 Task: Research Airbnb properties in San Antonio, Philippines from 9th November, 2023 to 16th November, 2023 for 2 adults. Place can be entire room with 2 bedrooms having 2 beds and 1 bathroom. Property type can be flat.
Action: Mouse moved to (470, 131)
Screenshot: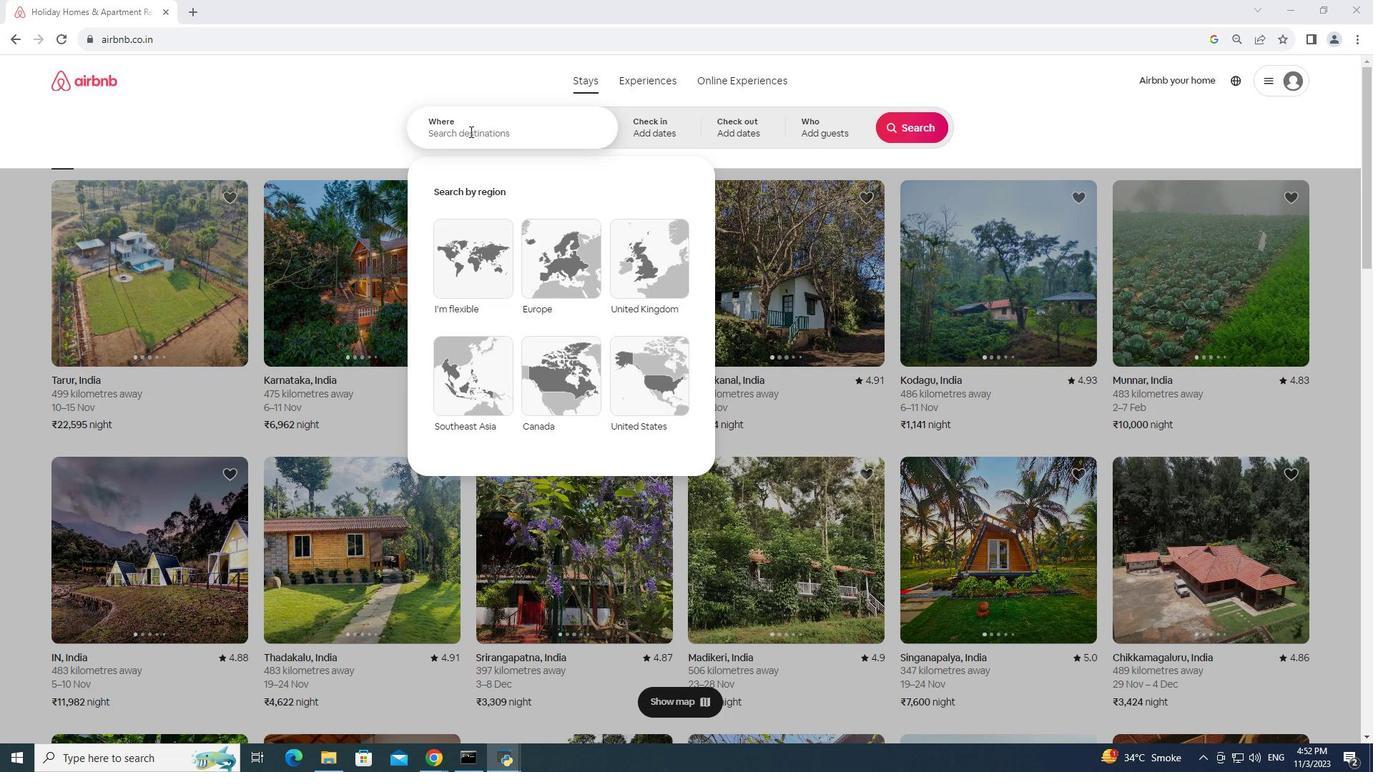 
Action: Mouse pressed left at (470, 131)
Screenshot: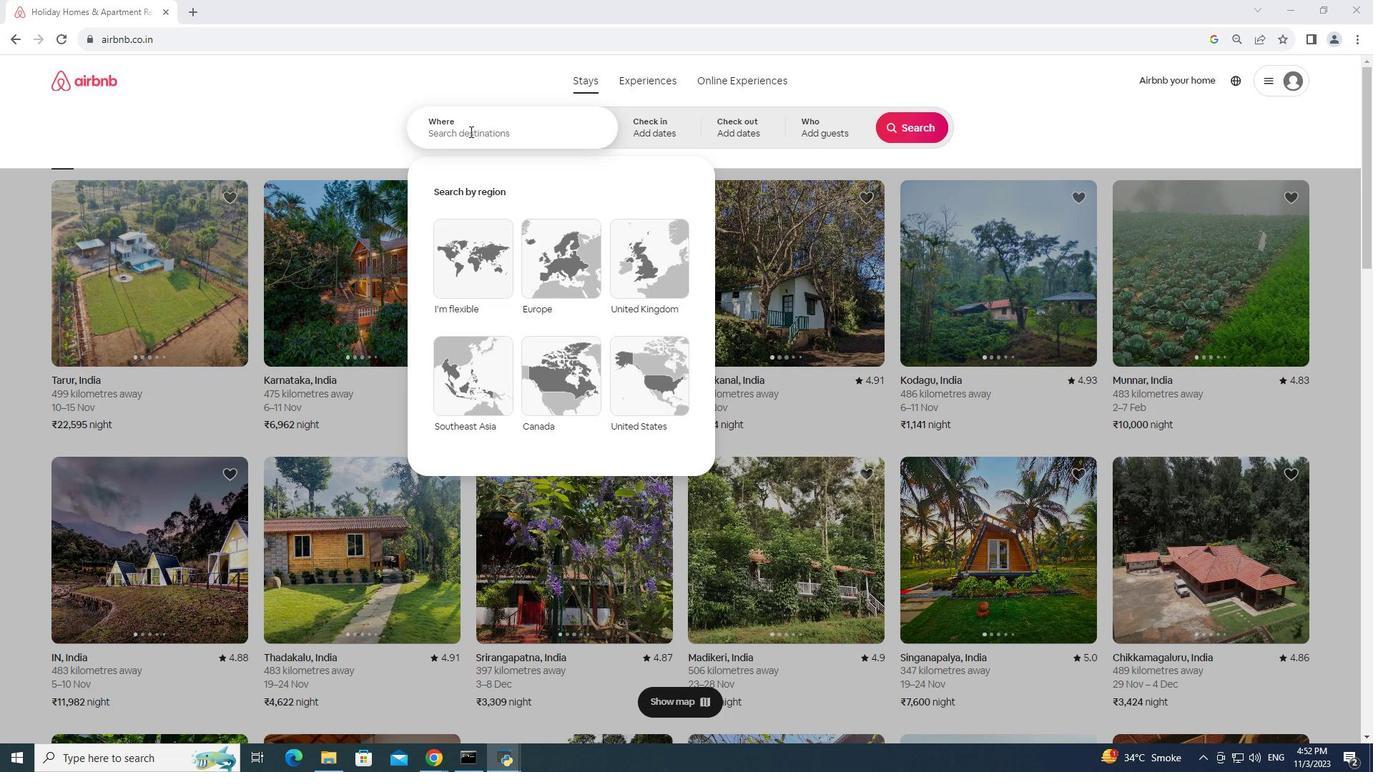 
Action: Key pressed san<Key.space>anti<Key.backspace>onio,<Key.space>phi;<Key.backspace>lippinr<Key.backspace>es
Screenshot: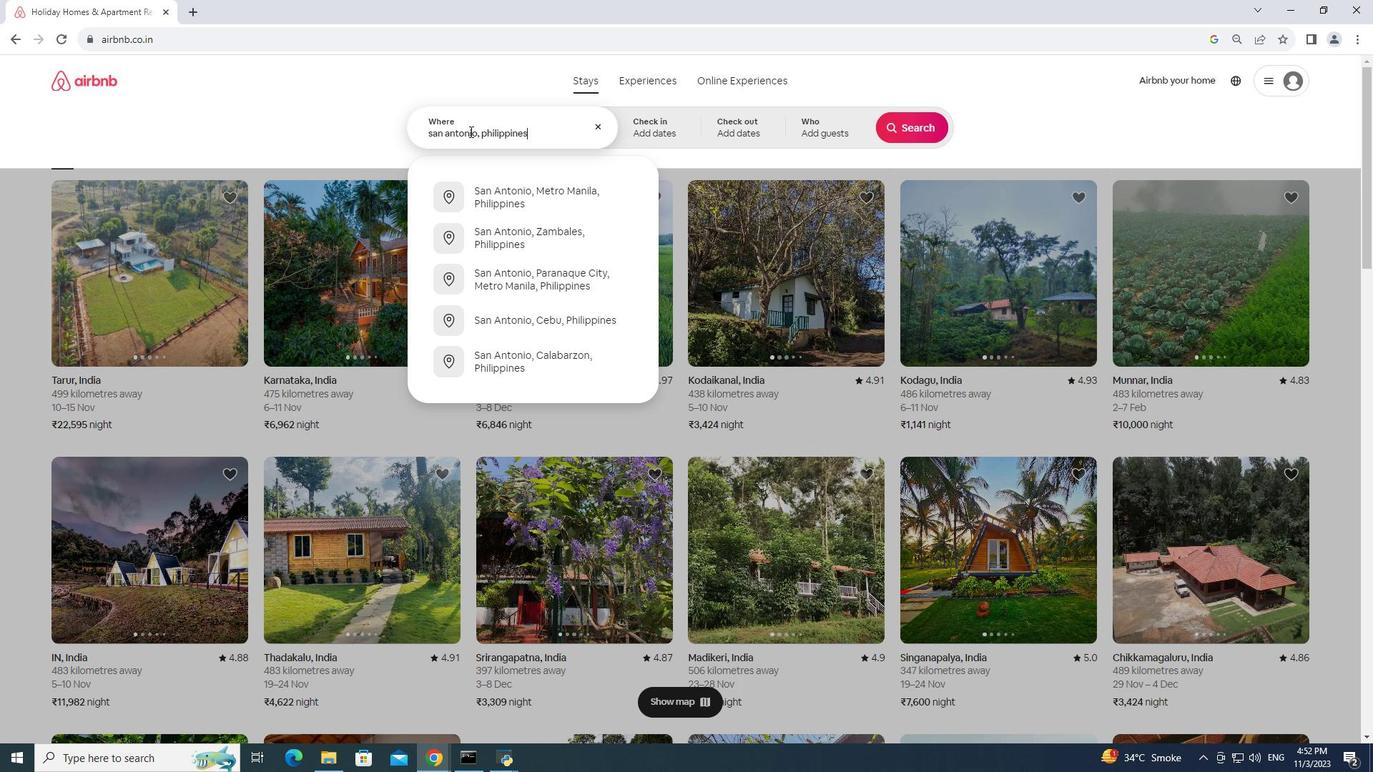 
Action: Mouse moved to (638, 123)
Screenshot: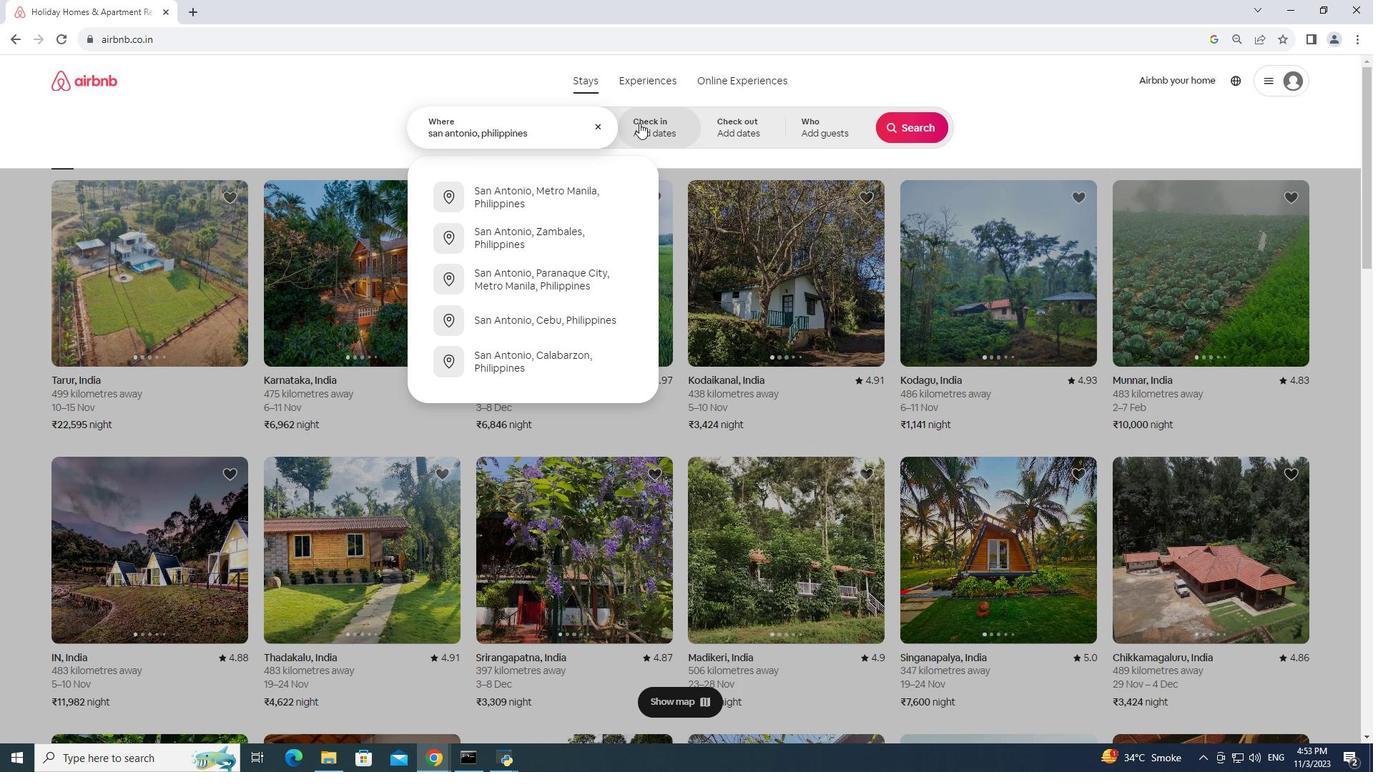 
Action: Mouse pressed left at (638, 123)
Screenshot: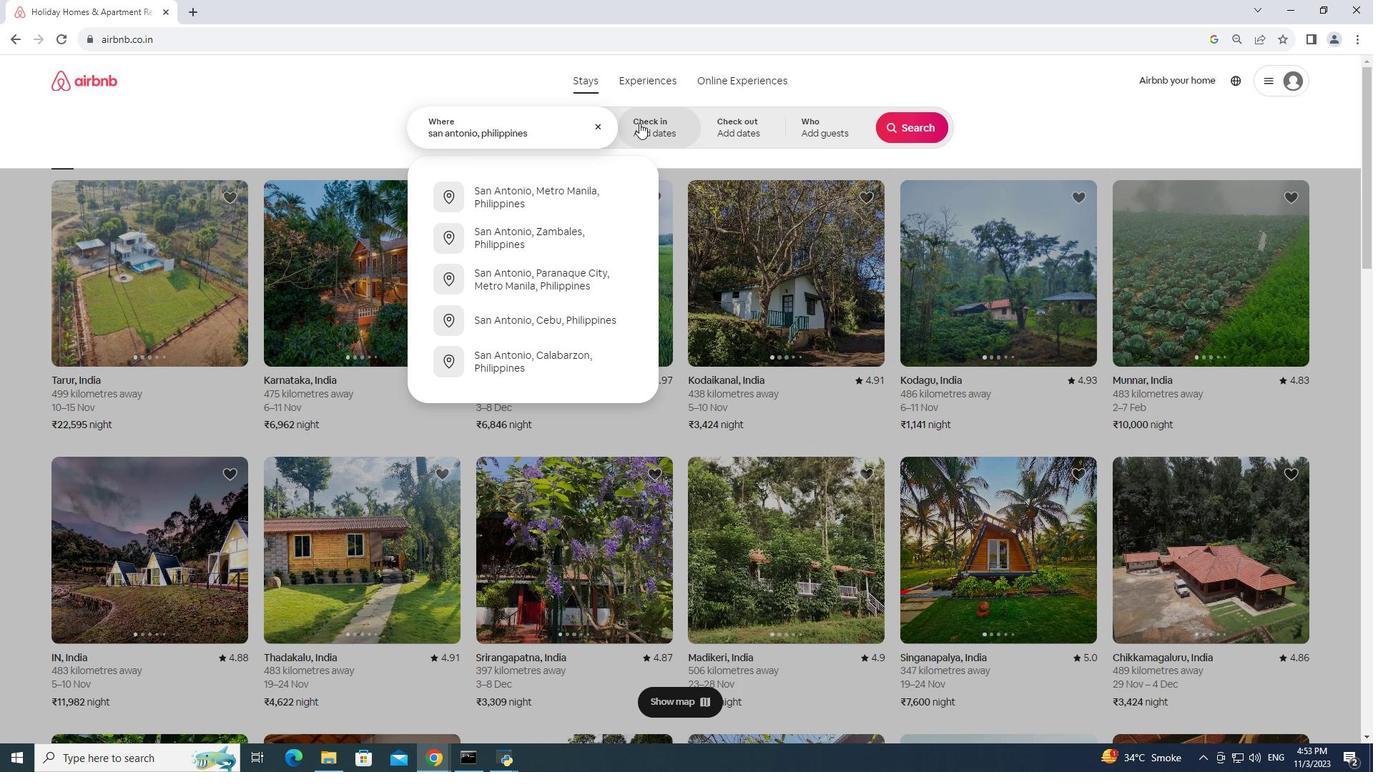 
Action: Mouse moved to (580, 310)
Screenshot: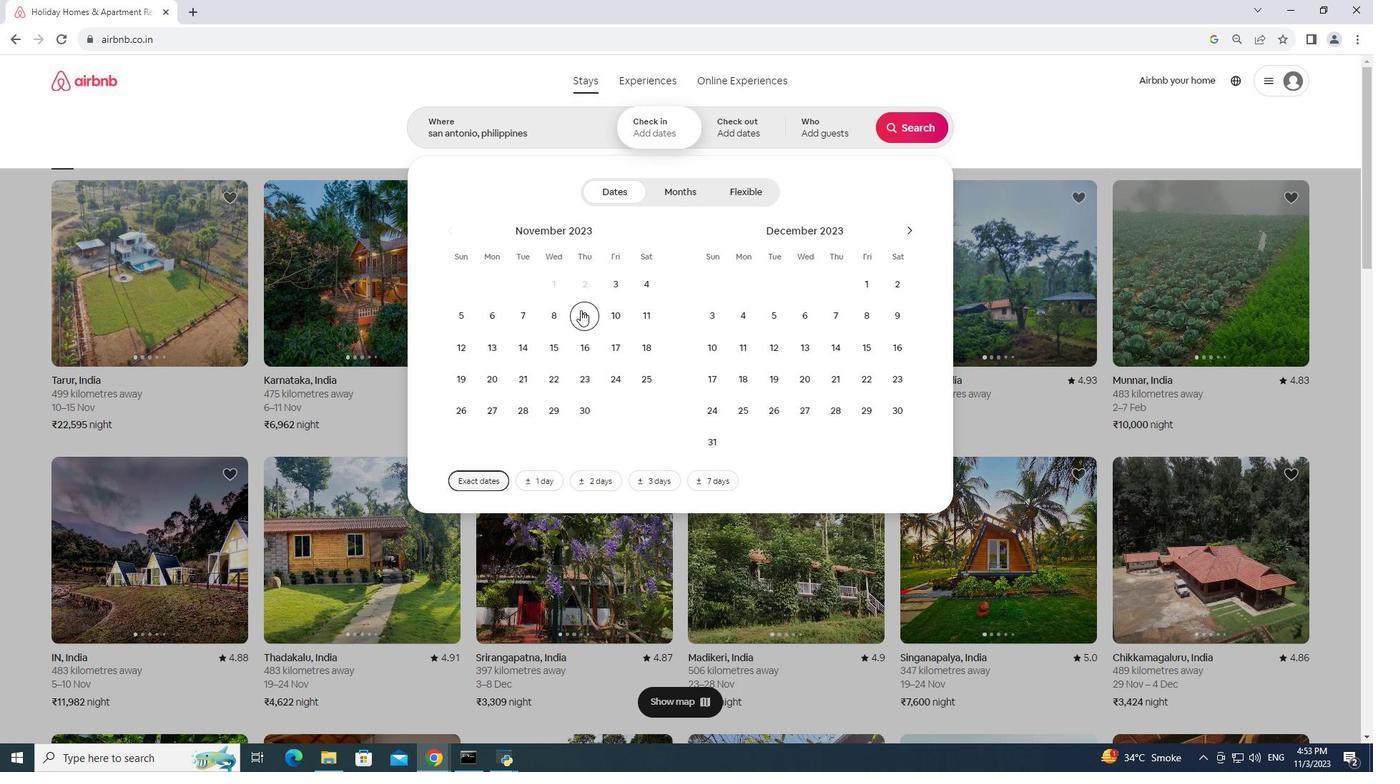 
Action: Mouse pressed left at (580, 310)
Screenshot: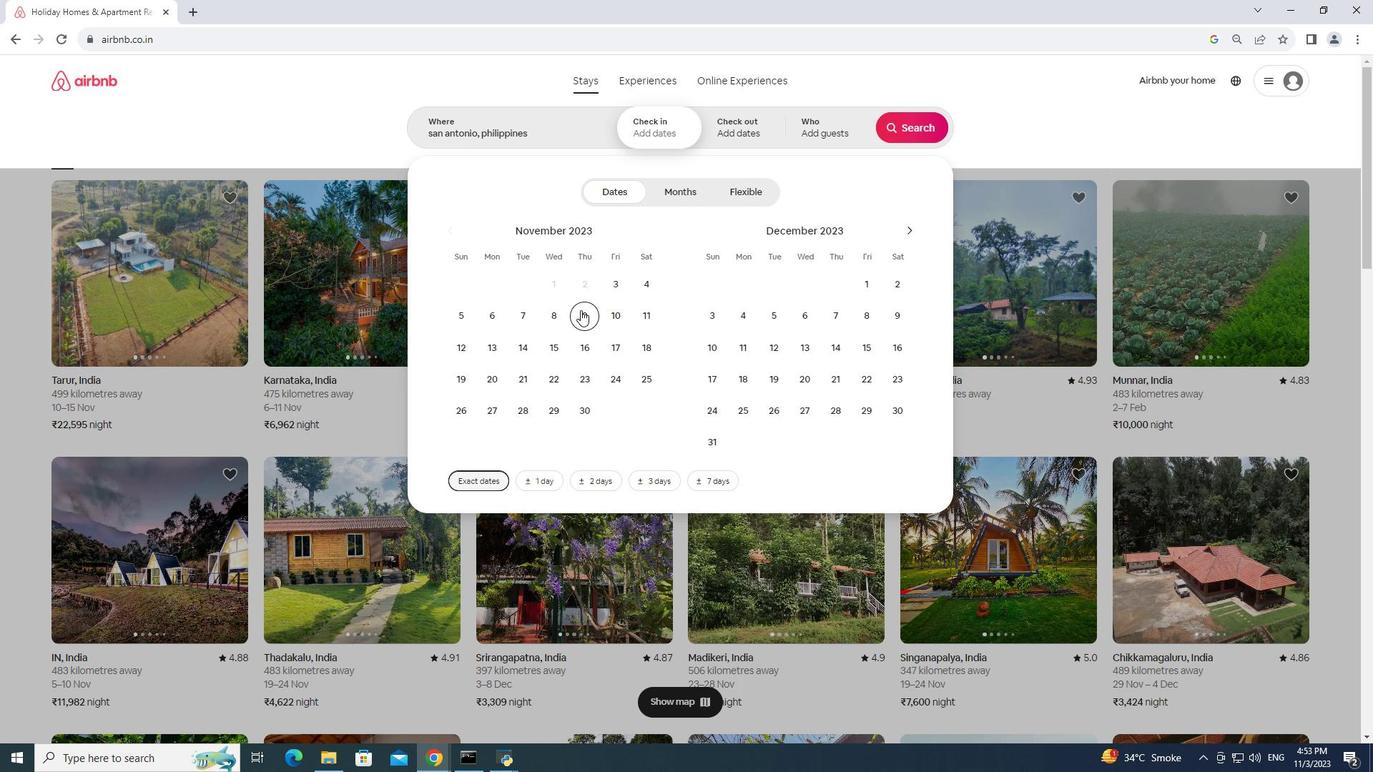 
Action: Mouse moved to (589, 339)
Screenshot: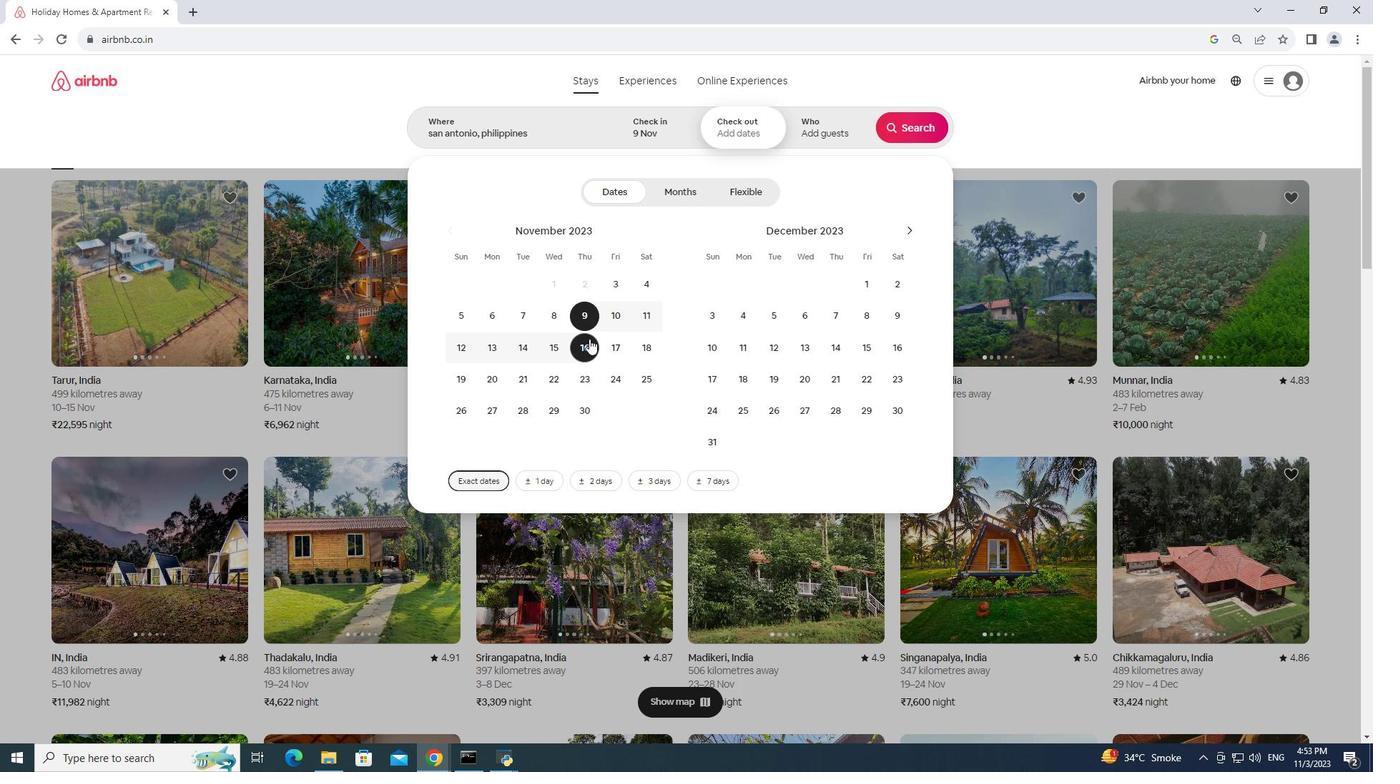 
Action: Mouse pressed left at (589, 339)
Screenshot: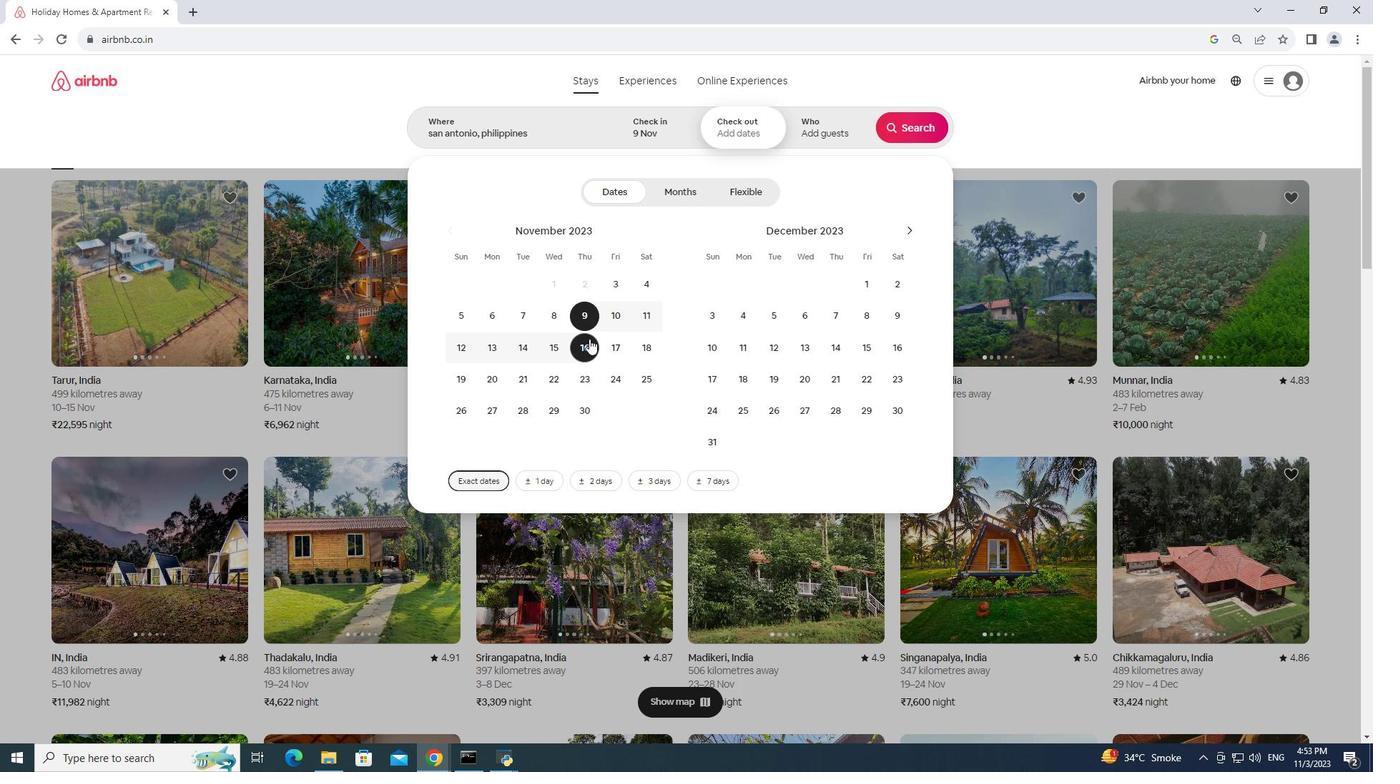 
Action: Mouse moved to (803, 125)
Screenshot: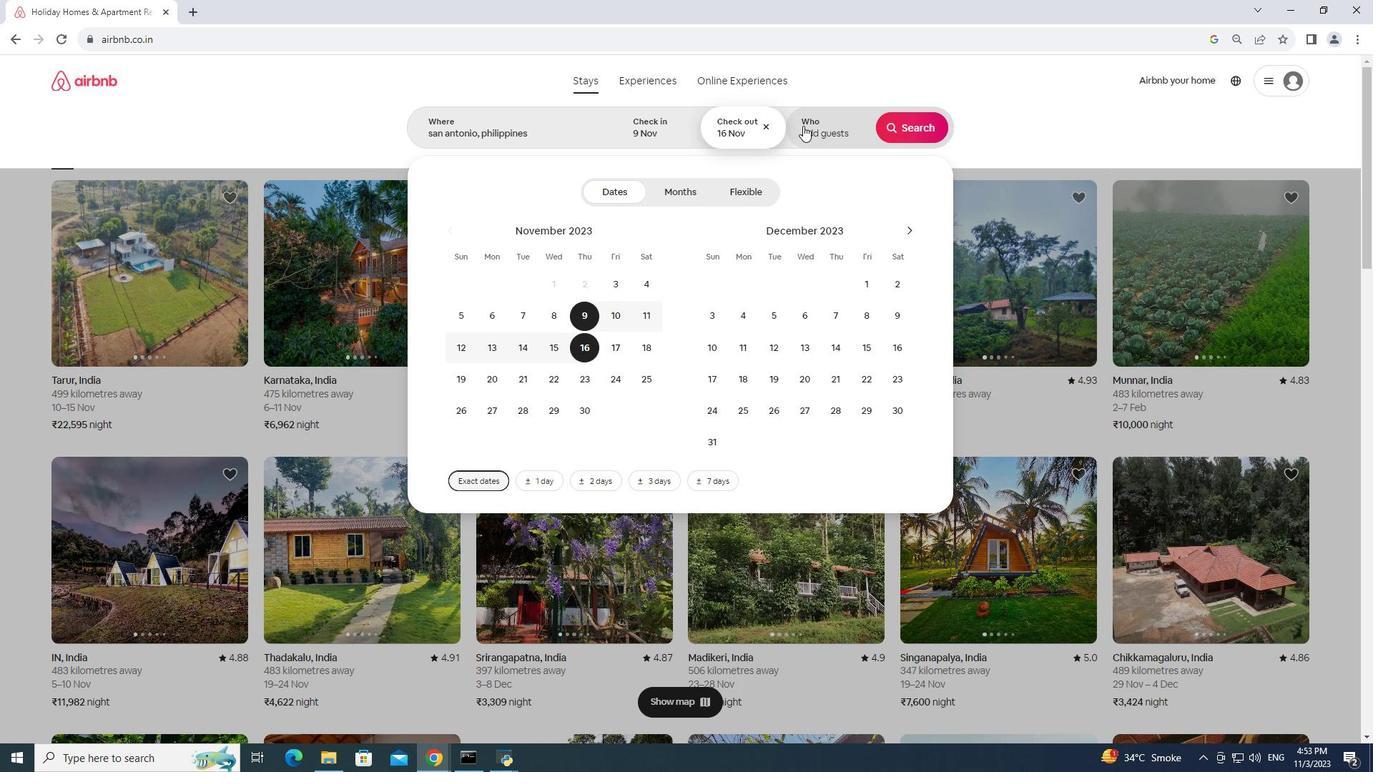 
Action: Mouse pressed left at (803, 125)
Screenshot: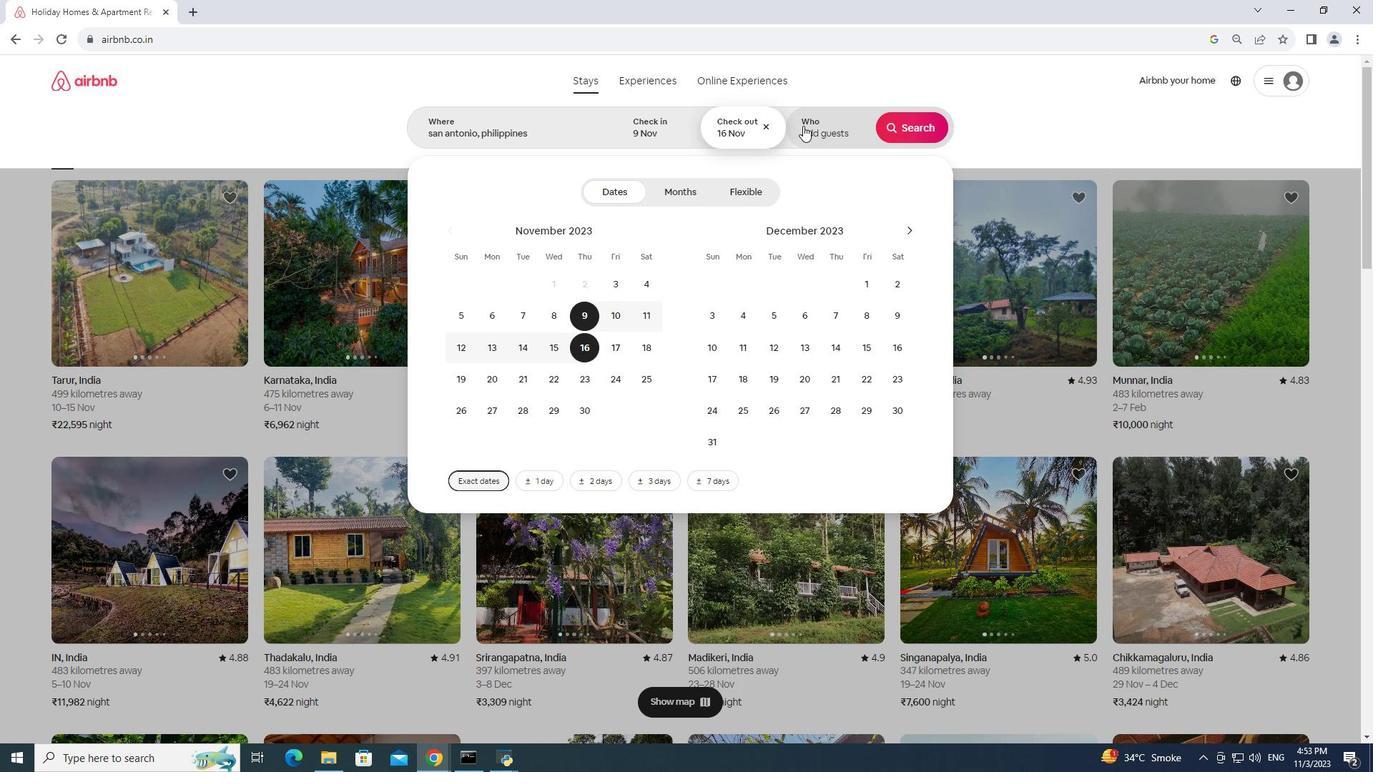 
Action: Mouse moved to (914, 191)
Screenshot: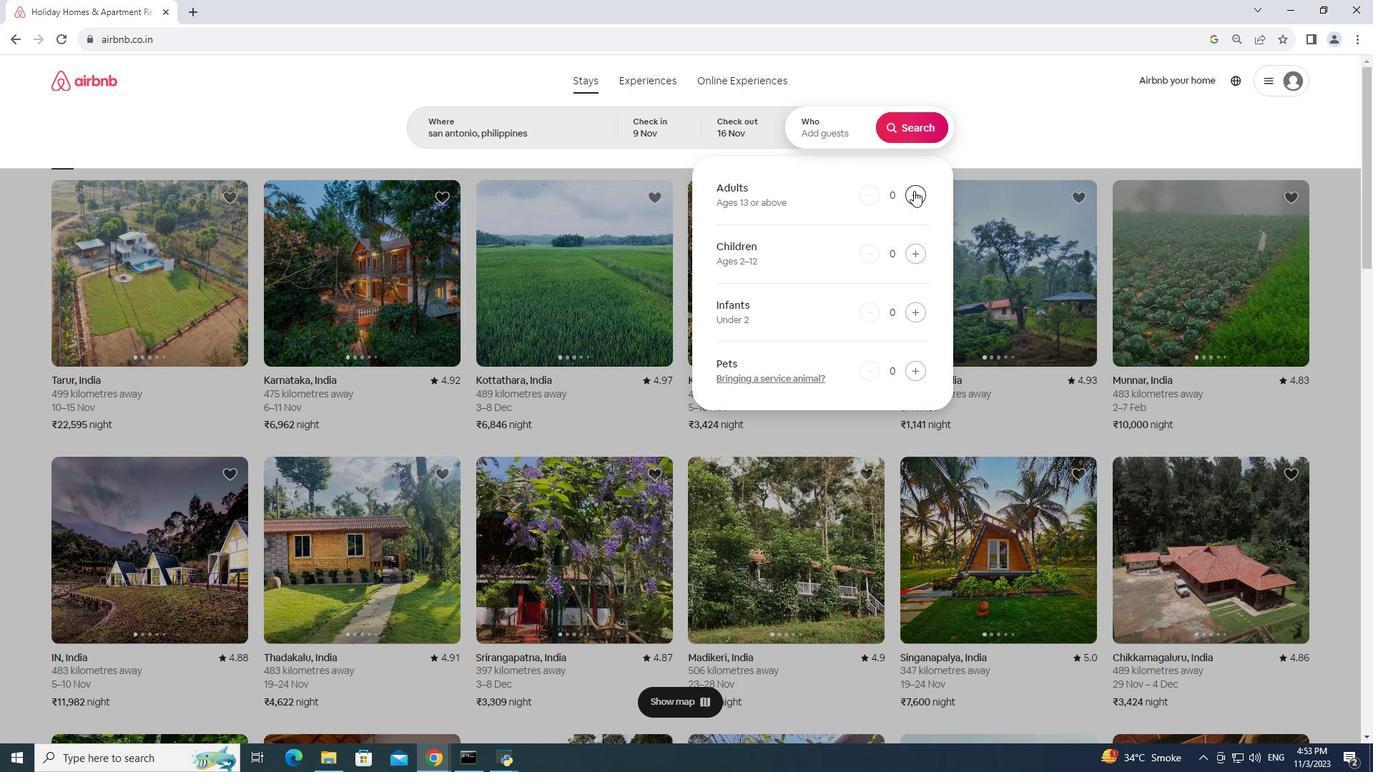 
Action: Mouse pressed left at (914, 191)
Screenshot: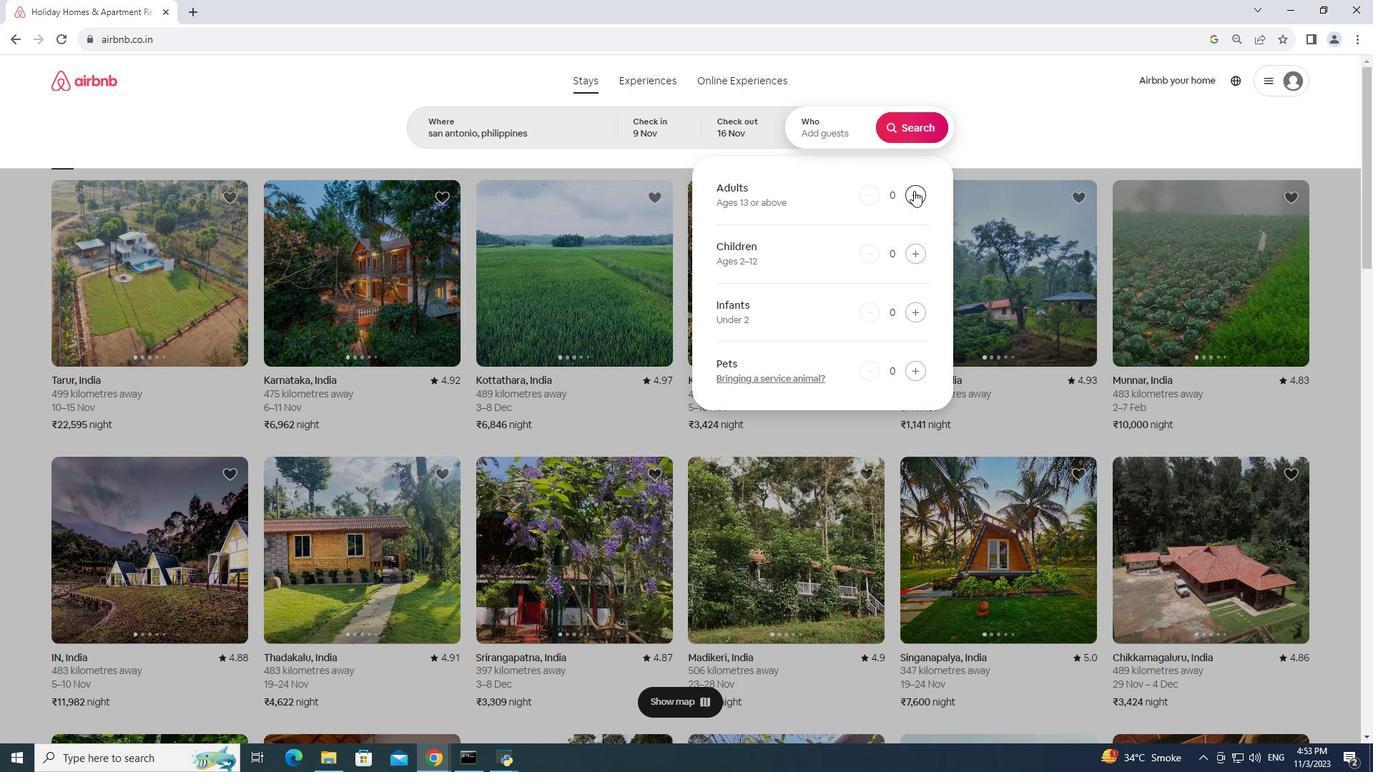 
Action: Mouse moved to (907, 186)
Screenshot: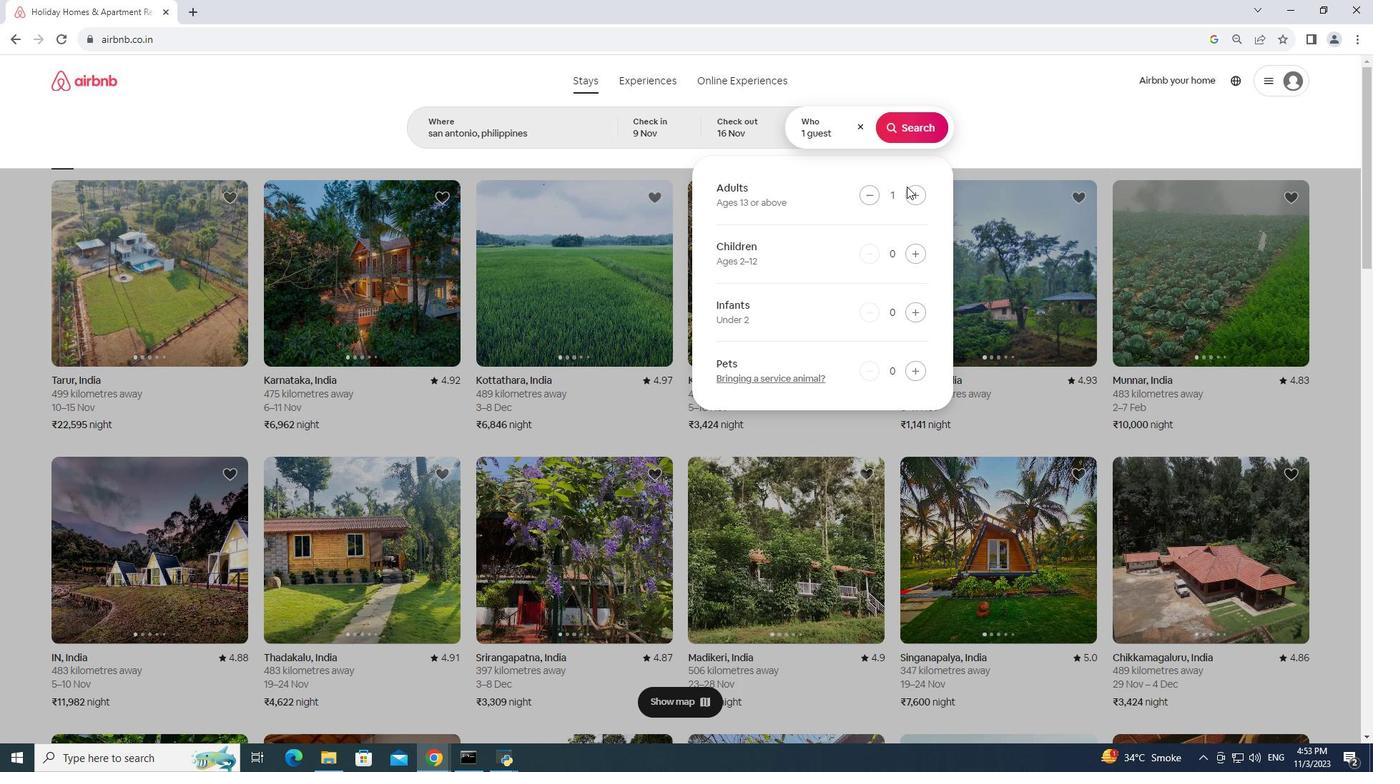 
Action: Mouse pressed left at (907, 186)
Screenshot: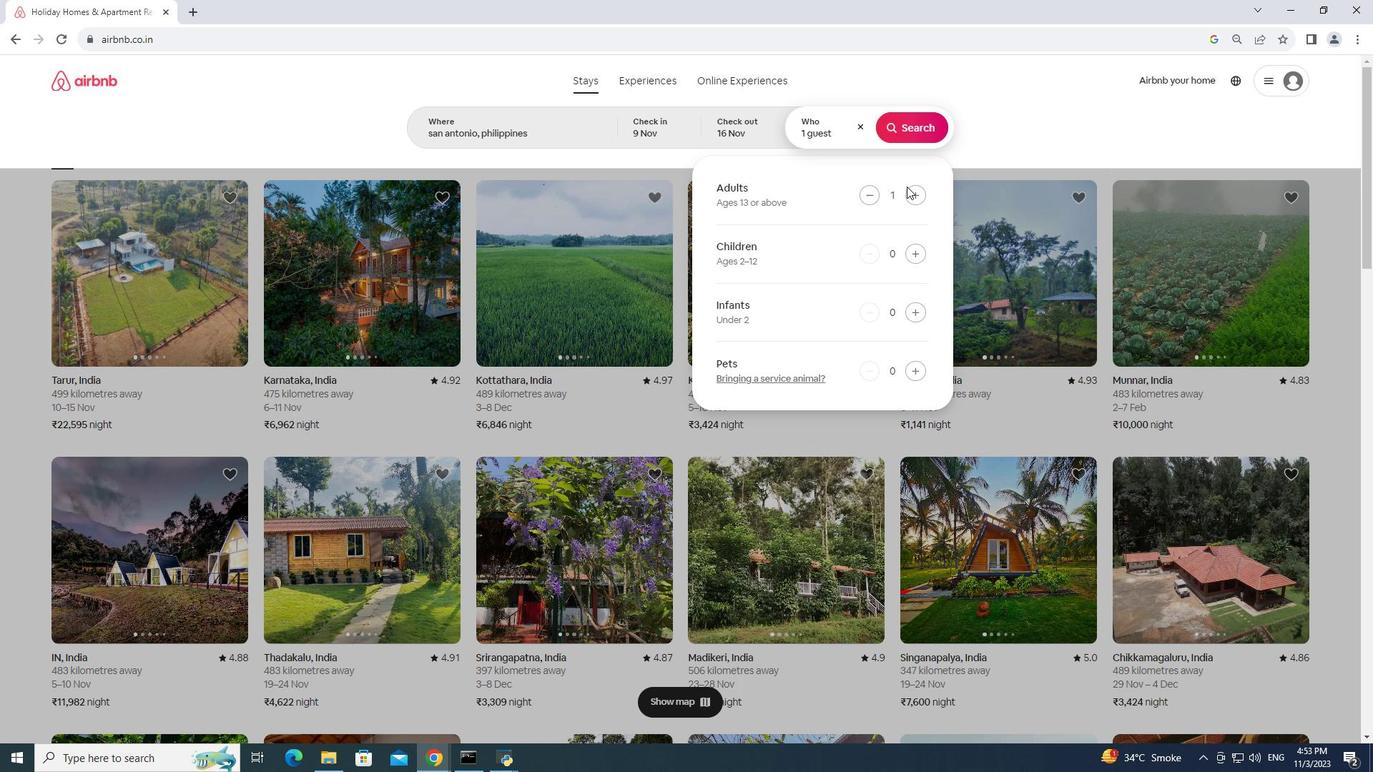 
Action: Mouse moved to (910, 193)
Screenshot: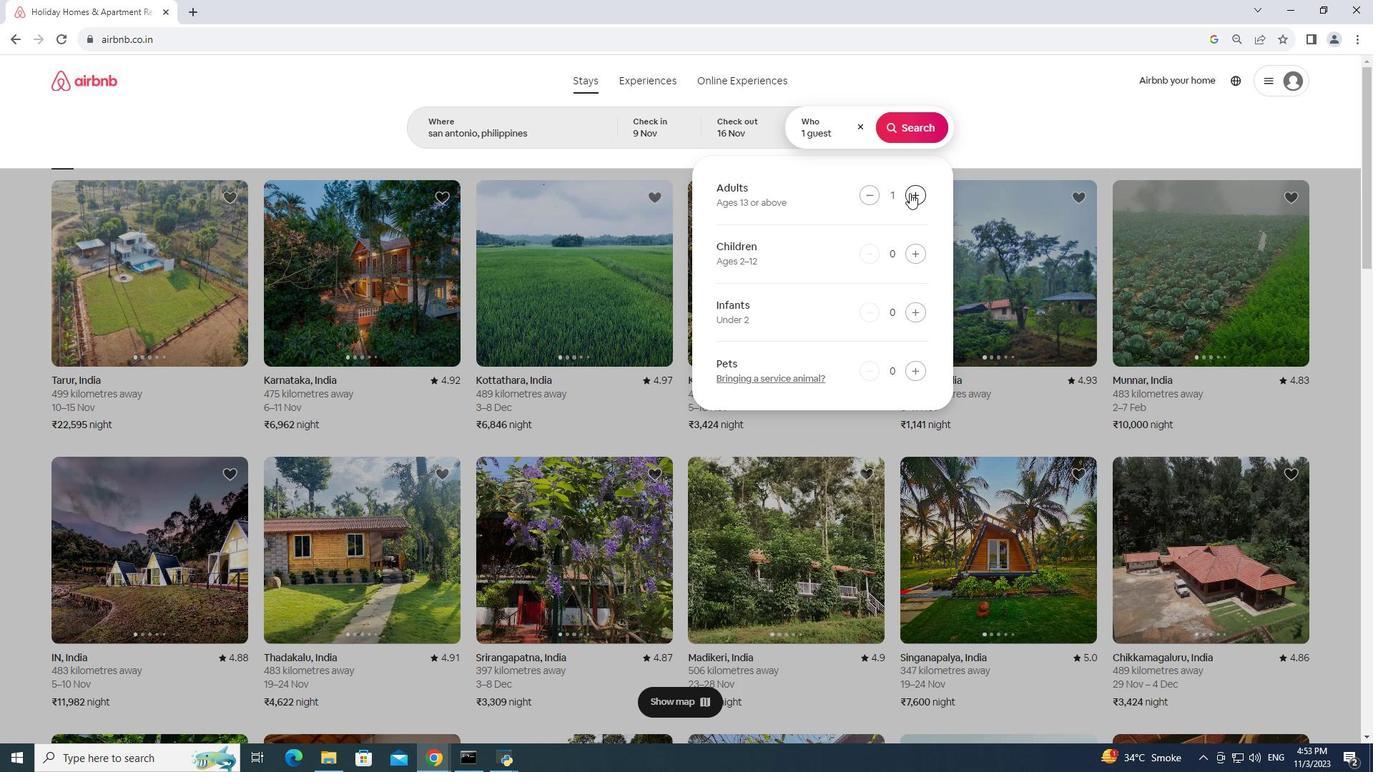 
Action: Mouse pressed left at (910, 193)
Screenshot: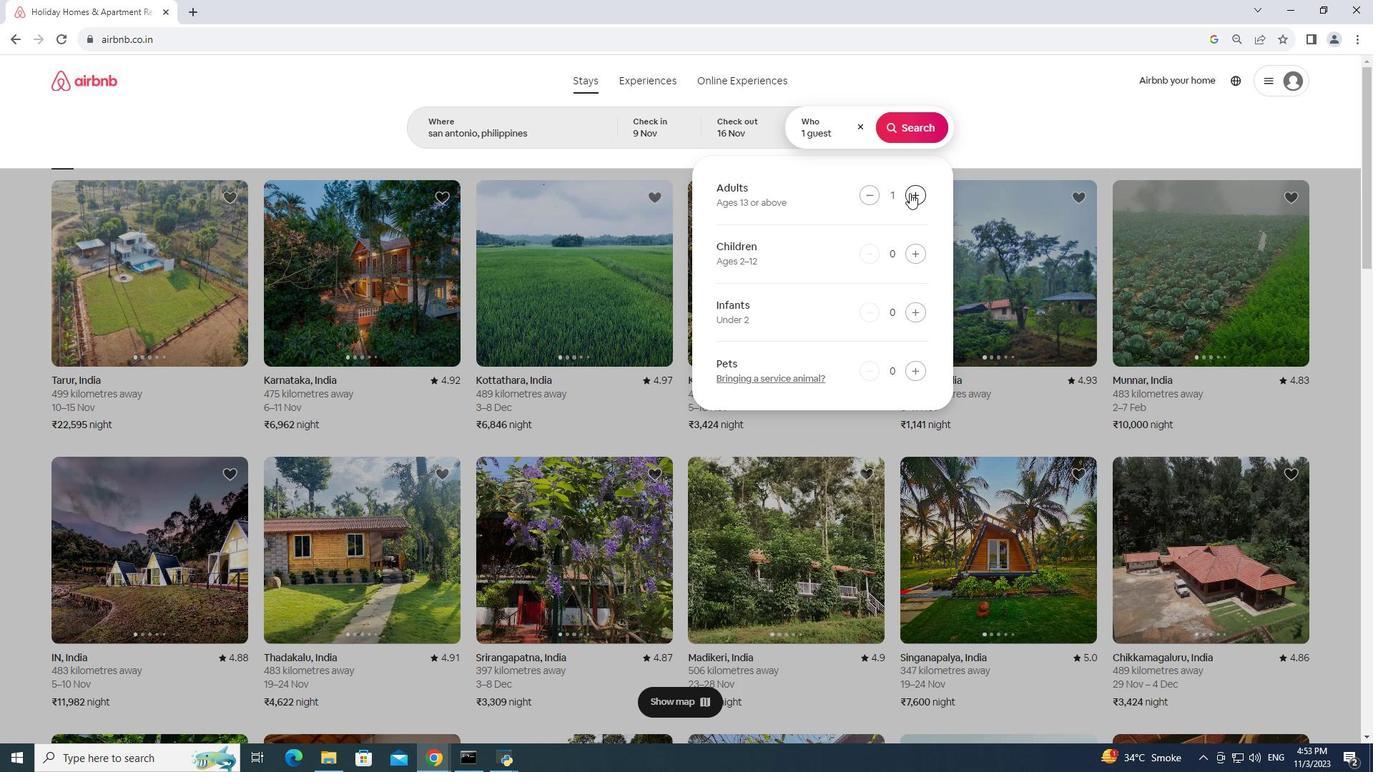 
Action: Mouse moved to (897, 126)
Screenshot: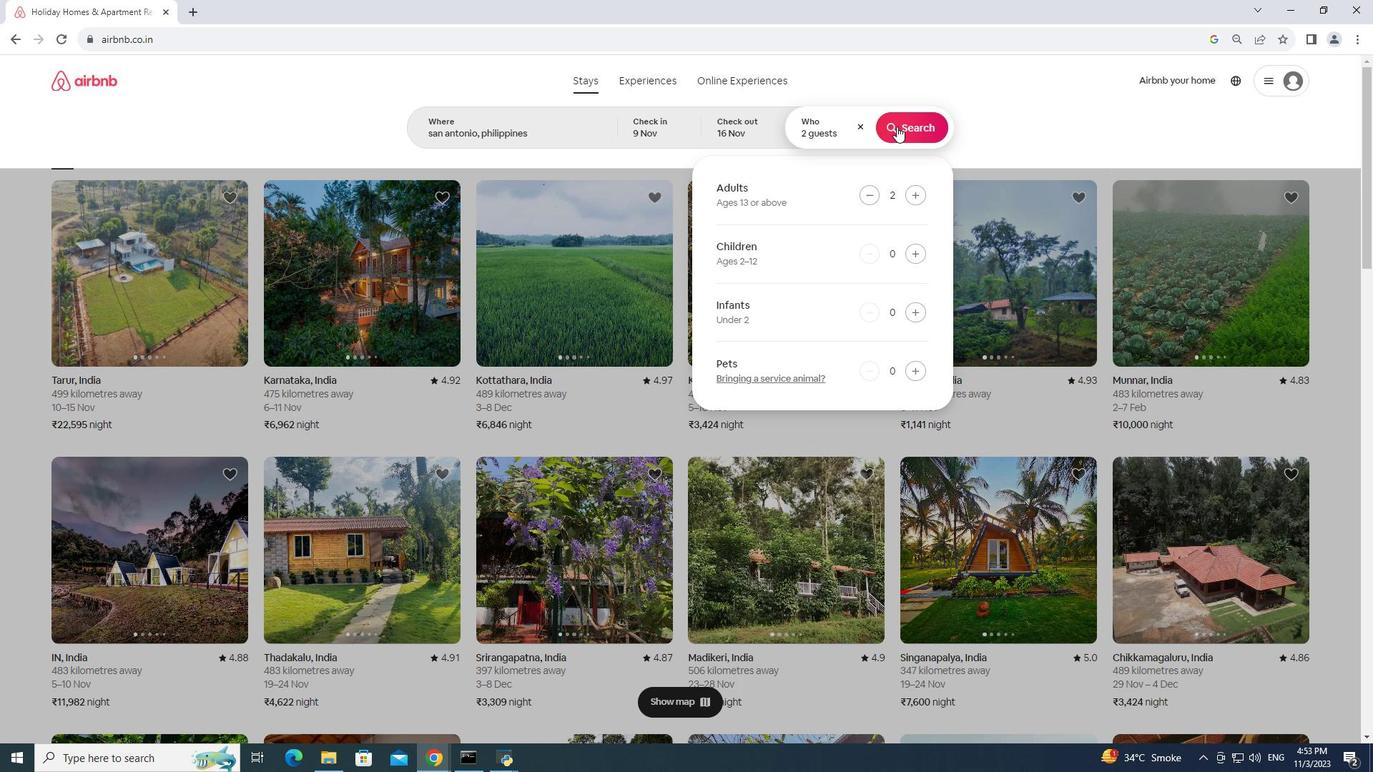 
Action: Mouse pressed left at (897, 126)
Screenshot: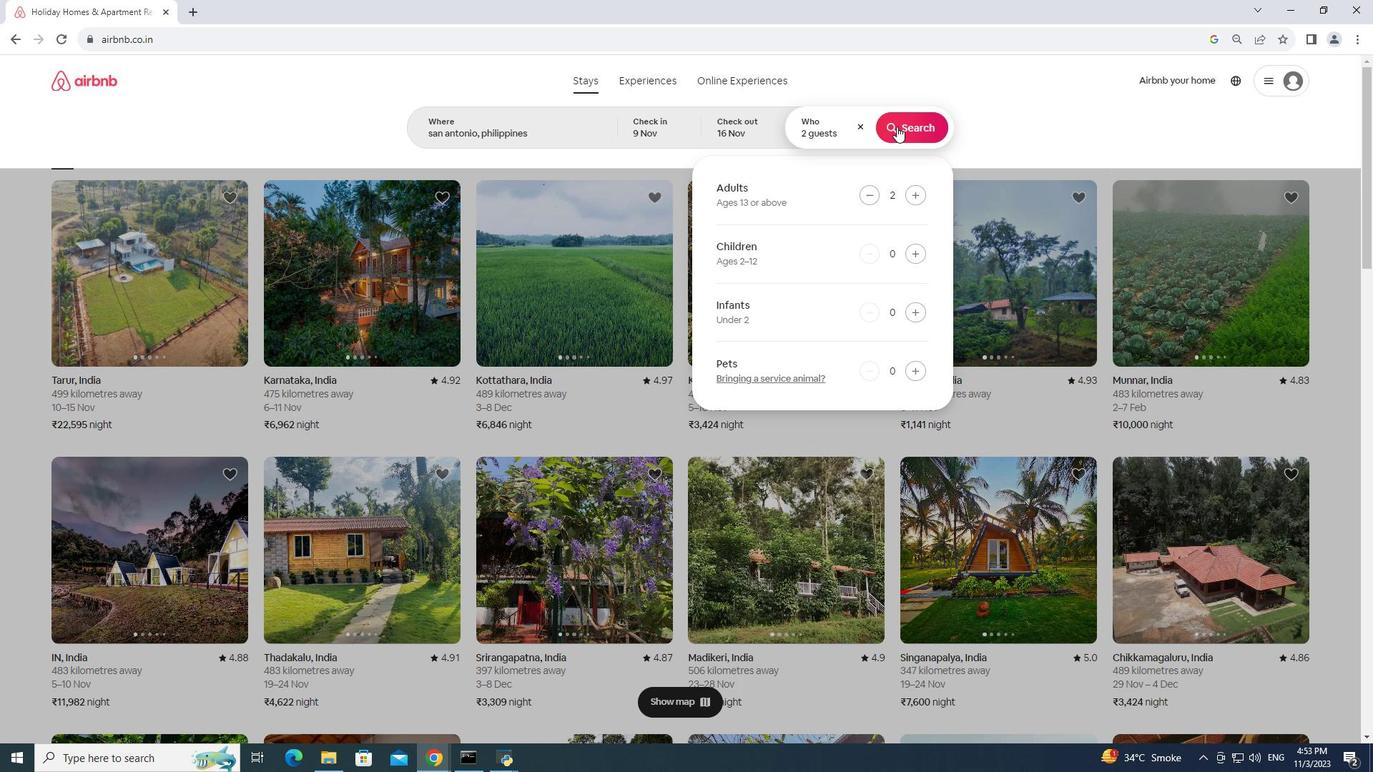 
Action: Mouse moved to (1152, 126)
Screenshot: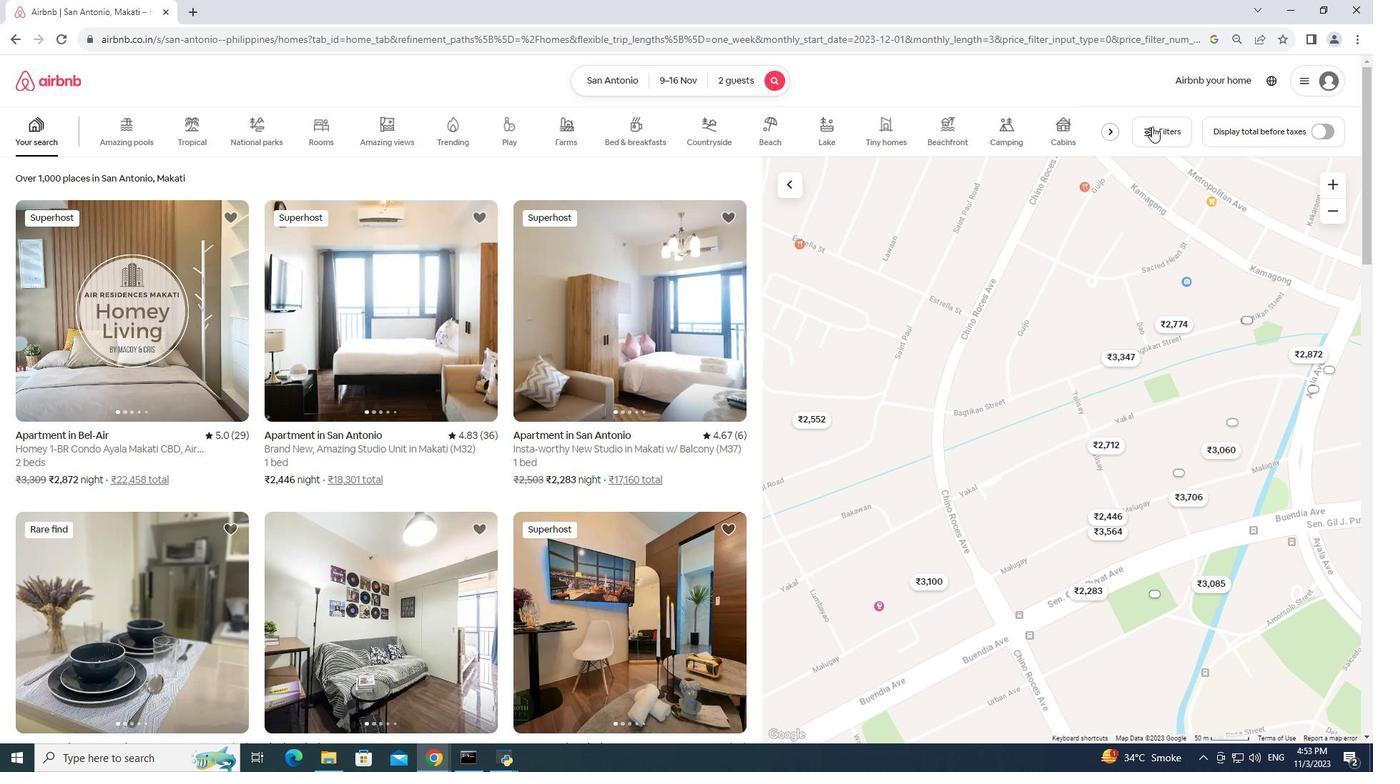 
Action: Mouse pressed left at (1152, 126)
Screenshot: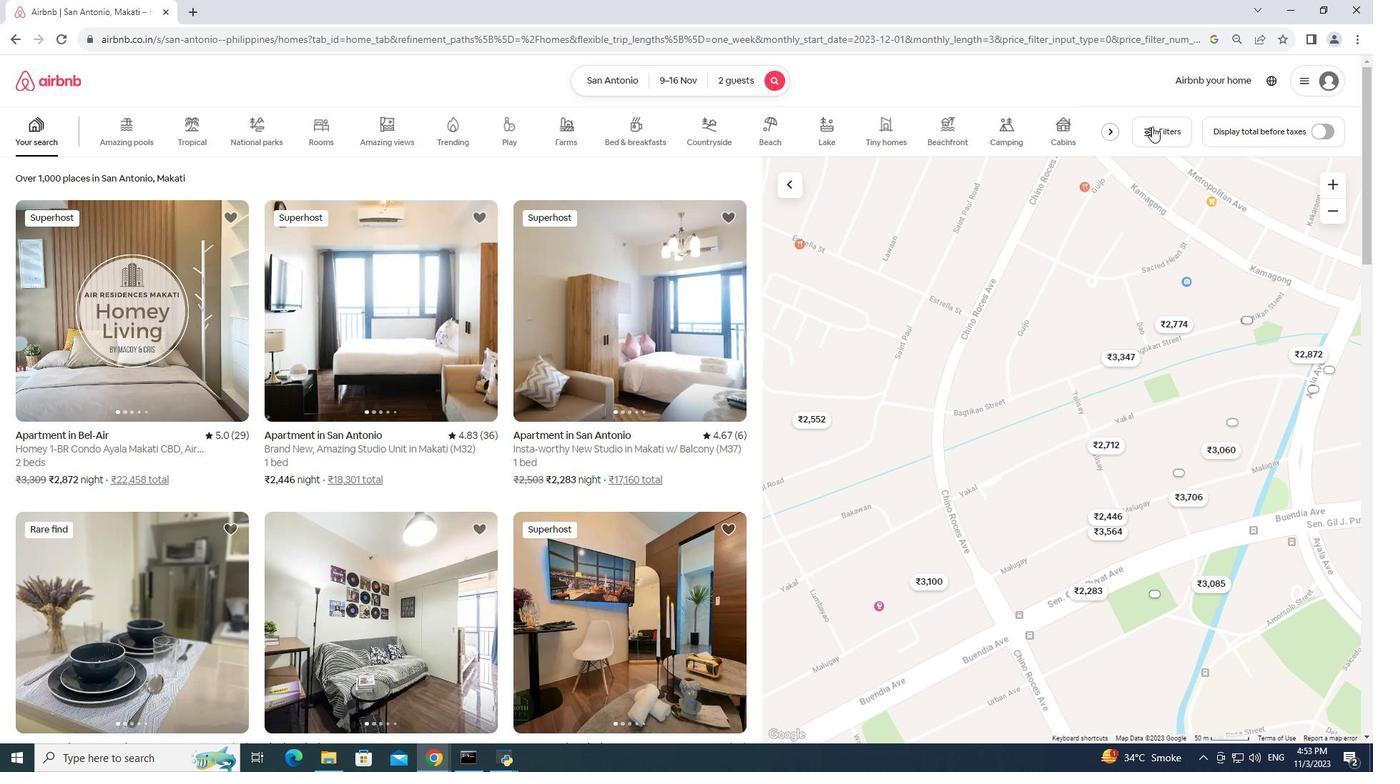 
Action: Mouse moved to (564, 377)
Screenshot: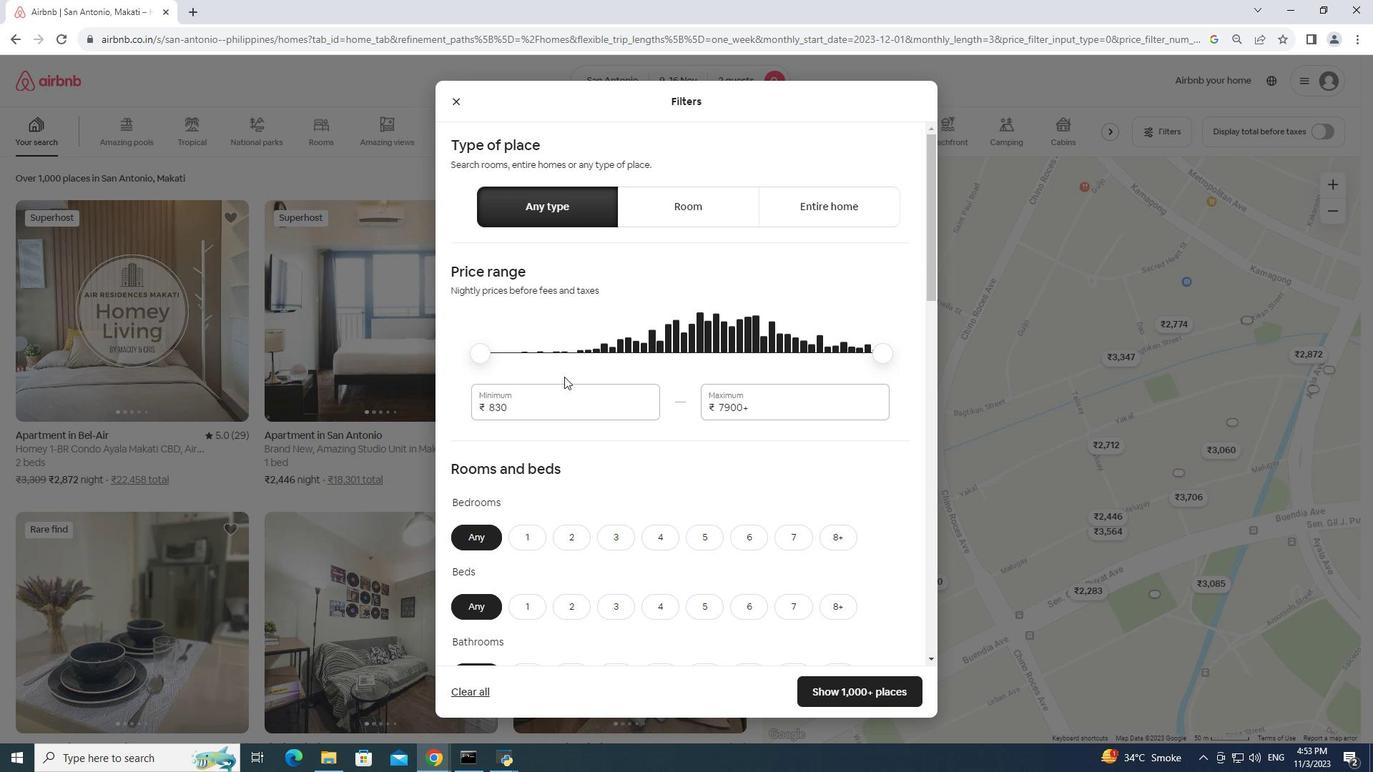 
Action: Mouse scrolled (564, 376) with delta (0, 0)
Screenshot: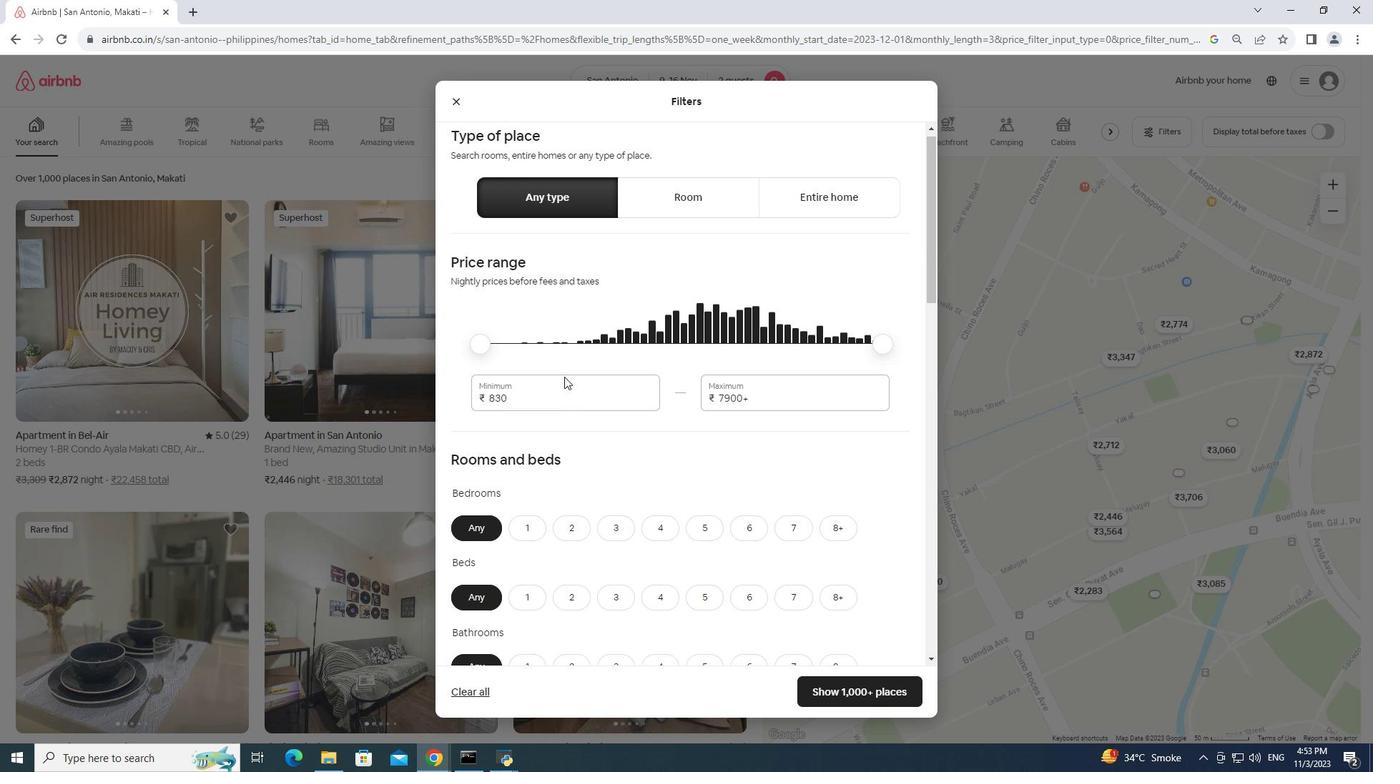 
Action: Mouse moved to (567, 375)
Screenshot: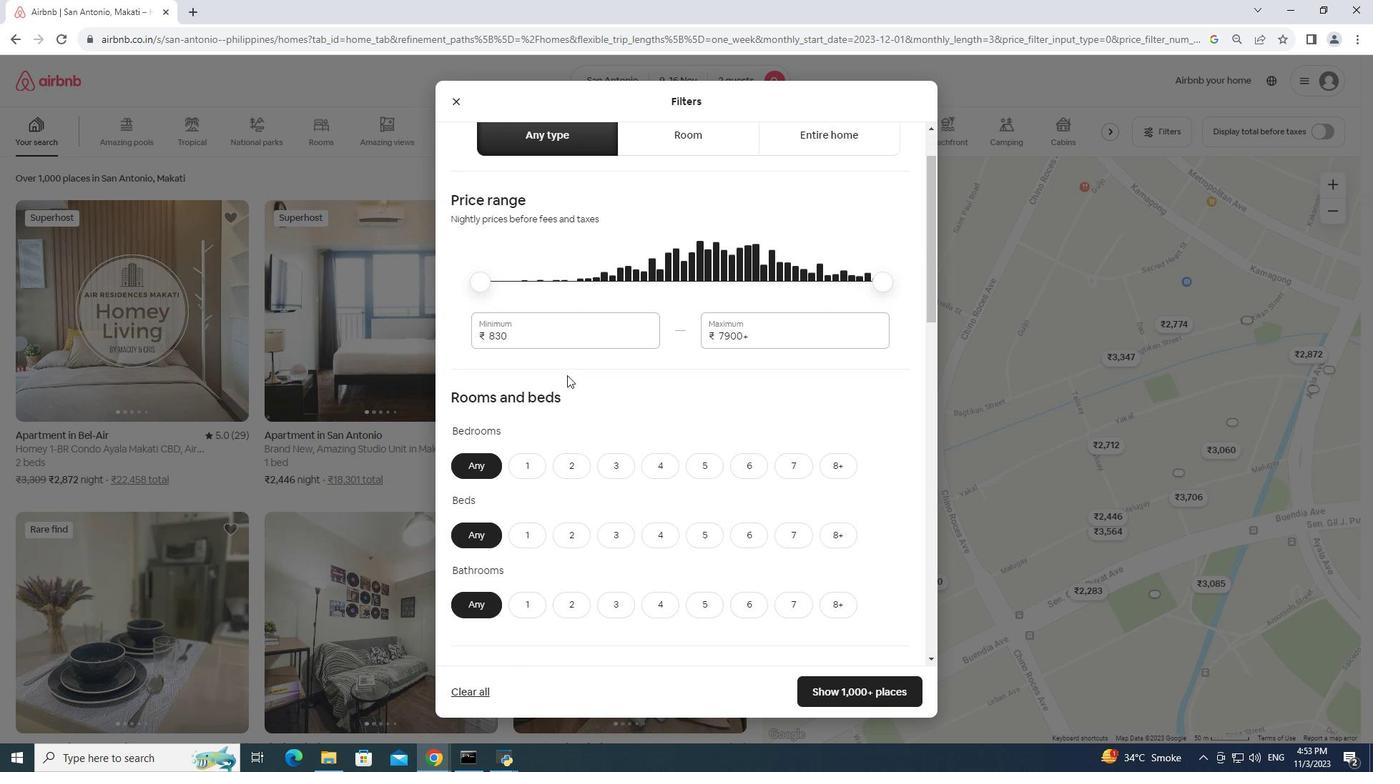 
Action: Mouse scrolled (567, 374) with delta (0, 0)
Screenshot: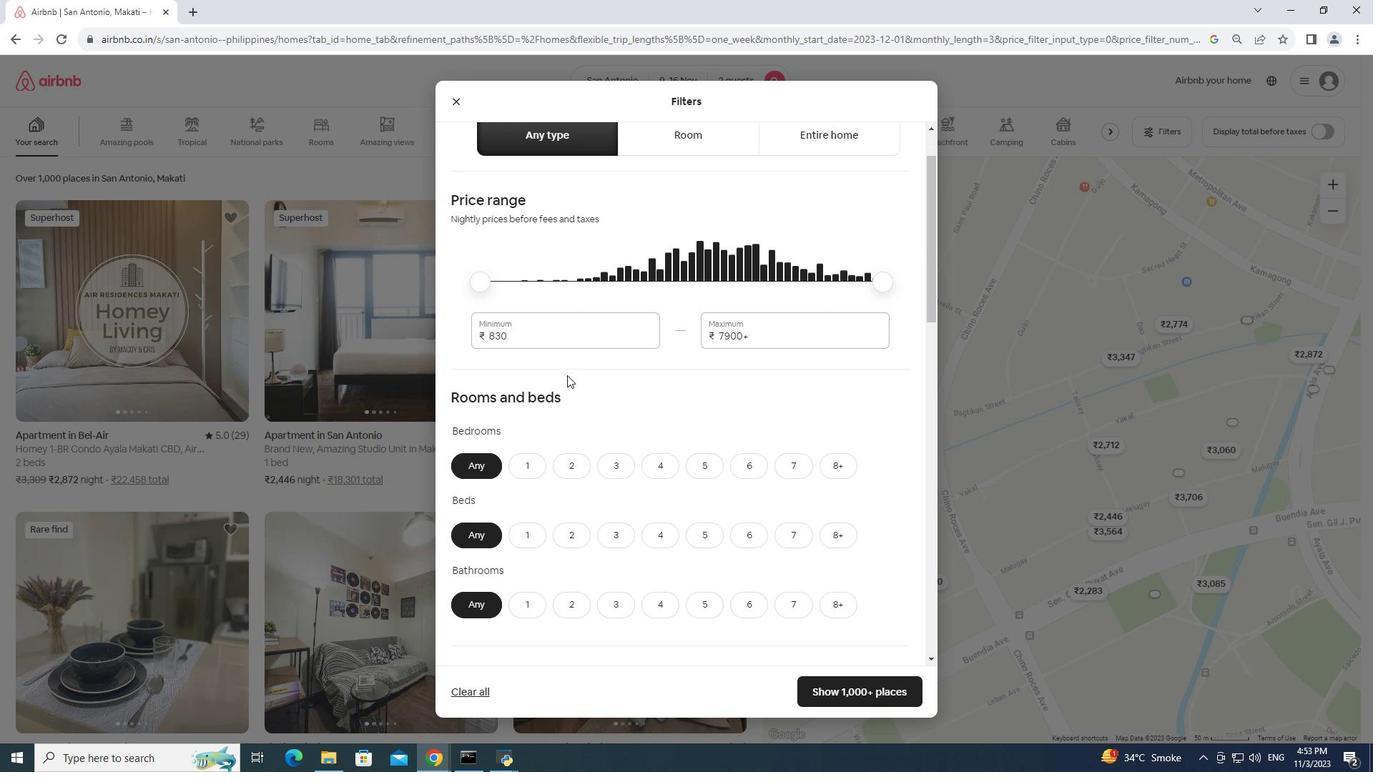 
Action: Mouse moved to (565, 389)
Screenshot: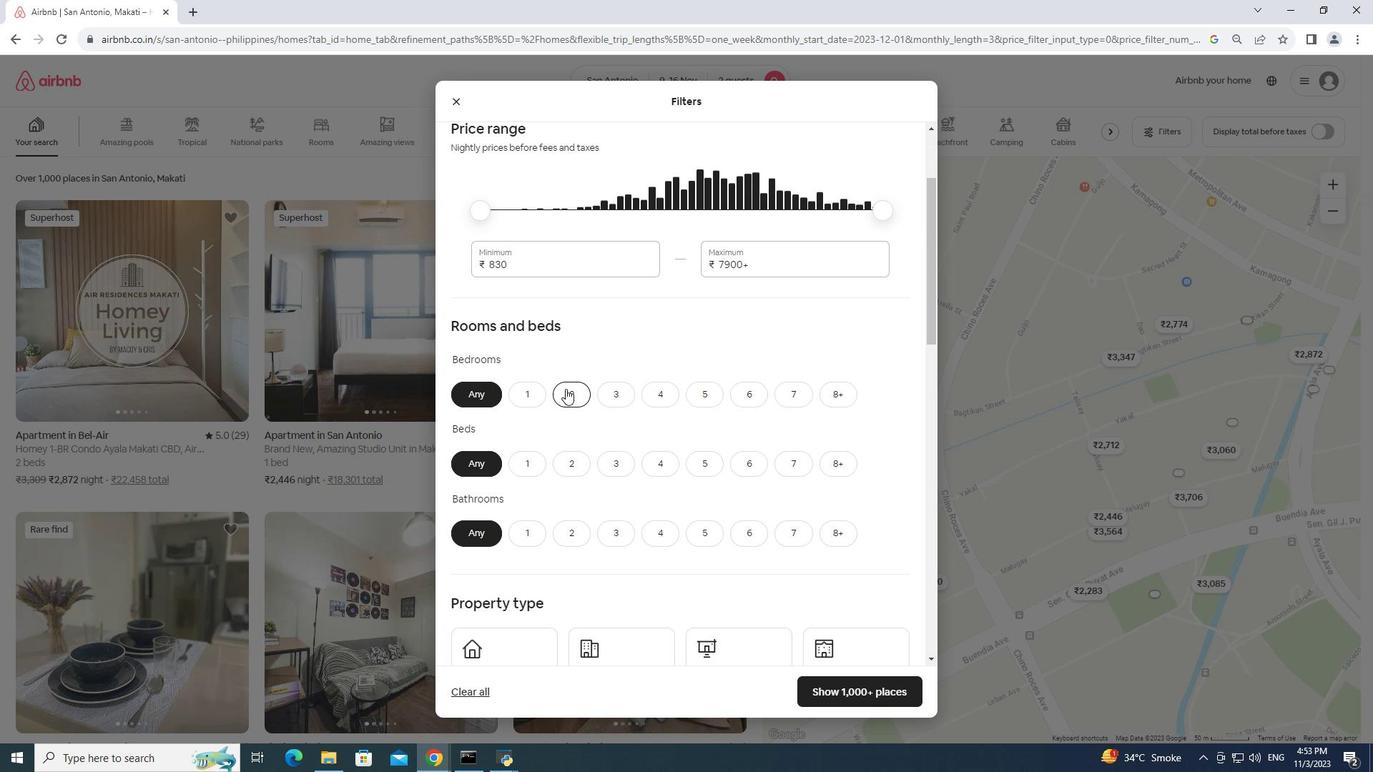
Action: Mouse pressed left at (565, 389)
Screenshot: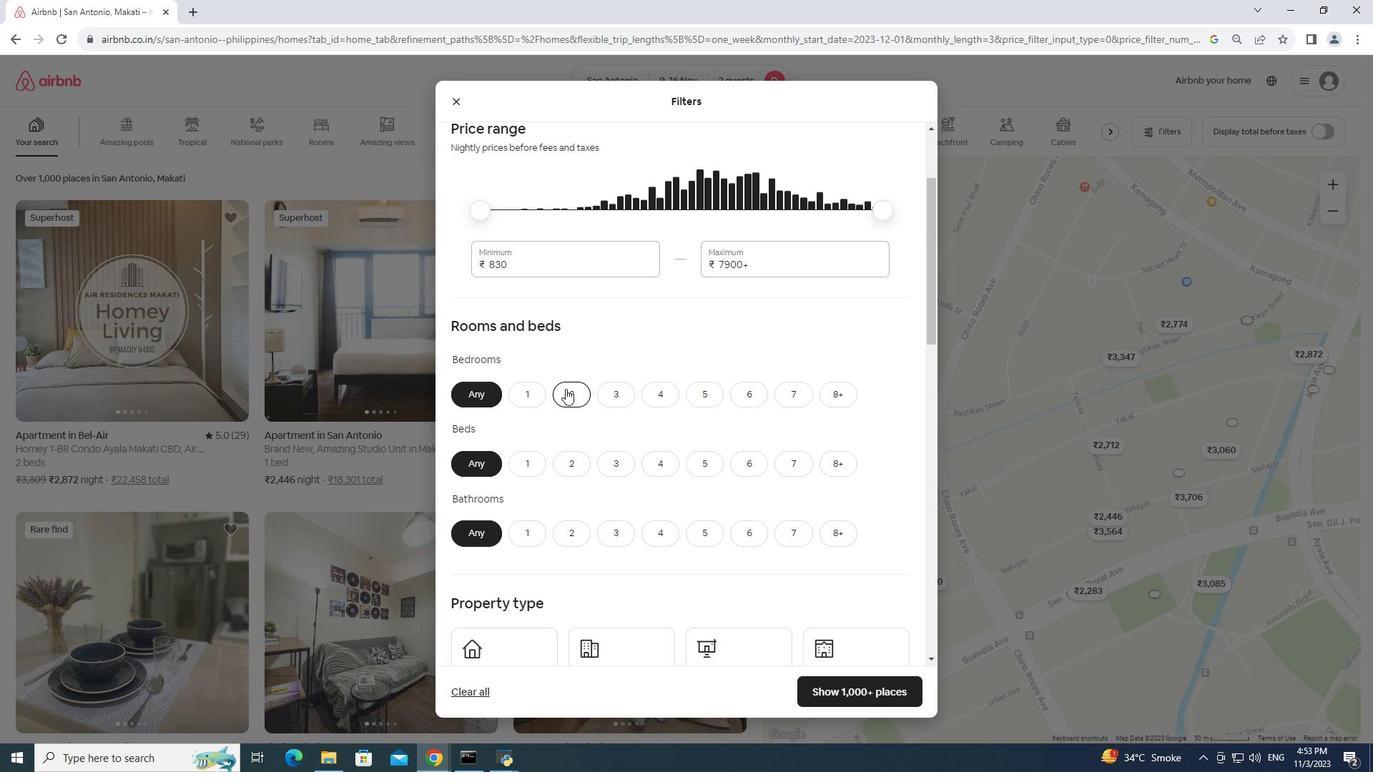
Action: Mouse moved to (576, 457)
Screenshot: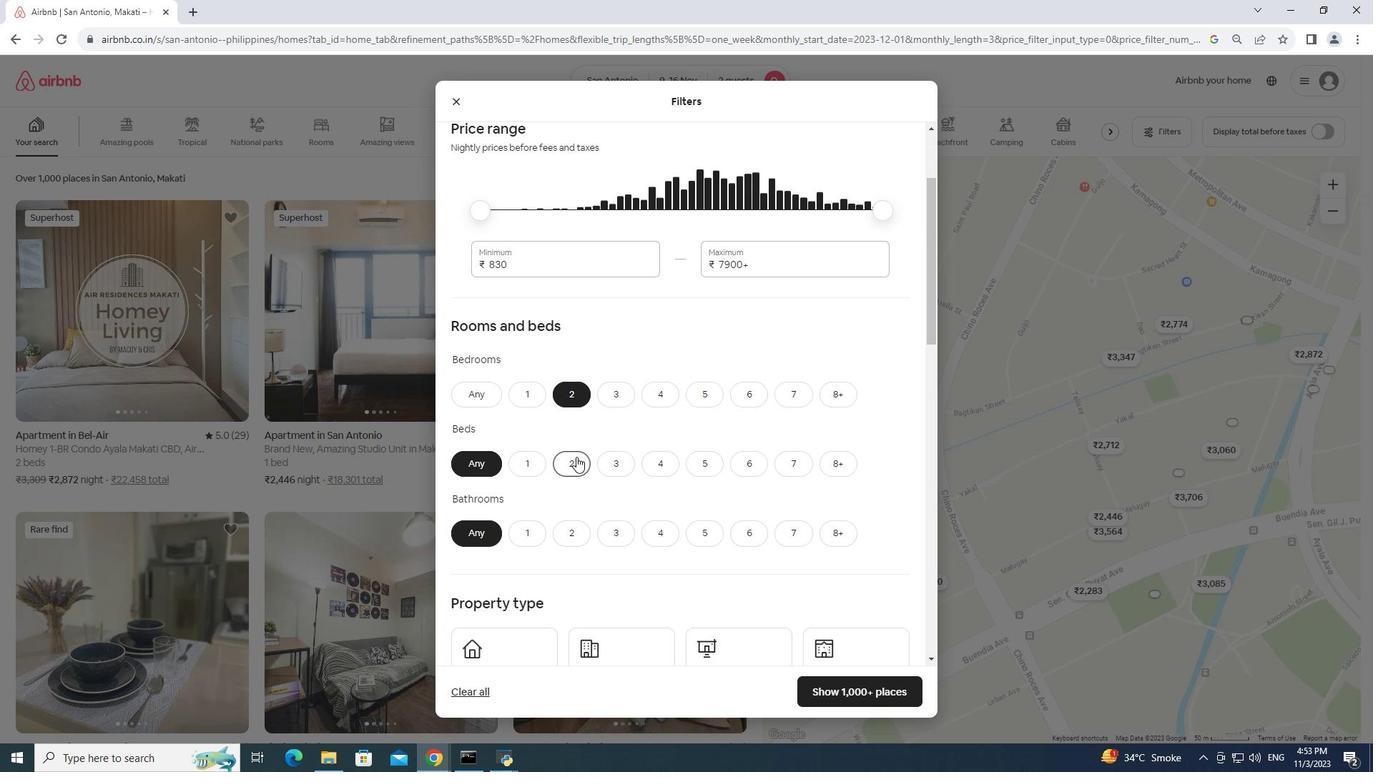 
Action: Mouse pressed left at (576, 457)
Screenshot: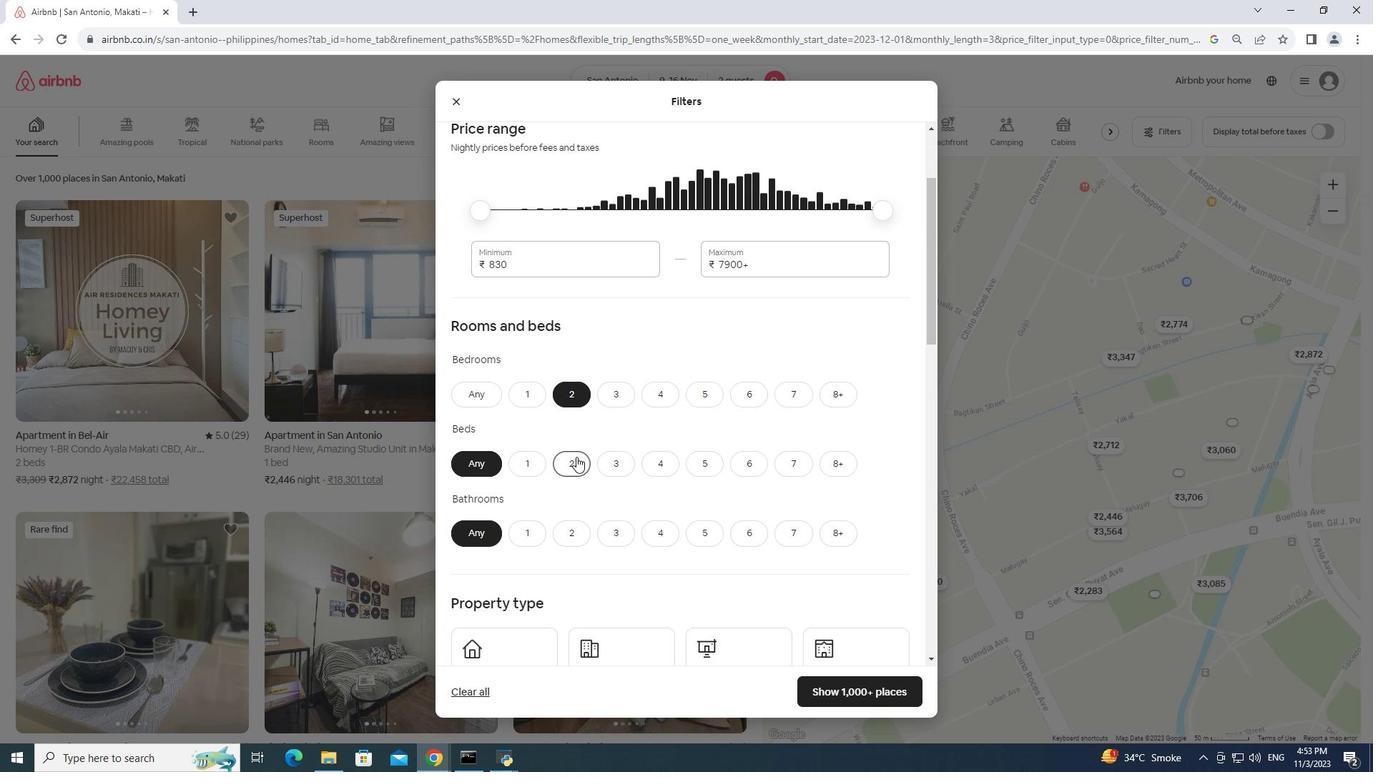 
Action: Mouse moved to (528, 518)
Screenshot: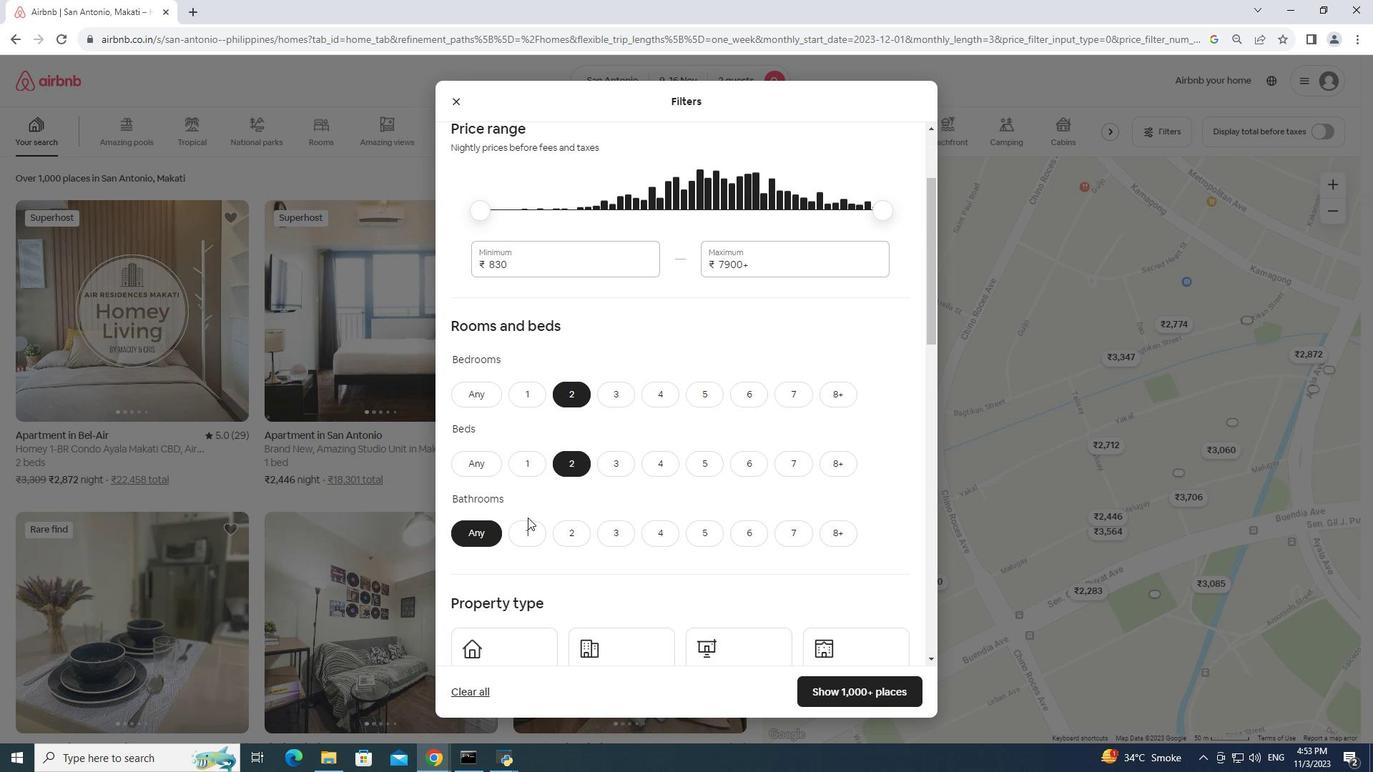 
Action: Mouse pressed left at (528, 518)
Screenshot: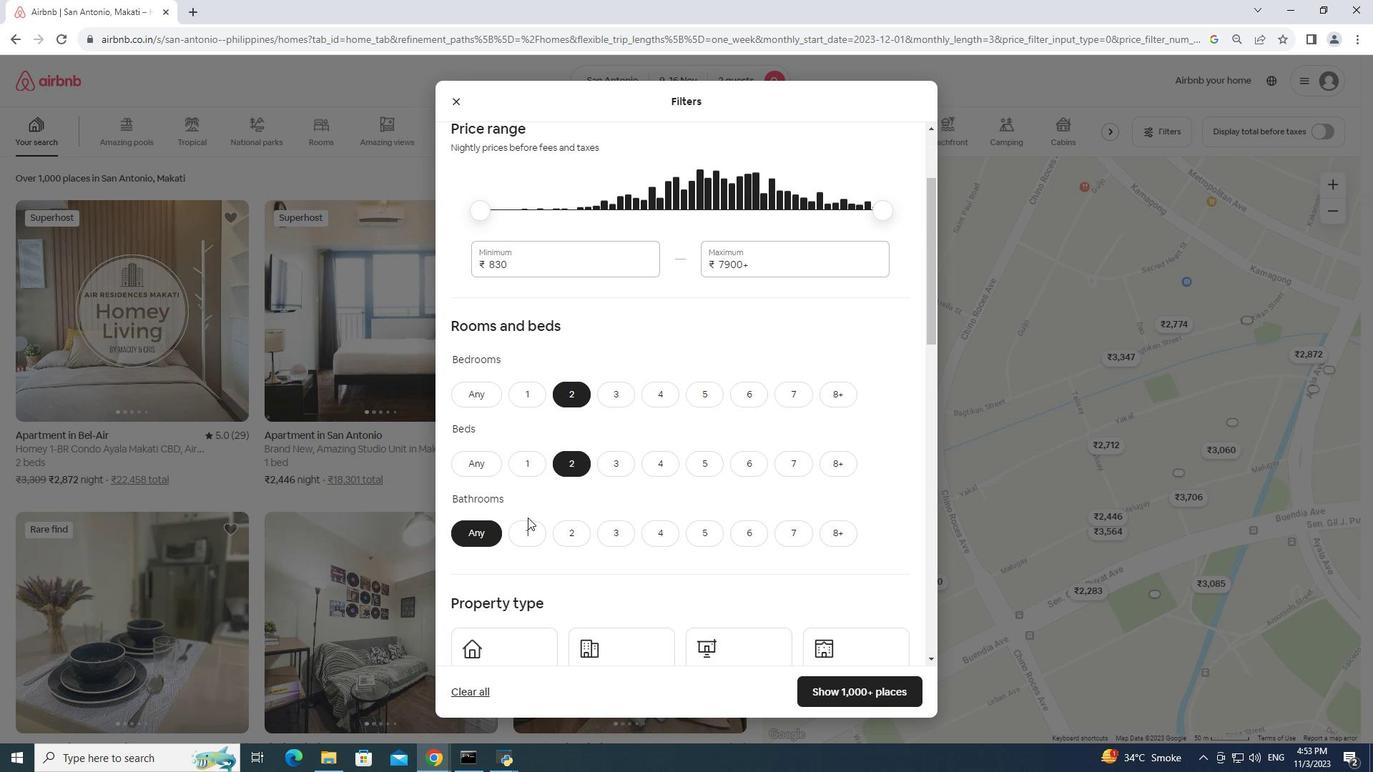 
Action: Mouse moved to (524, 523)
Screenshot: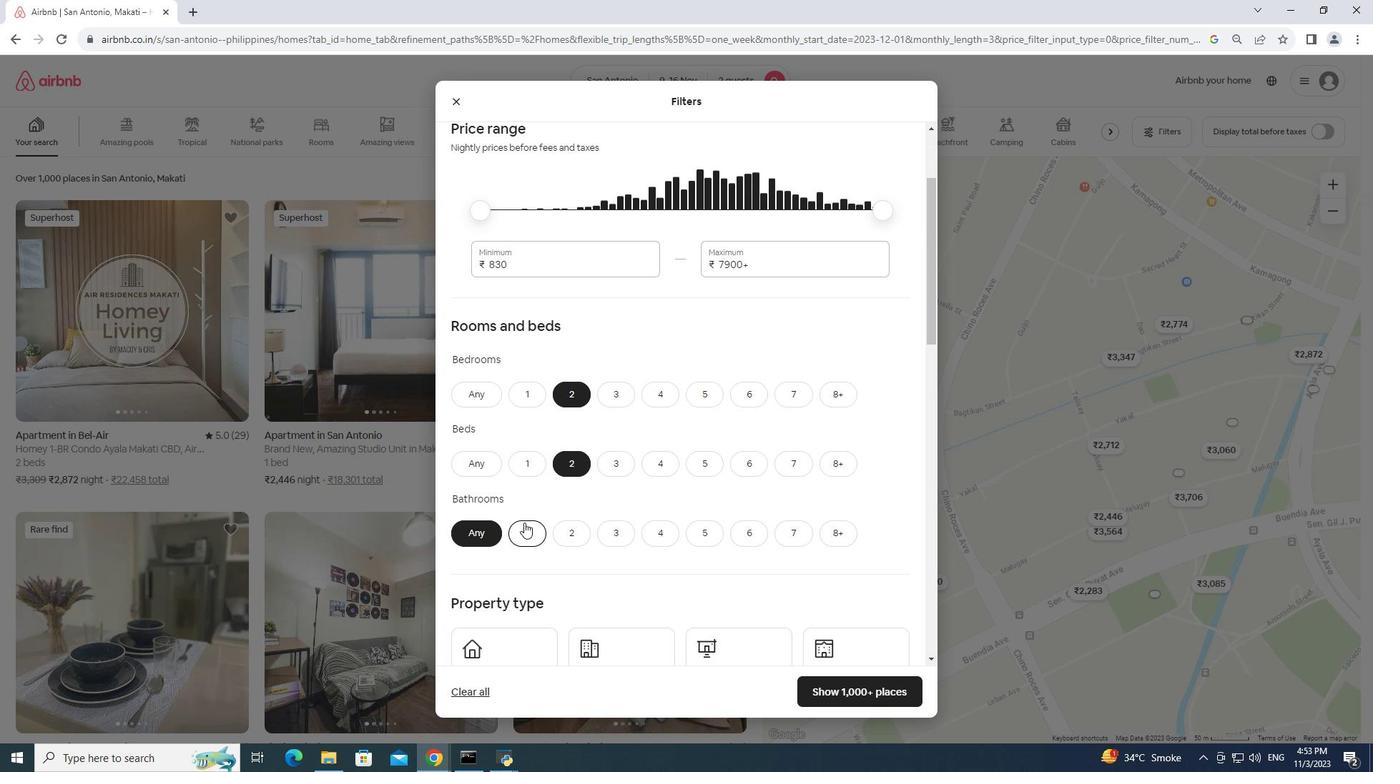 
Action: Mouse pressed left at (524, 523)
Screenshot: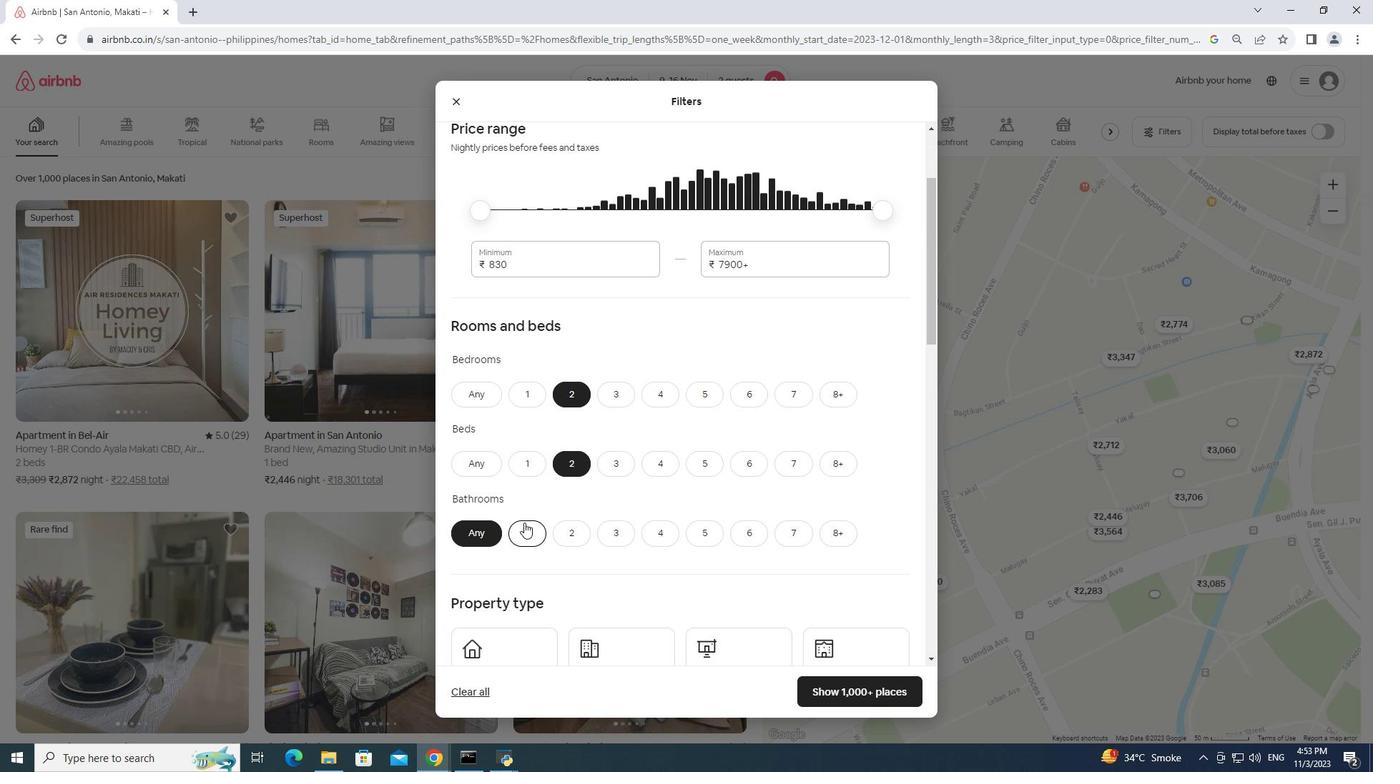
Action: Mouse moved to (549, 464)
Screenshot: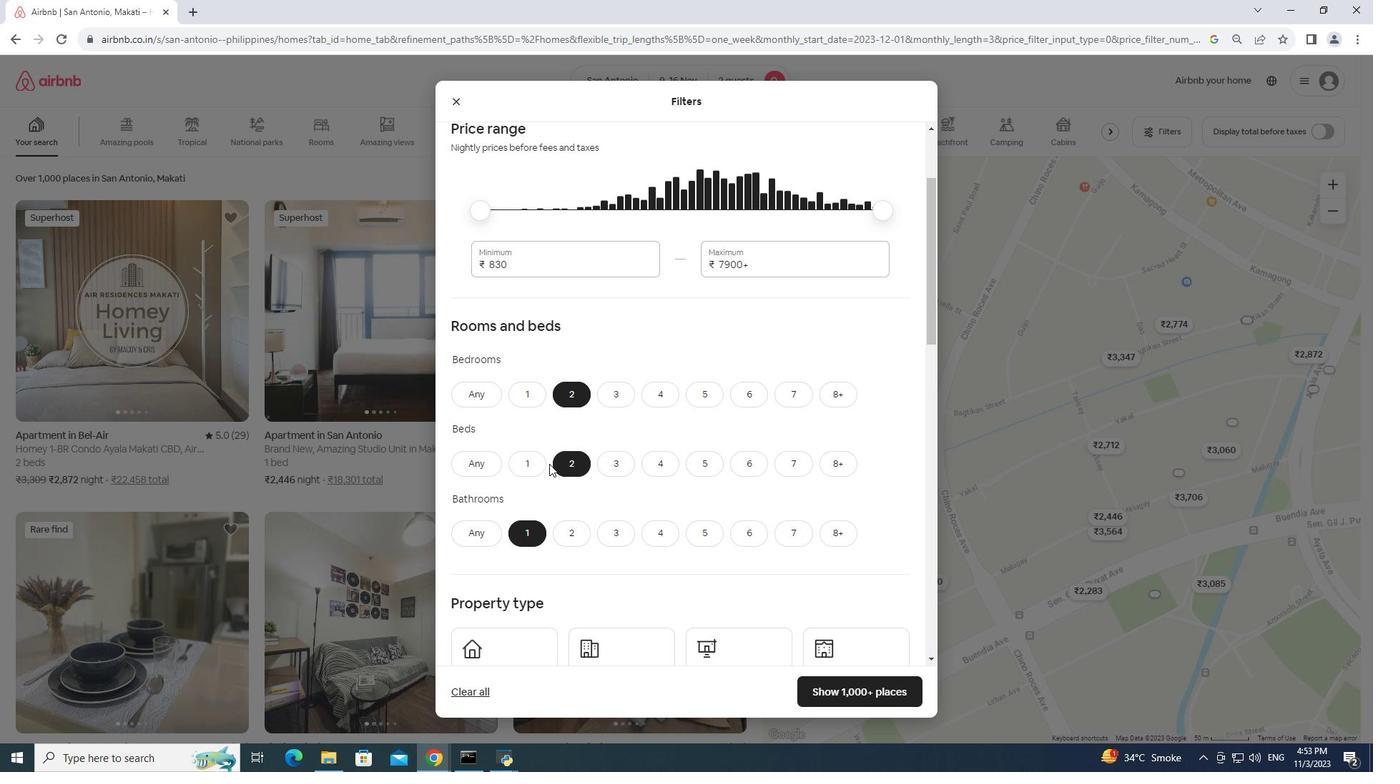
Action: Mouse scrolled (549, 463) with delta (0, 0)
Screenshot: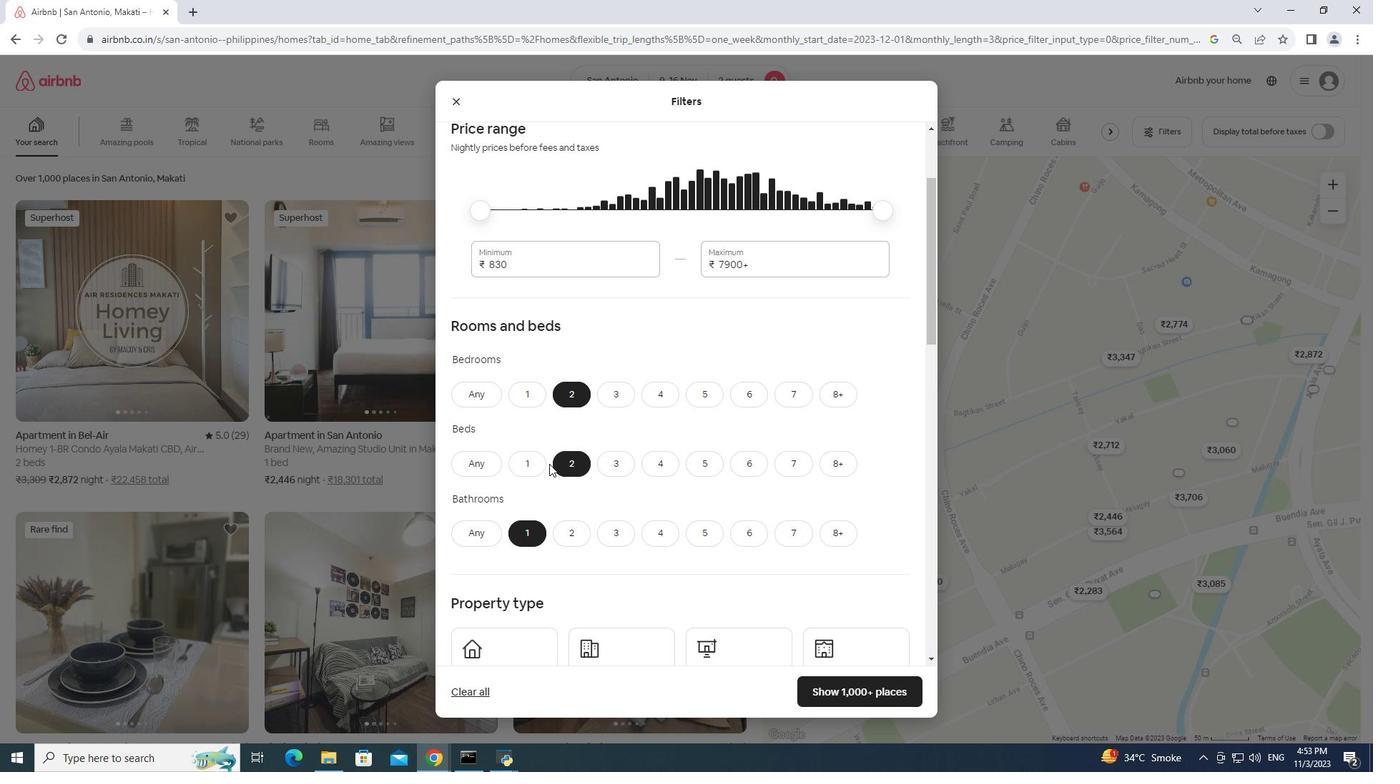 
Action: Mouse scrolled (549, 463) with delta (0, 0)
Screenshot: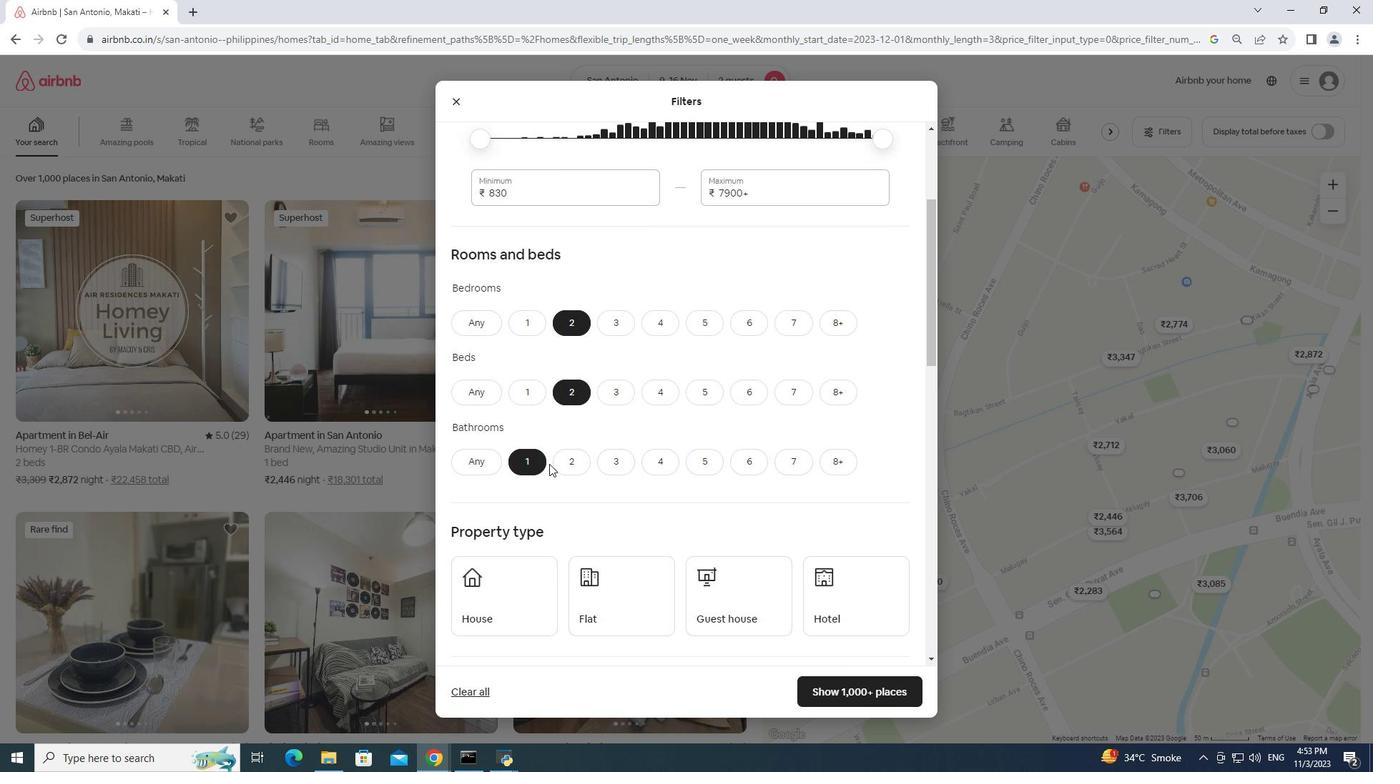 
Action: Mouse scrolled (549, 463) with delta (0, 0)
Screenshot: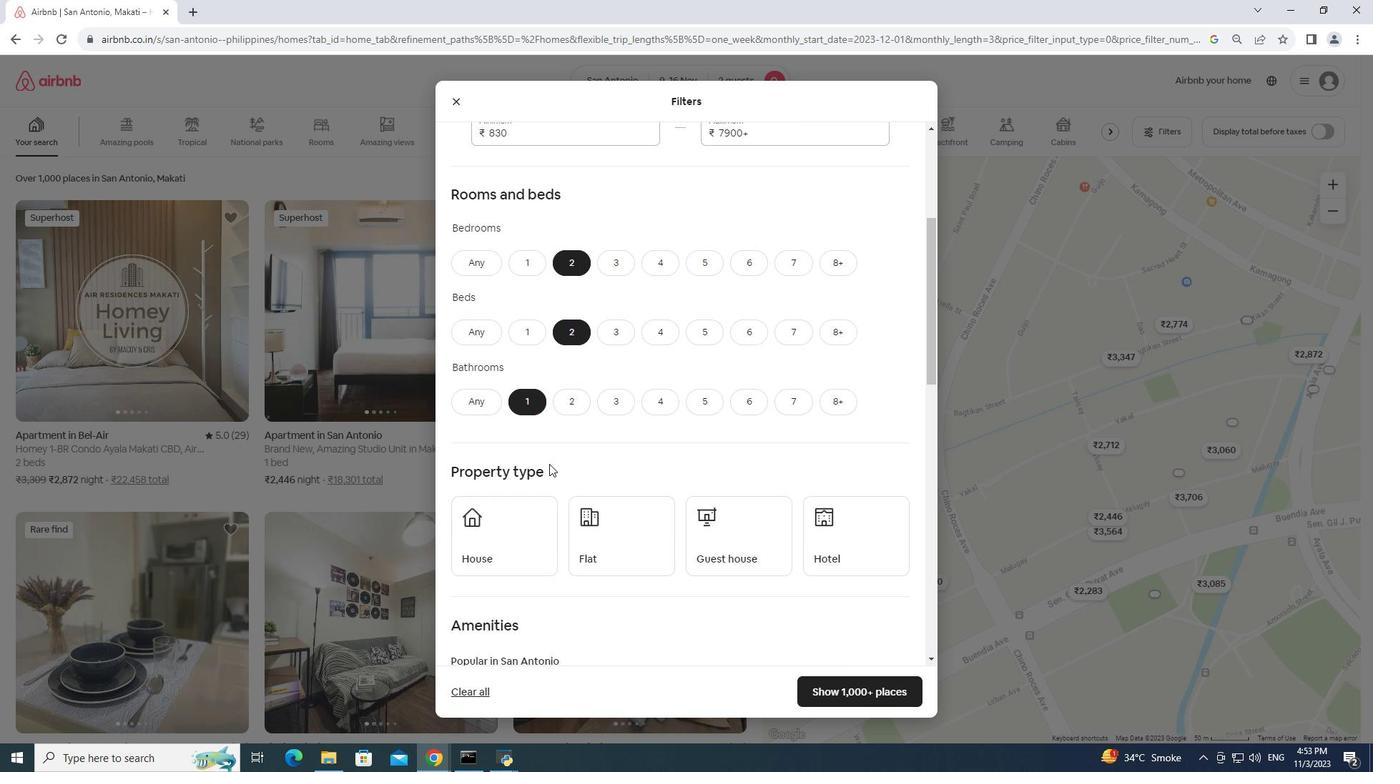 
Action: Mouse moved to (640, 452)
Screenshot: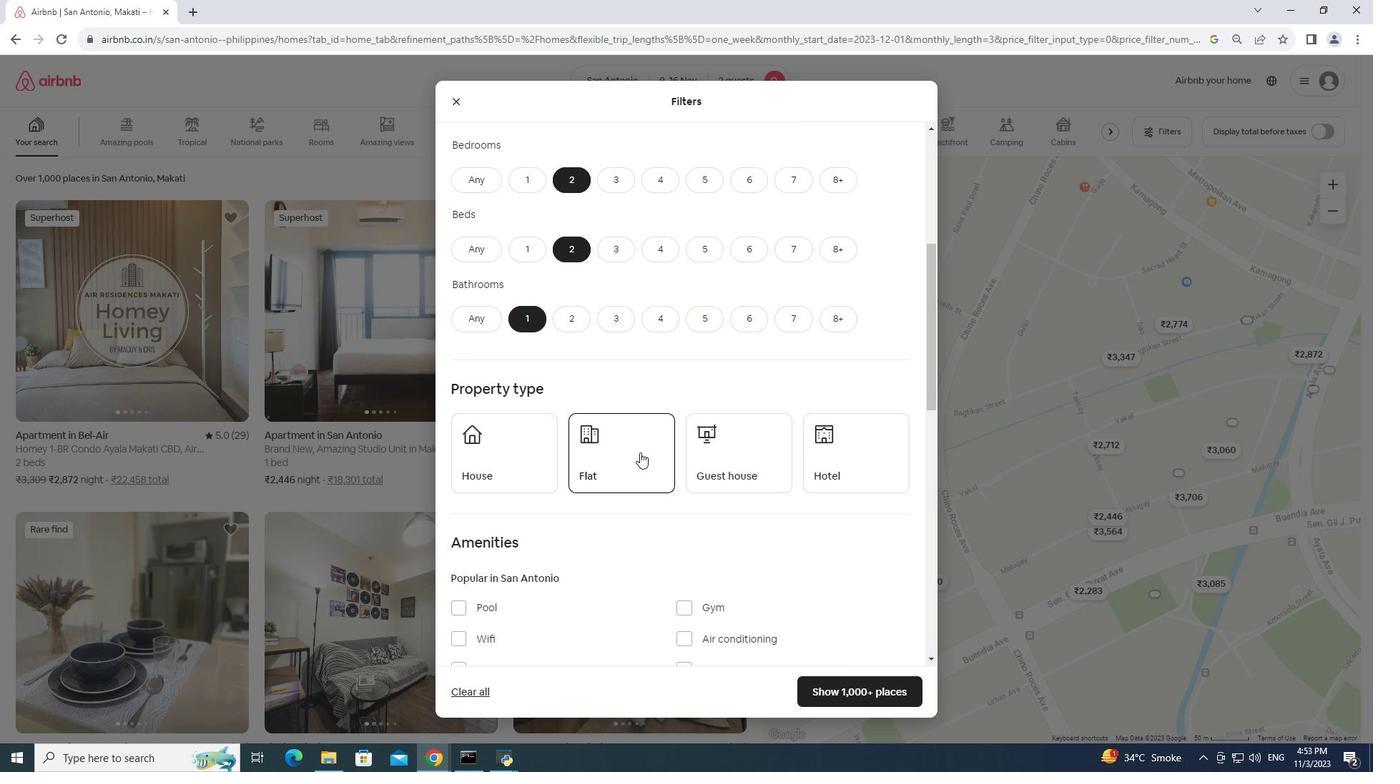 
Action: Mouse pressed left at (640, 452)
Screenshot: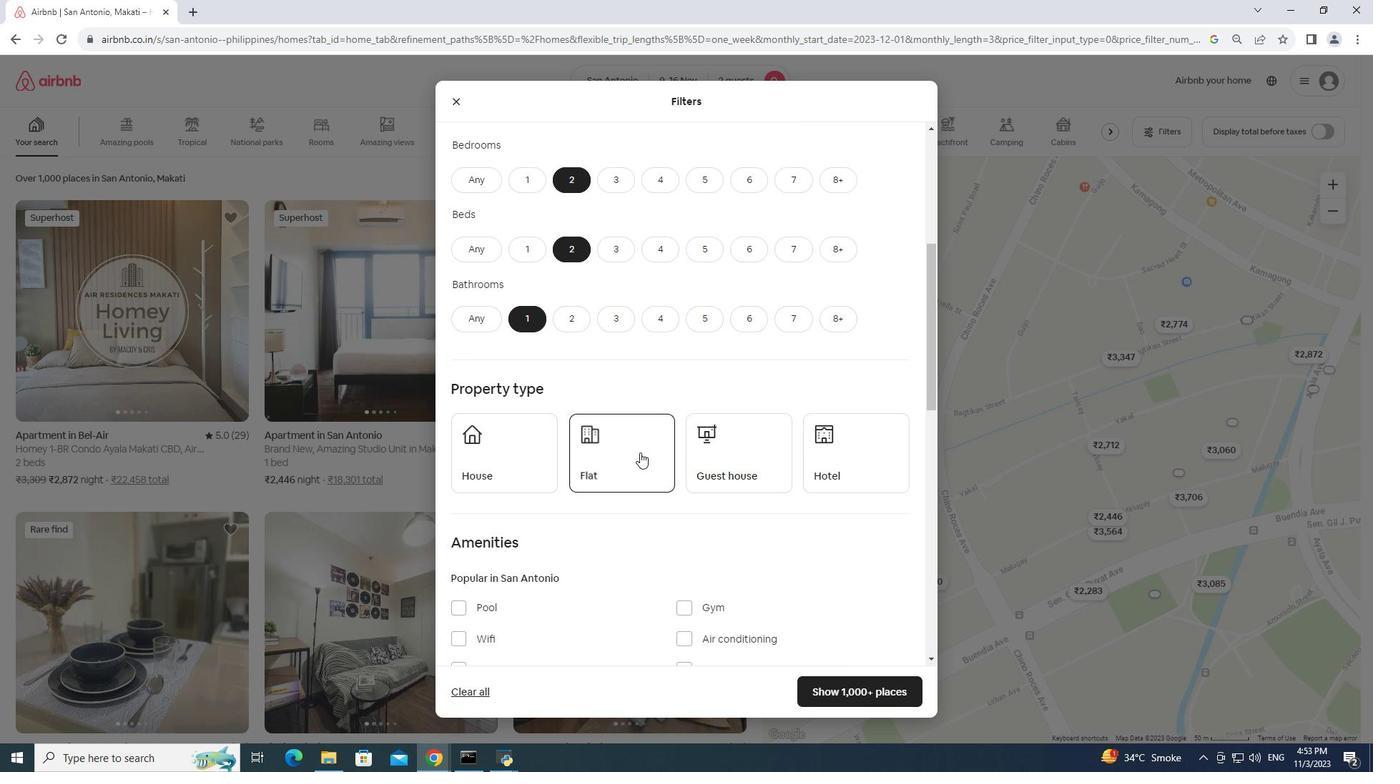 
Action: Mouse moved to (870, 694)
Screenshot: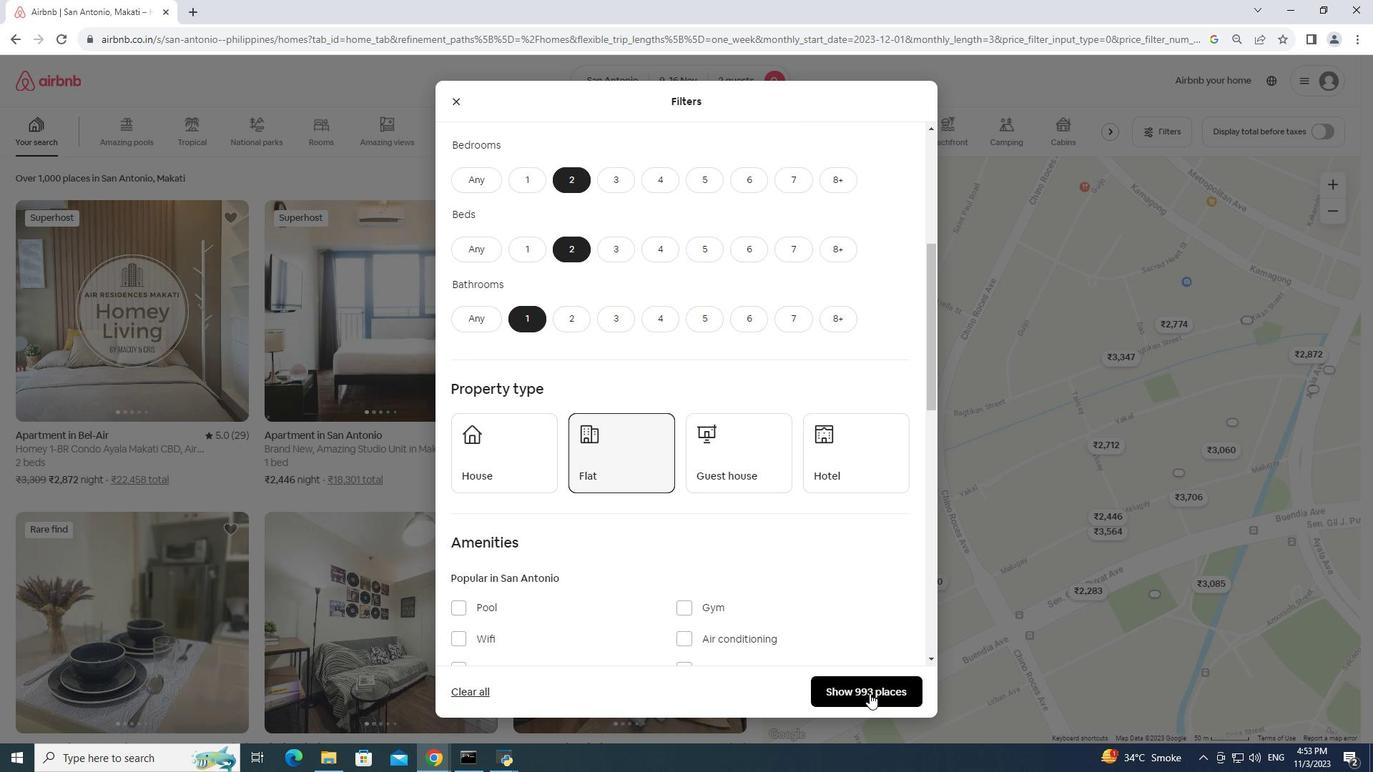 
Action: Mouse pressed left at (870, 694)
Screenshot: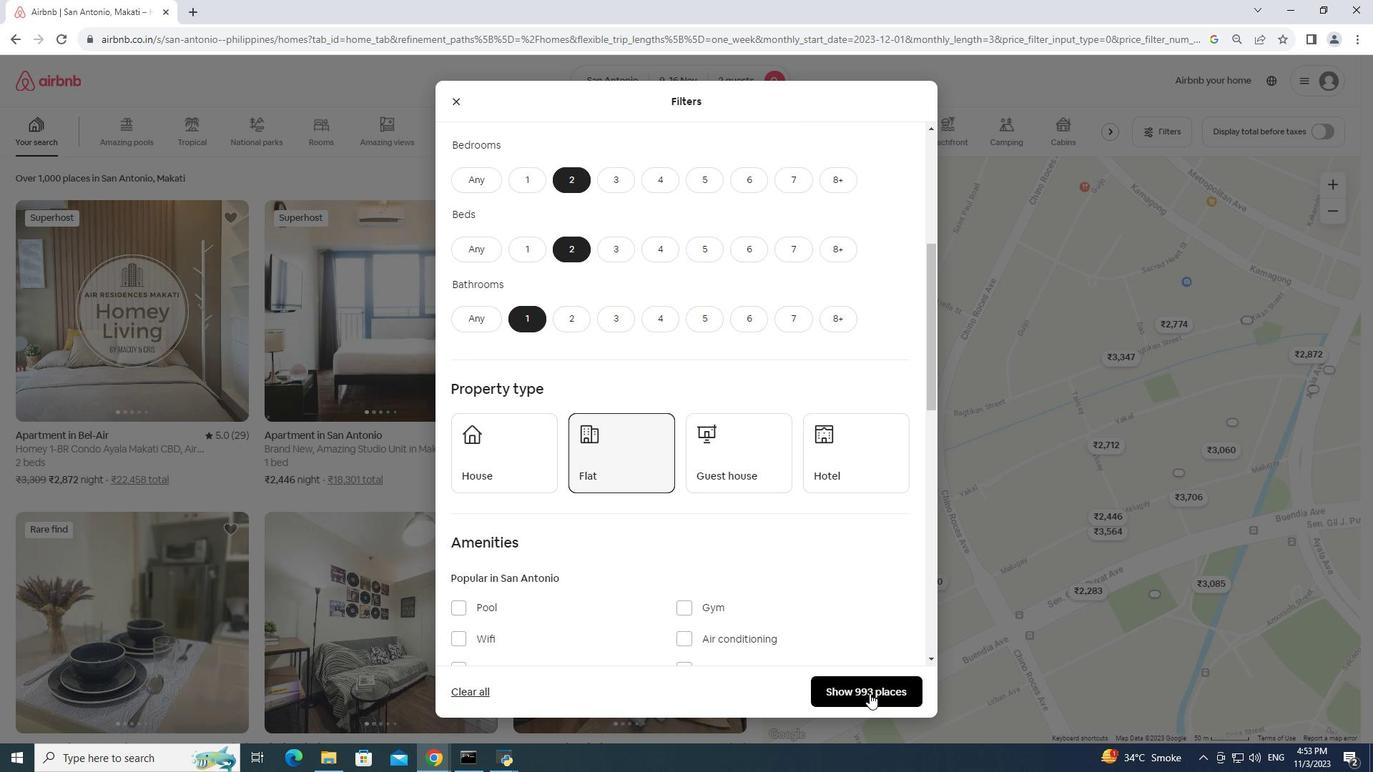 
Action: Mouse moved to (122, 343)
Screenshot: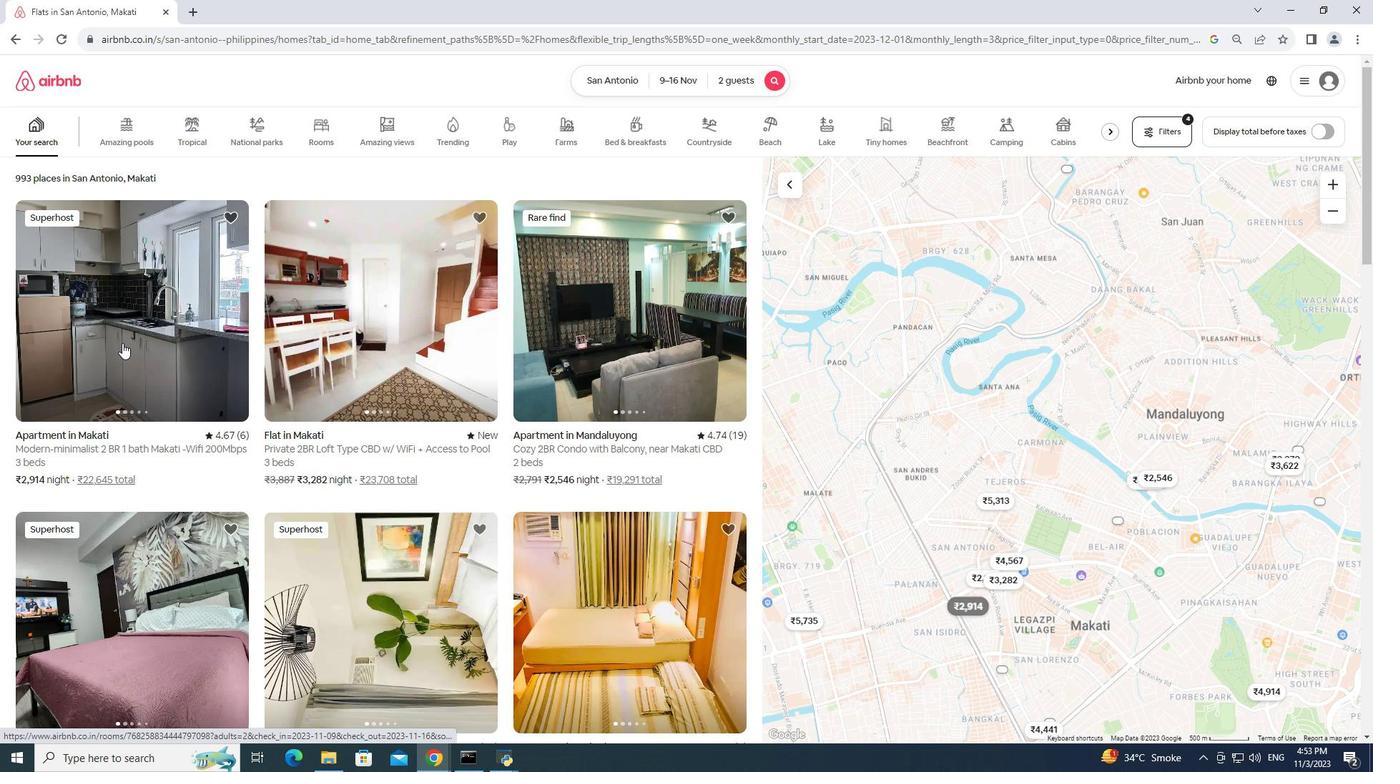 
Action: Mouse pressed left at (122, 343)
Screenshot: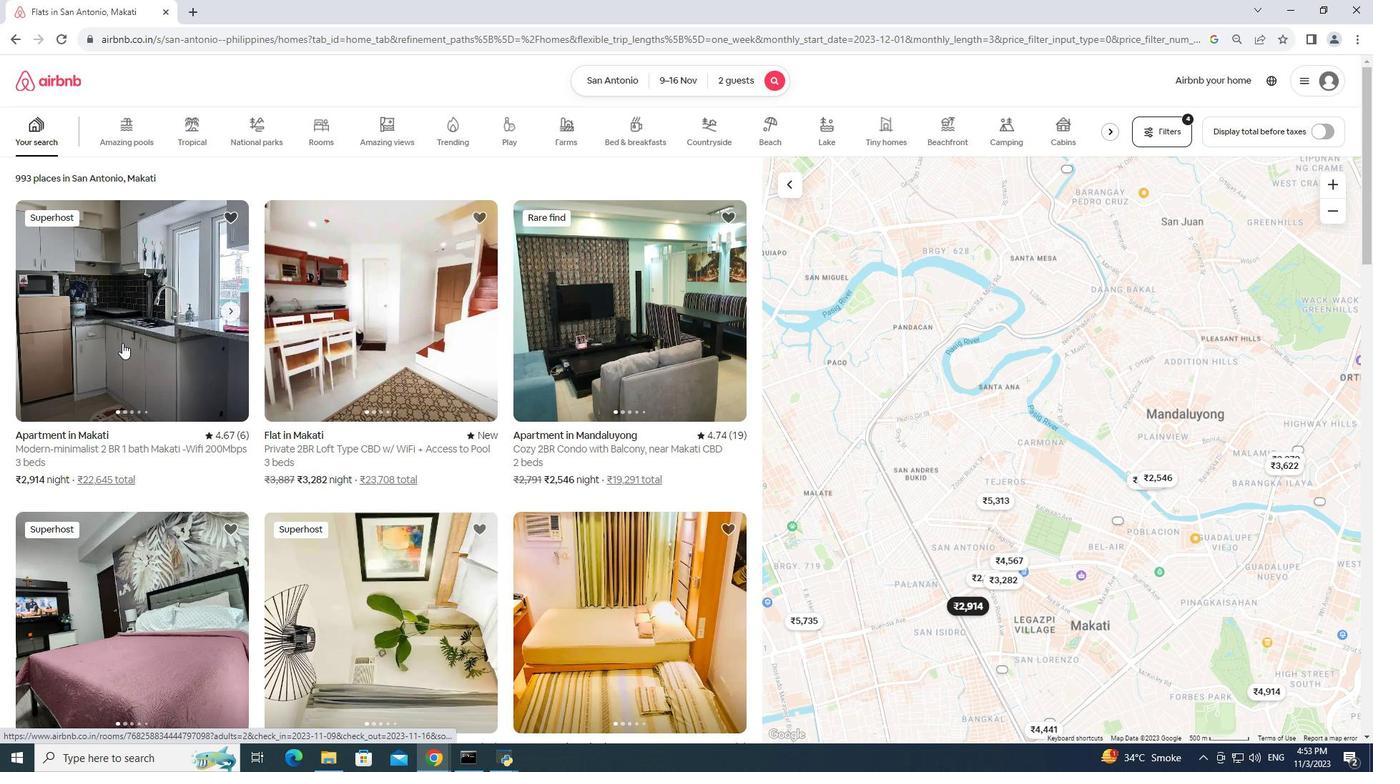 
Action: Mouse moved to (332, 7)
Screenshot: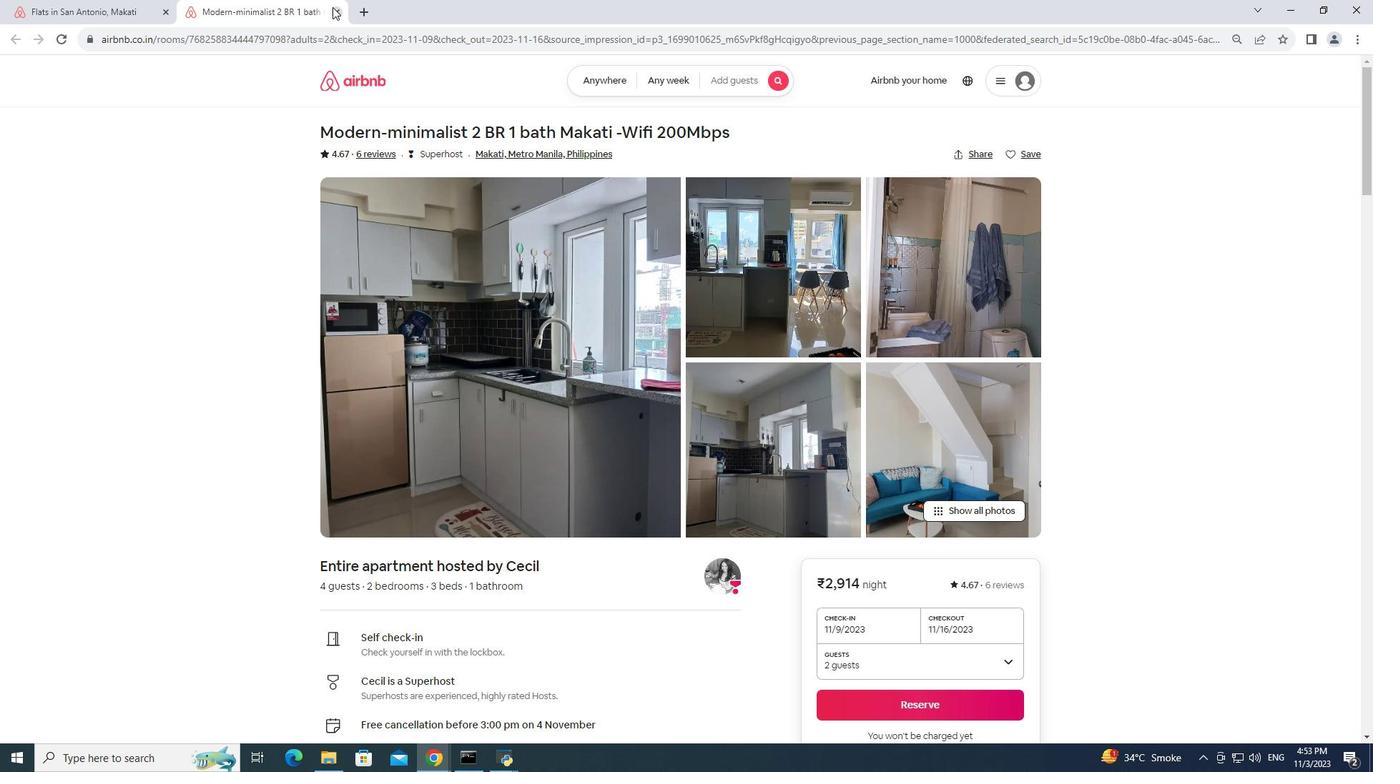 
Action: Mouse pressed left at (332, 7)
Screenshot: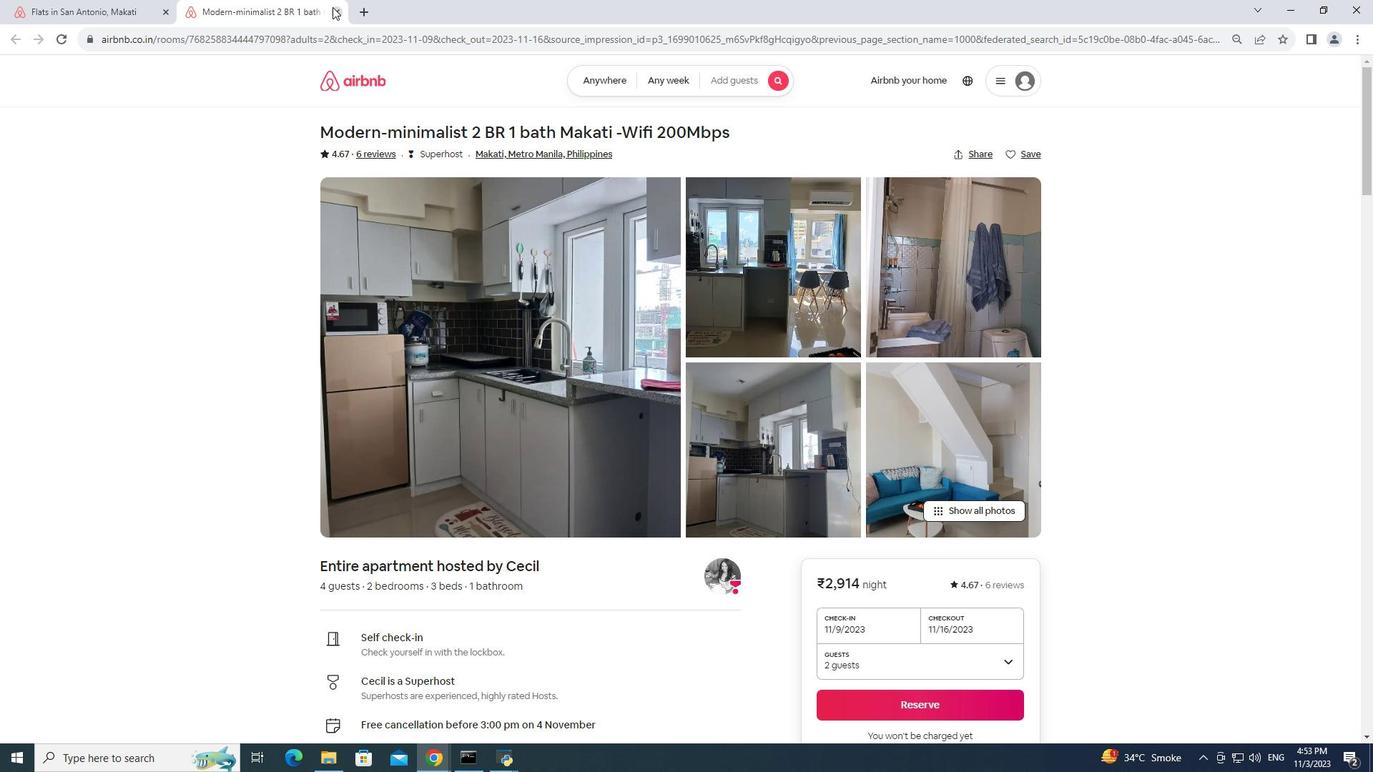 
Action: Mouse moved to (401, 313)
Screenshot: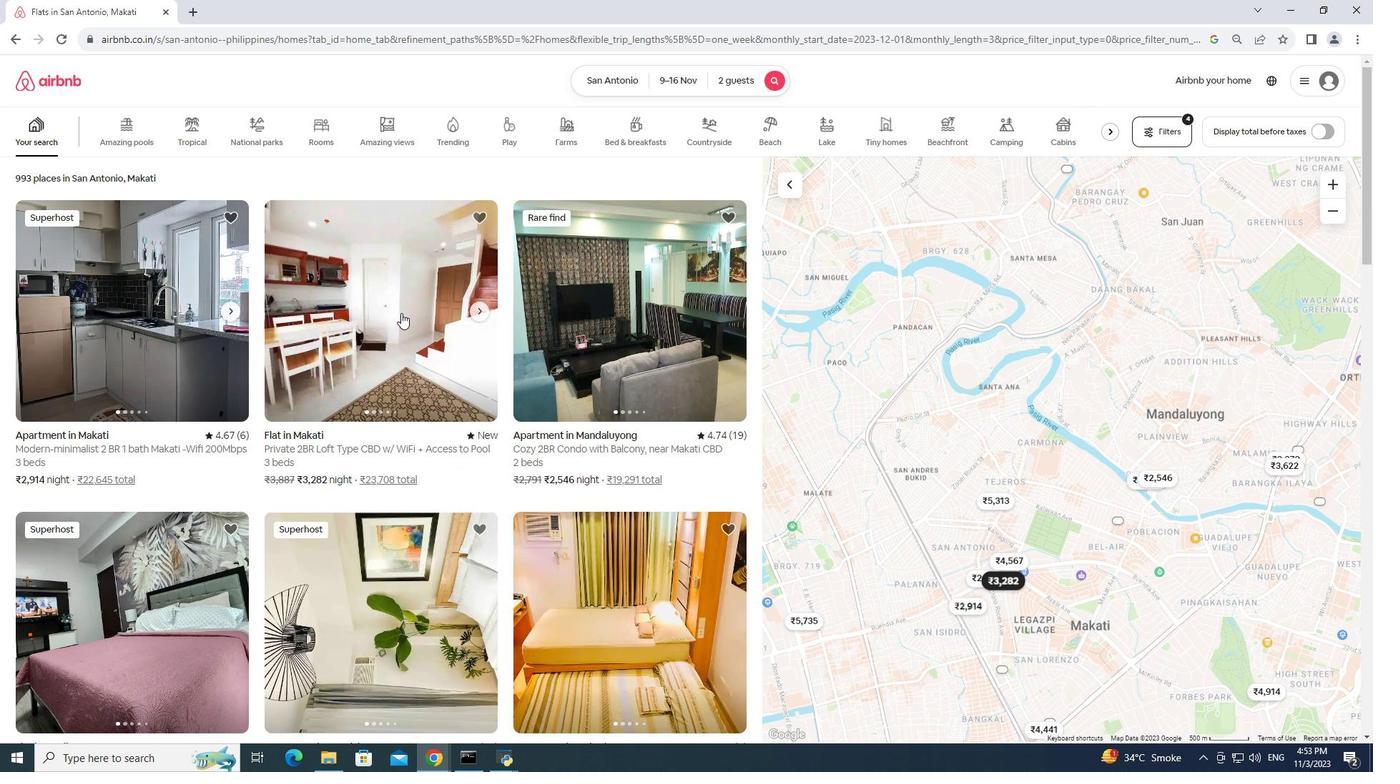 
Action: Mouse pressed left at (401, 313)
Screenshot: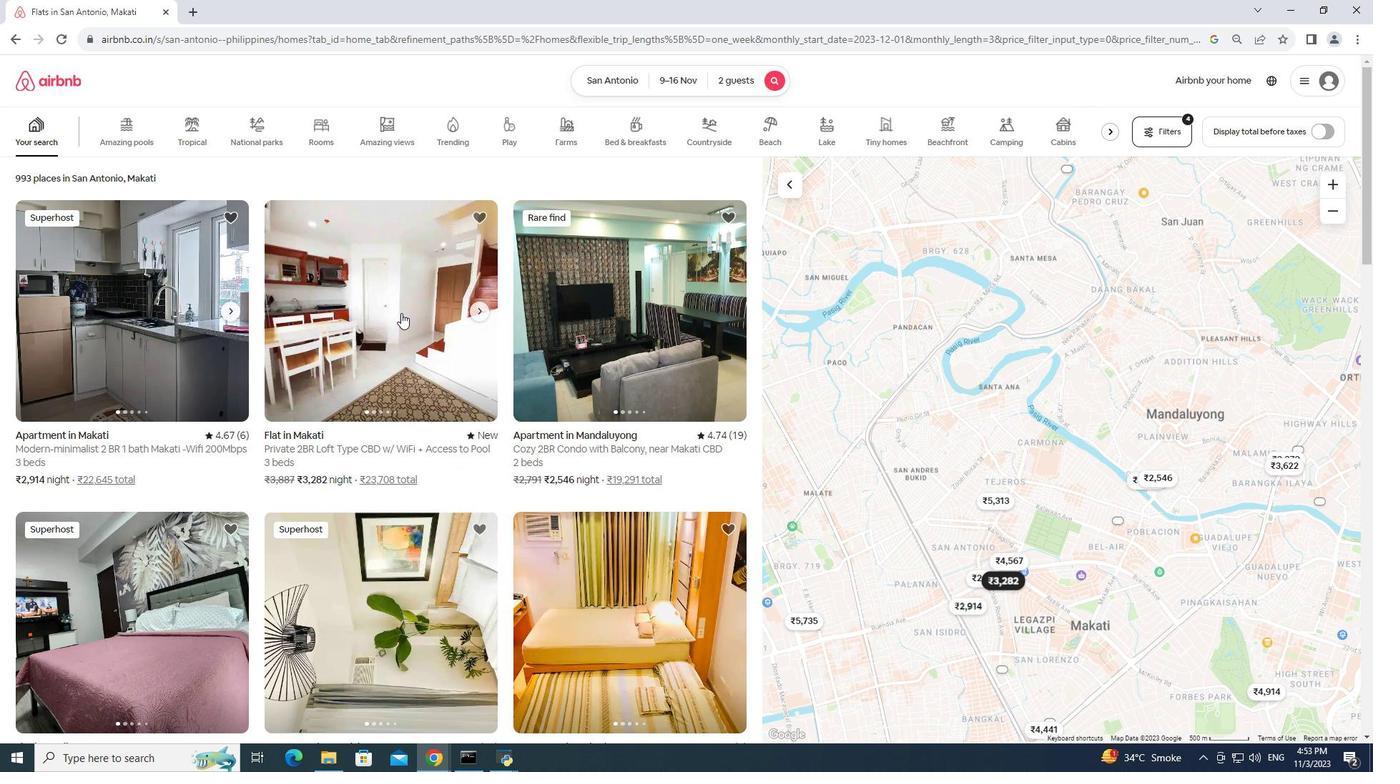 
Action: Mouse moved to (335, 12)
Screenshot: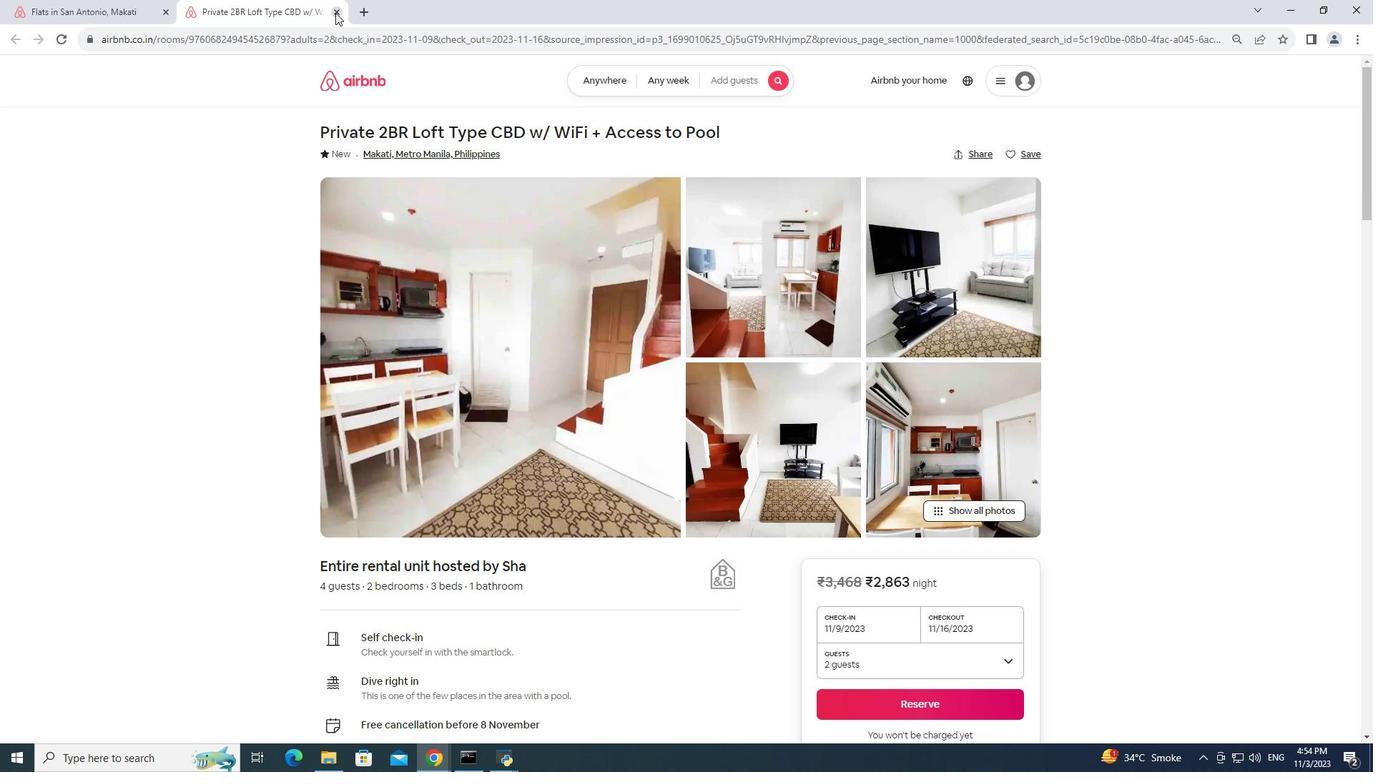 
Action: Mouse pressed left at (335, 12)
Screenshot: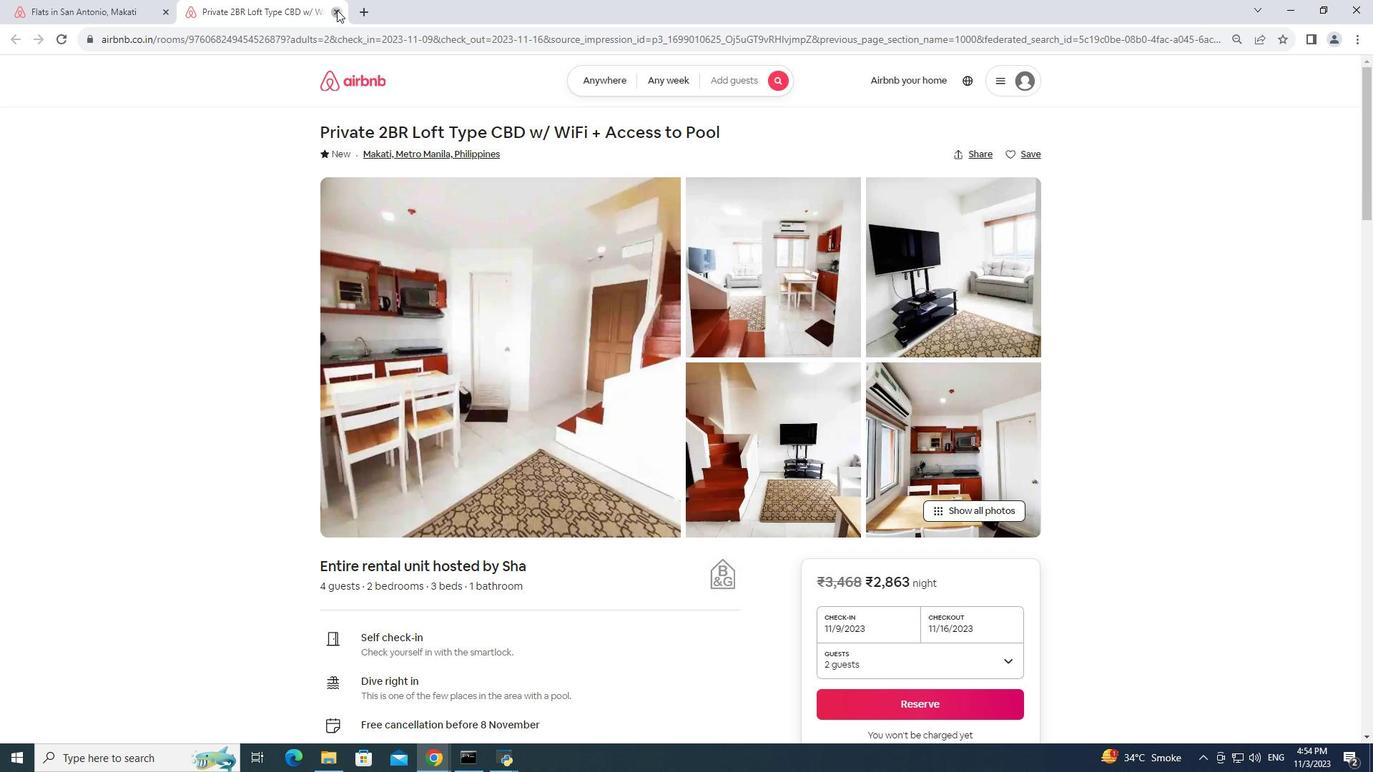 
Action: Mouse moved to (594, 331)
Screenshot: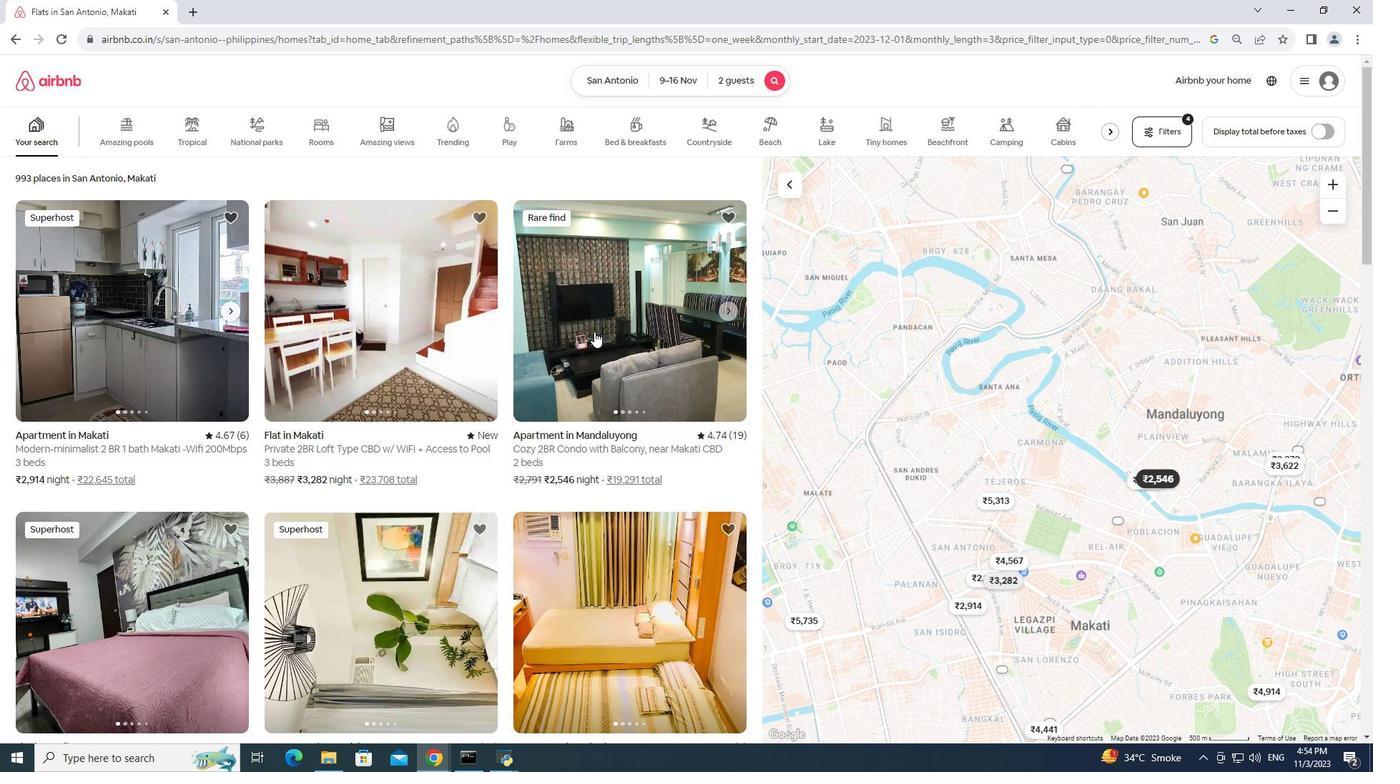 
Action: Mouse pressed left at (594, 331)
Screenshot: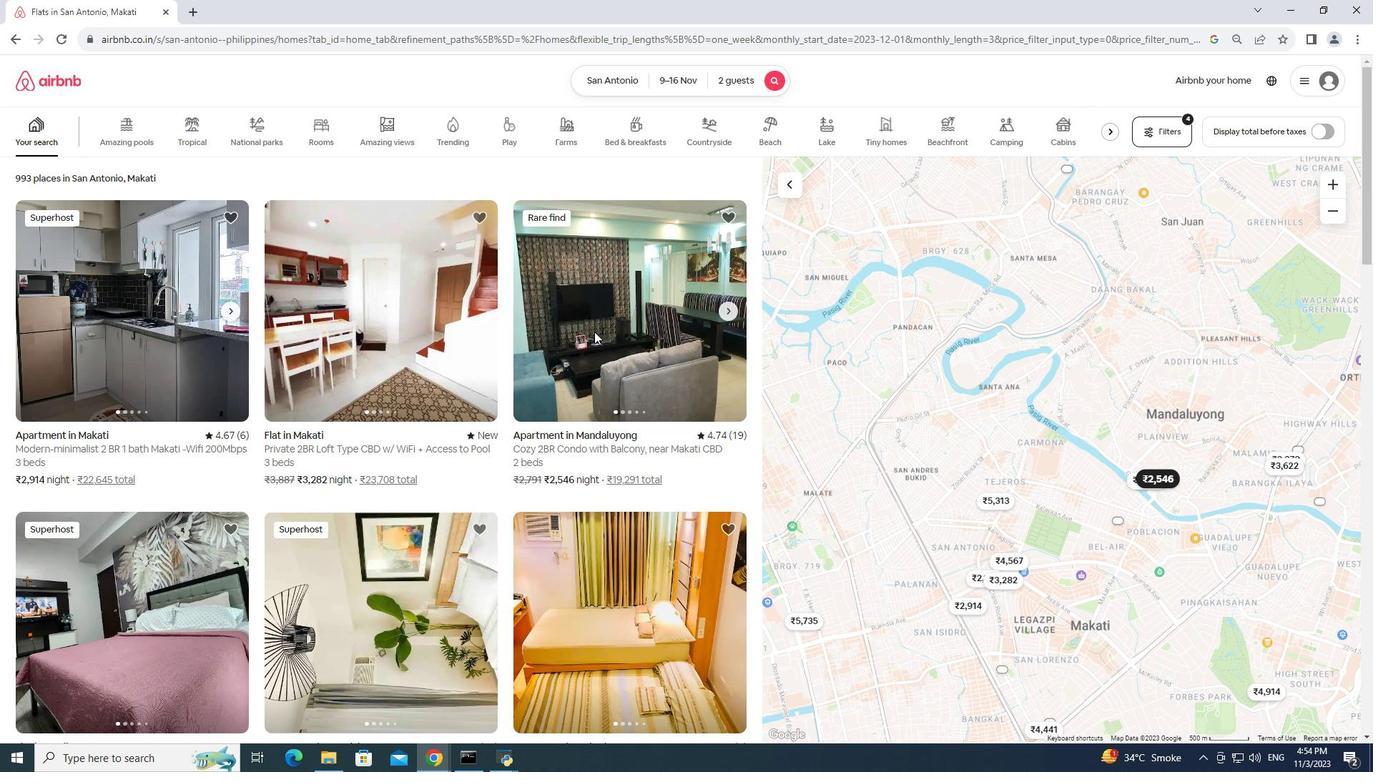 
Action: Mouse pressed left at (594, 331)
Screenshot: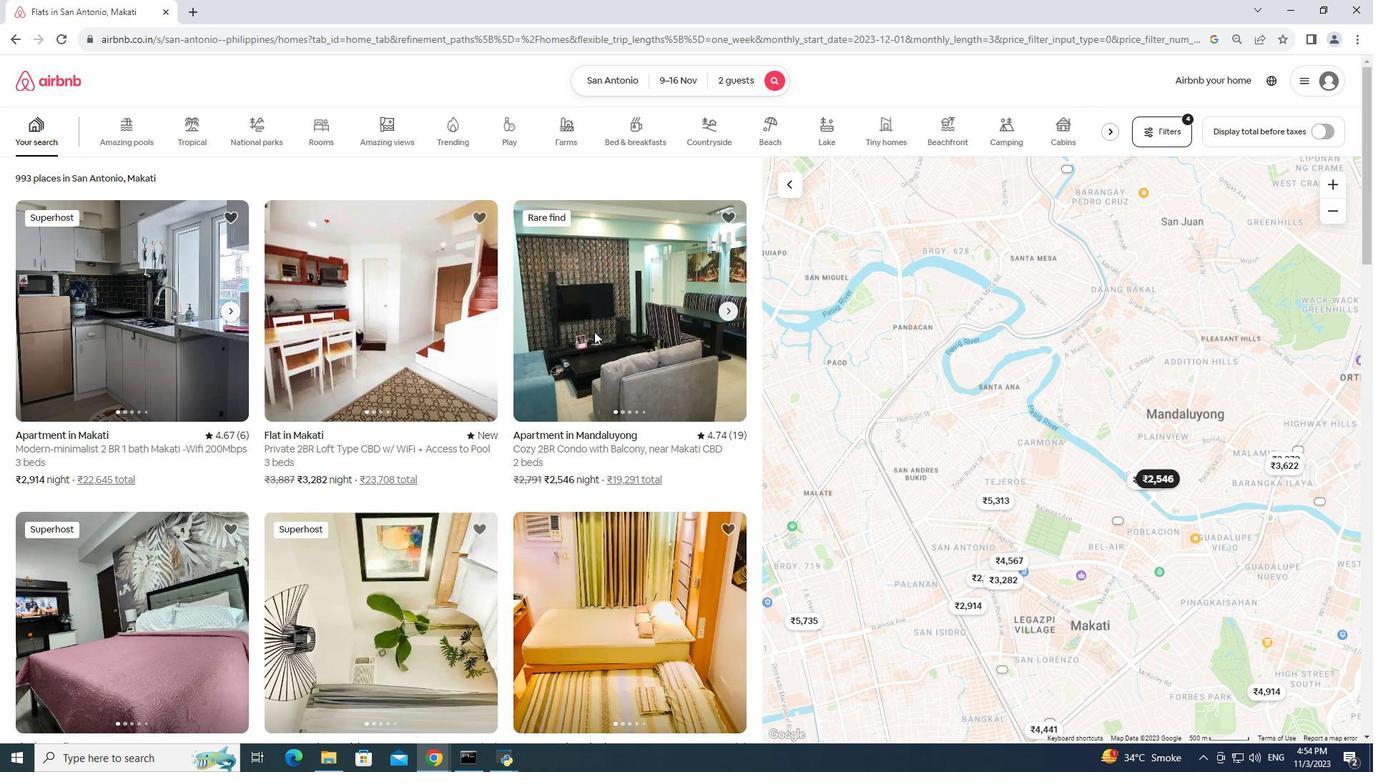 
Action: Mouse moved to (993, 508)
Screenshot: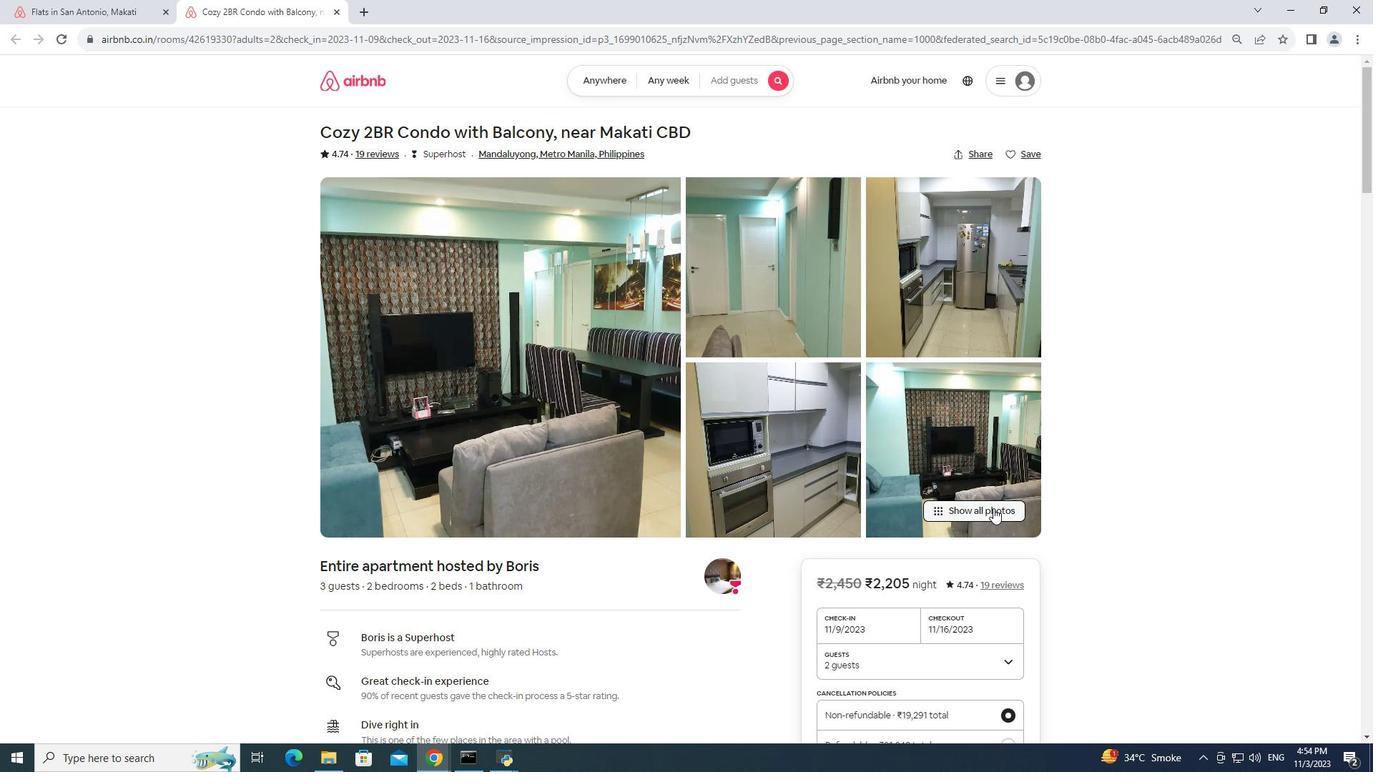 
Action: Mouse pressed left at (993, 508)
Screenshot: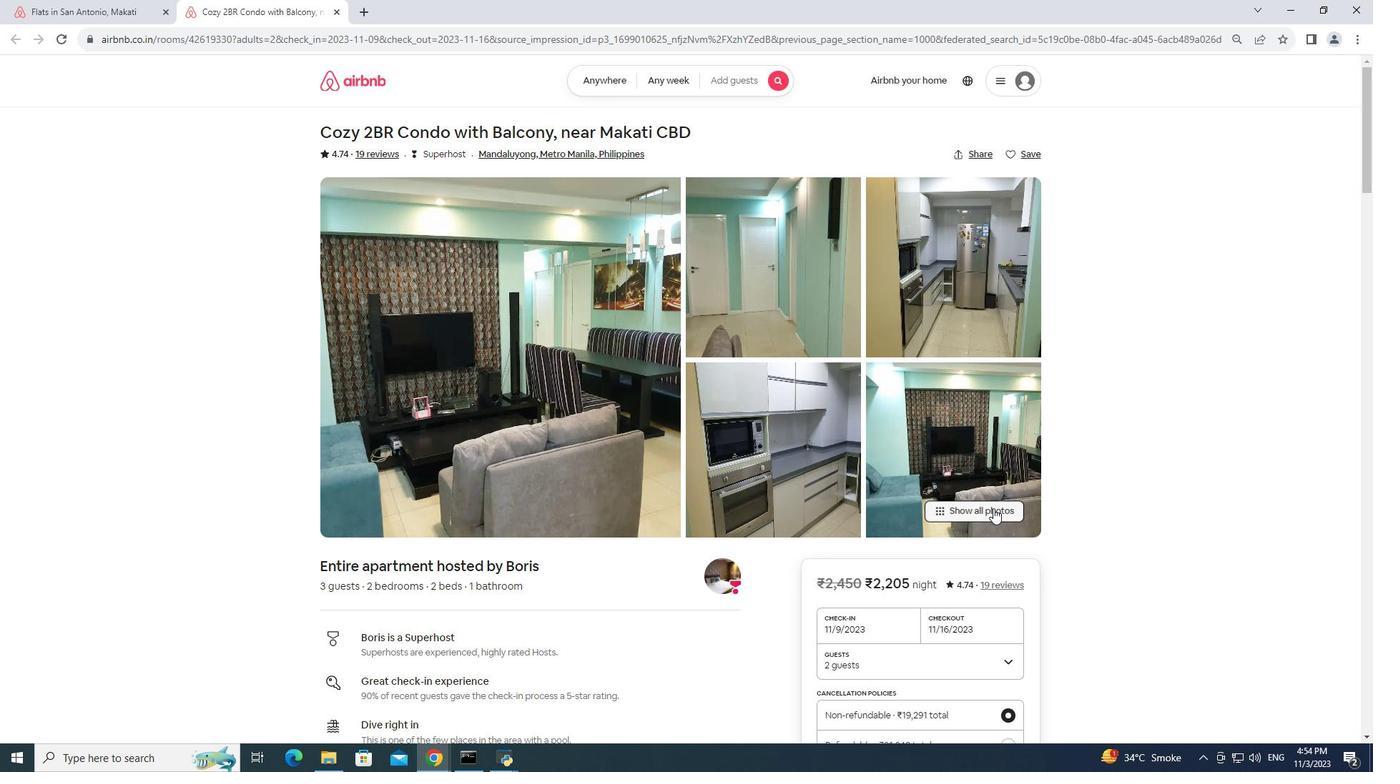 
Action: Mouse moved to (901, 481)
Screenshot: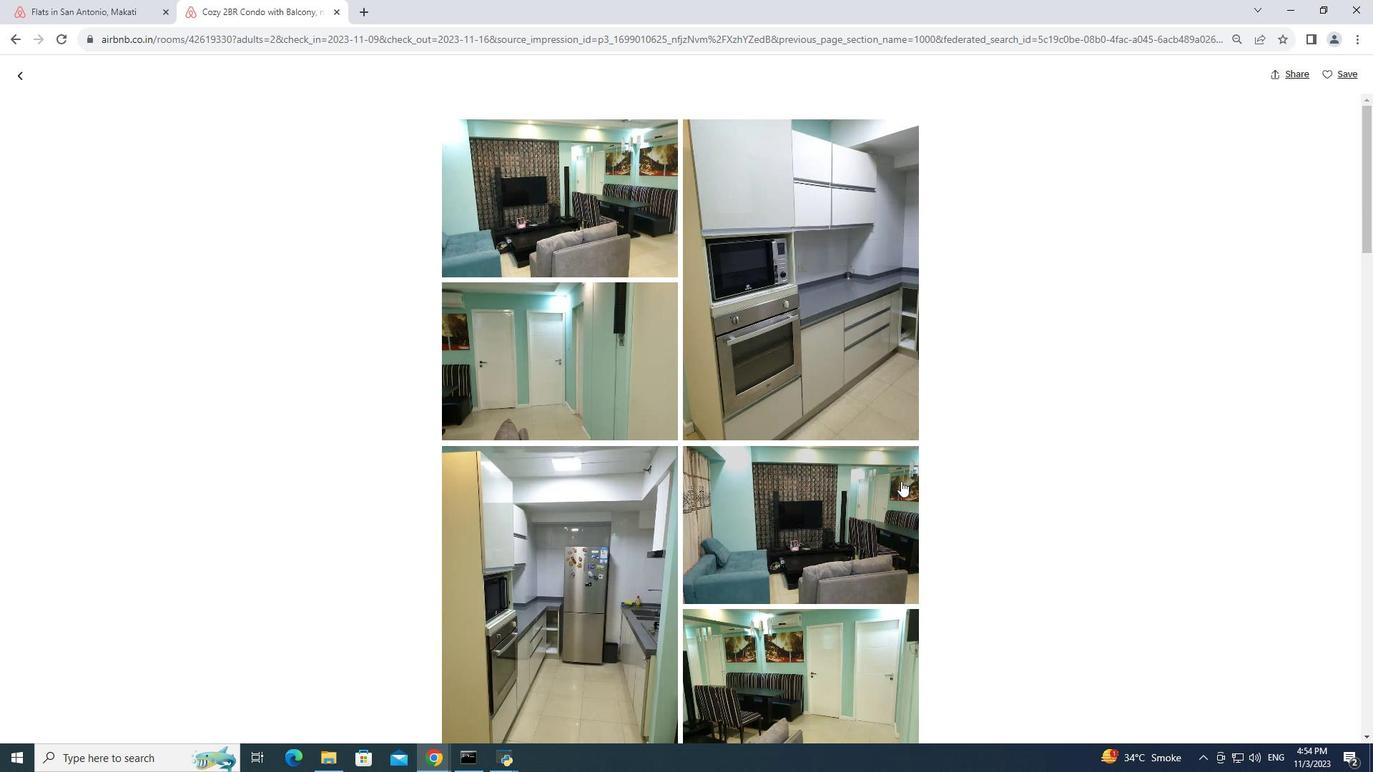 
Action: Mouse scrolled (901, 480) with delta (0, 0)
Screenshot: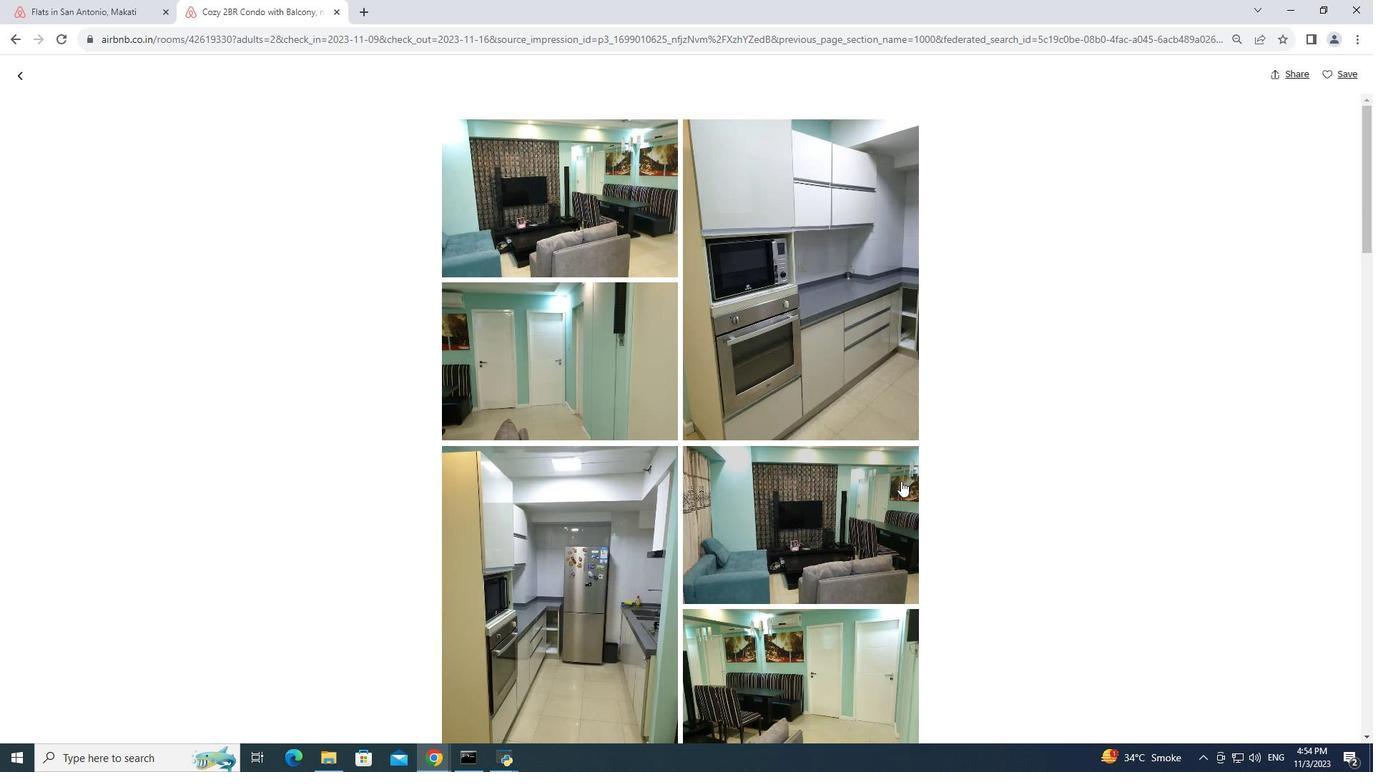 
Action: Mouse scrolled (901, 480) with delta (0, 0)
Screenshot: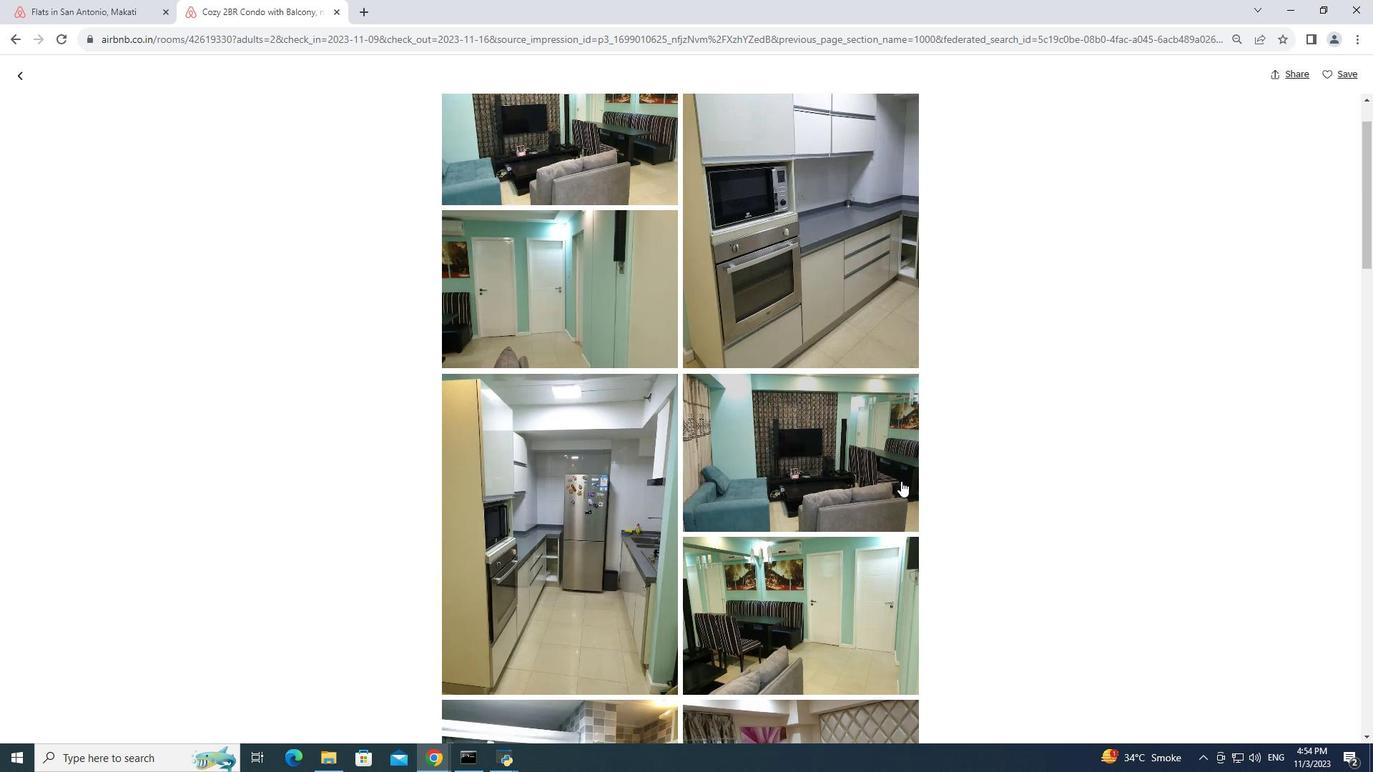 
Action: Mouse moved to (902, 479)
Screenshot: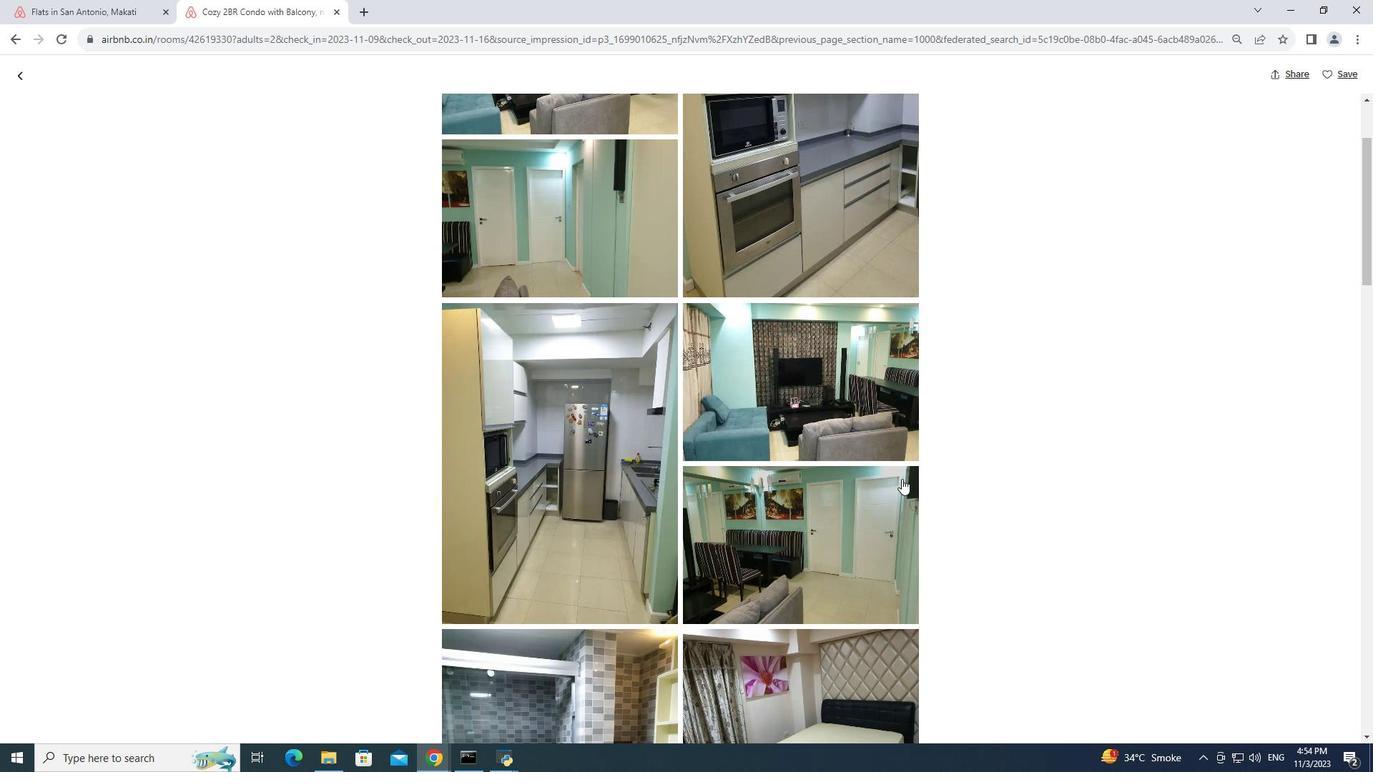 
Action: Mouse scrolled (902, 478) with delta (0, 0)
Screenshot: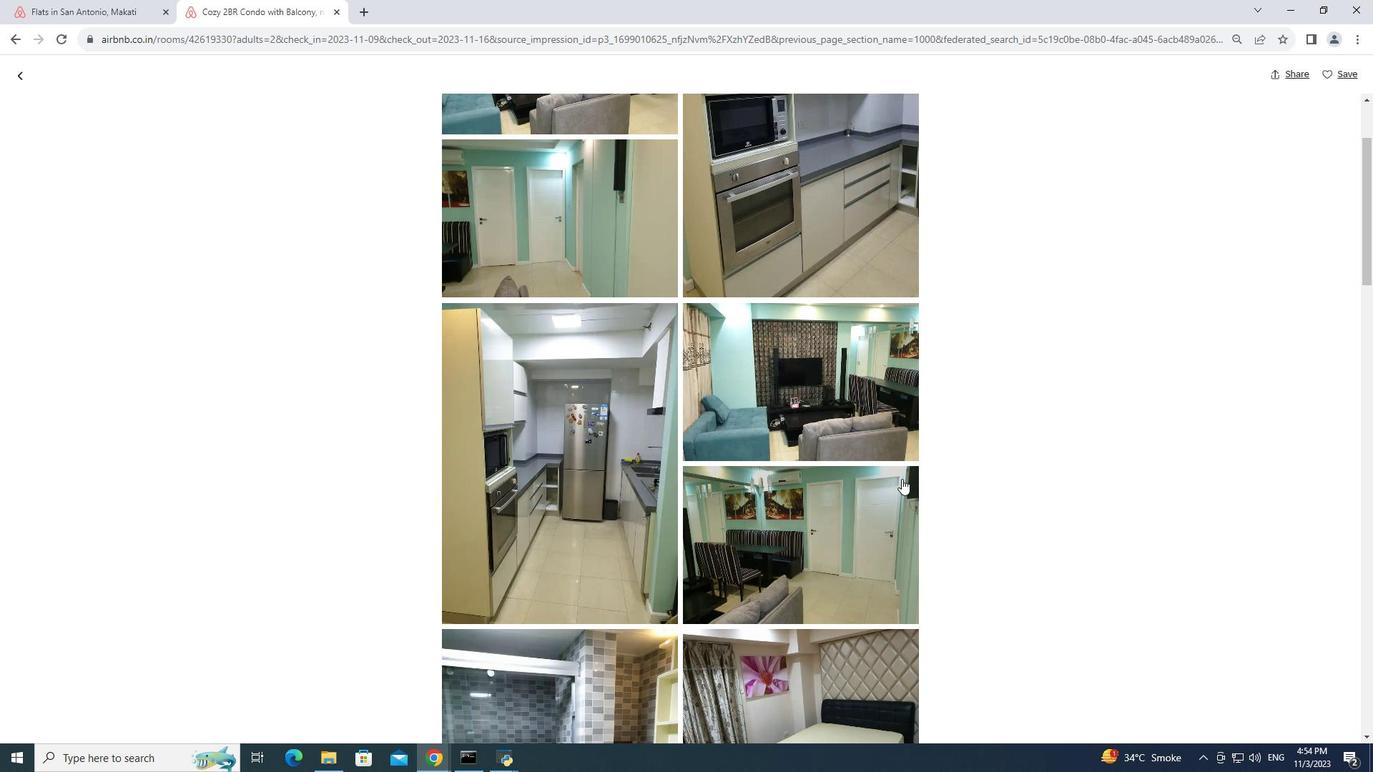 
Action: Mouse moved to (907, 473)
Screenshot: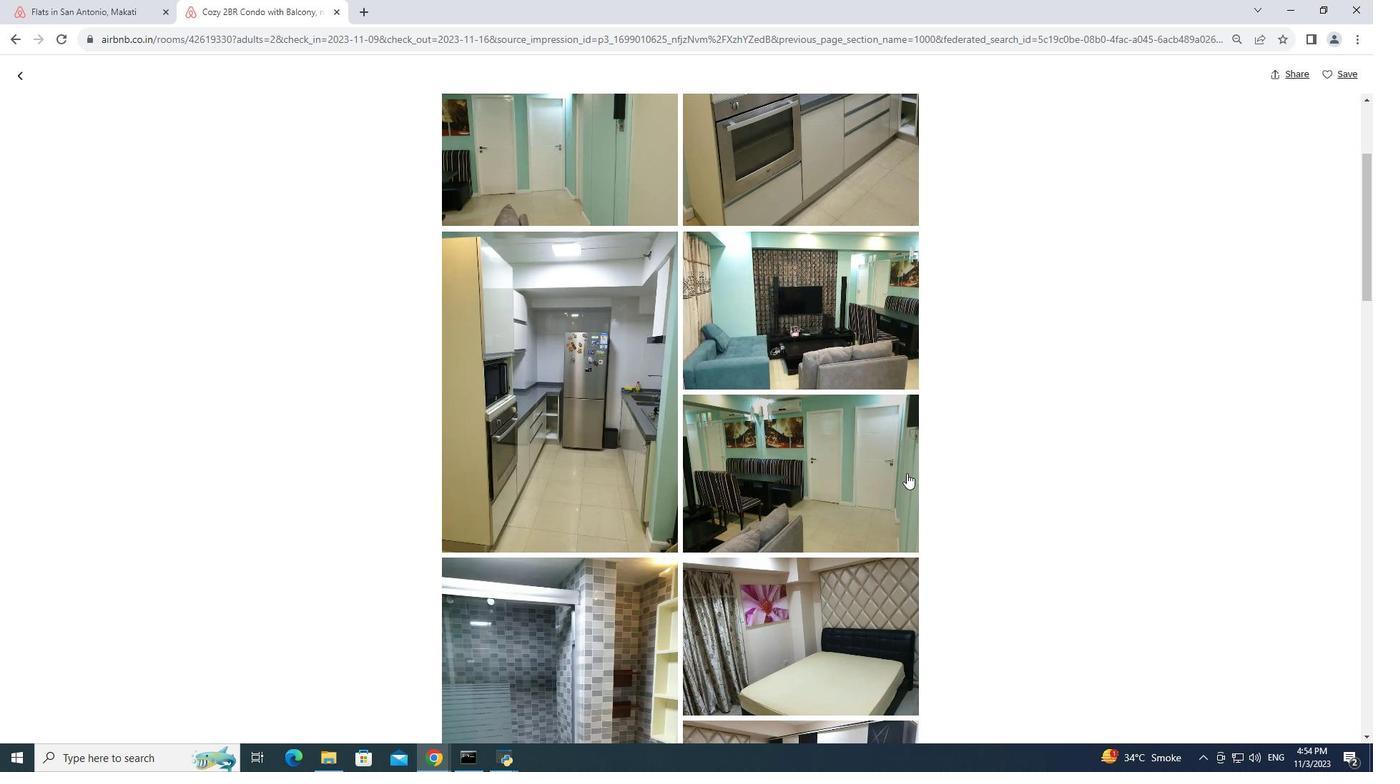 
Action: Mouse scrolled (907, 472) with delta (0, 0)
Screenshot: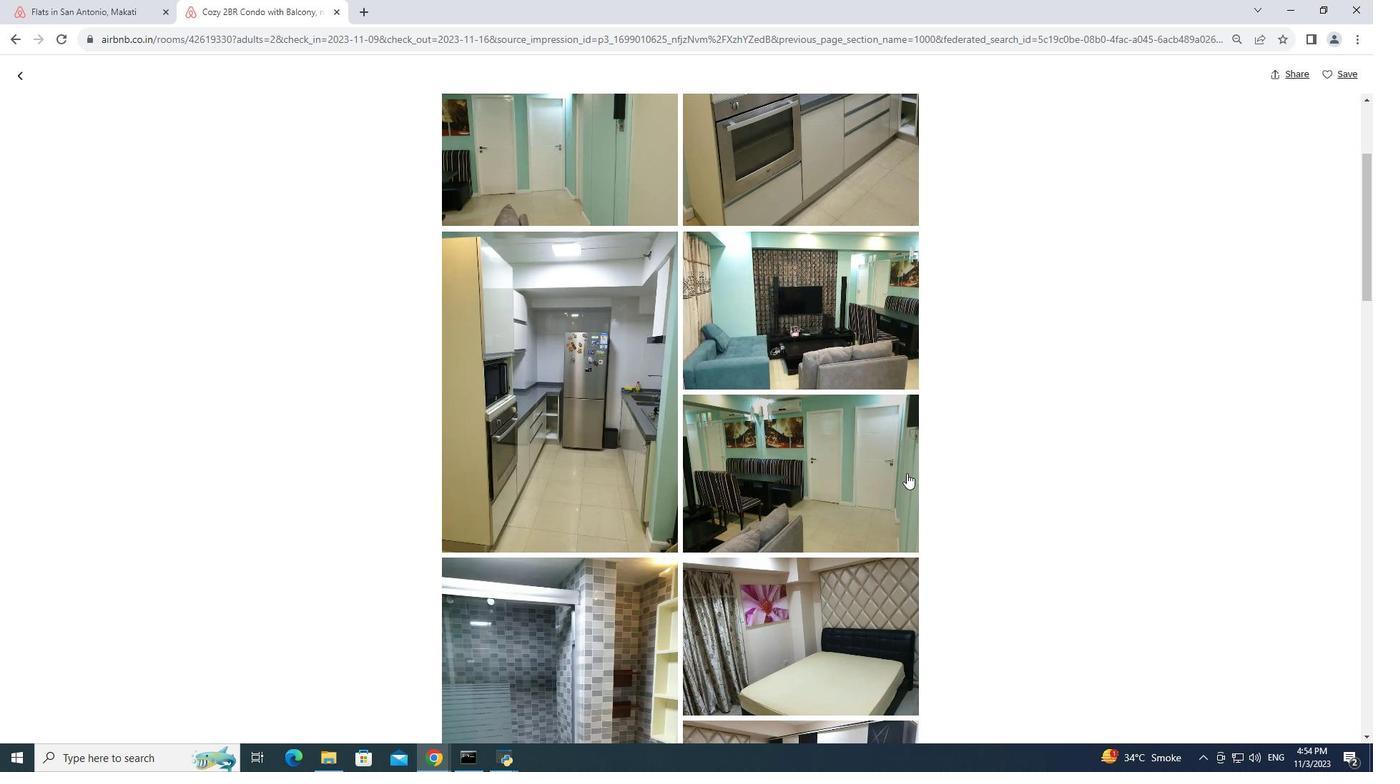
Action: Mouse scrolled (907, 472) with delta (0, 0)
Screenshot: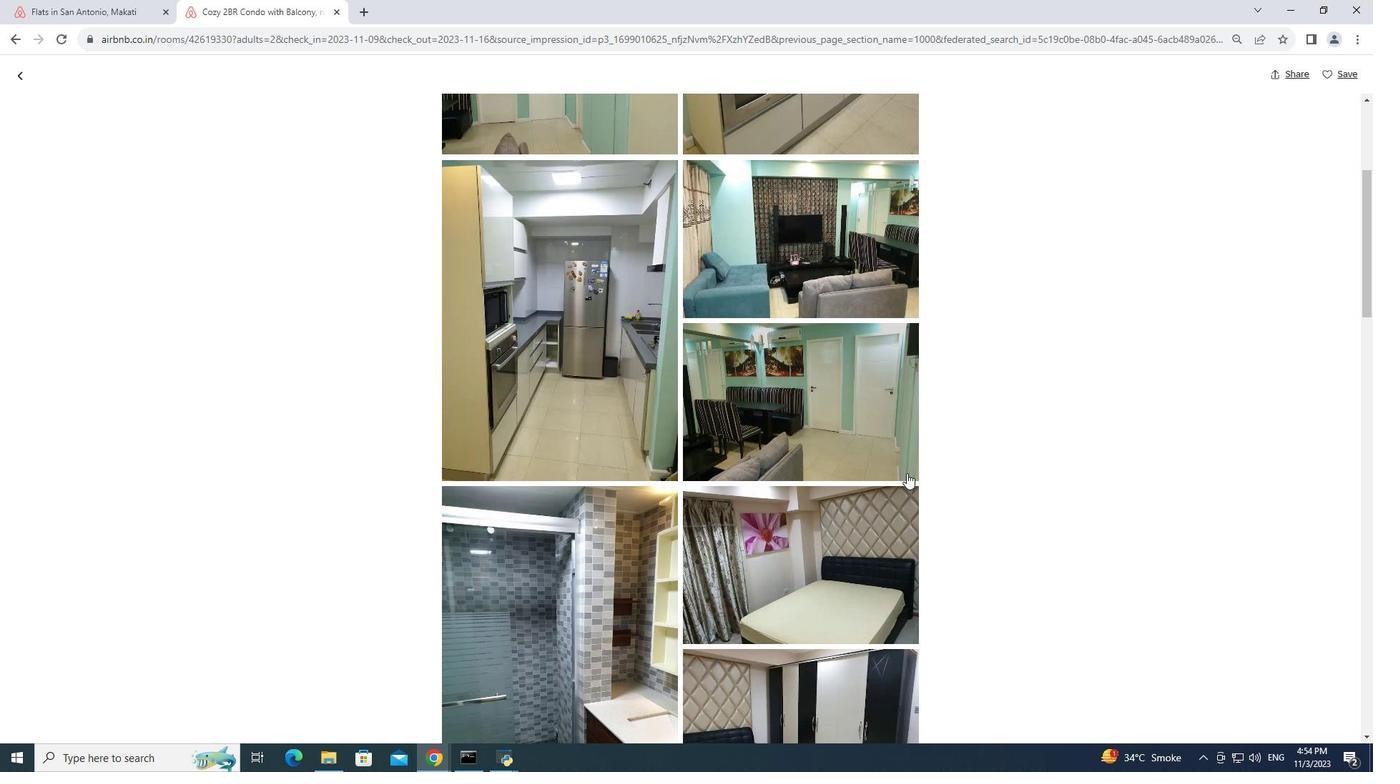 
Action: Mouse moved to (1026, 468)
Screenshot: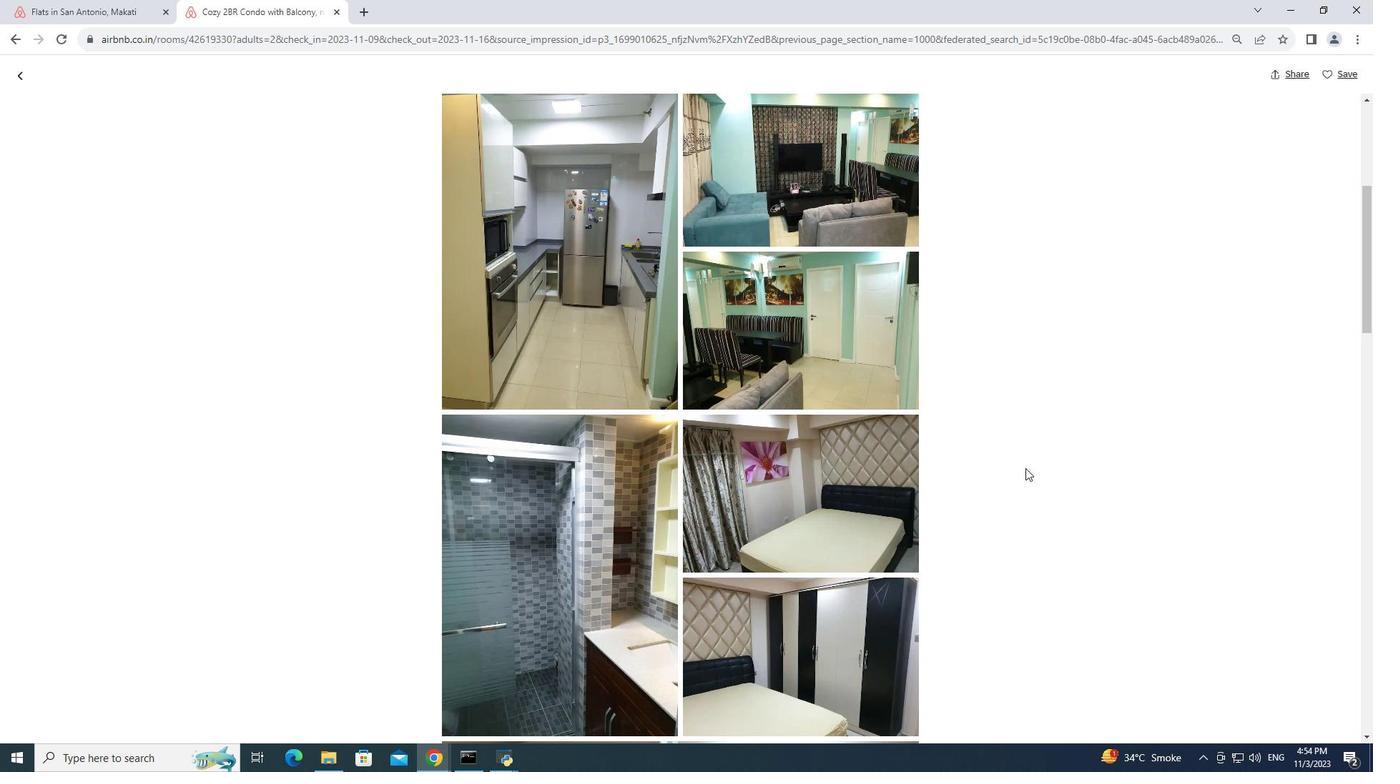 
Action: Mouse scrolled (1026, 467) with delta (0, 0)
Screenshot: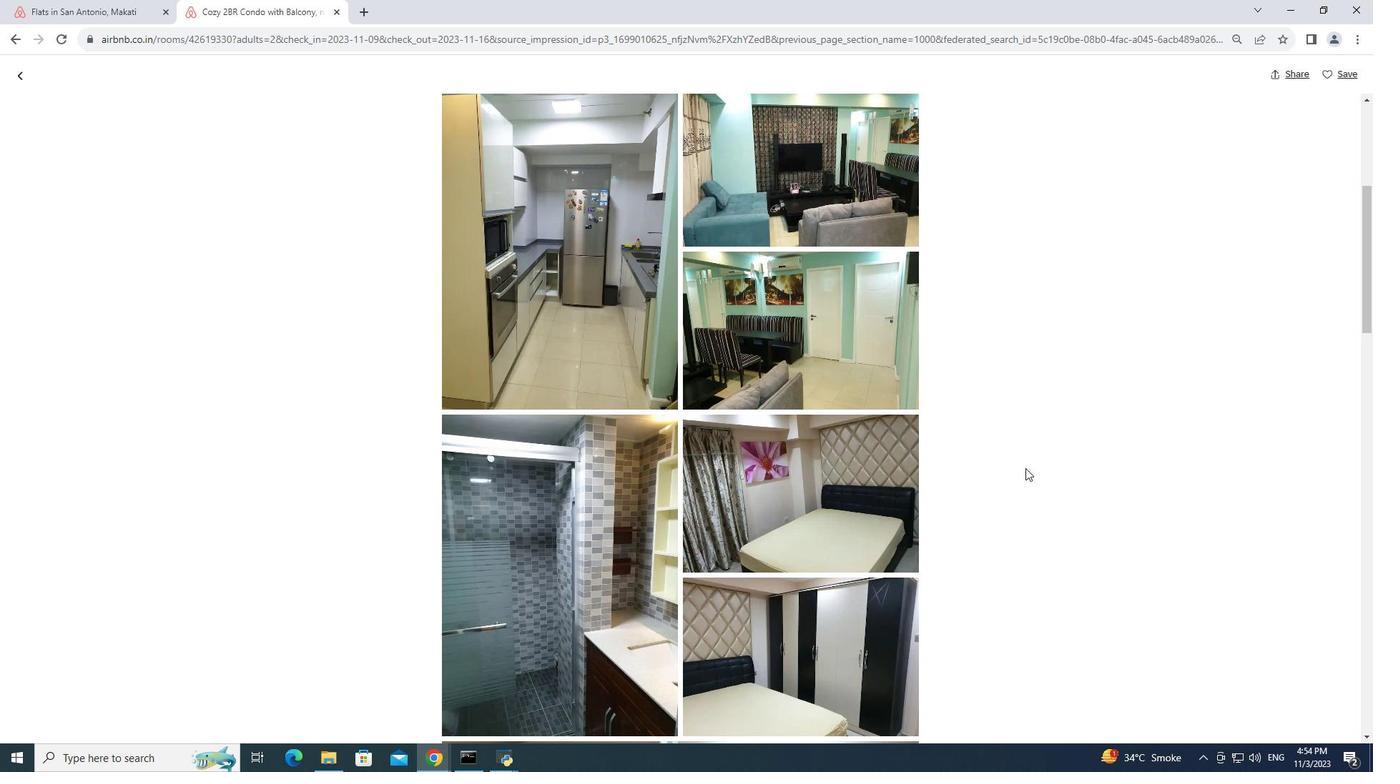 
Action: Mouse moved to (1020, 469)
Screenshot: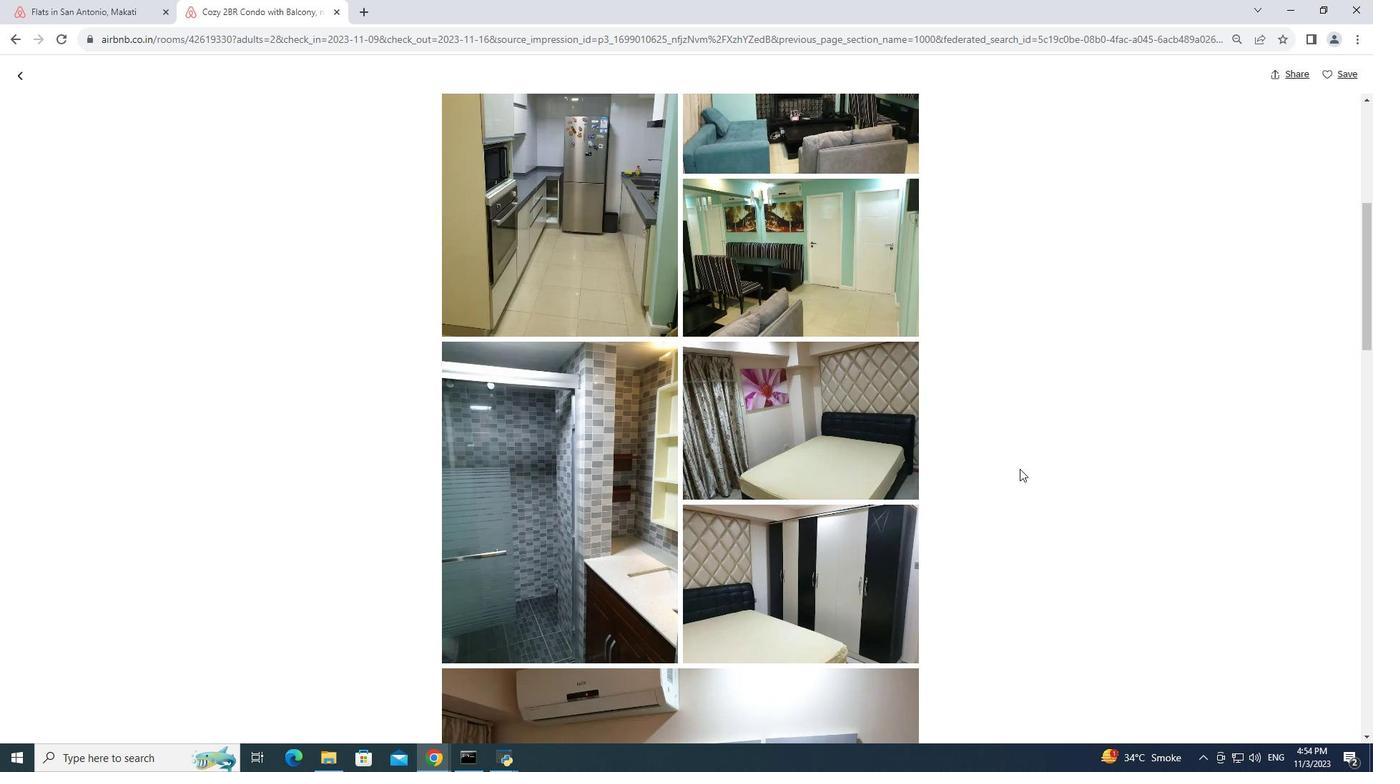 
Action: Mouse scrolled (1020, 468) with delta (0, 0)
Screenshot: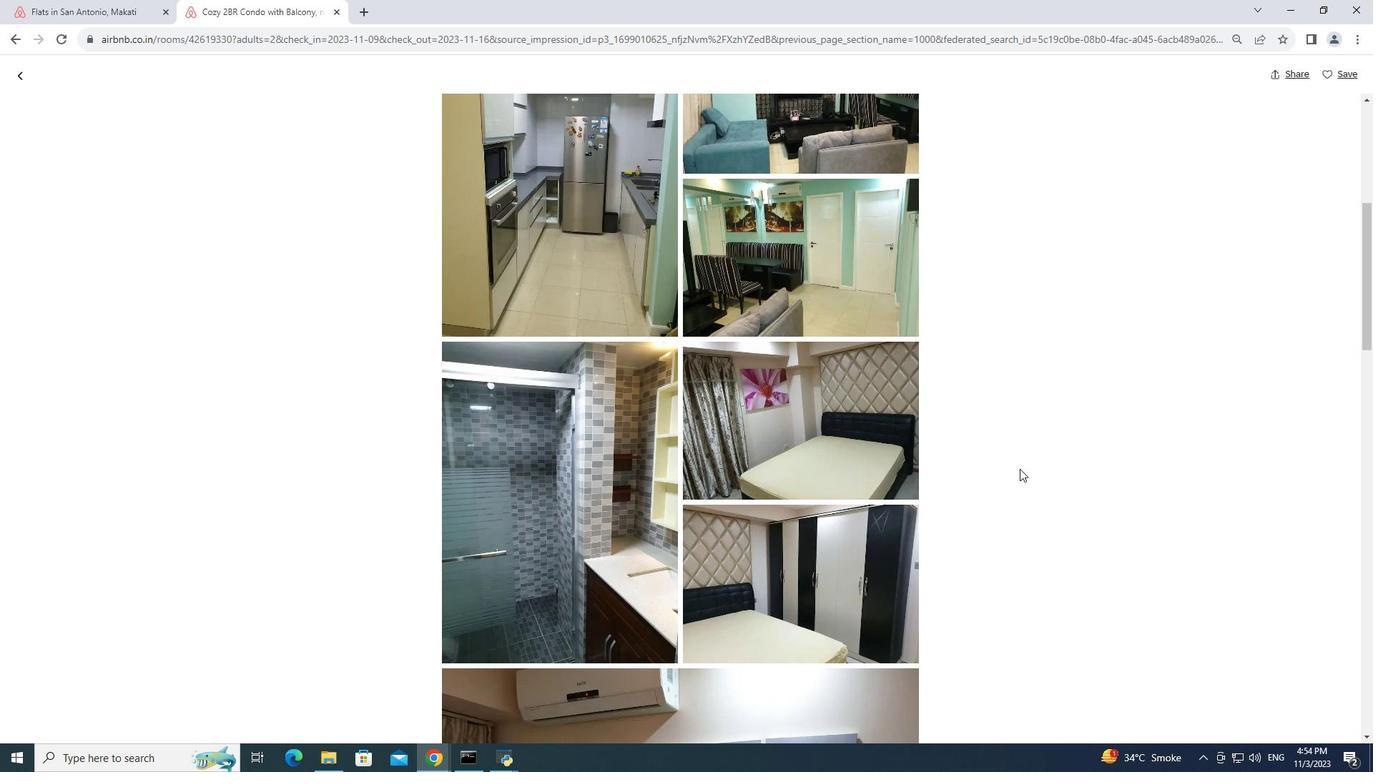 
Action: Mouse scrolled (1020, 468) with delta (0, 0)
Screenshot: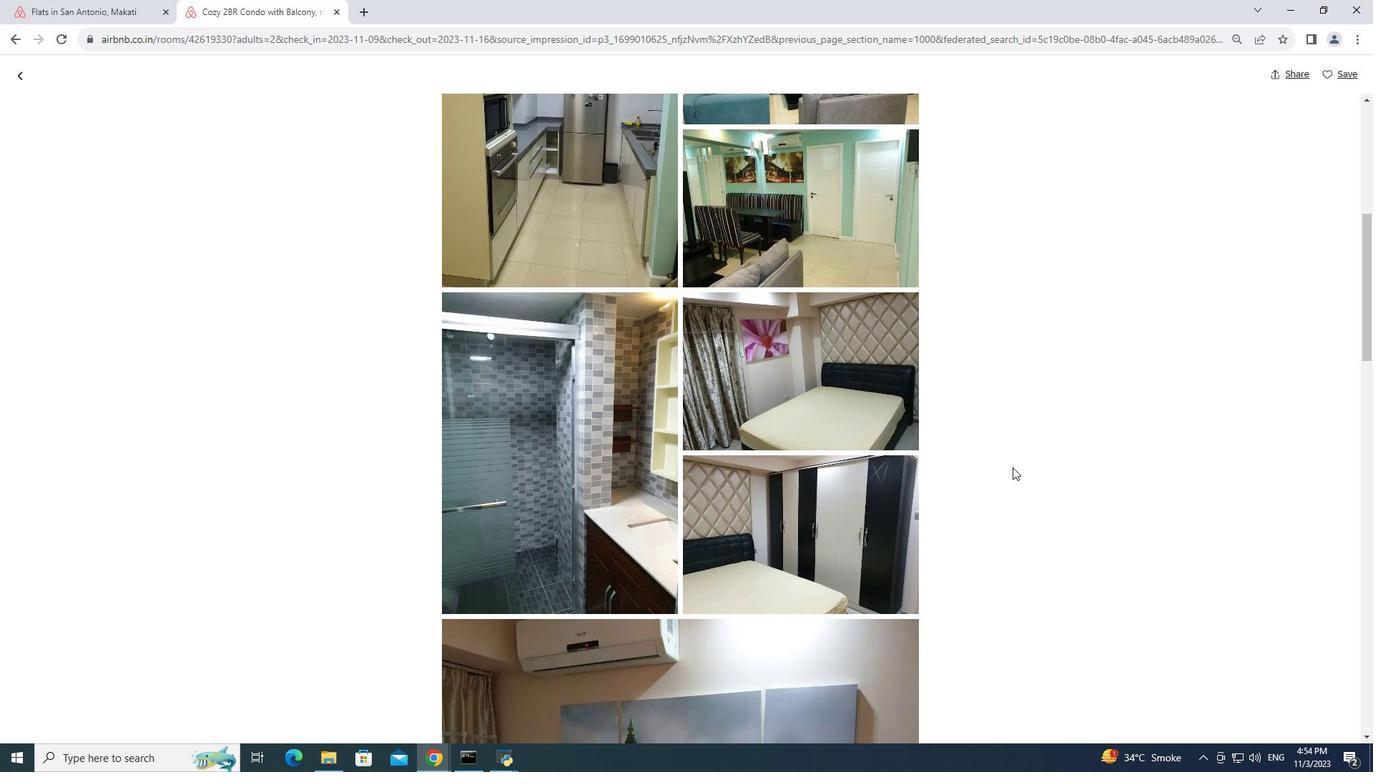 
Action: Mouse moved to (984, 451)
Screenshot: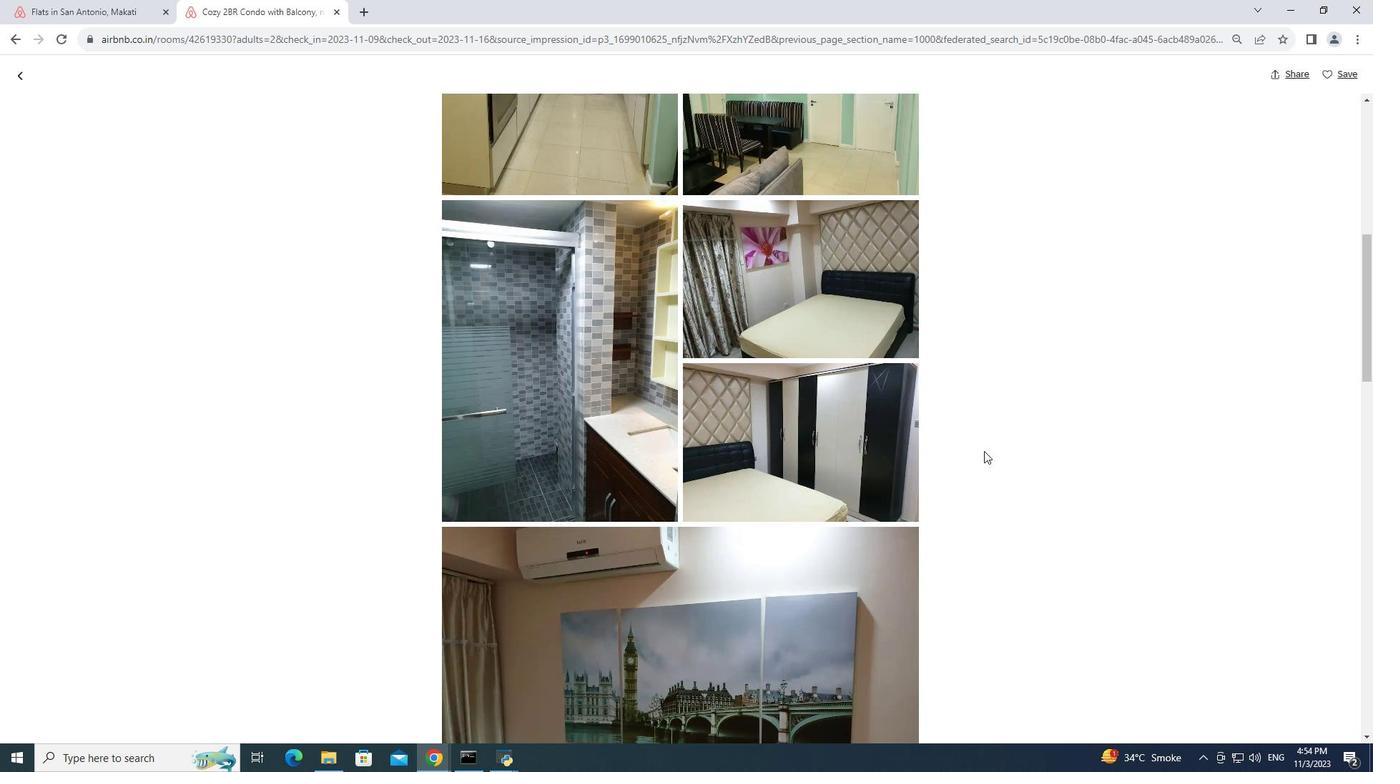 
Action: Mouse scrolled (984, 450) with delta (0, 0)
Screenshot: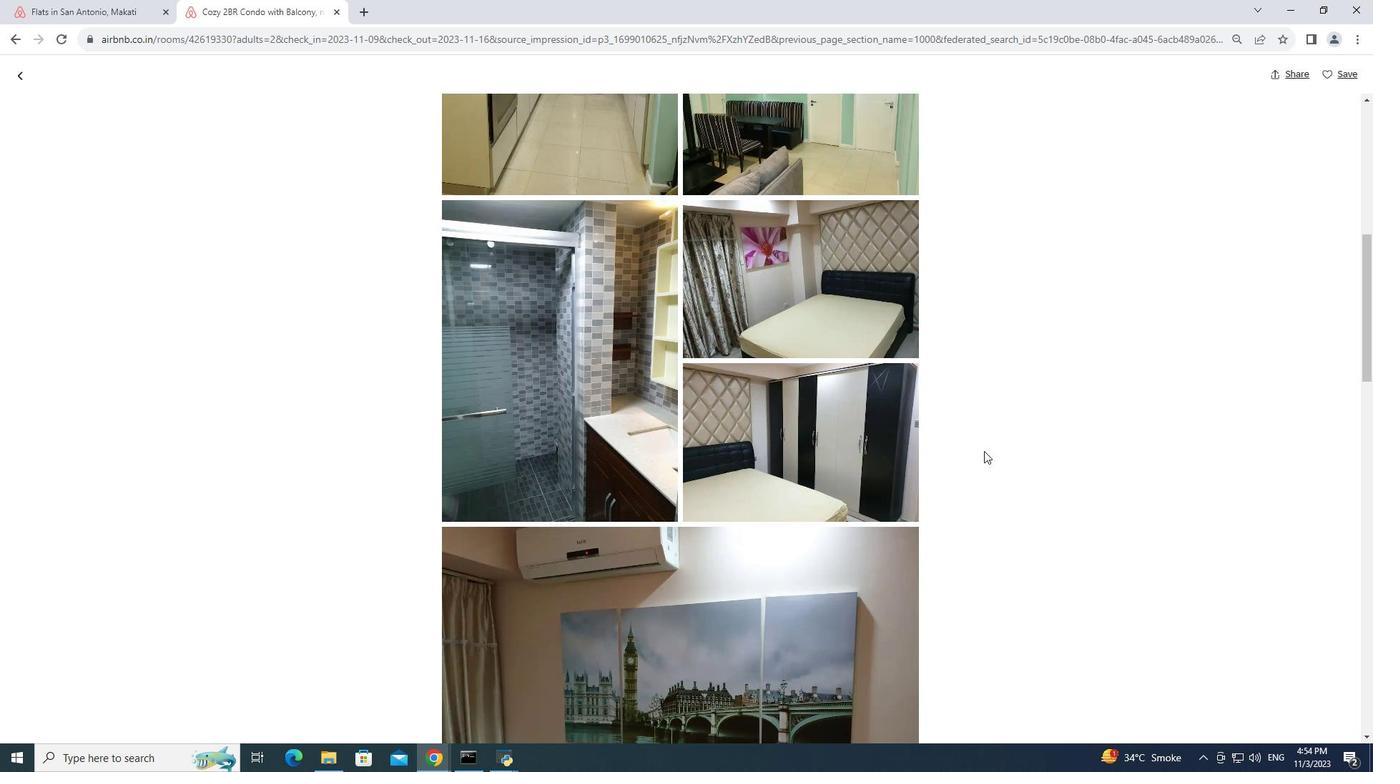 
Action: Mouse moved to (982, 449)
Screenshot: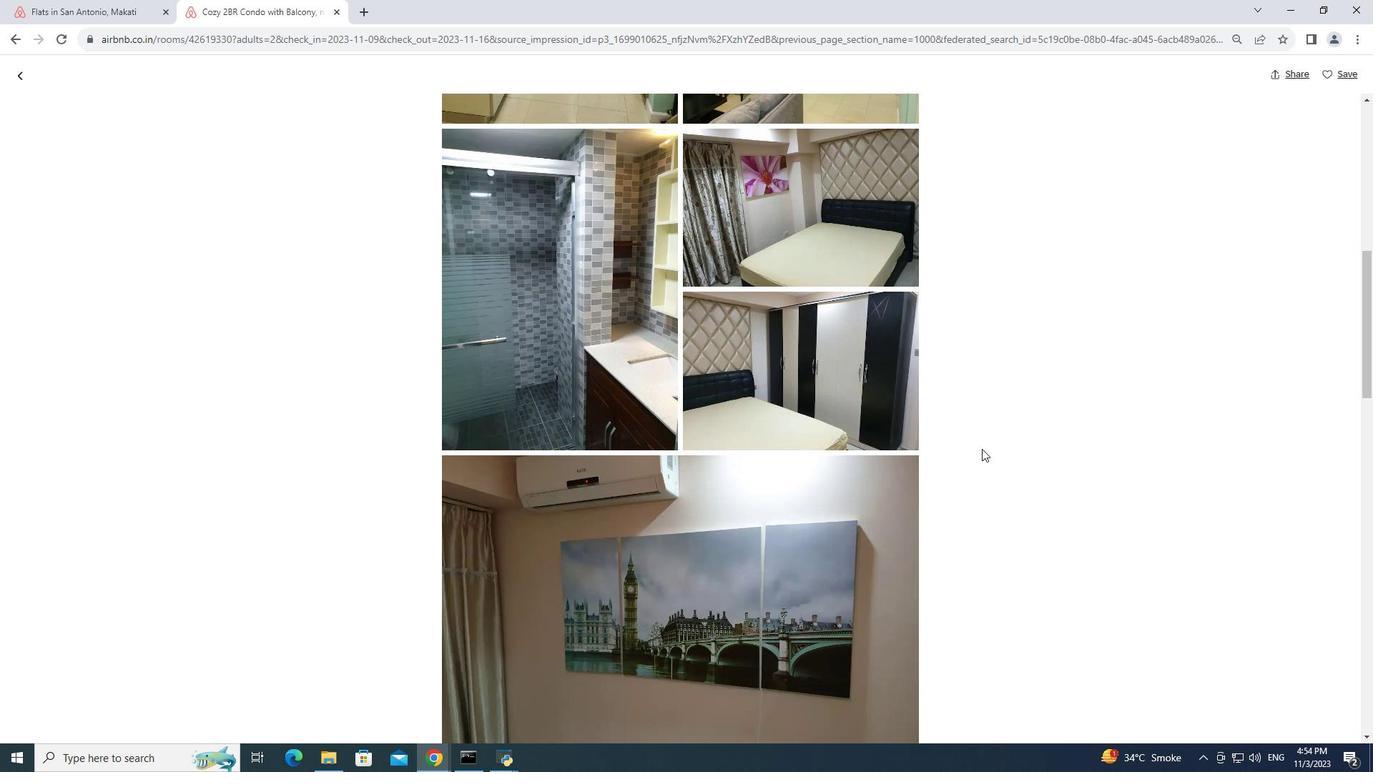 
Action: Mouse scrolled (982, 448) with delta (0, 0)
Screenshot: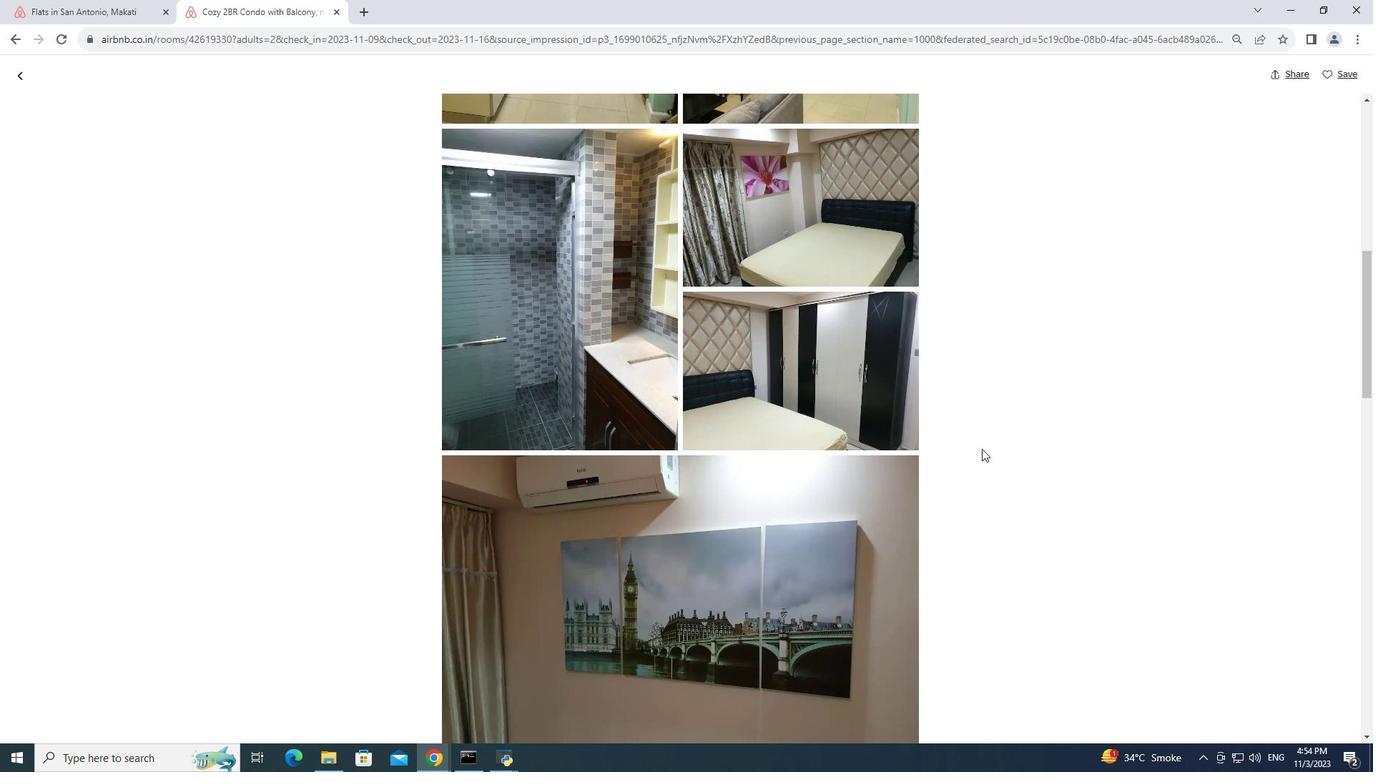 
Action: Mouse scrolled (982, 448) with delta (0, 0)
Screenshot: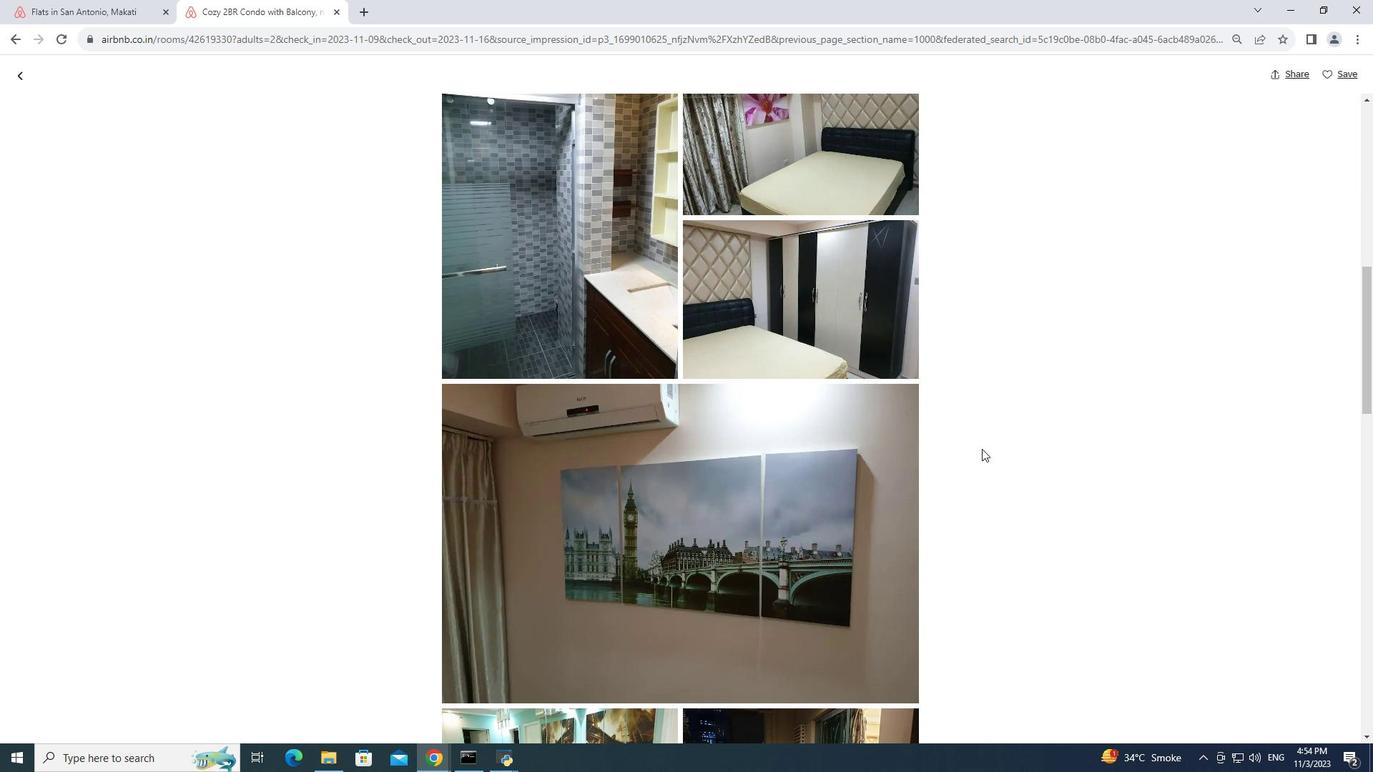 
Action: Mouse scrolled (982, 448) with delta (0, 0)
Screenshot: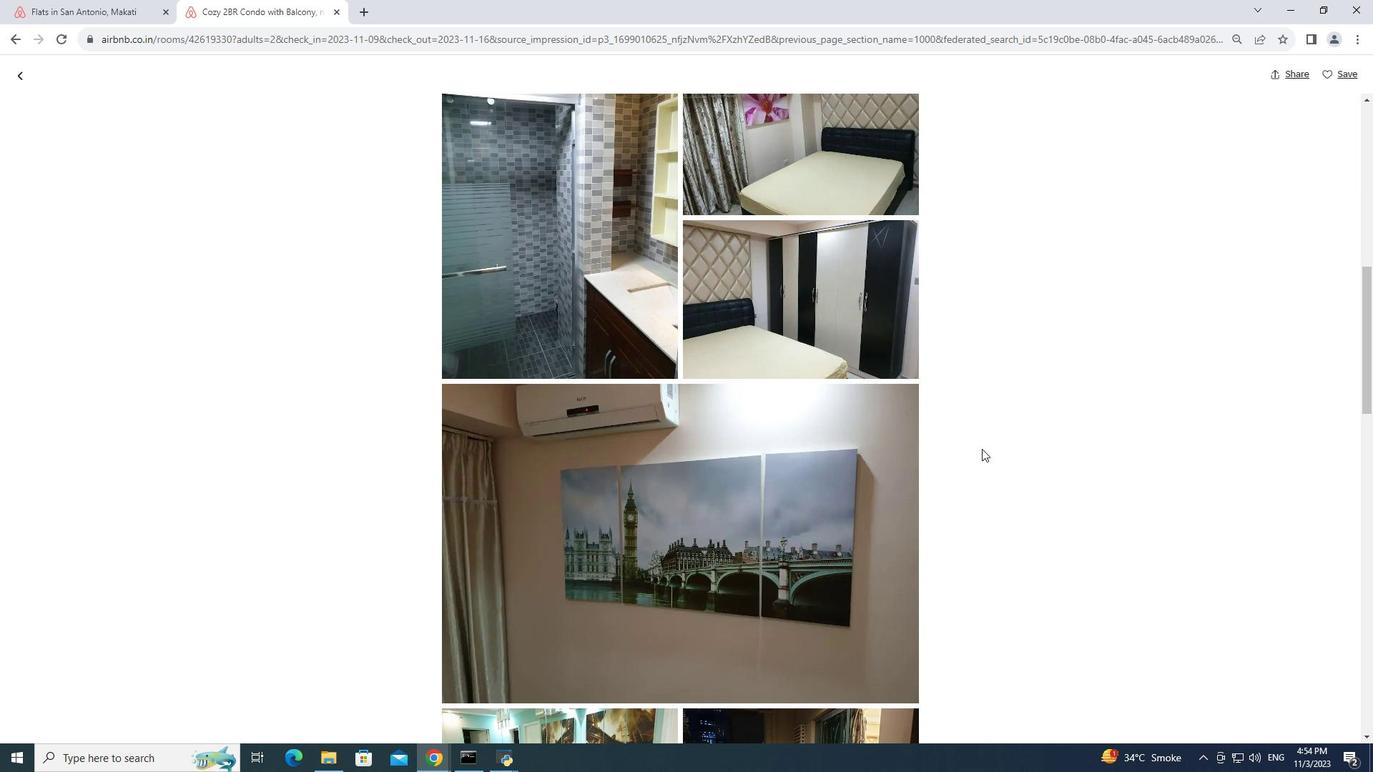 
Action: Mouse scrolled (982, 448) with delta (0, 0)
Screenshot: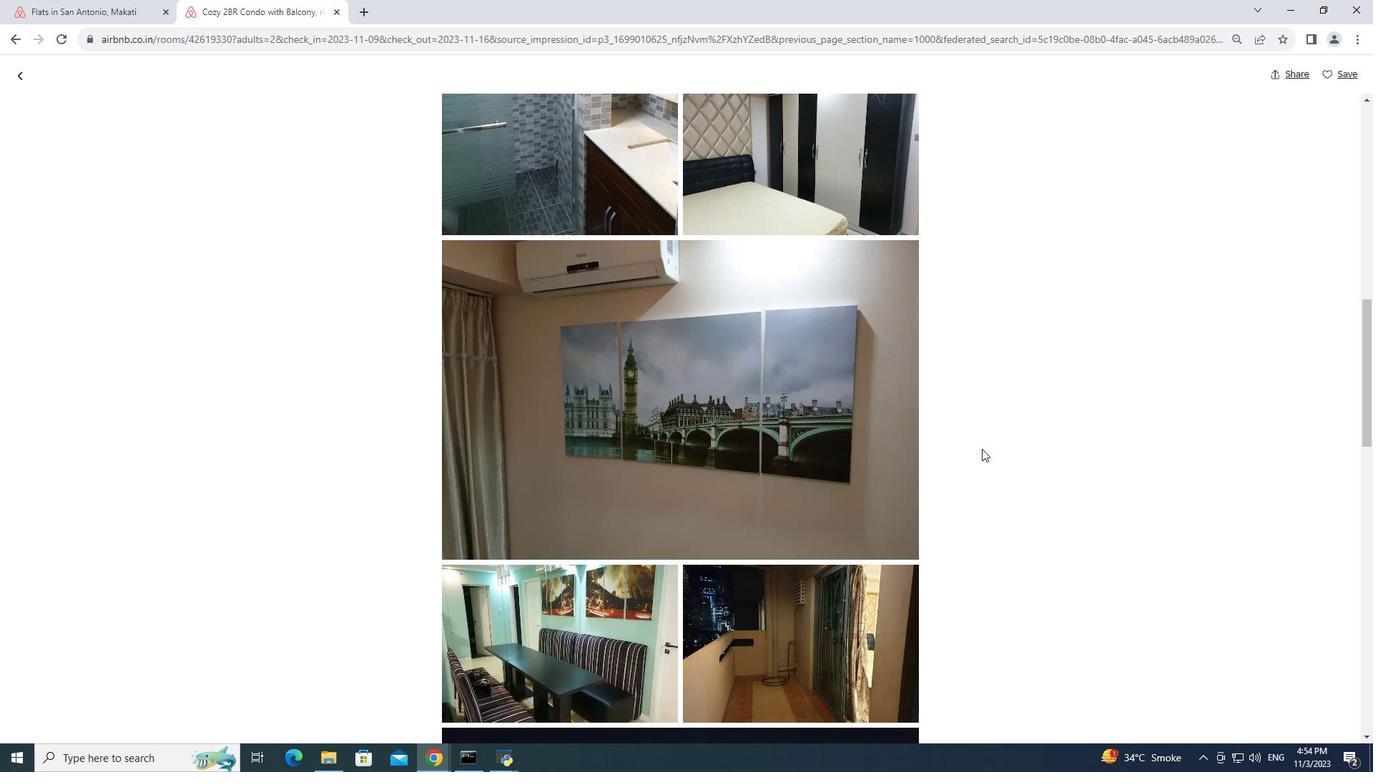 
Action: Mouse scrolled (982, 448) with delta (0, 0)
Screenshot: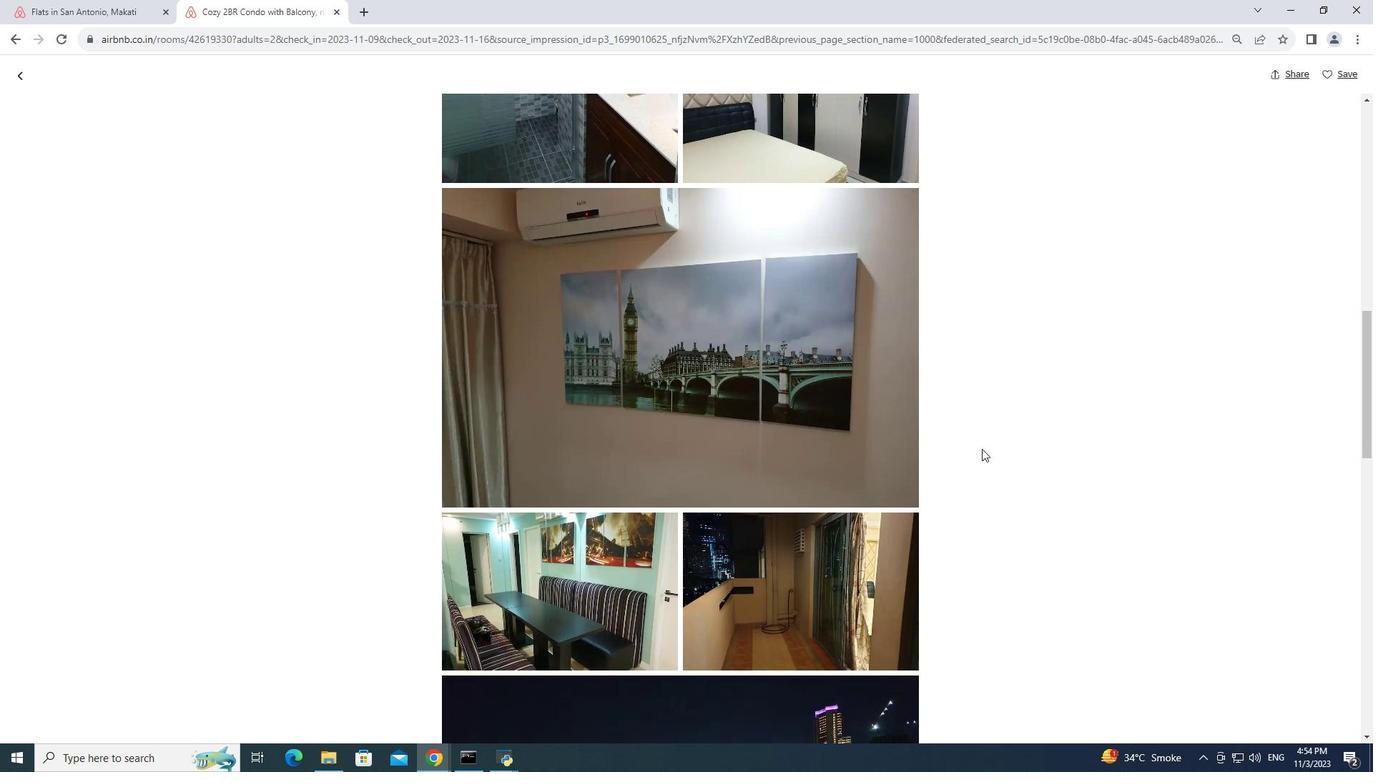 
Action: Mouse scrolled (982, 448) with delta (0, 0)
Screenshot: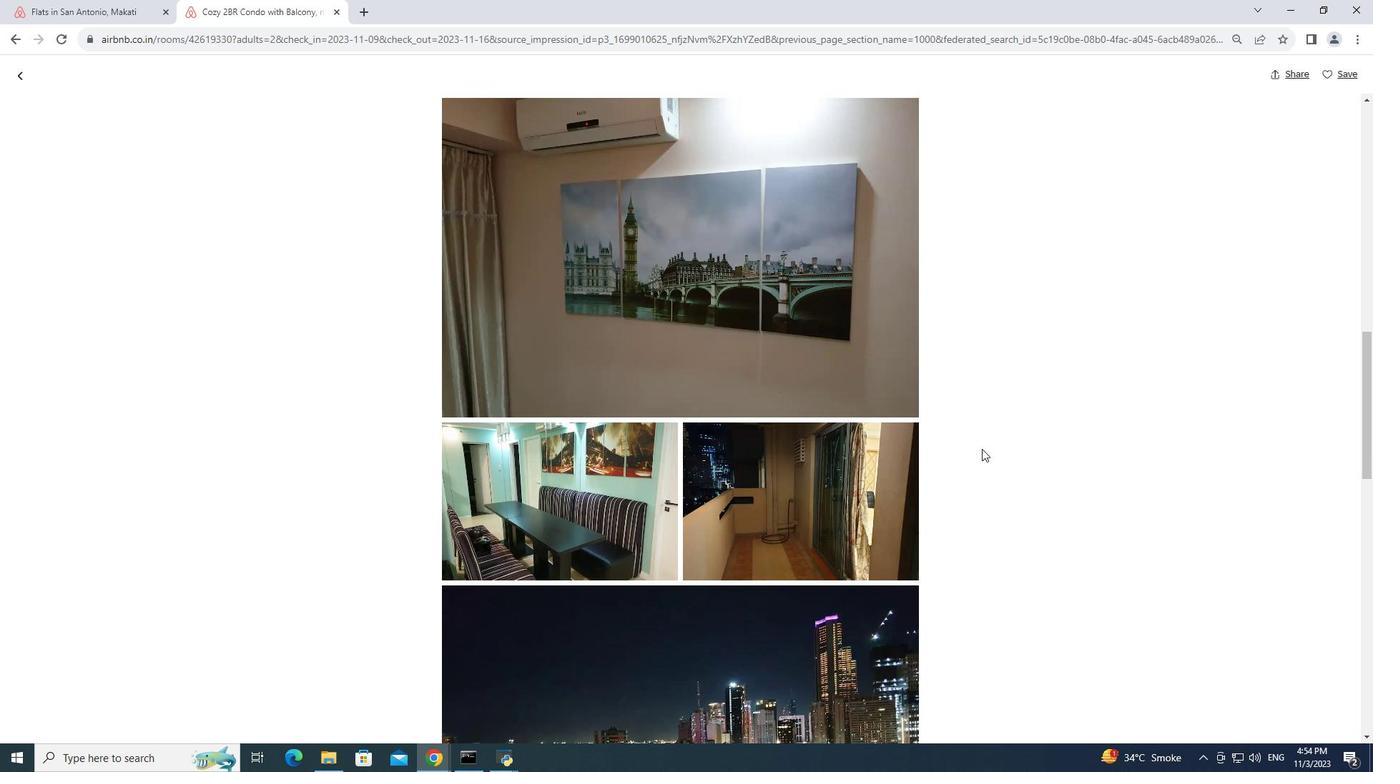 
Action: Mouse scrolled (982, 448) with delta (0, 0)
Screenshot: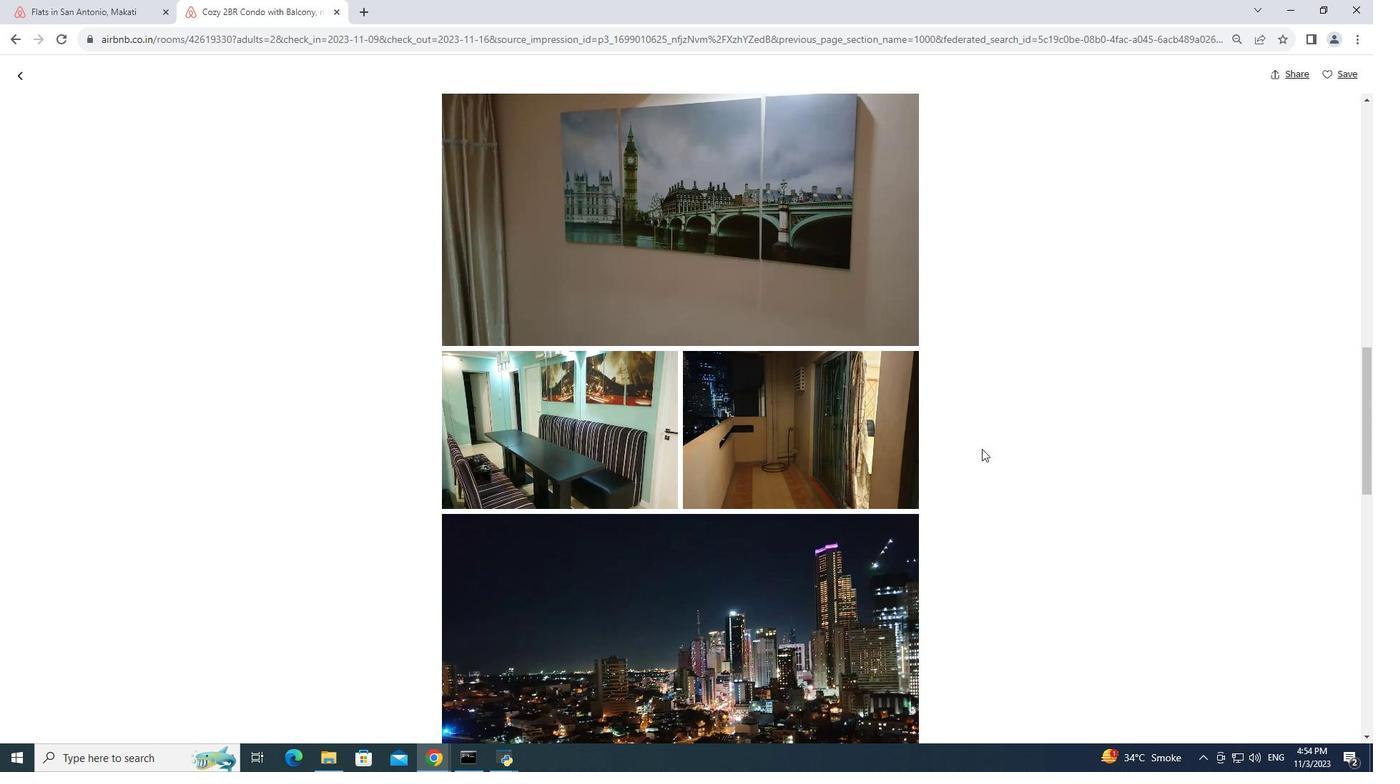 
Action: Mouse scrolled (982, 448) with delta (0, 0)
Screenshot: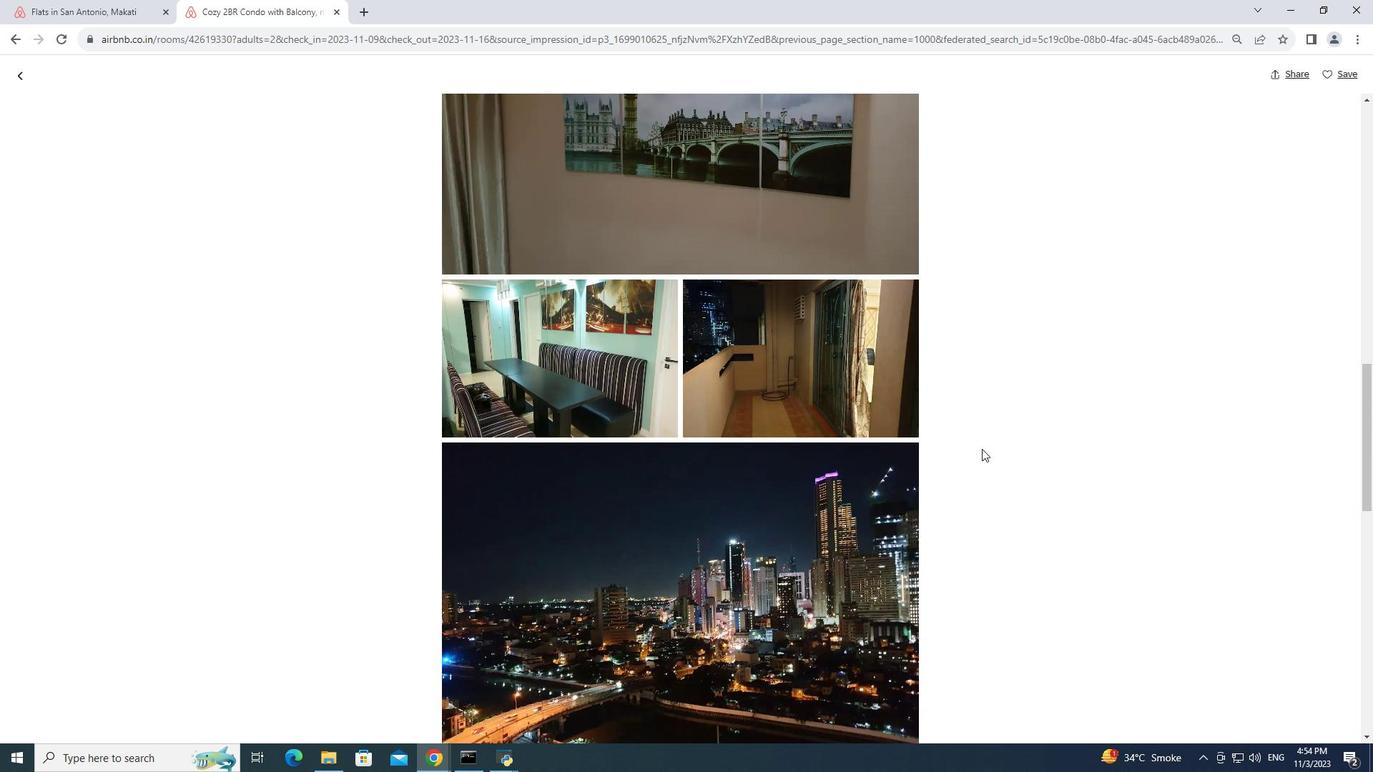 
Action: Mouse scrolled (982, 448) with delta (0, 0)
Screenshot: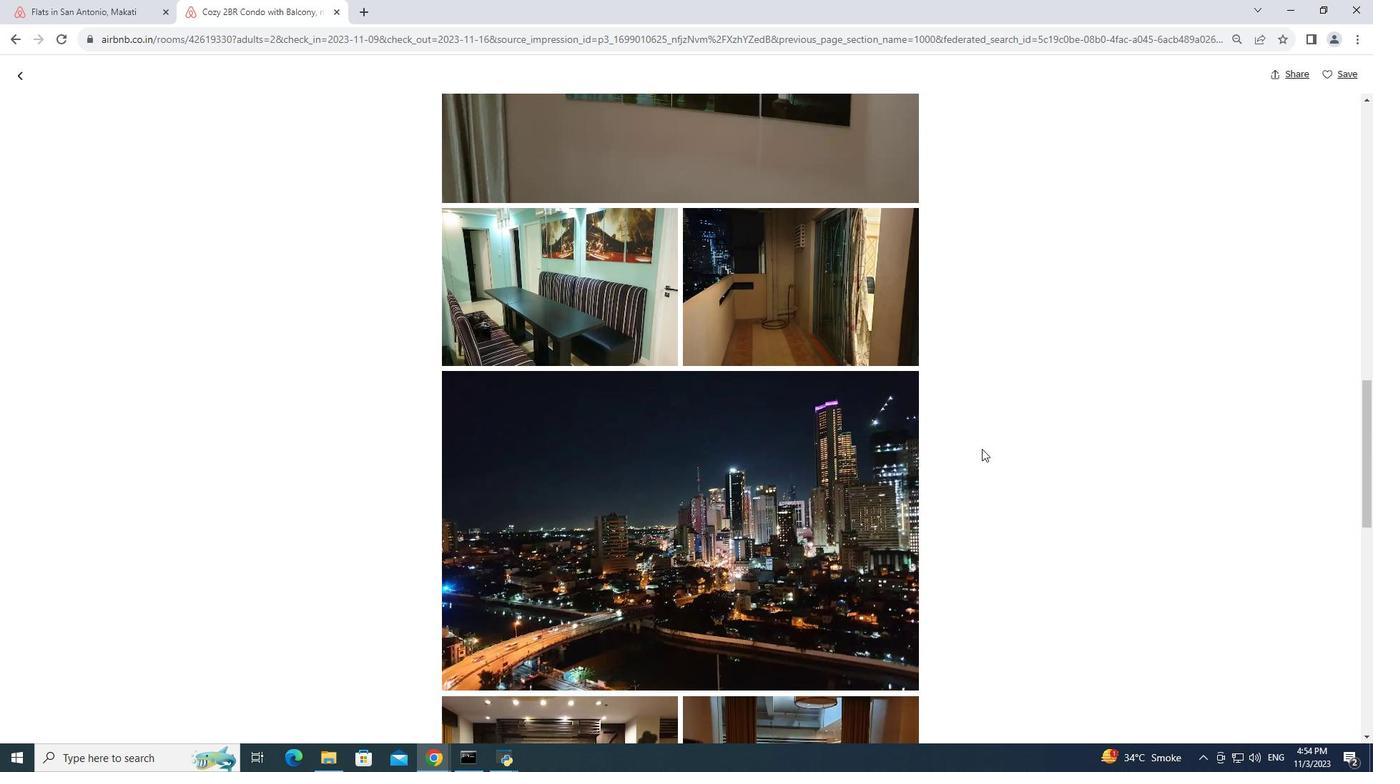 
Action: Mouse scrolled (982, 448) with delta (0, 0)
Screenshot: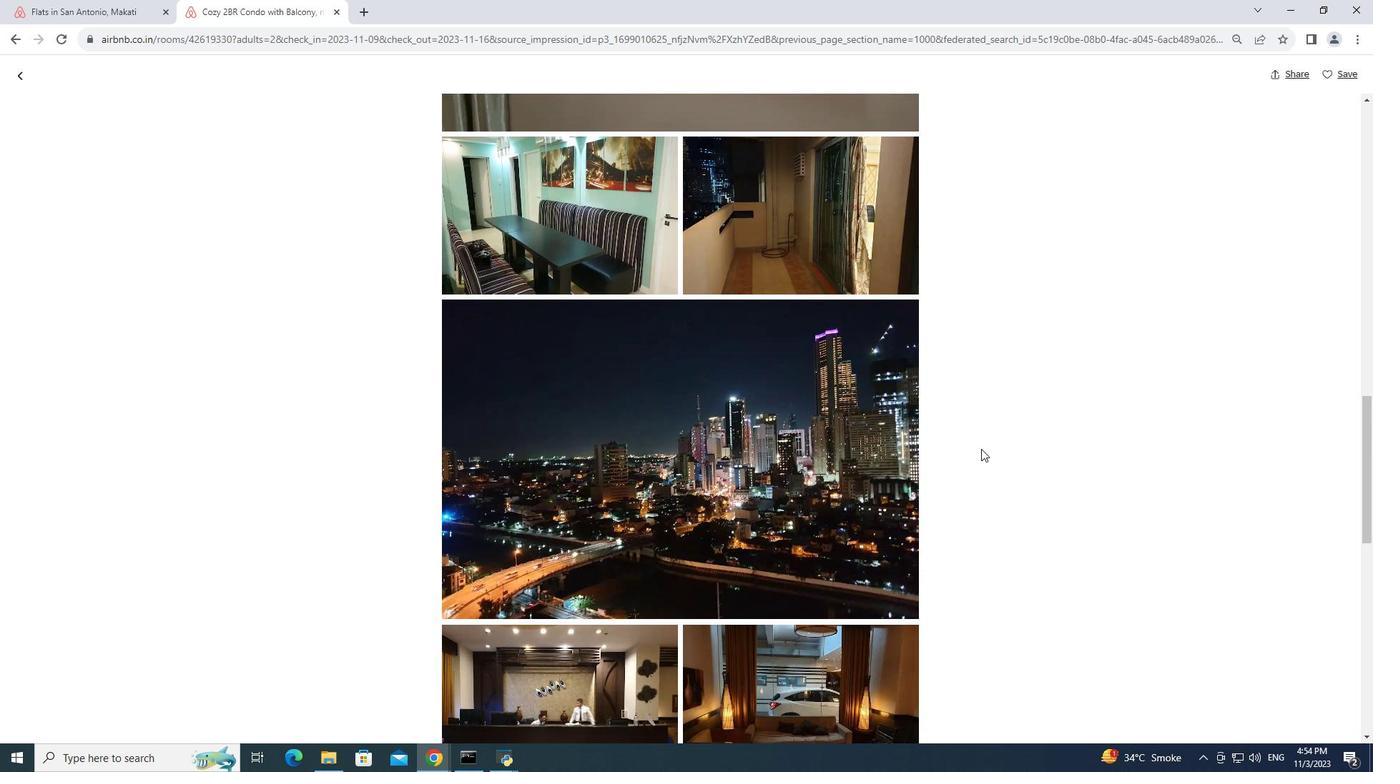 
Action: Mouse moved to (980, 449)
Screenshot: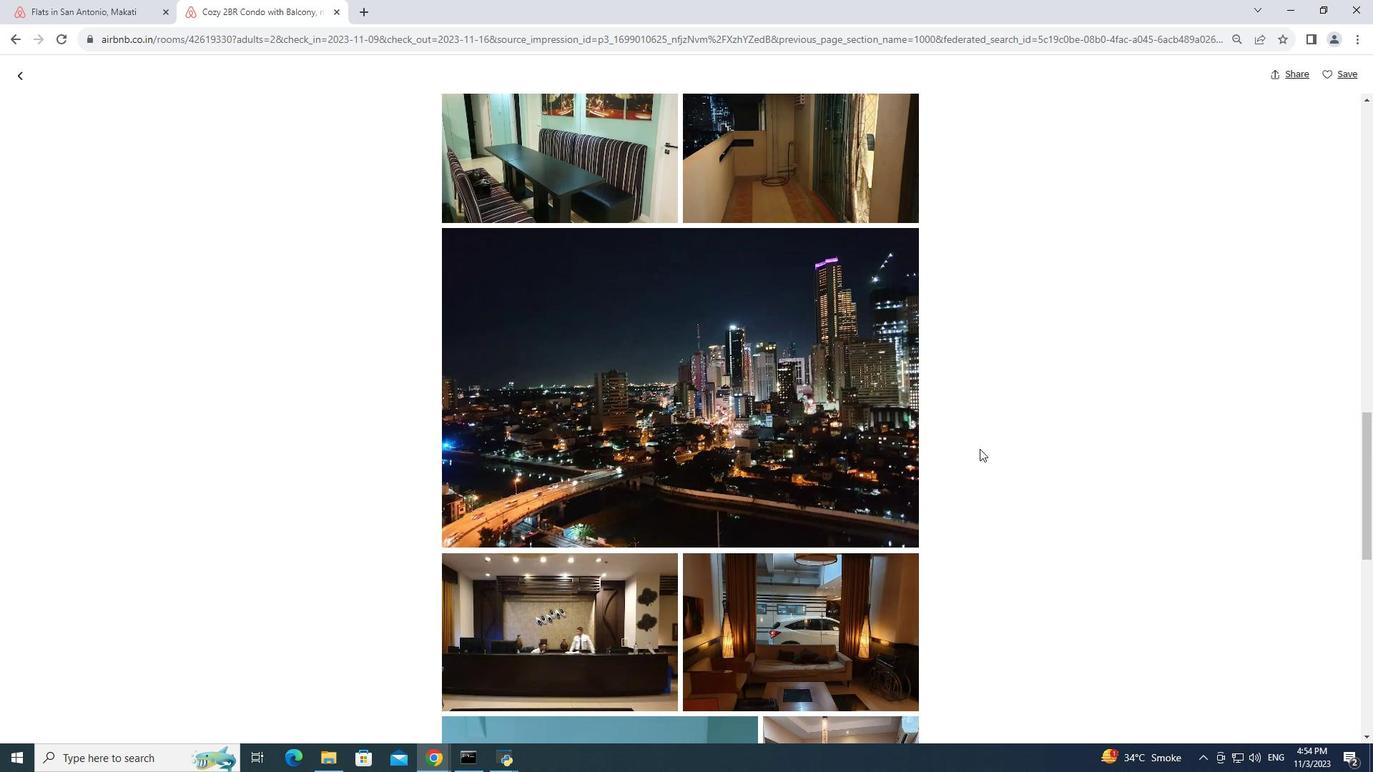 
Action: Mouse scrolled (980, 448) with delta (0, 0)
Screenshot: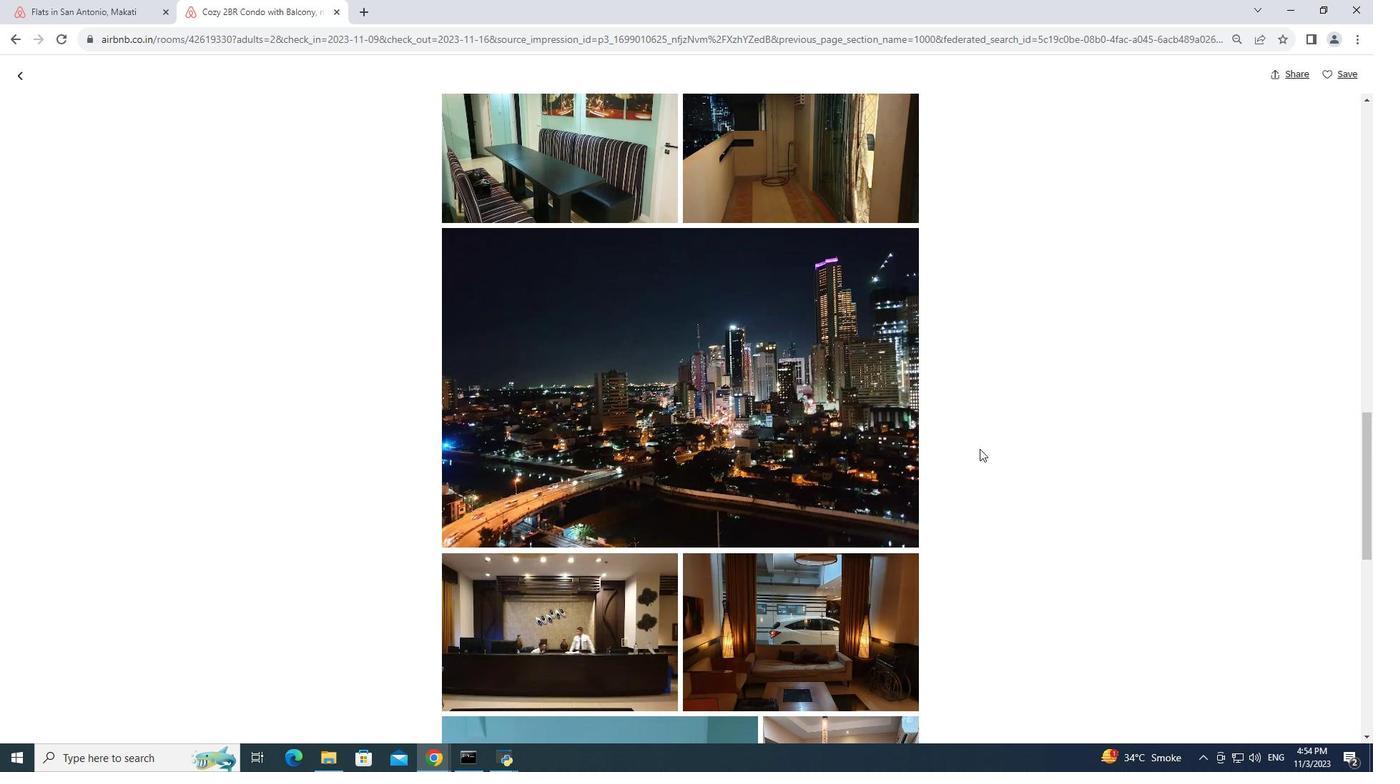 
Action: Mouse scrolled (980, 448) with delta (0, 0)
Screenshot: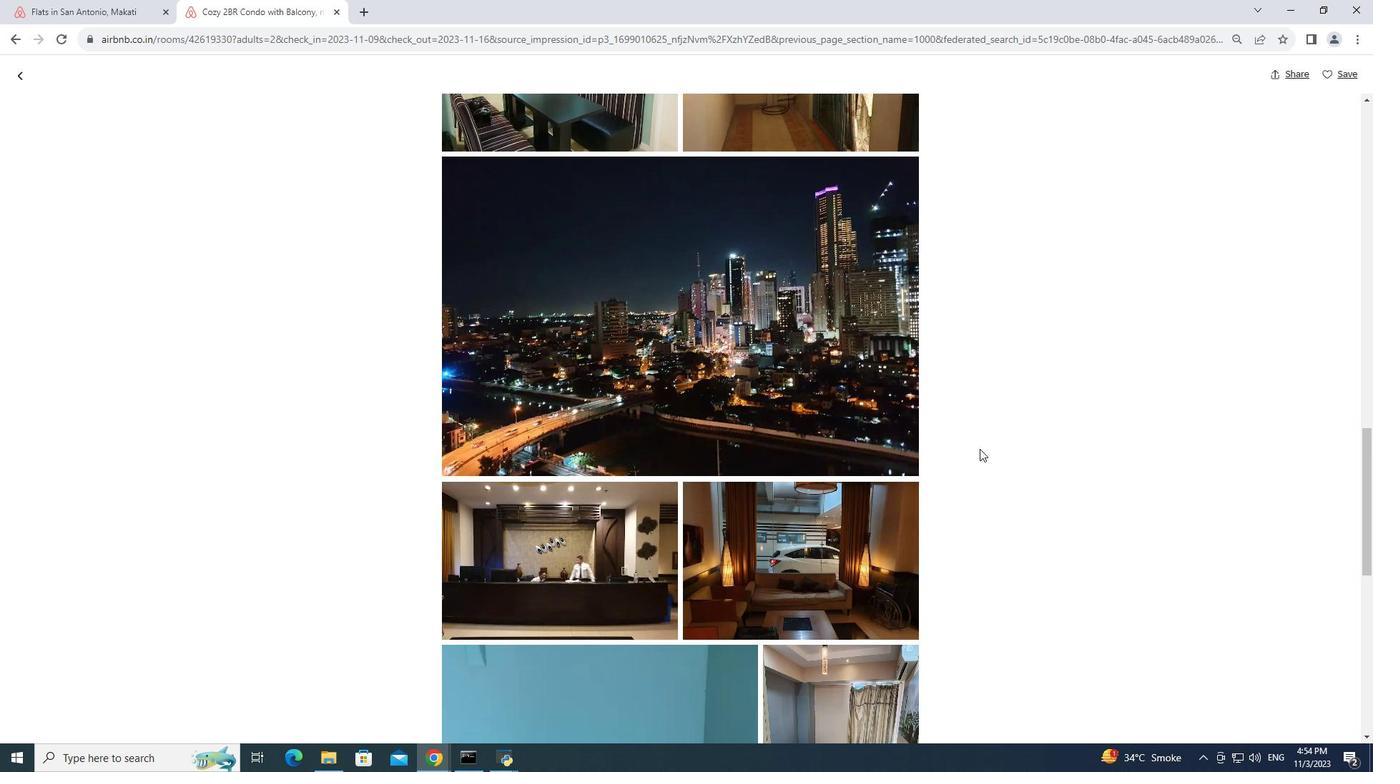 
Action: Mouse scrolled (980, 448) with delta (0, 0)
Screenshot: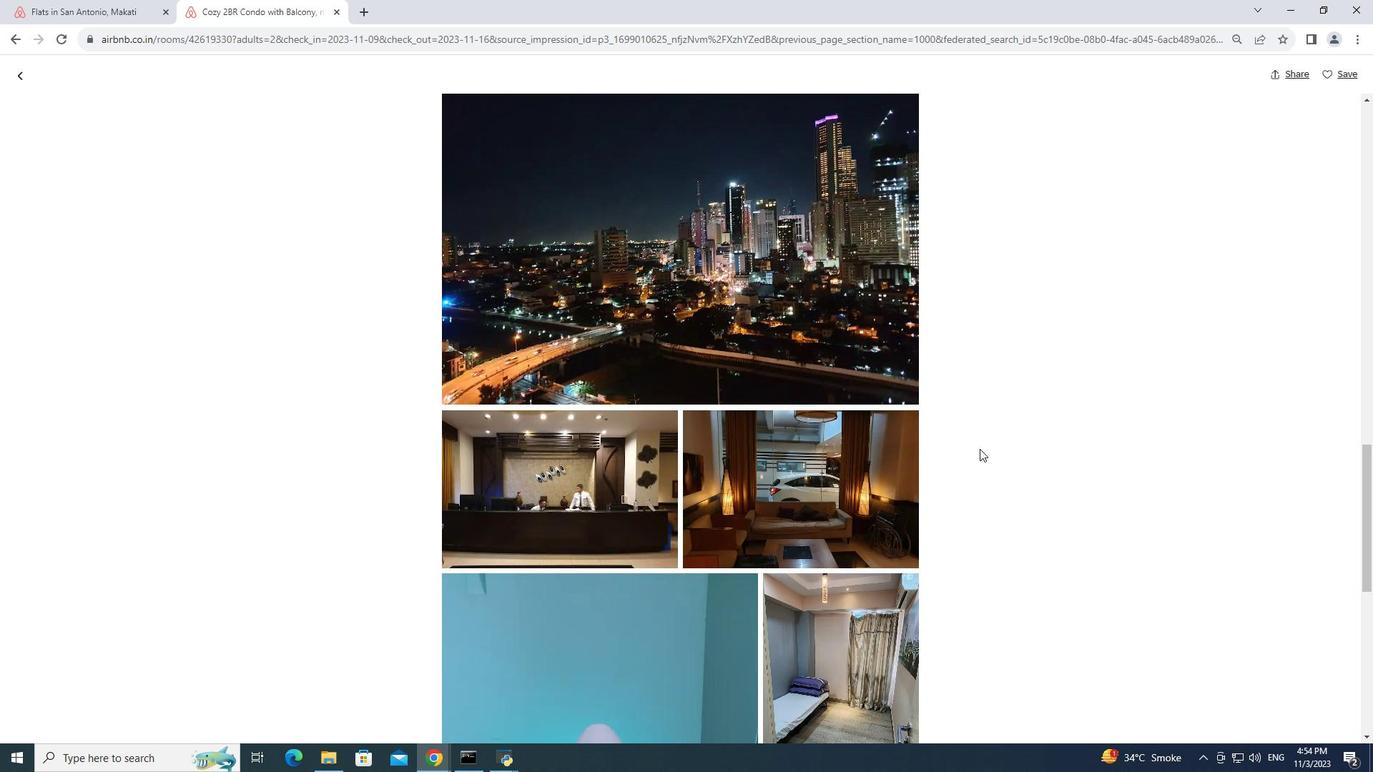 
Action: Mouse scrolled (980, 448) with delta (0, 0)
Screenshot: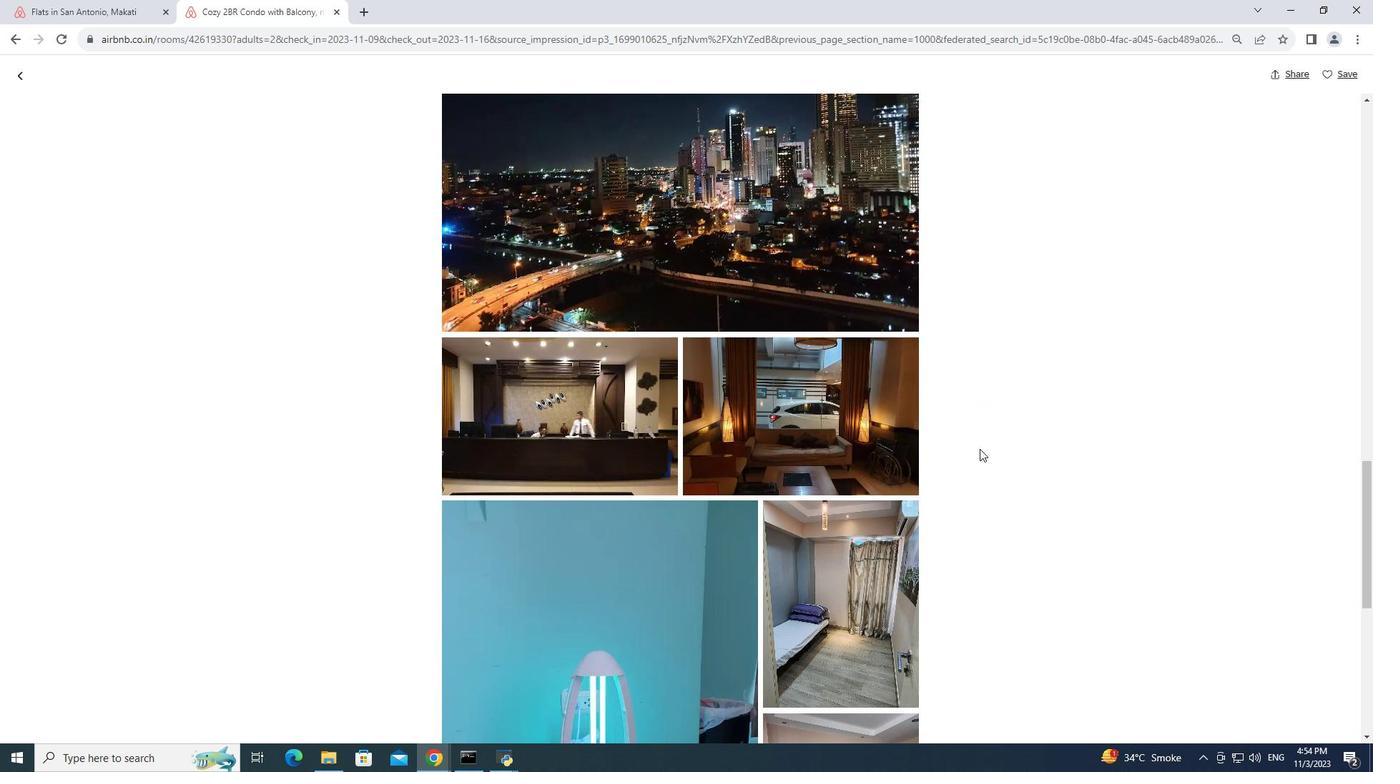 
Action: Mouse scrolled (980, 448) with delta (0, 0)
Screenshot: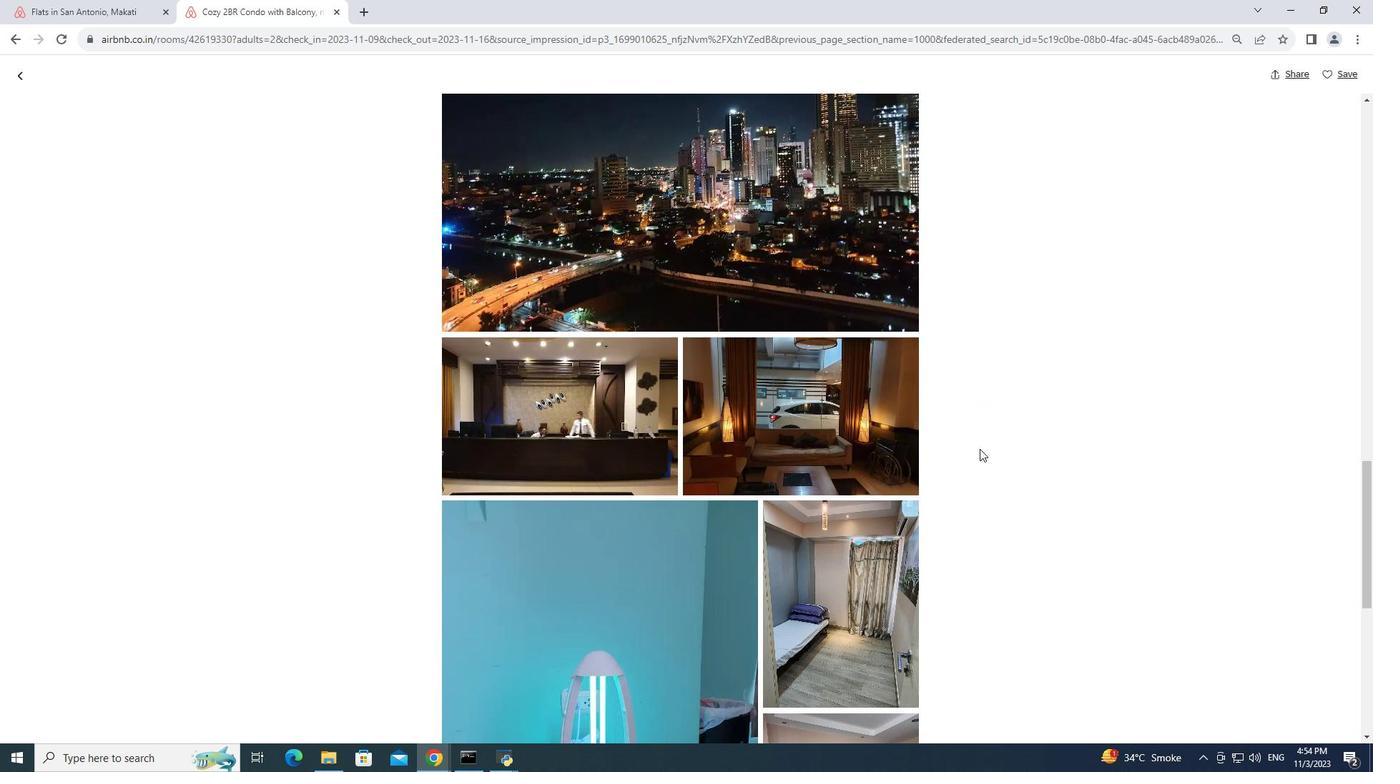
Action: Mouse scrolled (980, 448) with delta (0, 0)
Screenshot: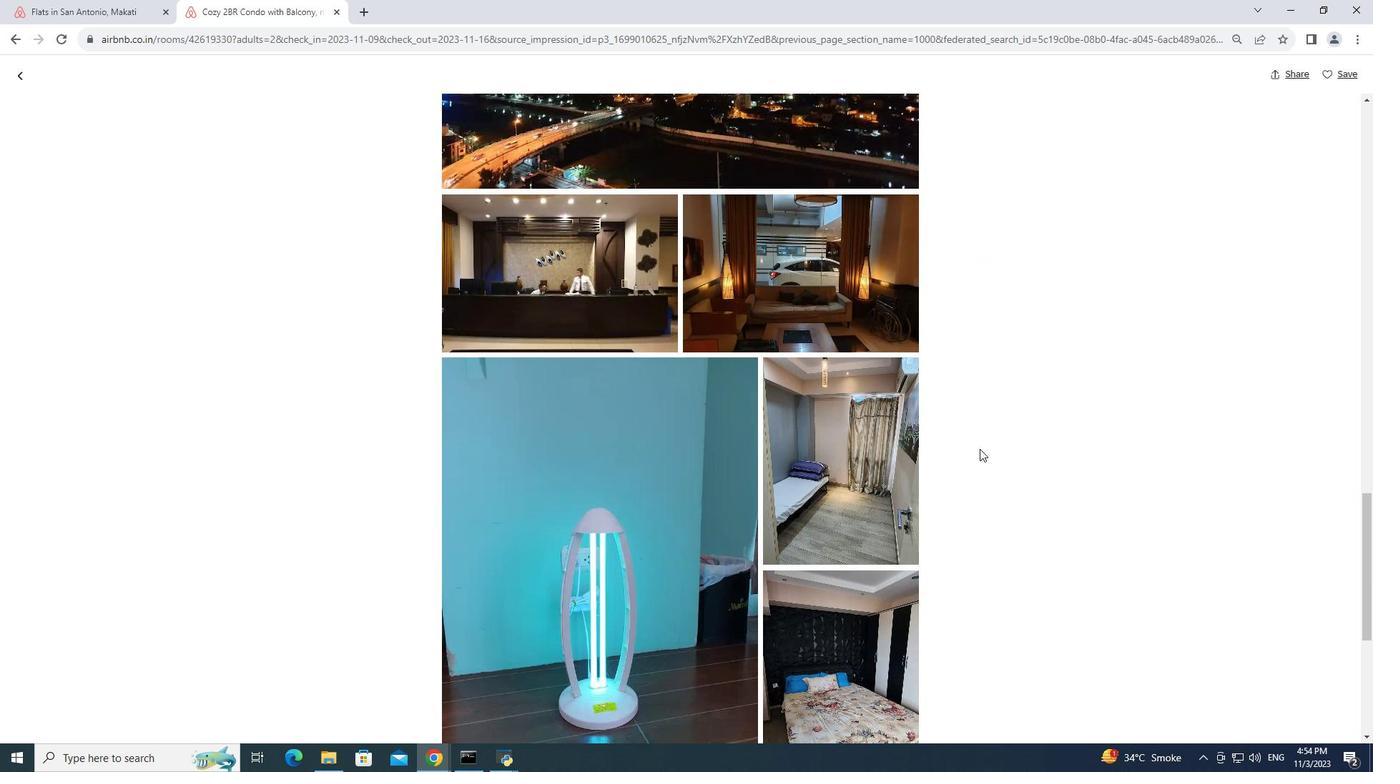 
Action: Mouse scrolled (980, 448) with delta (0, 0)
Screenshot: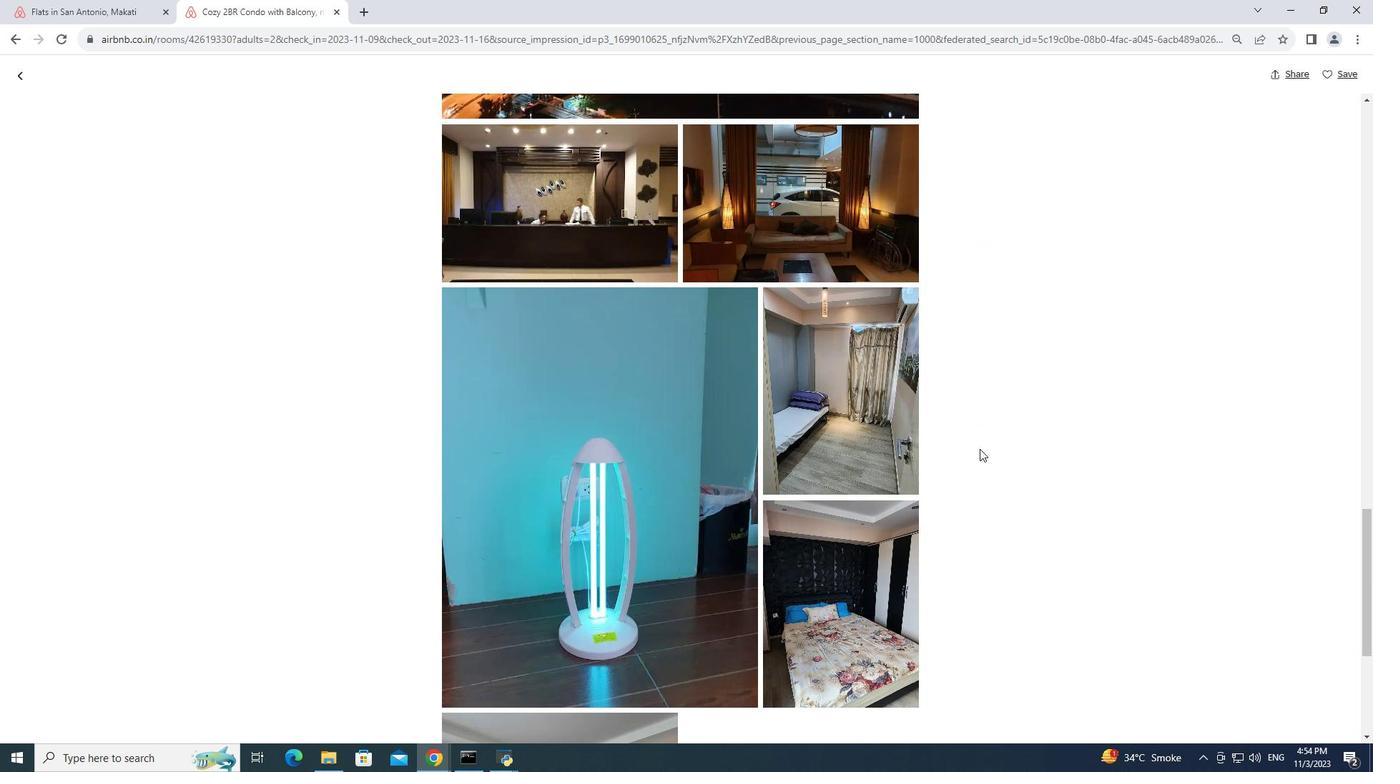 
Action: Mouse scrolled (980, 448) with delta (0, 0)
Screenshot: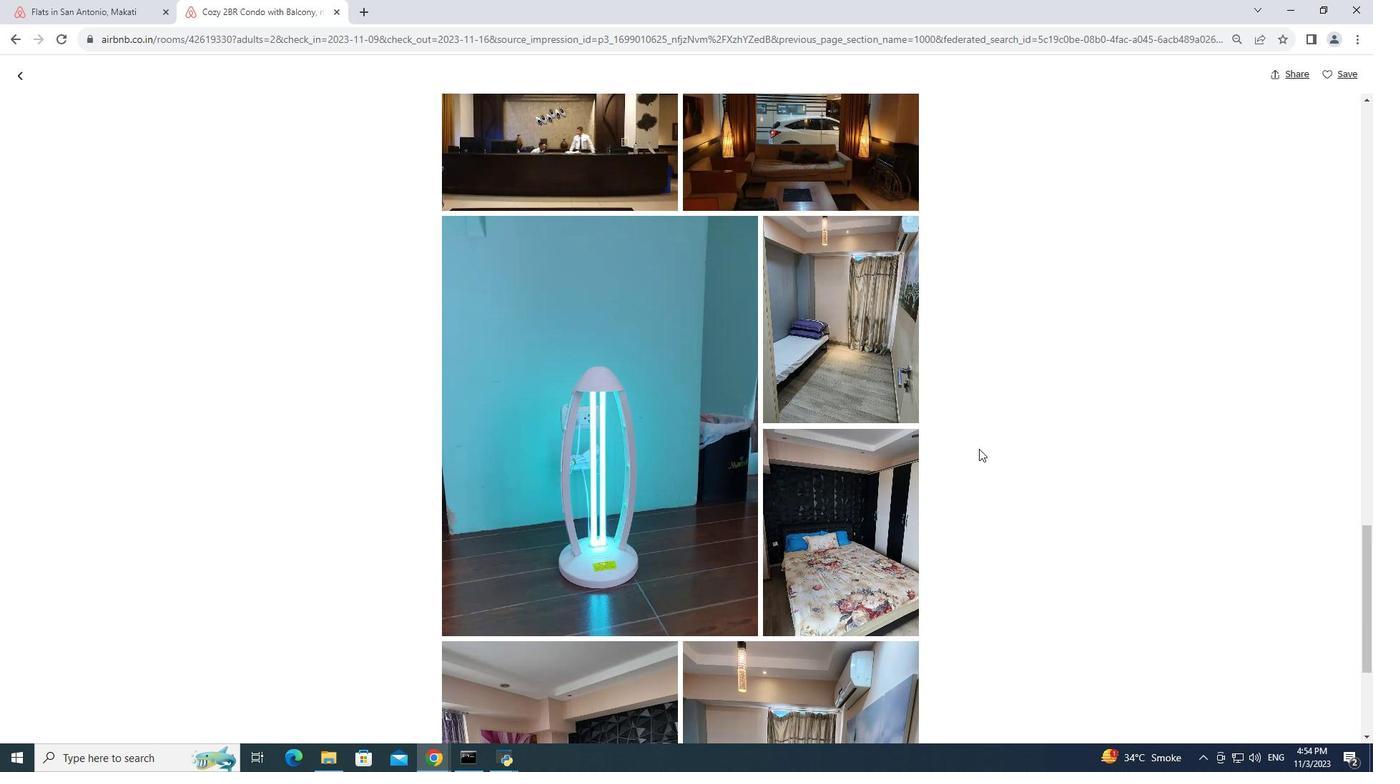 
Action: Mouse scrolled (980, 448) with delta (0, 0)
Screenshot: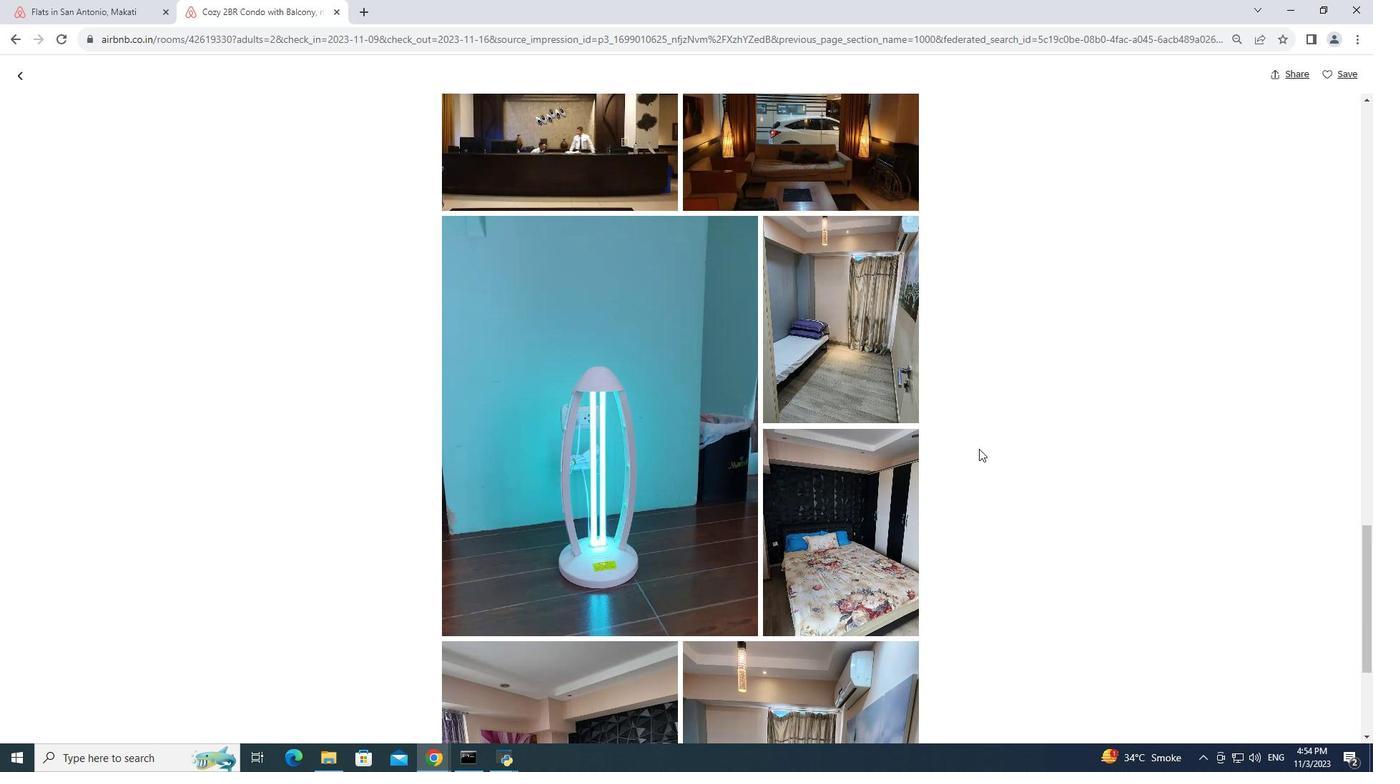 
Action: Mouse moved to (979, 449)
Screenshot: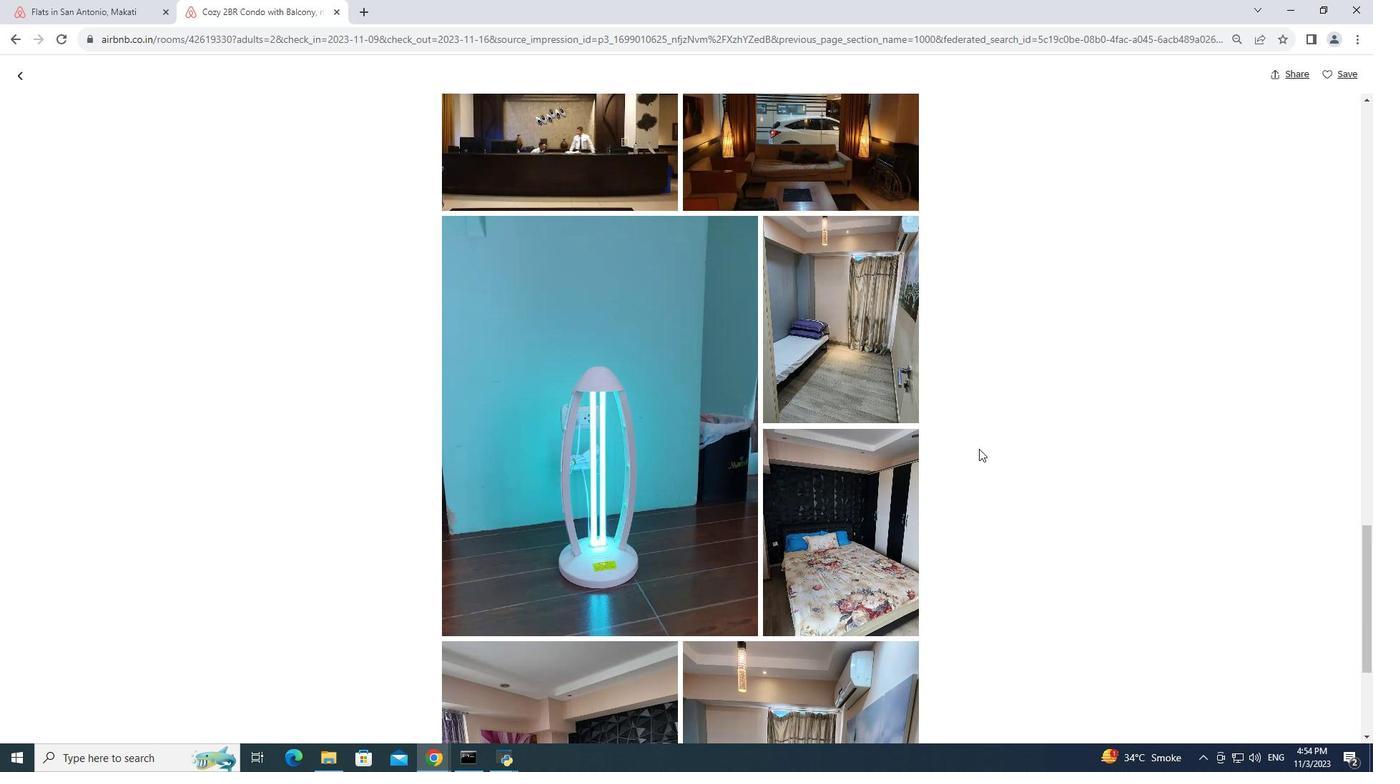 
Action: Mouse scrolled (979, 448) with delta (0, 0)
Screenshot: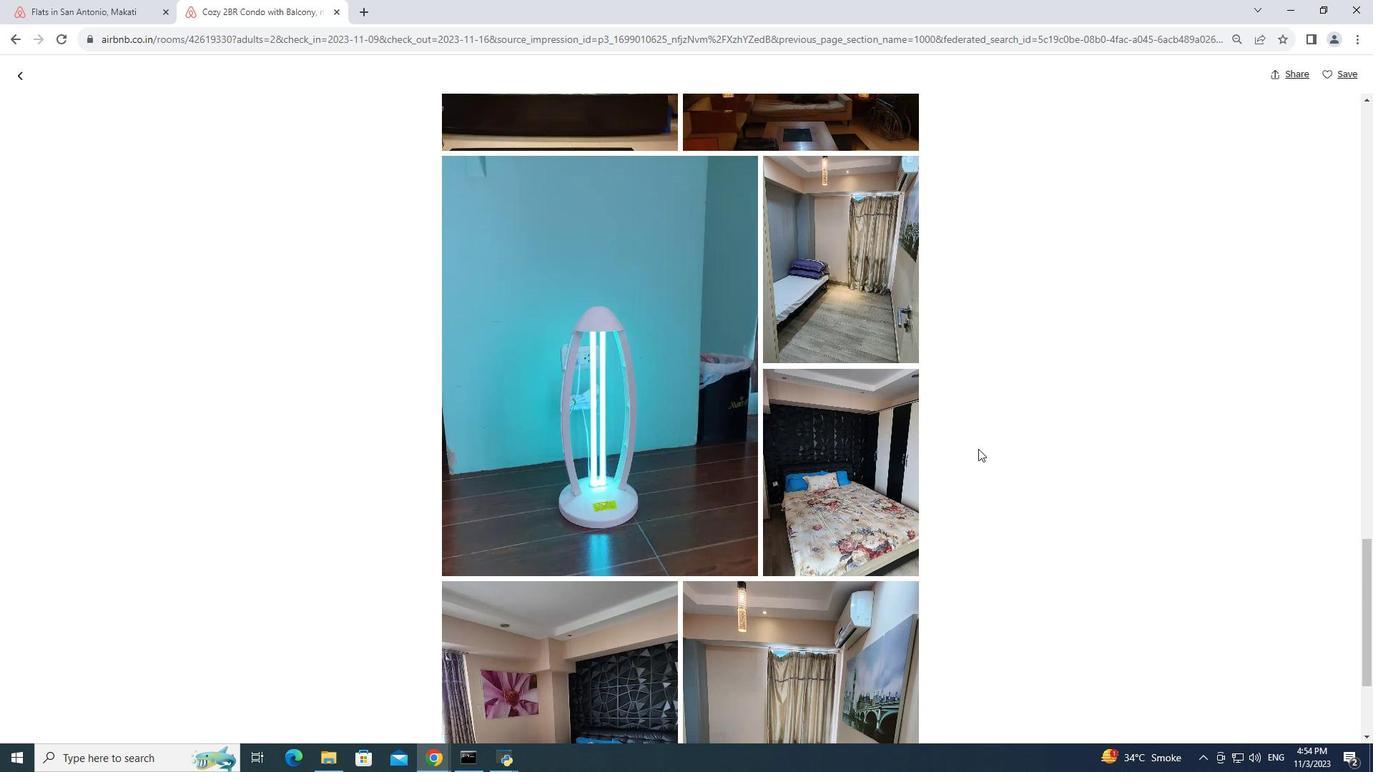 
Action: Mouse moved to (978, 449)
Screenshot: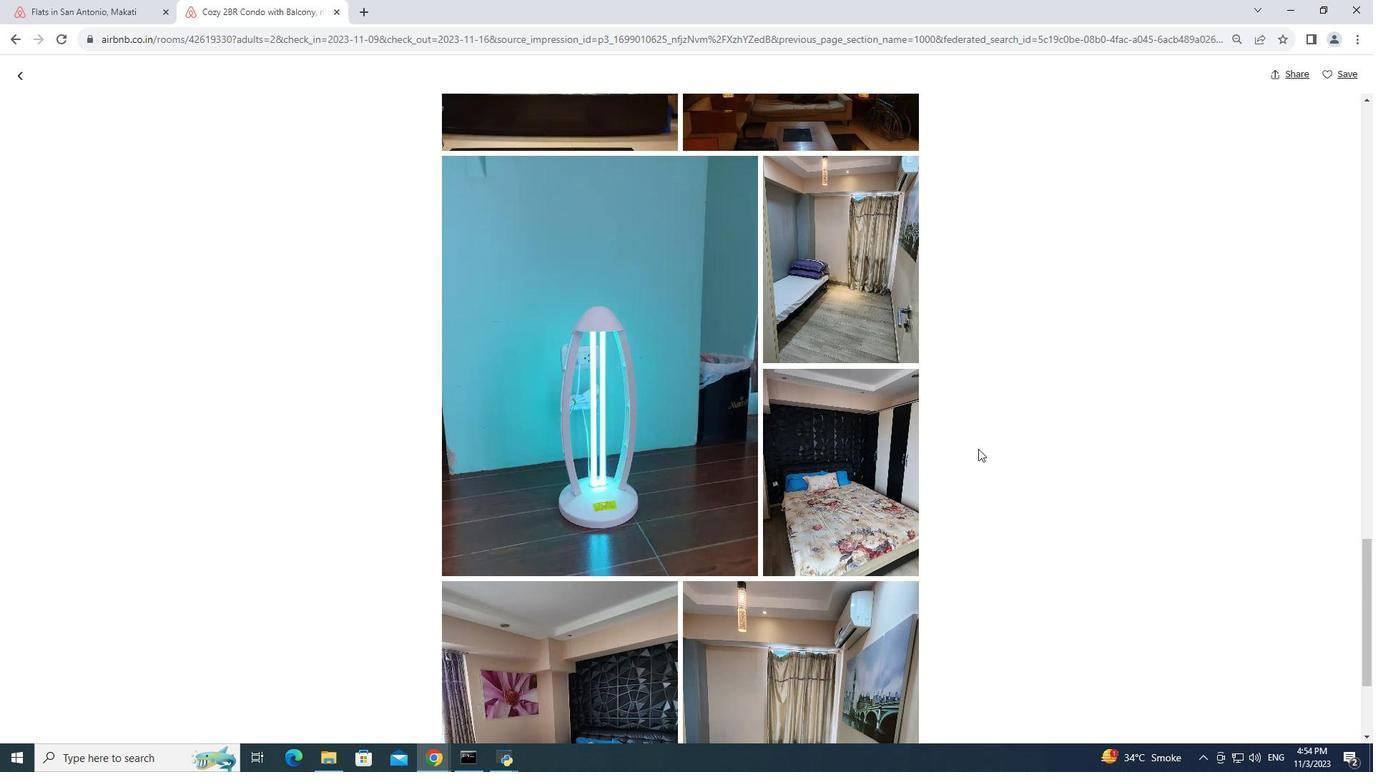 
Action: Mouse scrolled (978, 448) with delta (0, 0)
Screenshot: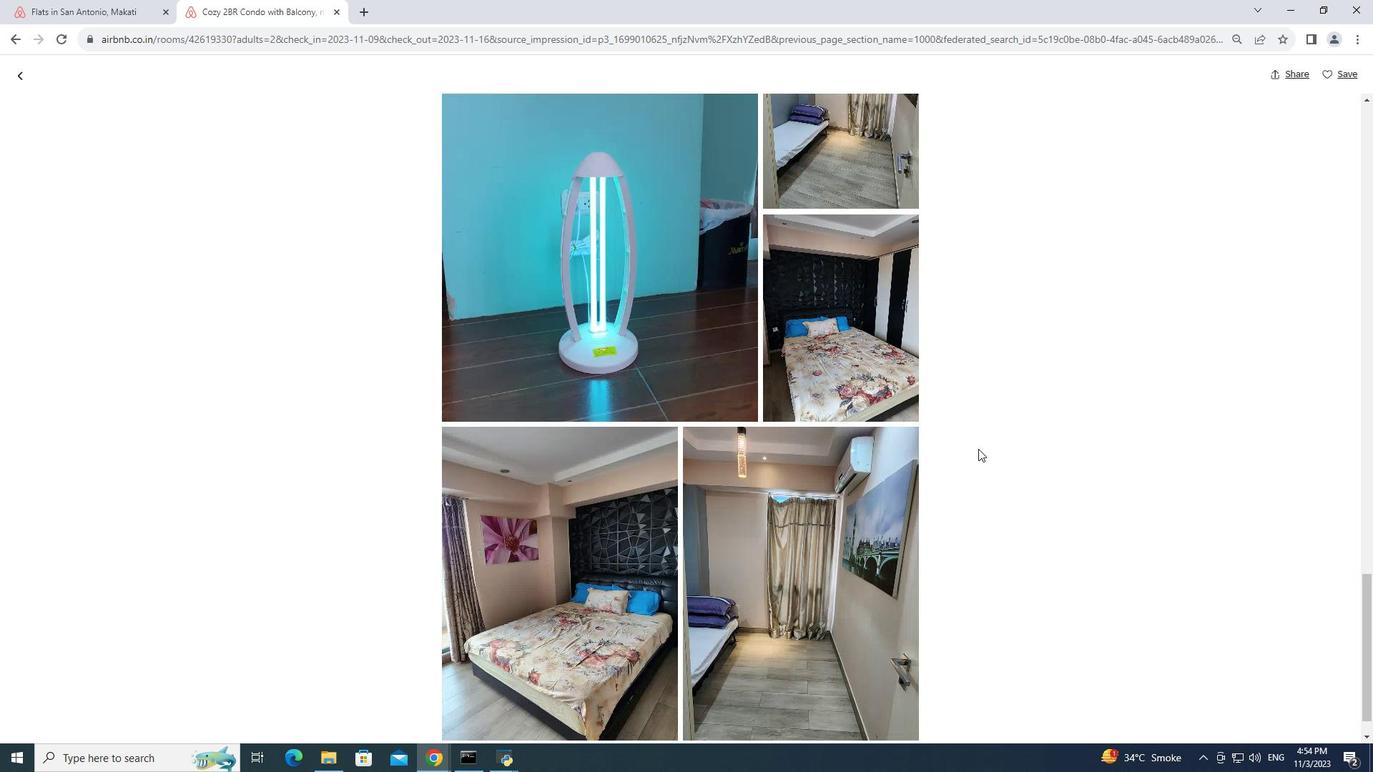 
Action: Mouse scrolled (978, 448) with delta (0, 0)
Screenshot: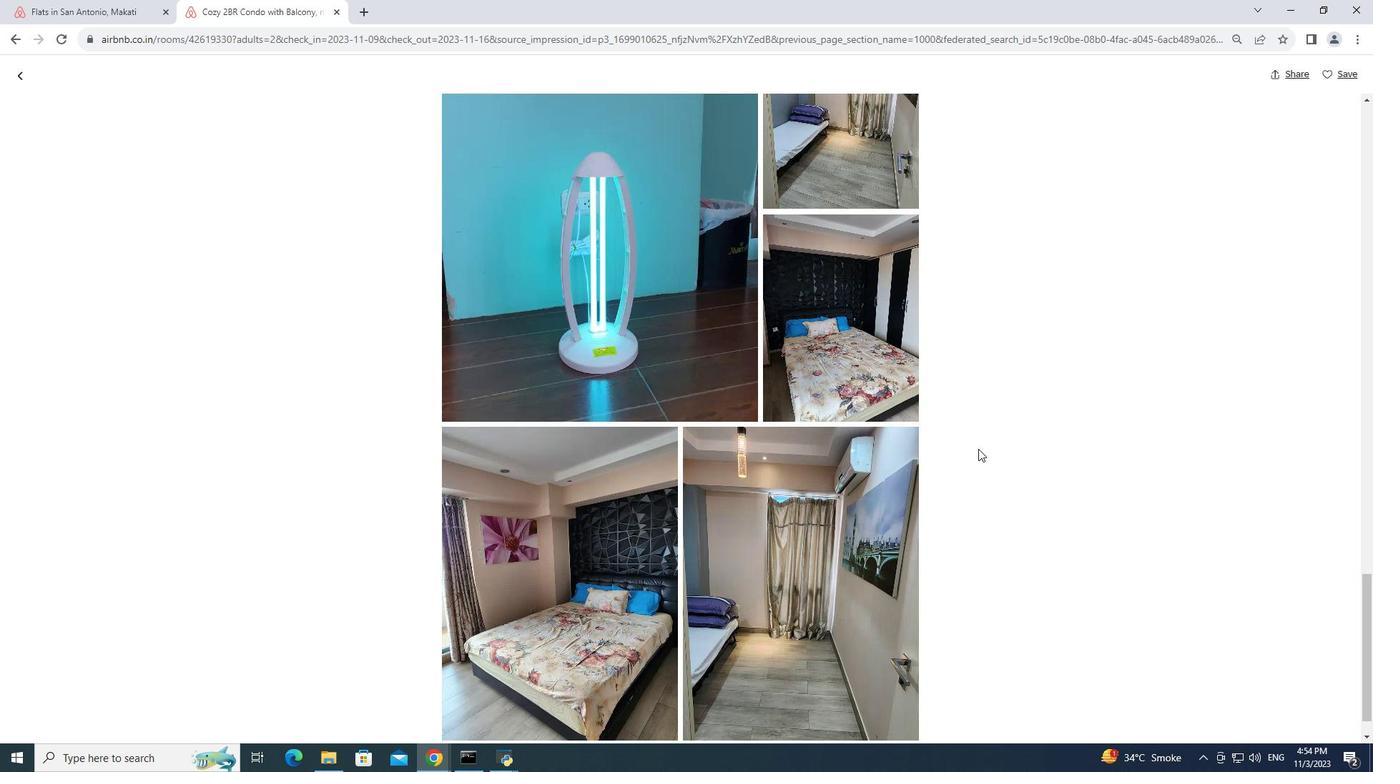 
Action: Mouse scrolled (978, 448) with delta (0, 0)
Screenshot: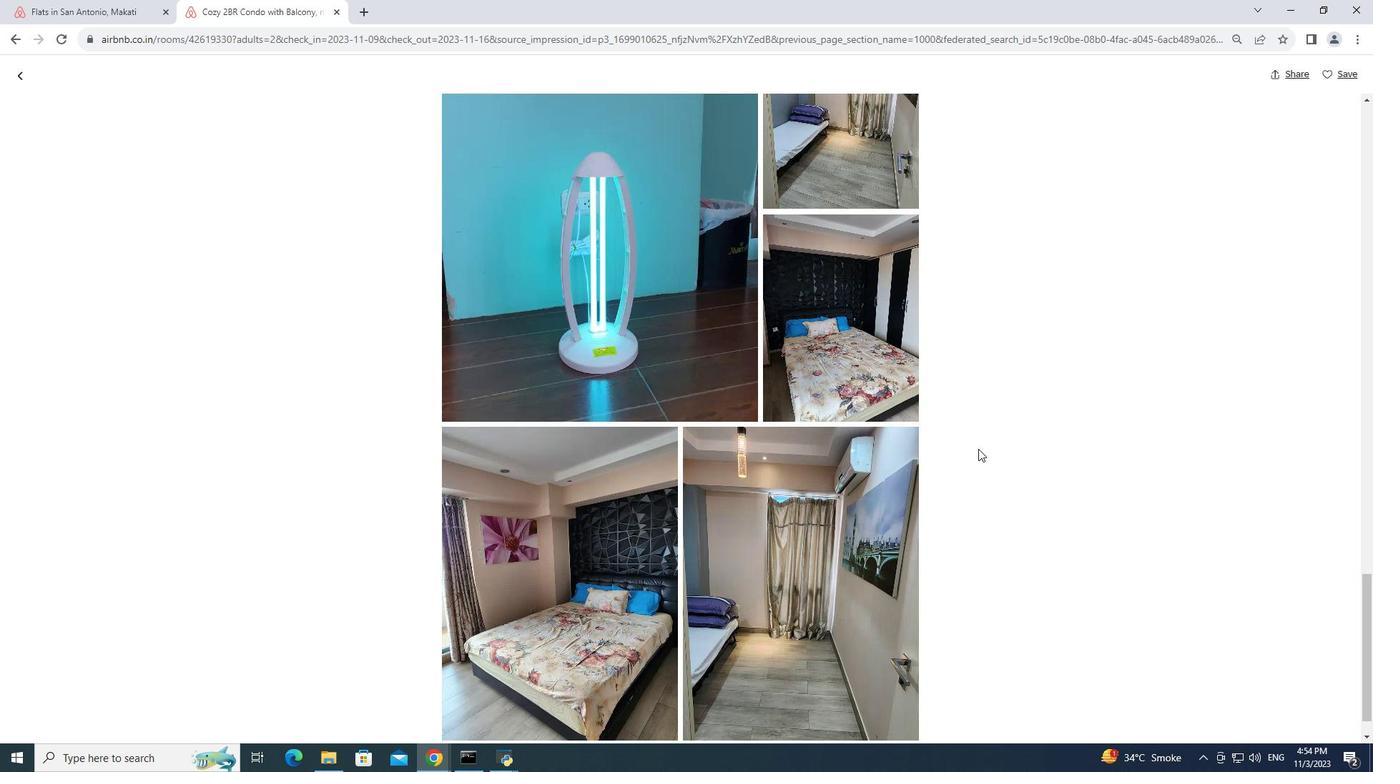 
Action: Mouse scrolled (978, 448) with delta (0, 0)
Screenshot: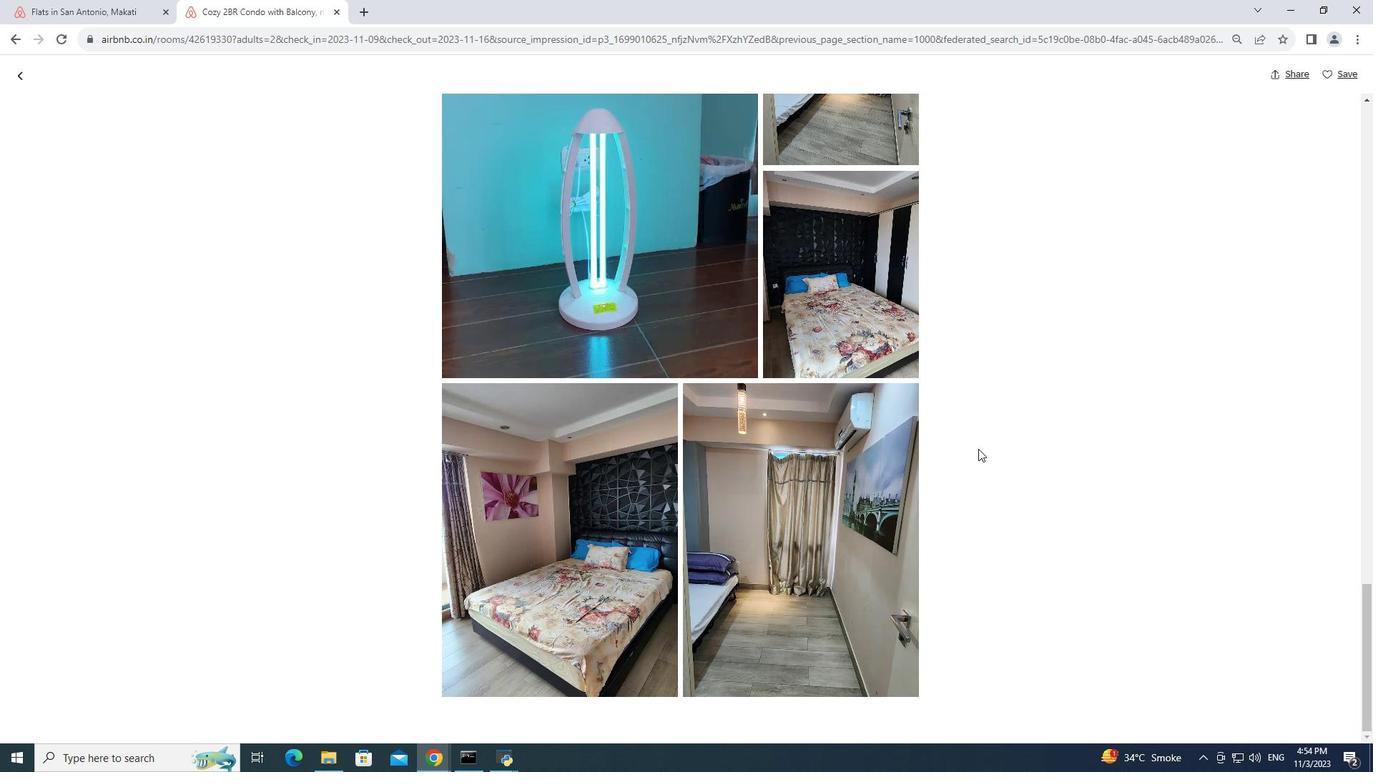 
Action: Mouse scrolled (978, 448) with delta (0, 0)
Screenshot: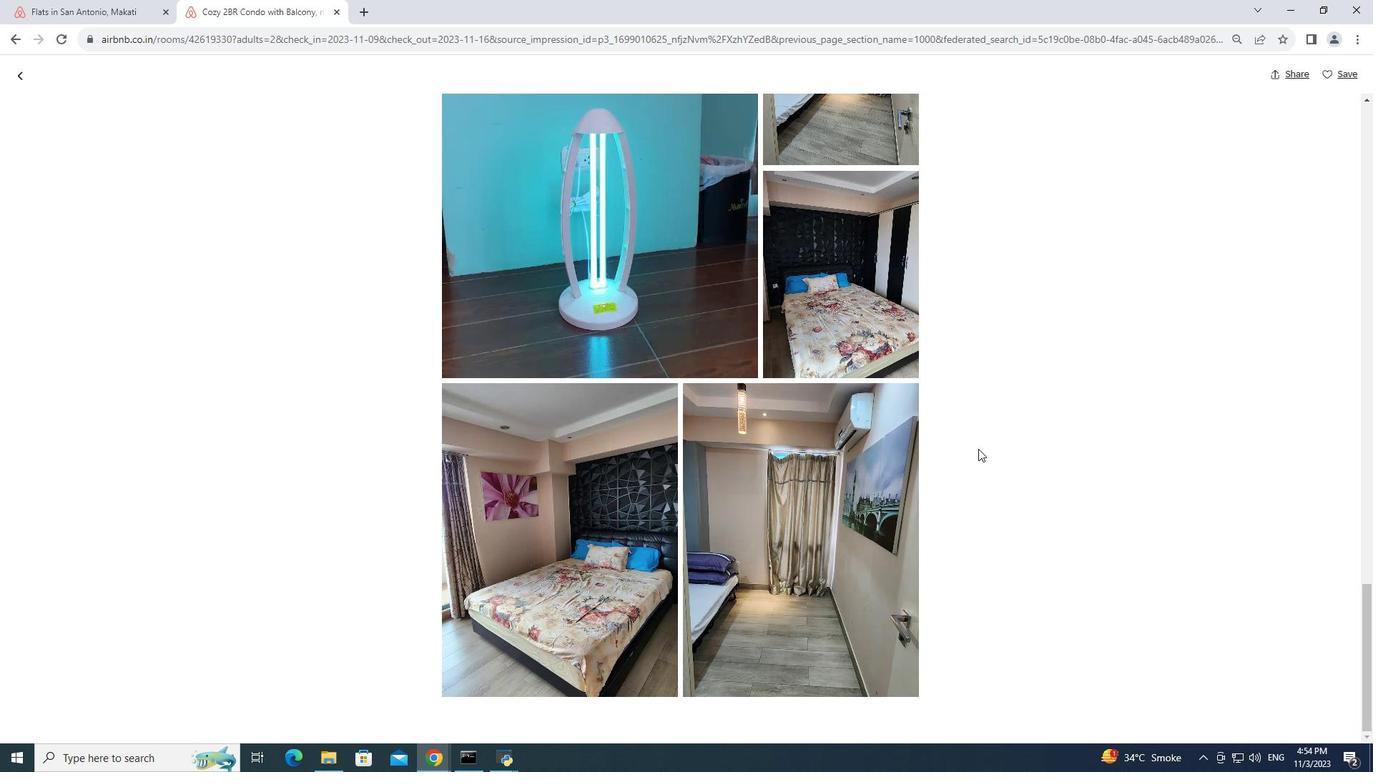 
Action: Mouse scrolled (978, 448) with delta (0, 0)
Screenshot: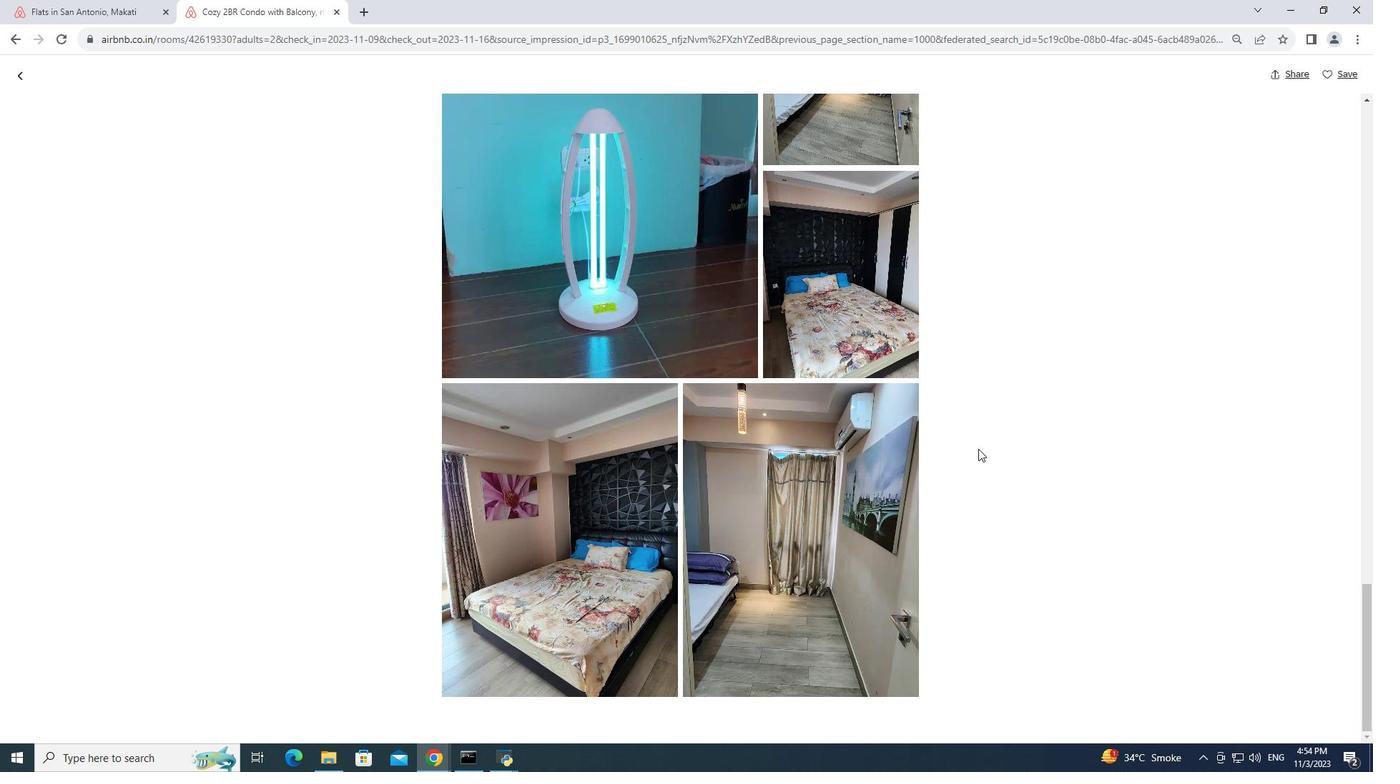 
Action: Mouse scrolled (978, 448) with delta (0, 0)
Screenshot: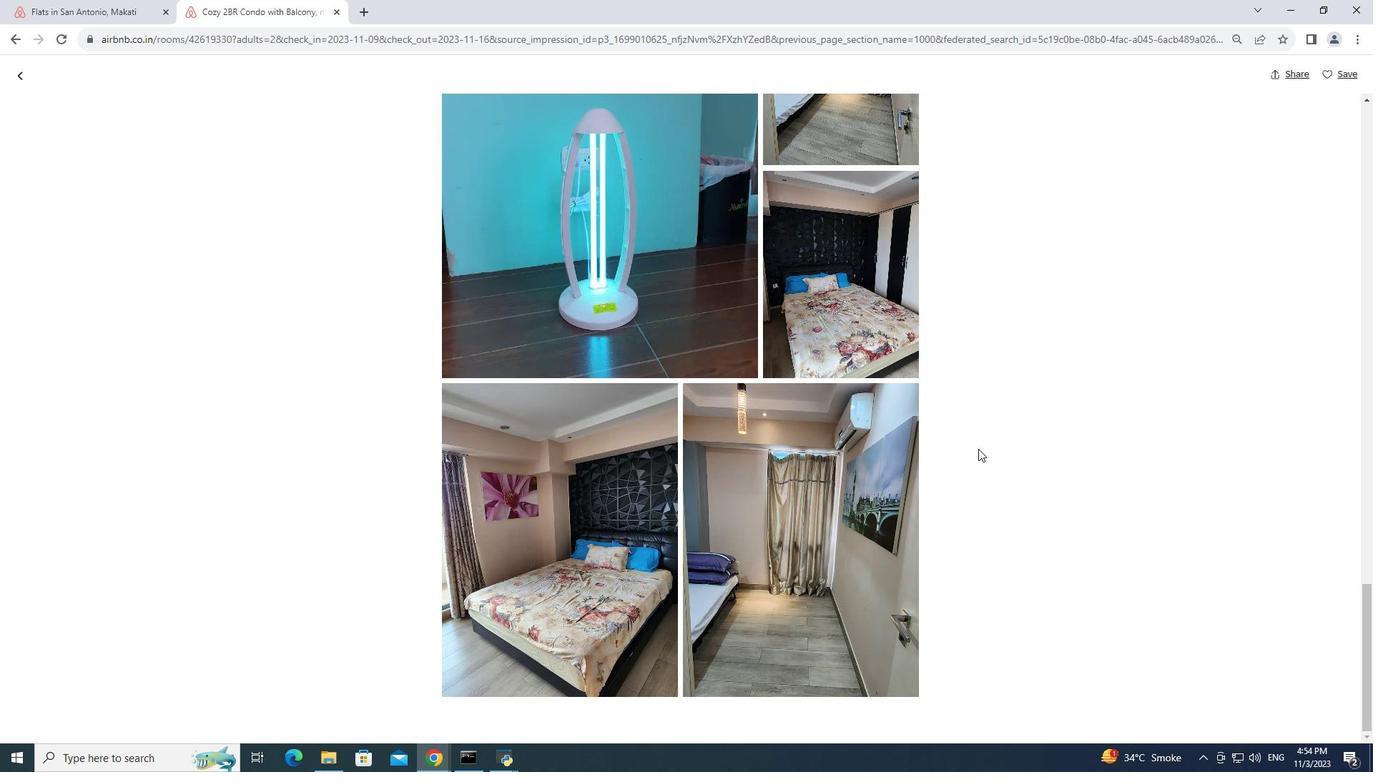 
Action: Mouse scrolled (978, 448) with delta (0, 0)
Screenshot: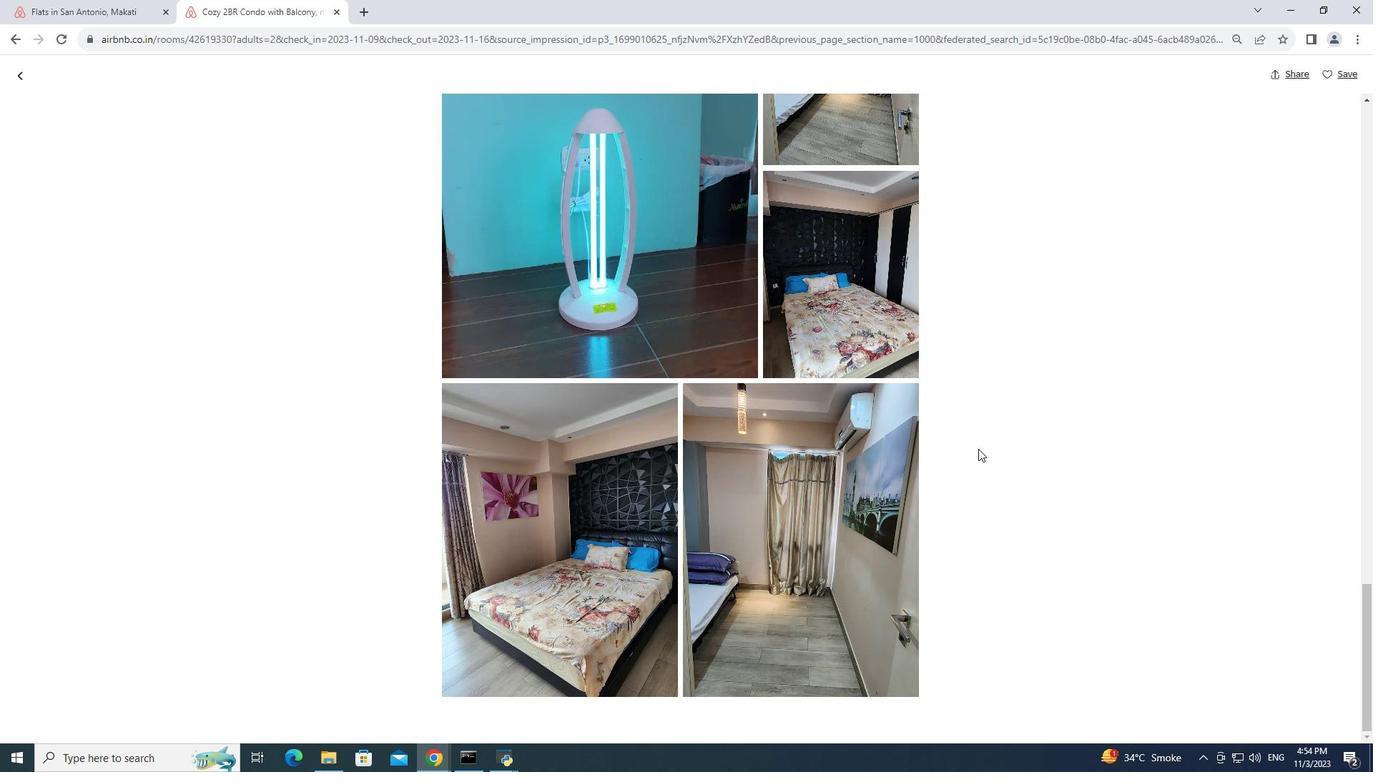 
Action: Mouse scrolled (978, 448) with delta (0, 0)
Screenshot: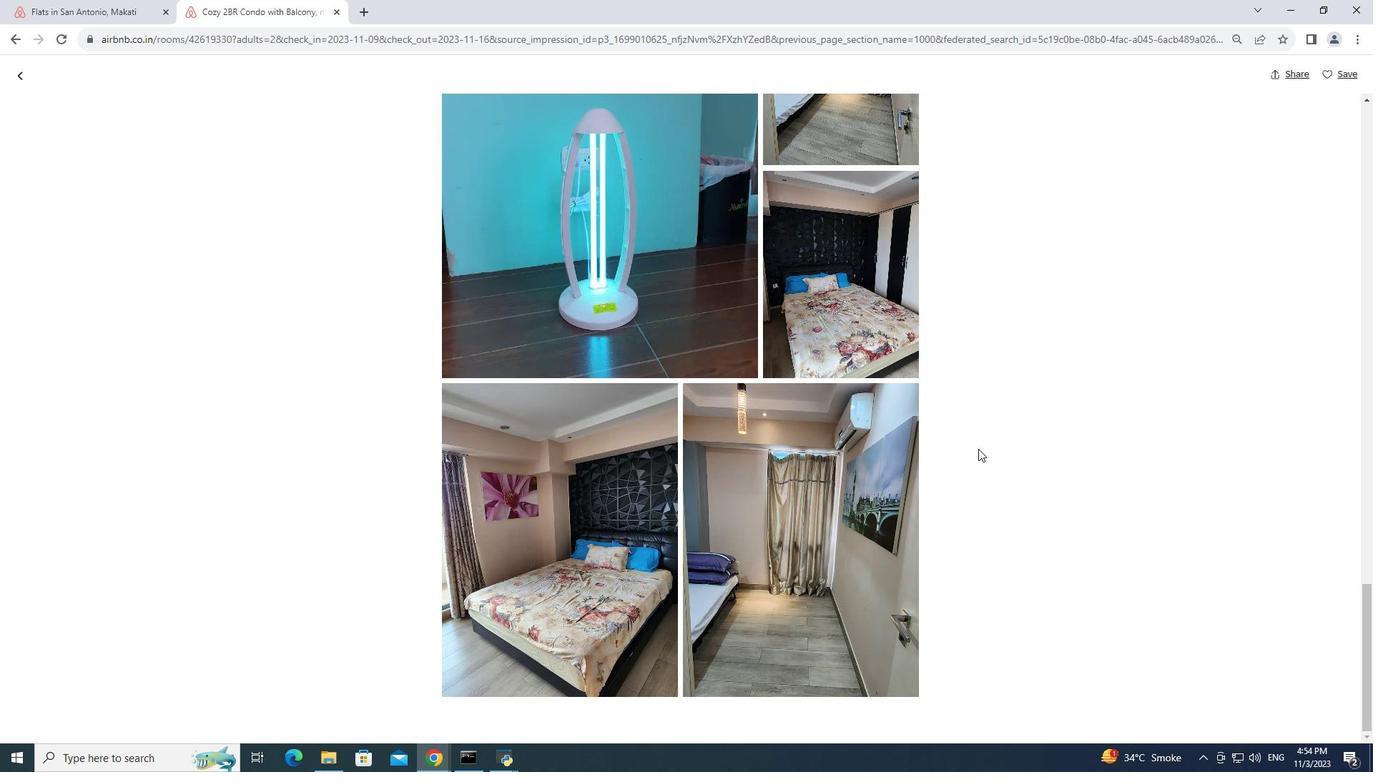 
Action: Mouse scrolled (978, 448) with delta (0, 0)
Screenshot: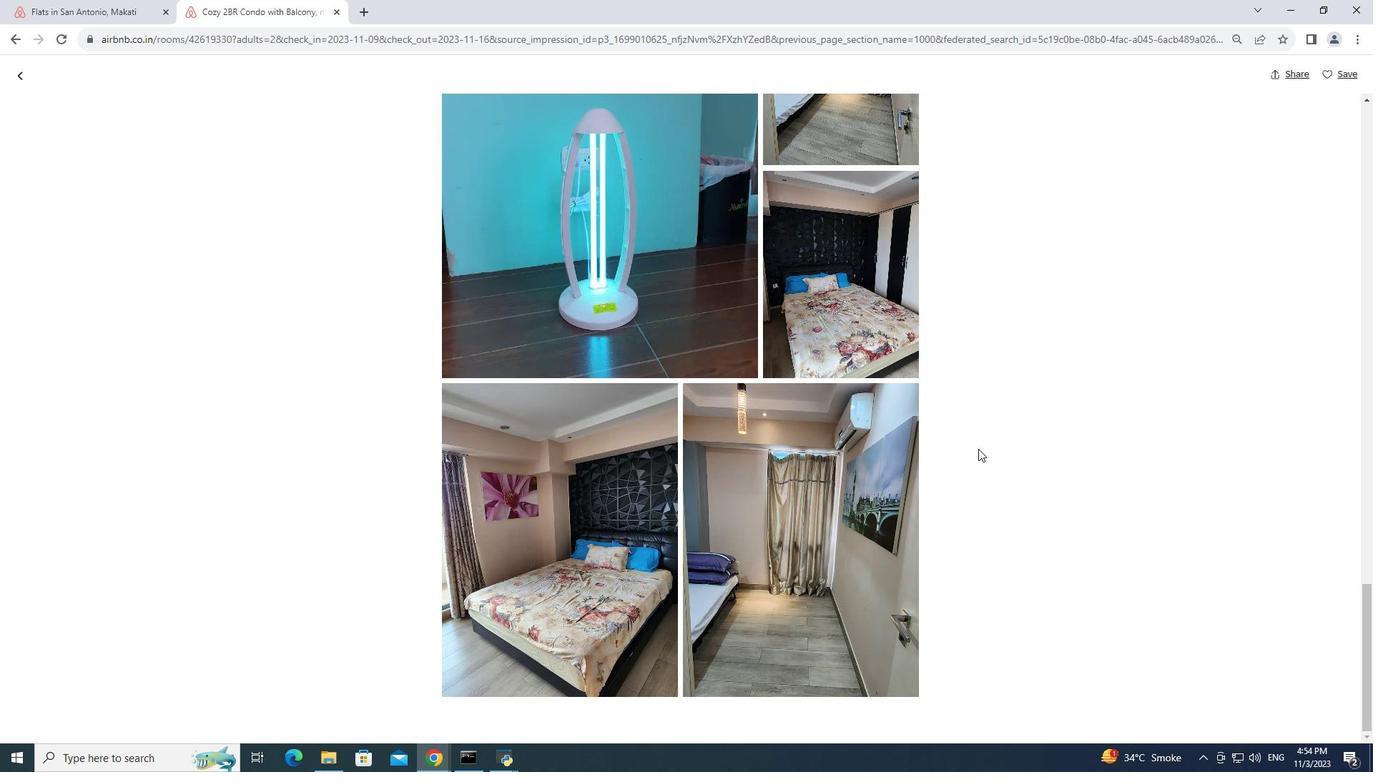 
Action: Mouse scrolled (978, 448) with delta (0, 0)
Screenshot: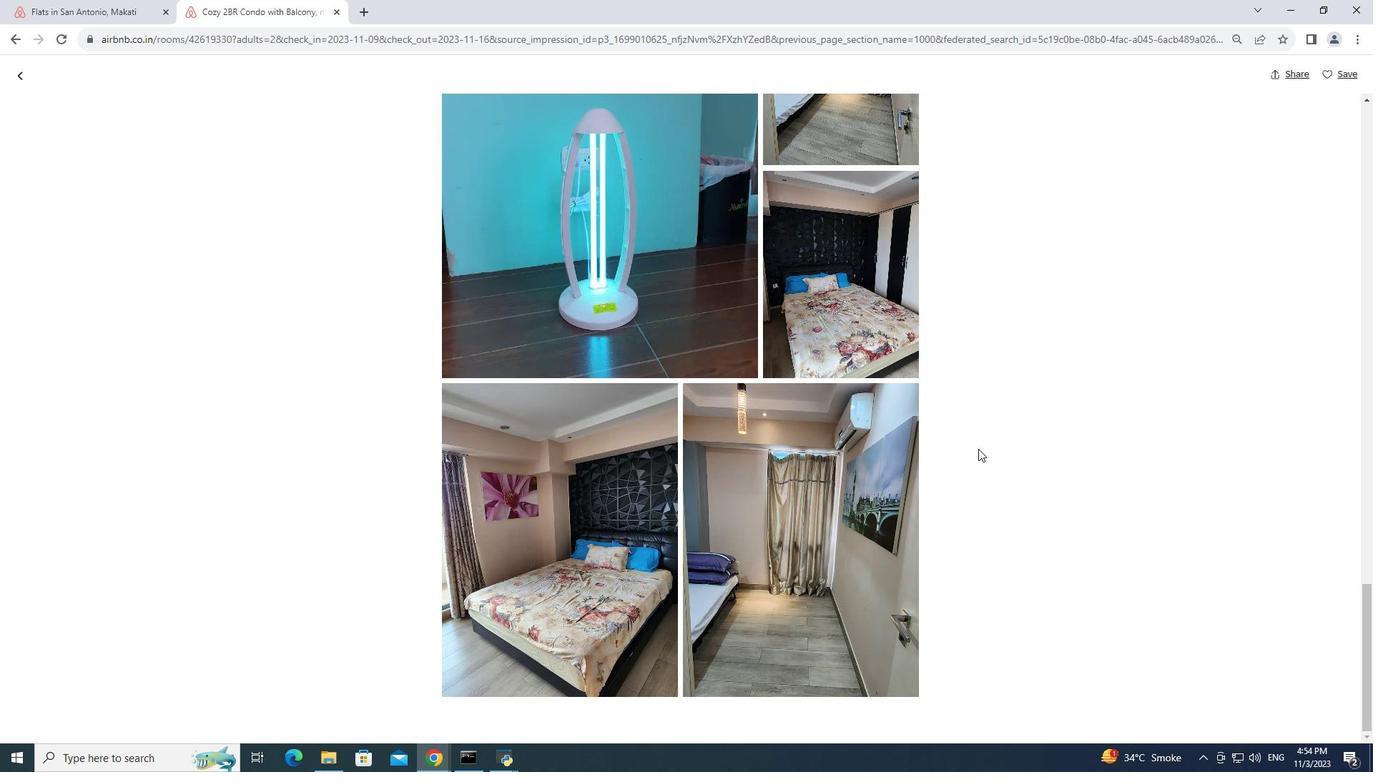 
Action: Mouse scrolled (978, 448) with delta (0, 0)
Screenshot: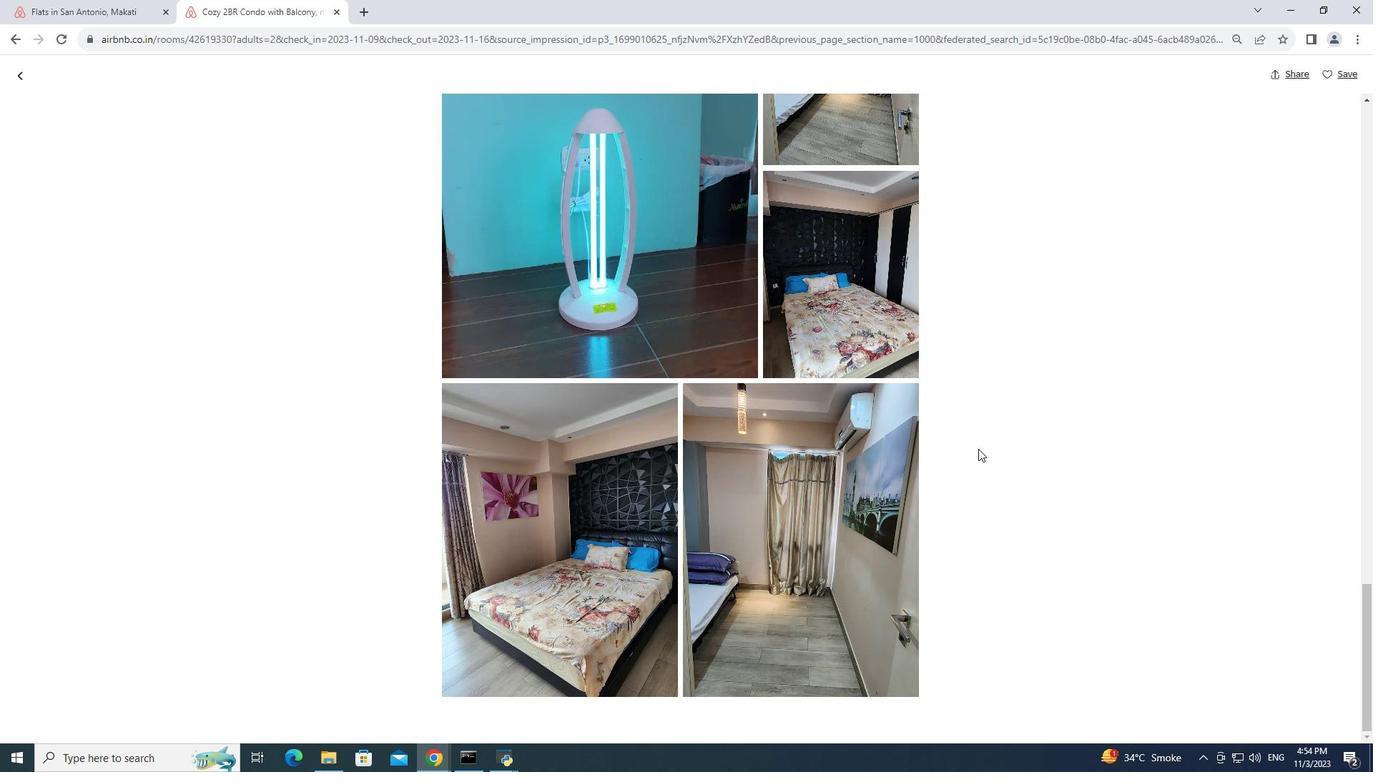 
Action: Mouse scrolled (978, 448) with delta (0, 0)
Screenshot: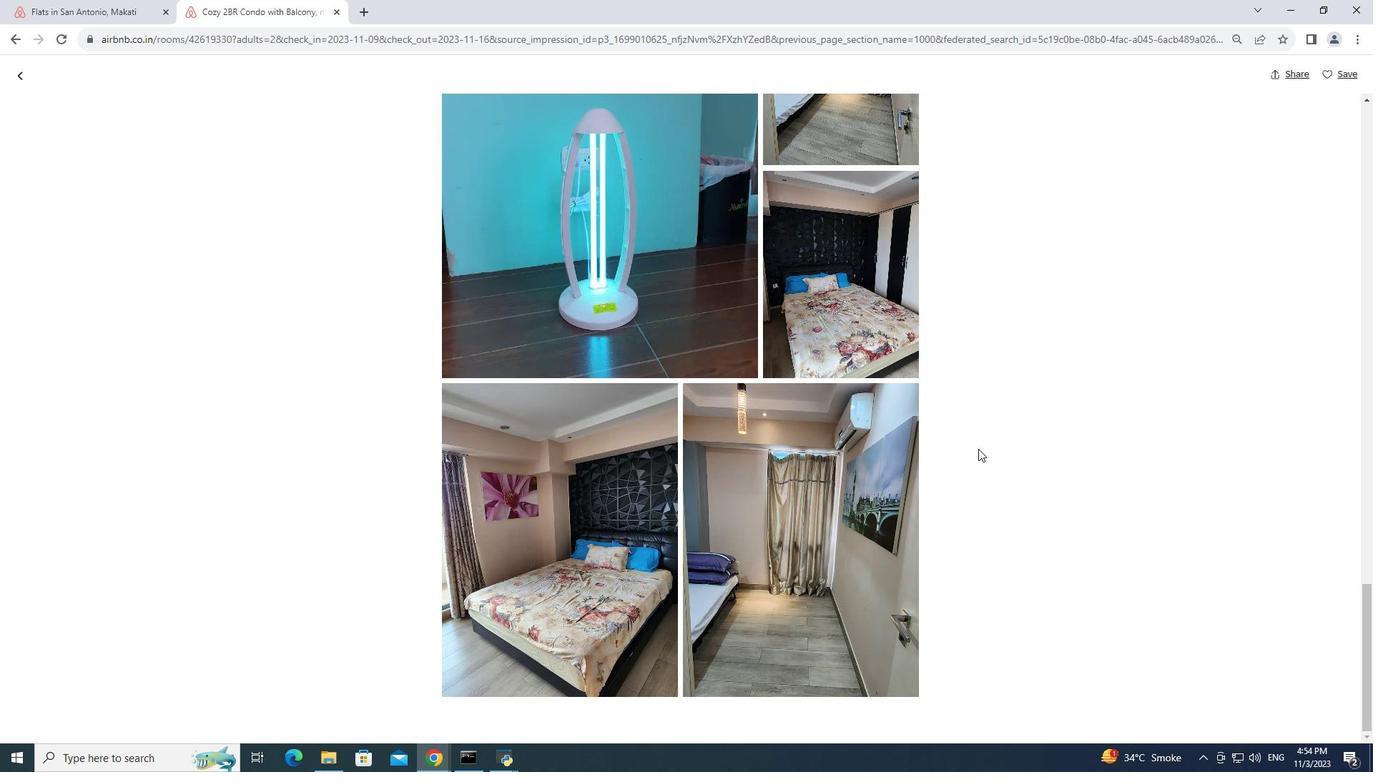
Action: Mouse moved to (15, 71)
Screenshot: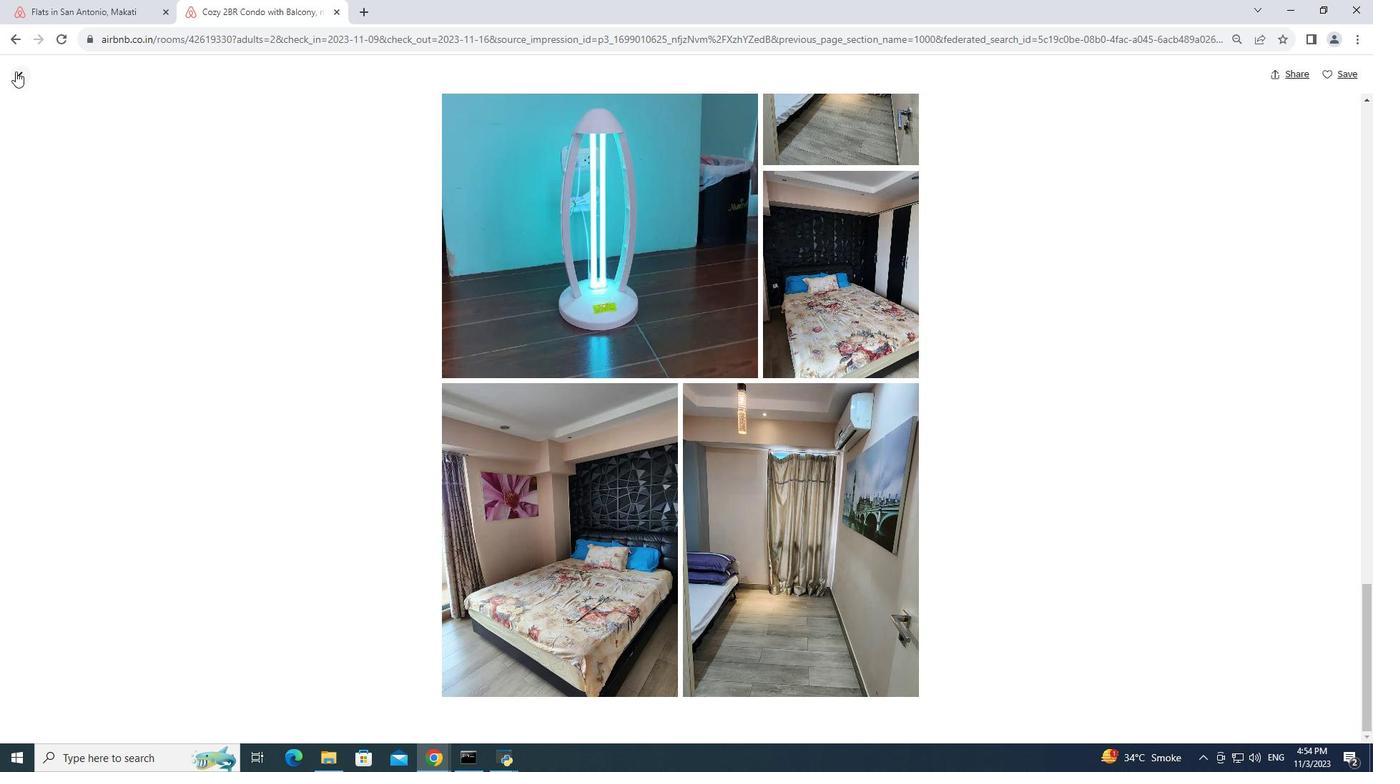 
Action: Mouse pressed left at (15, 71)
Screenshot: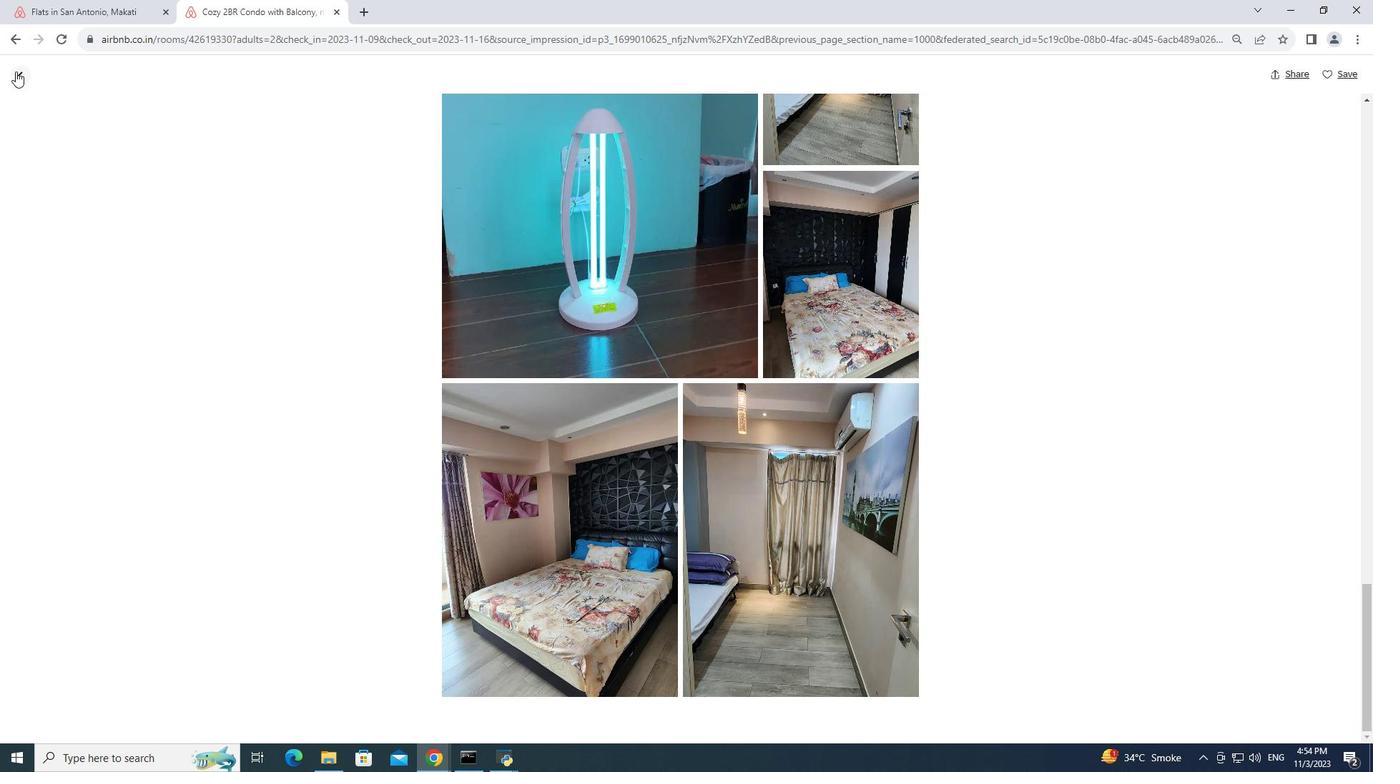 
Action: Mouse moved to (486, 294)
Screenshot: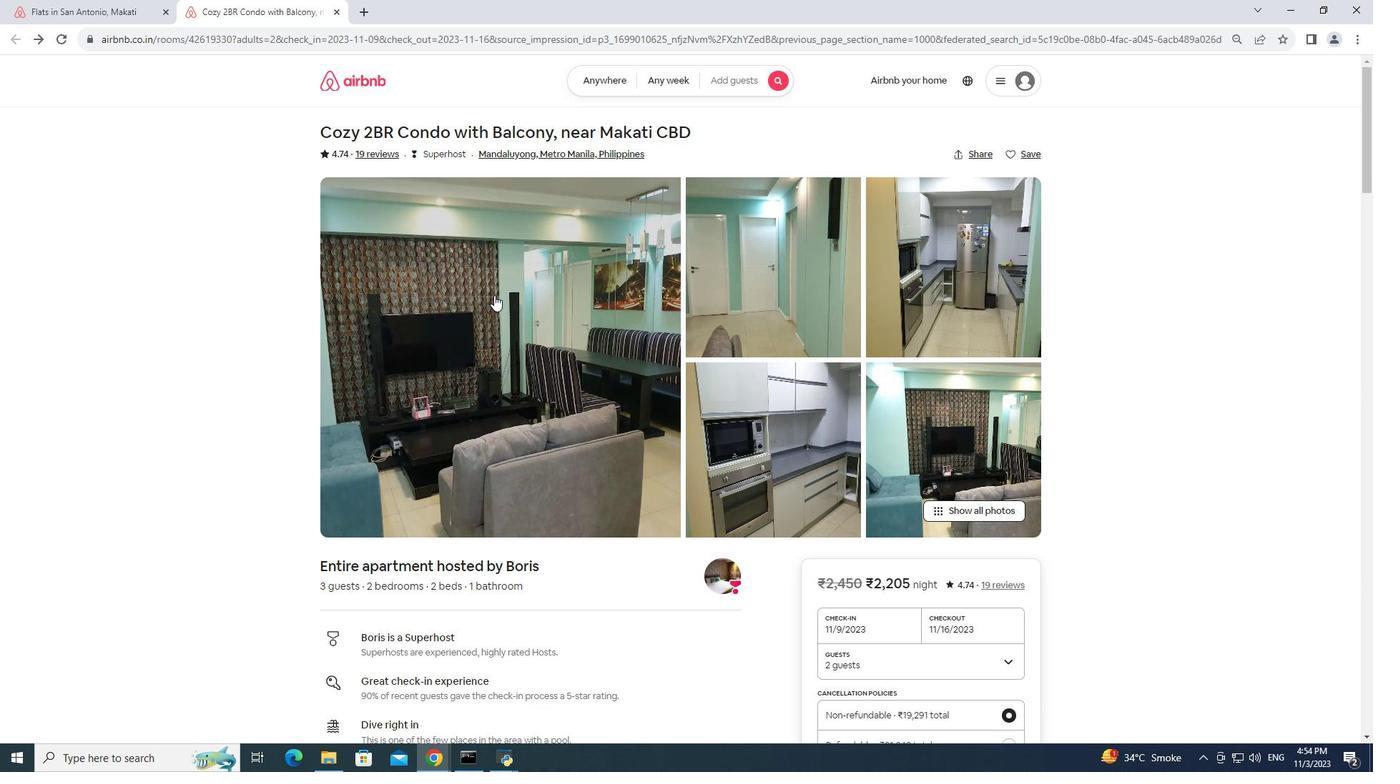 
Action: Mouse scrolled (486, 295) with delta (0, 0)
Screenshot: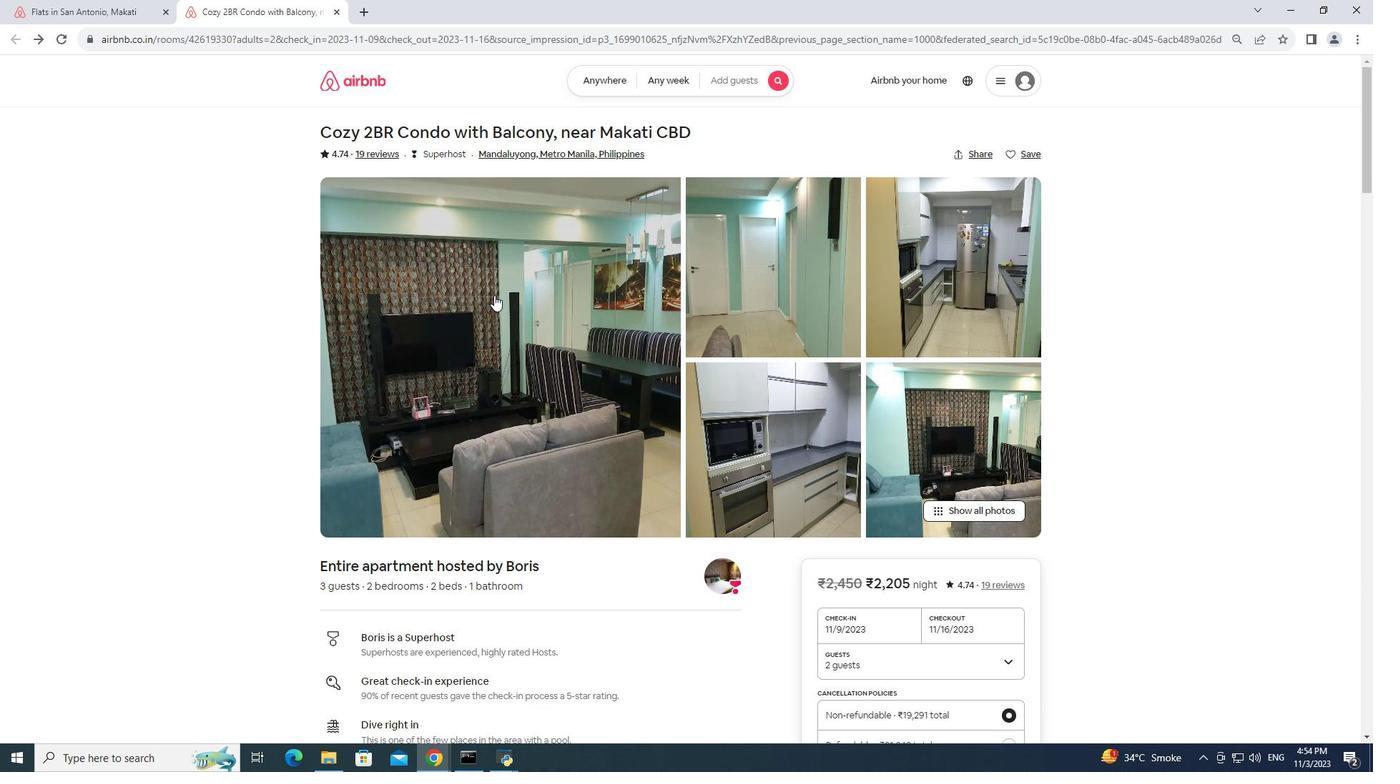 
Action: Mouse moved to (495, 295)
Screenshot: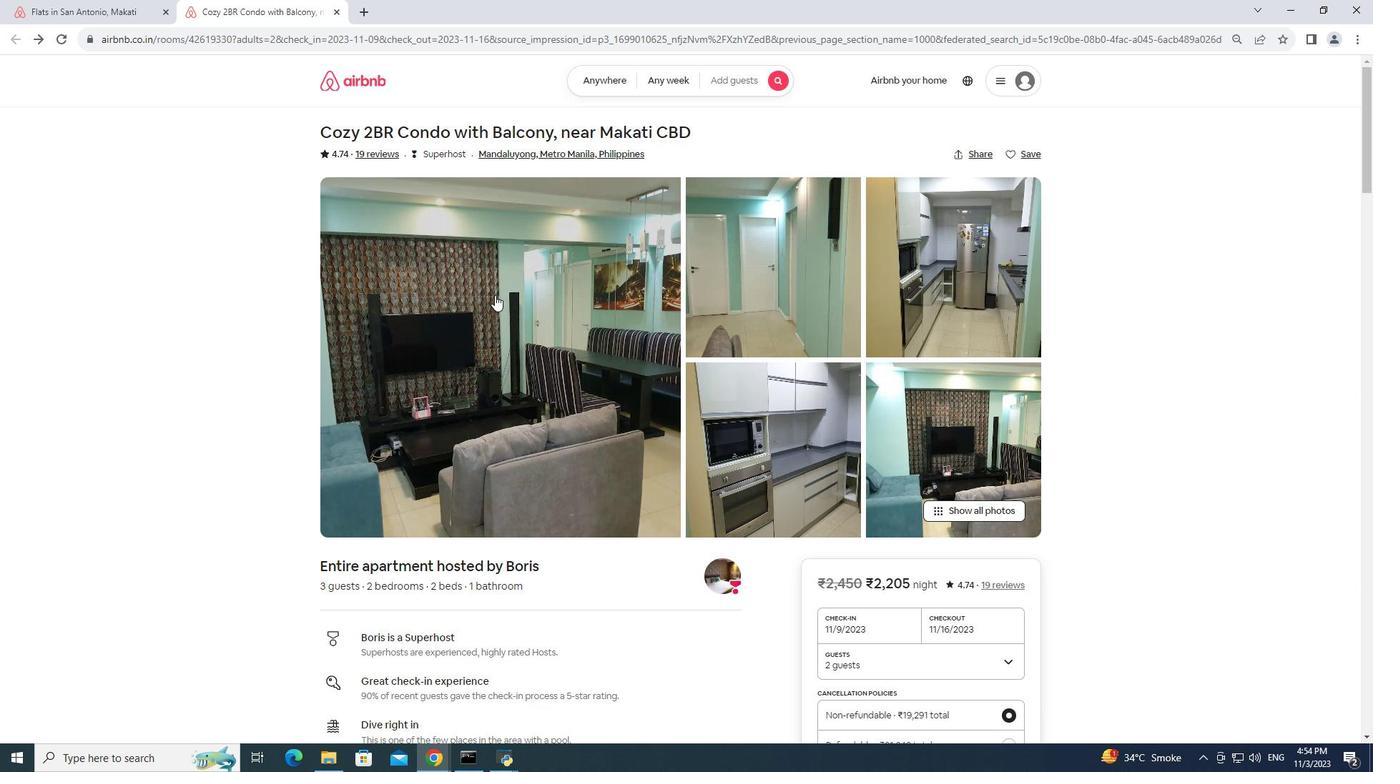 
Action: Mouse scrolled (495, 294) with delta (0, 0)
Screenshot: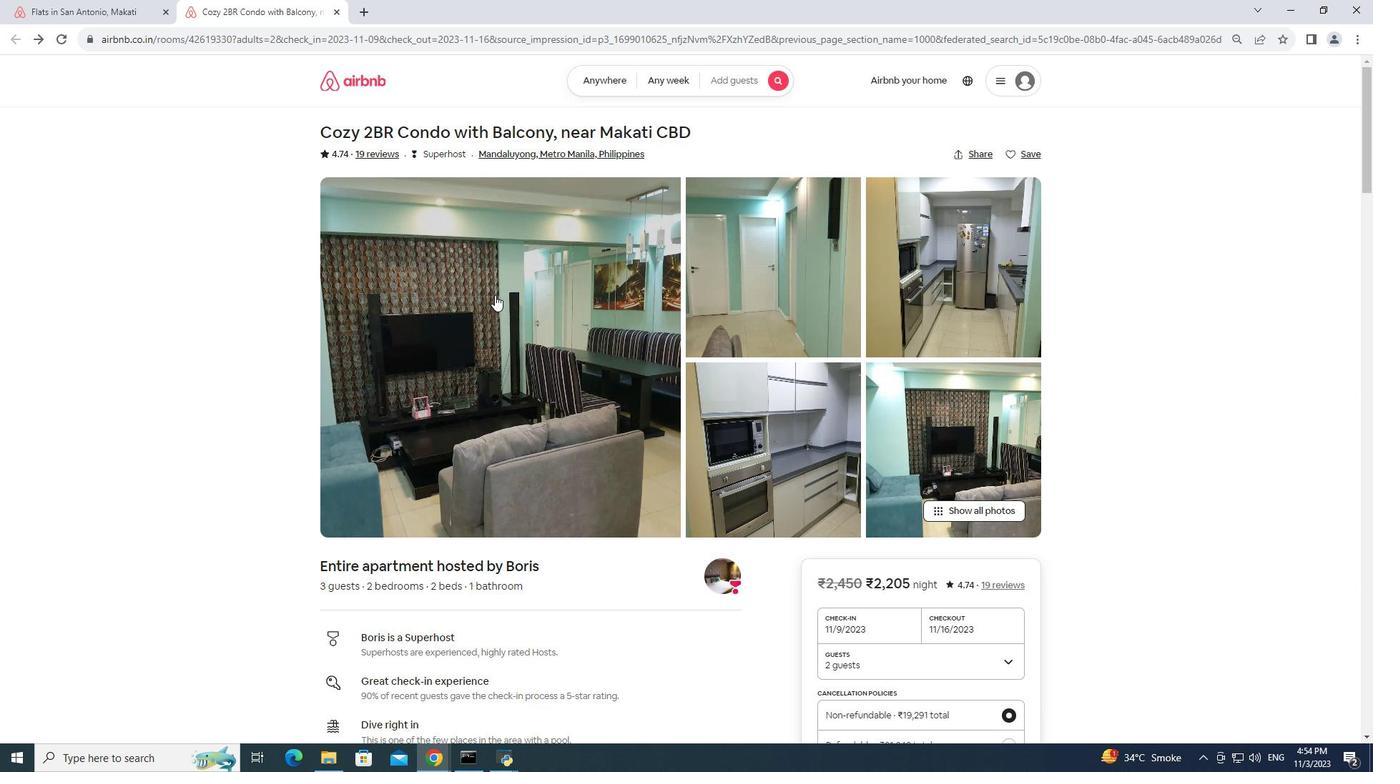 
Action: Mouse scrolled (495, 294) with delta (0, 0)
Screenshot: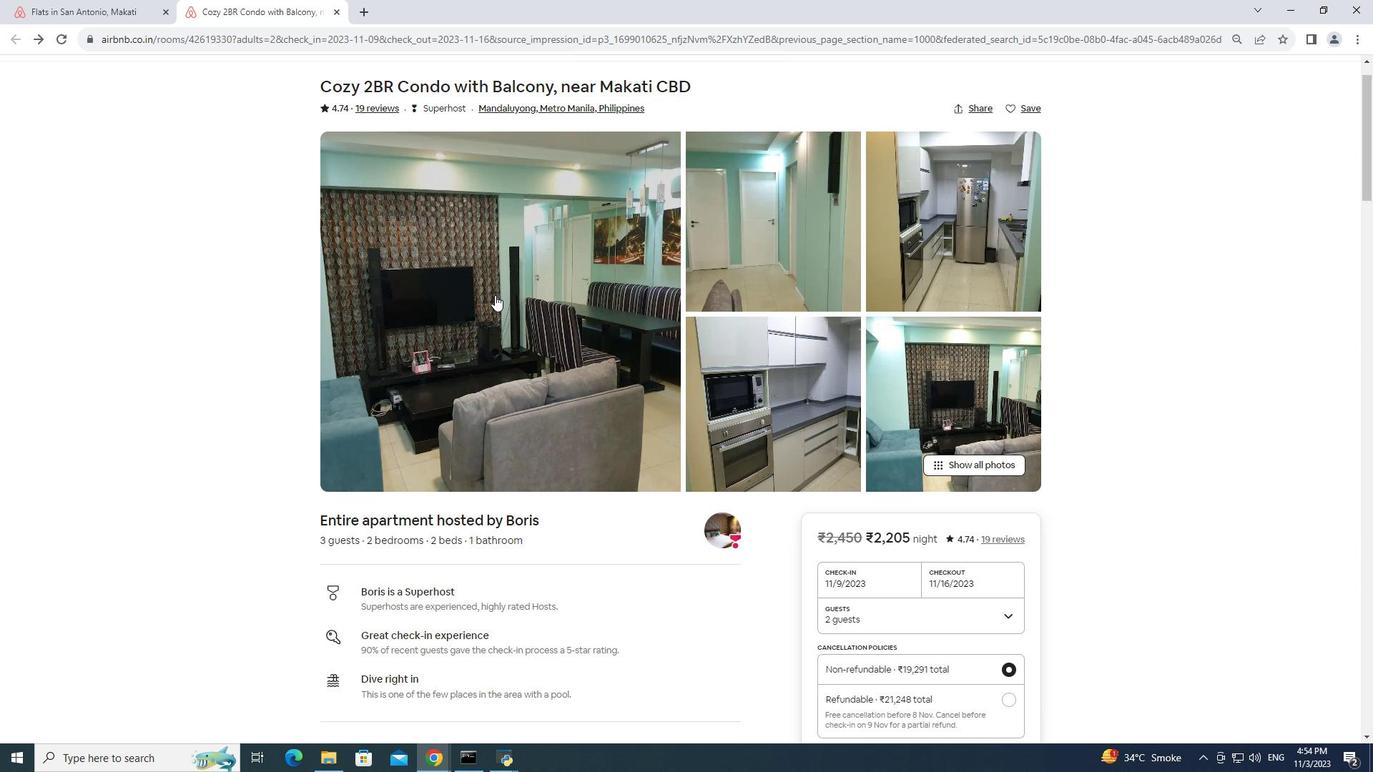 
Action: Mouse scrolled (495, 294) with delta (0, 0)
Screenshot: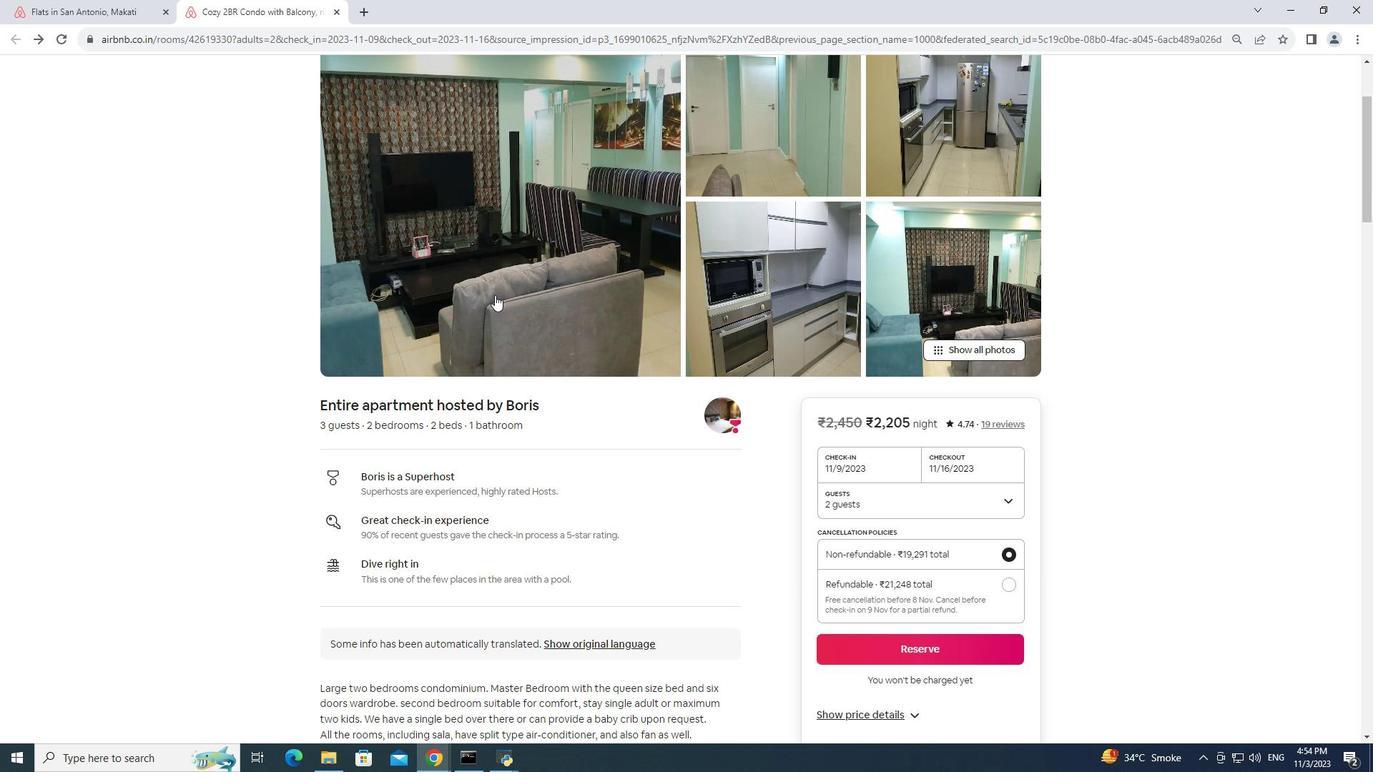 
Action: Mouse scrolled (495, 294) with delta (0, 0)
Screenshot: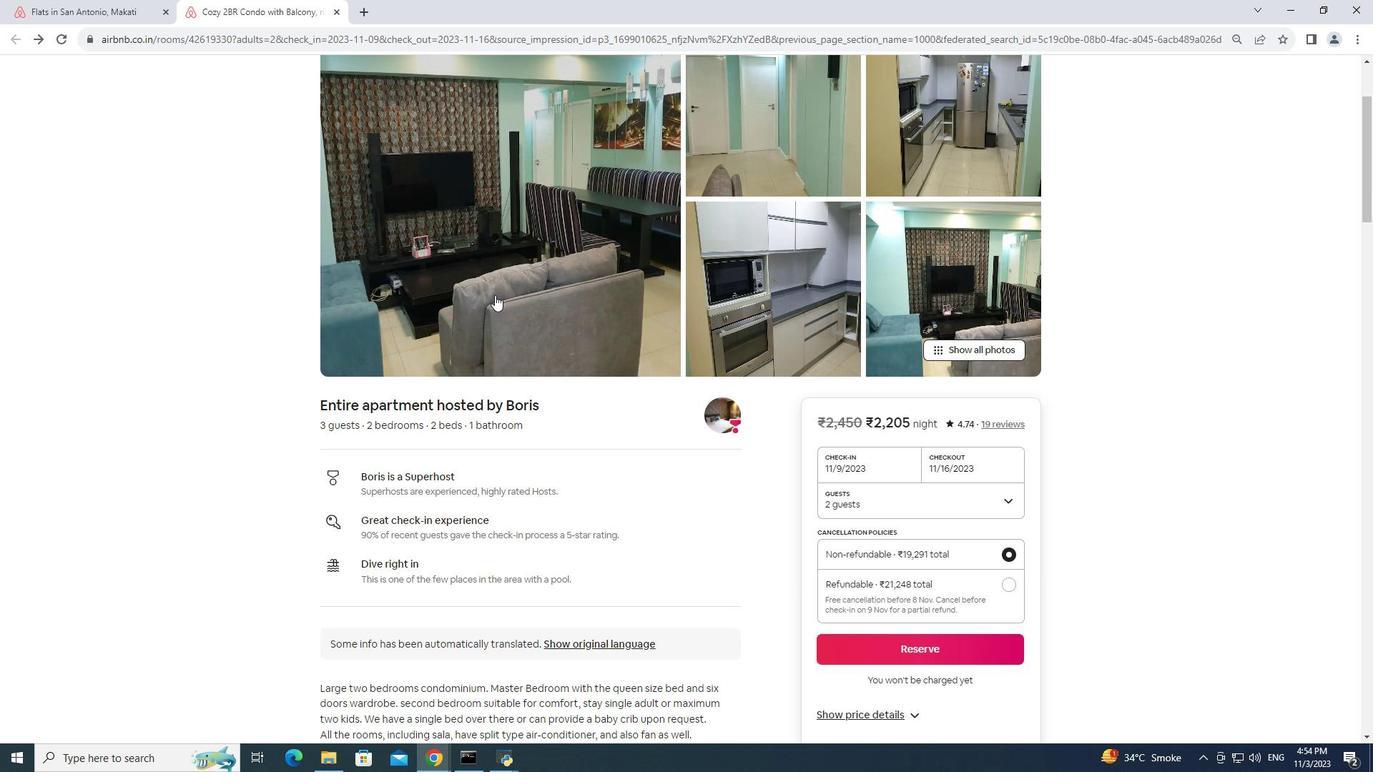 
Action: Mouse scrolled (495, 294) with delta (0, 0)
Screenshot: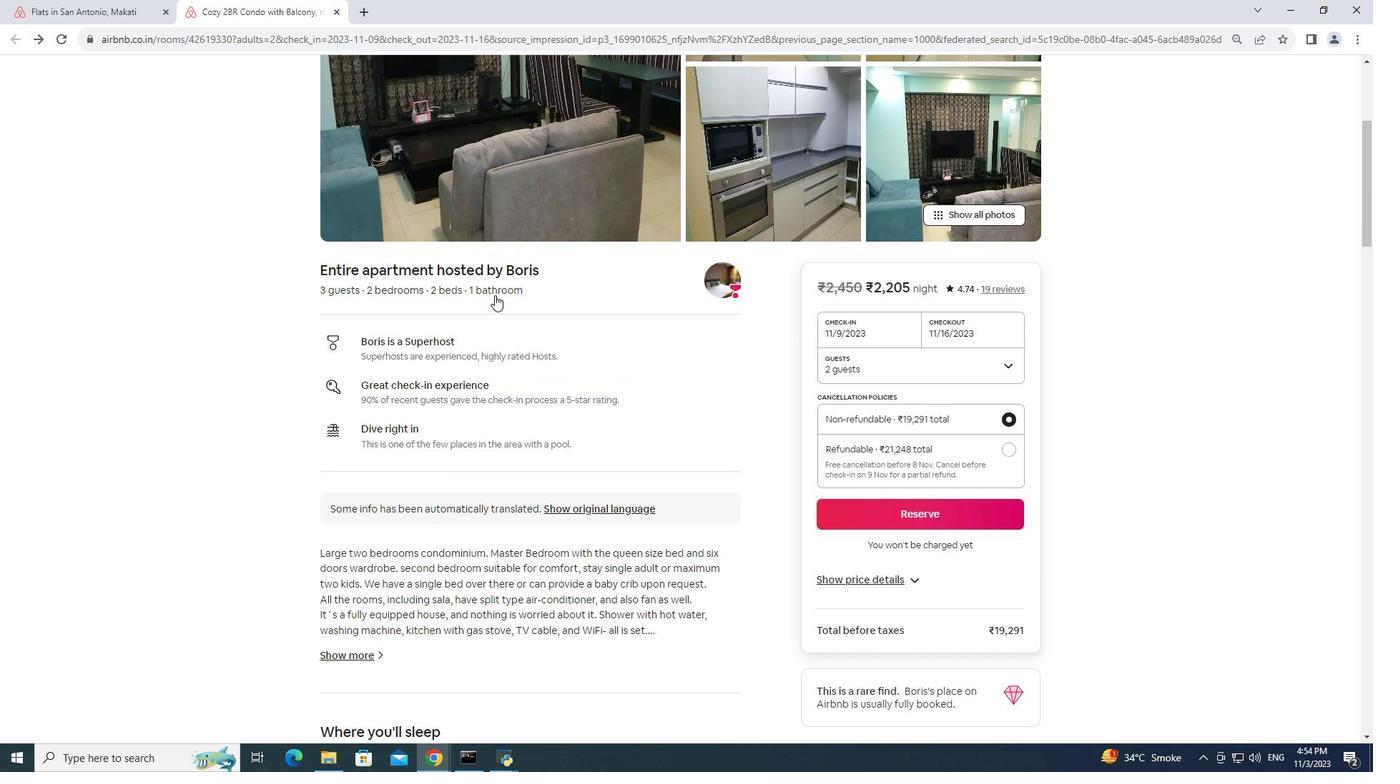 
Action: Mouse scrolled (495, 294) with delta (0, 0)
Screenshot: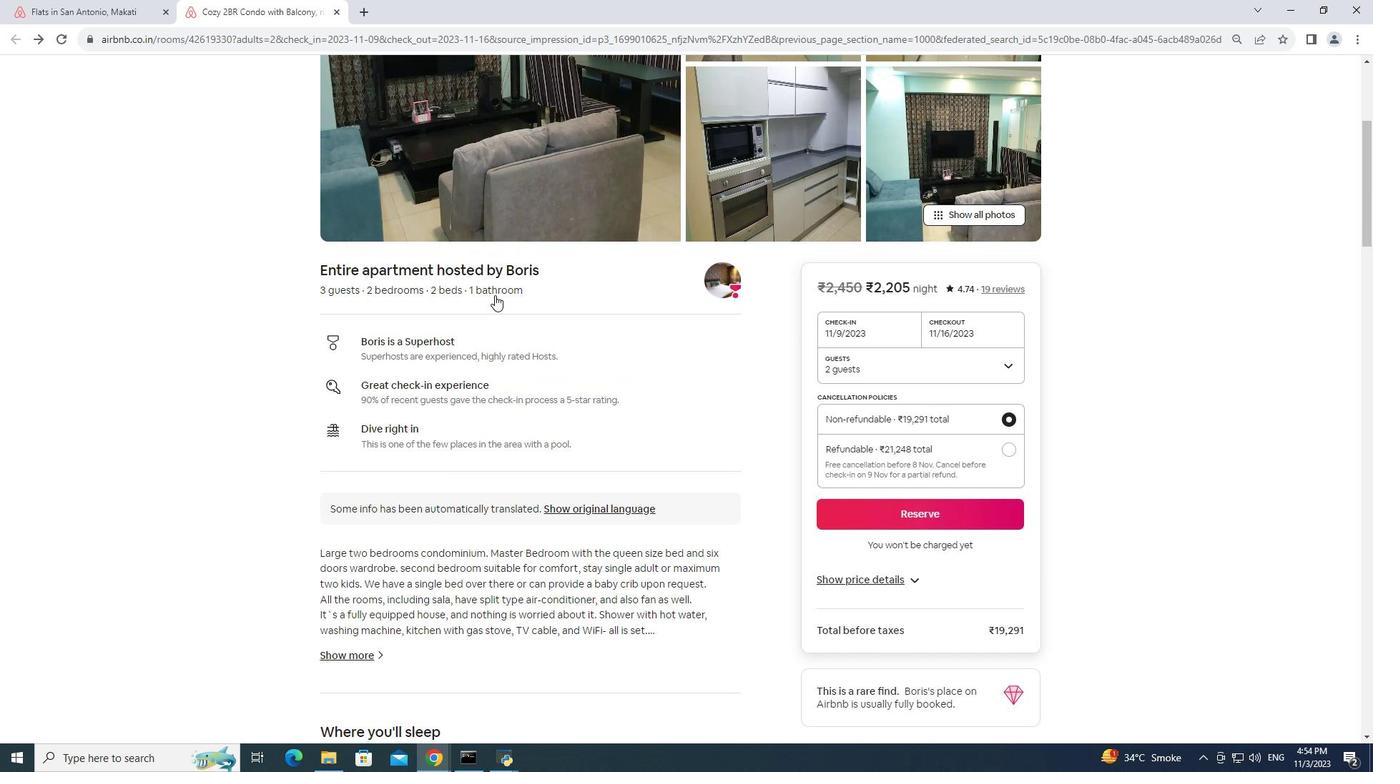 
Action: Mouse moved to (495, 295)
Screenshot: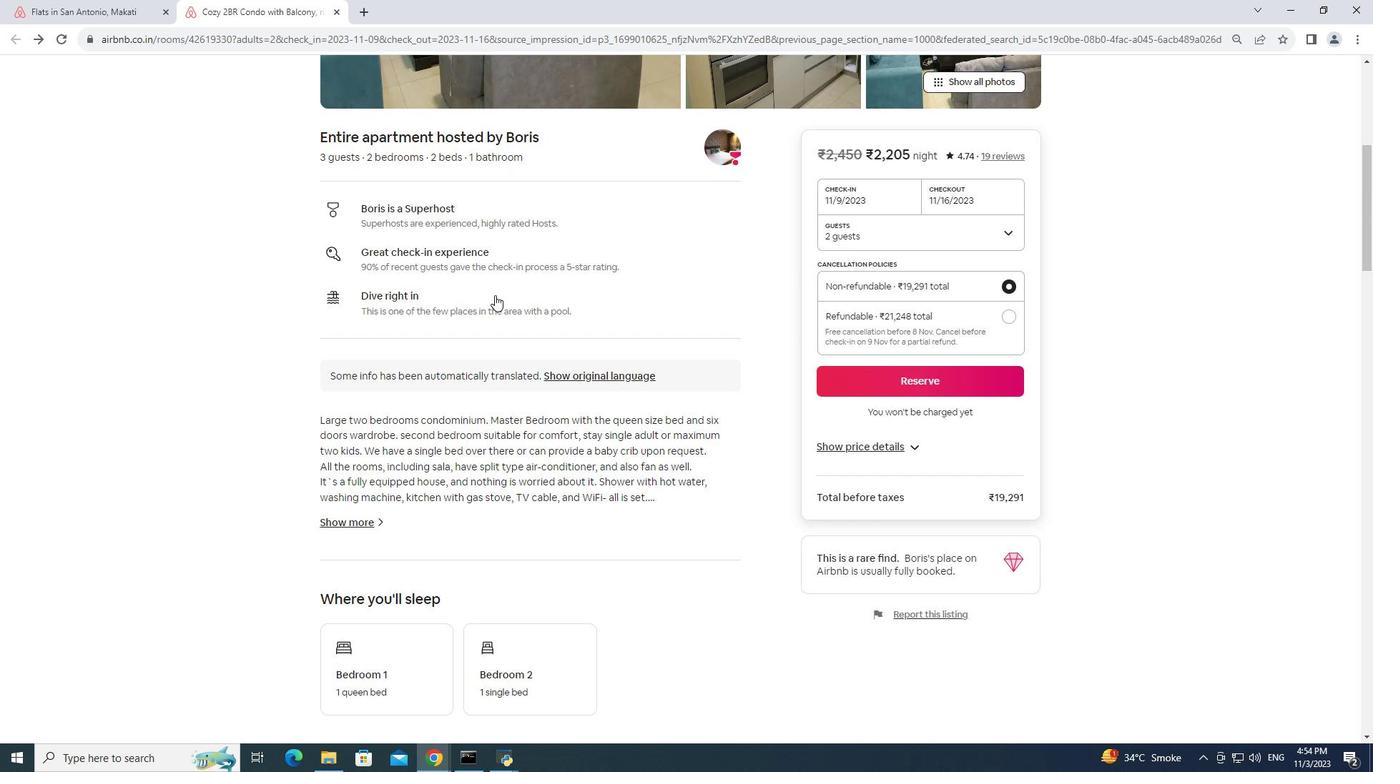 
Action: Mouse scrolled (495, 294) with delta (0, 0)
Screenshot: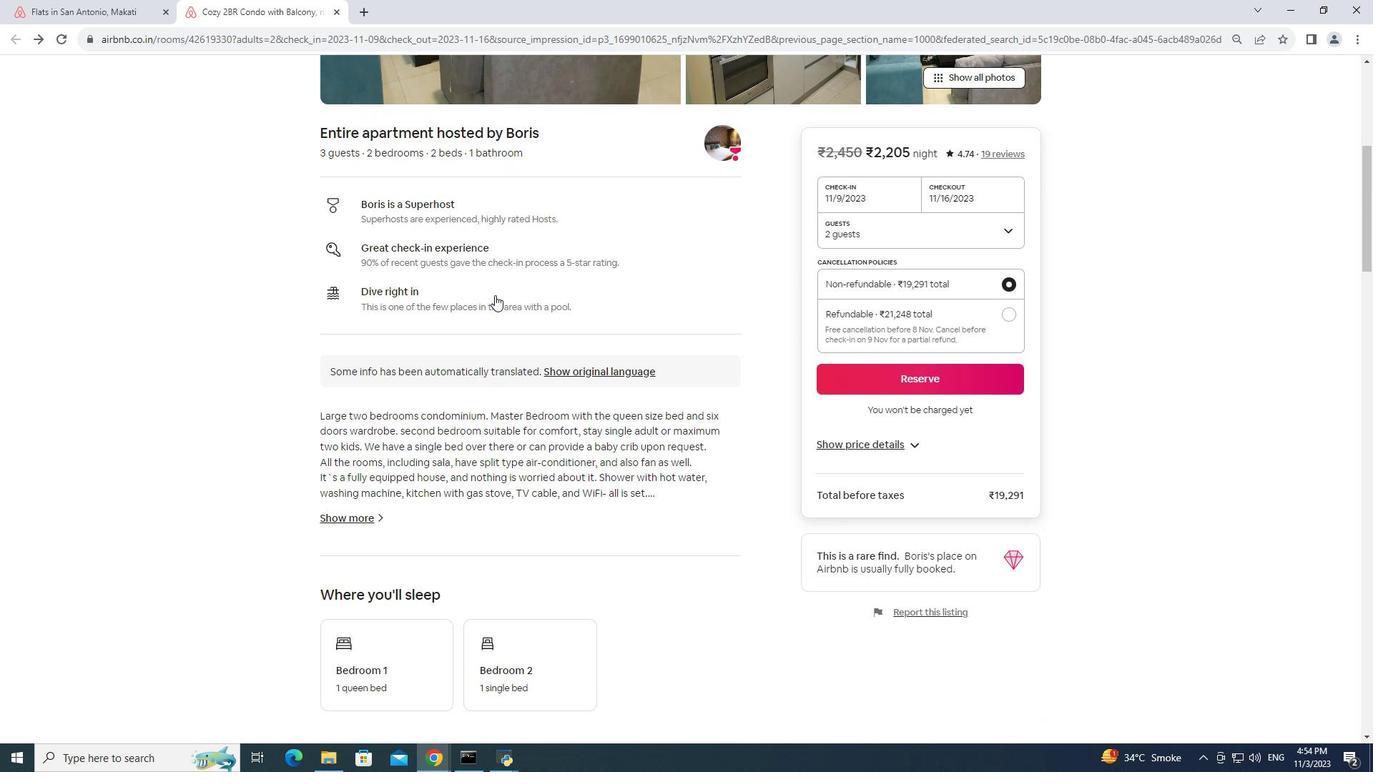 
Action: Mouse scrolled (495, 294) with delta (0, 0)
Screenshot: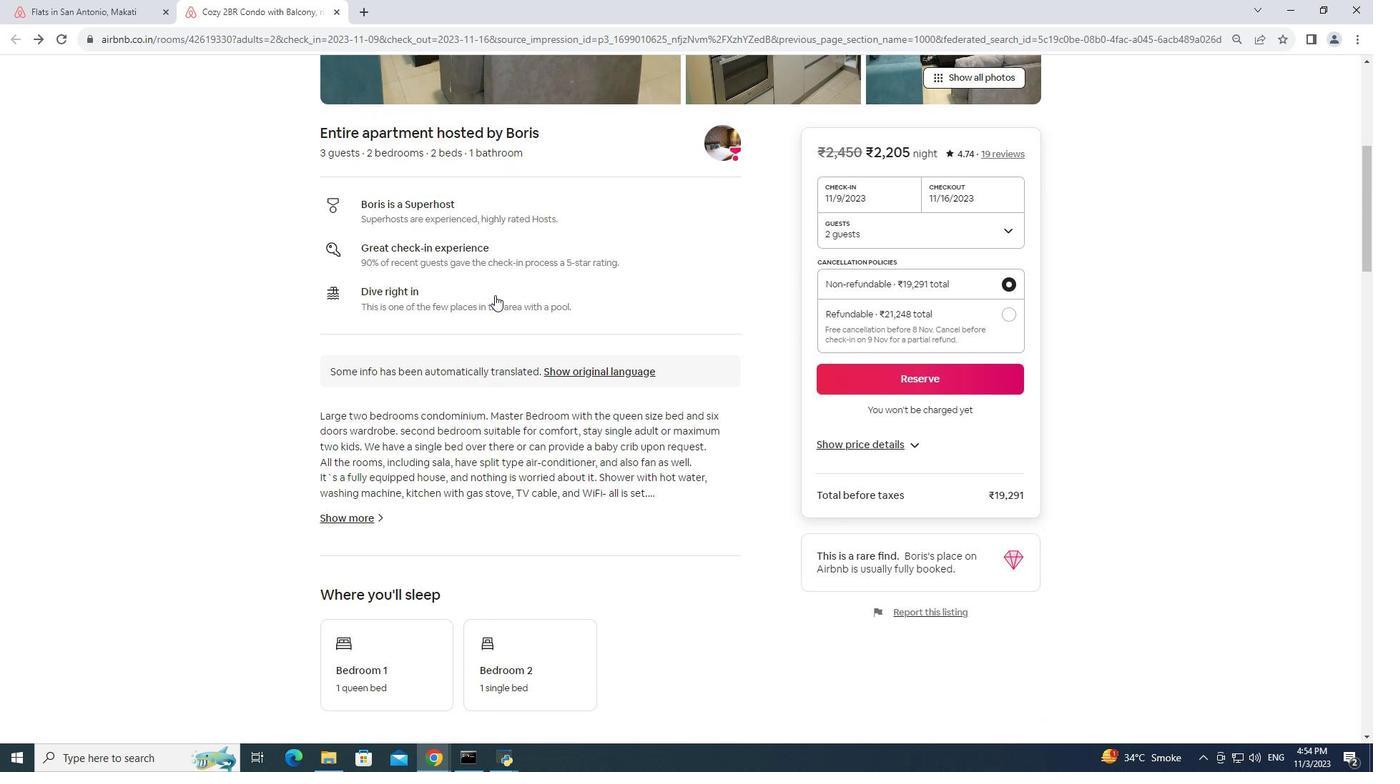 
Action: Mouse moved to (495, 295)
Screenshot: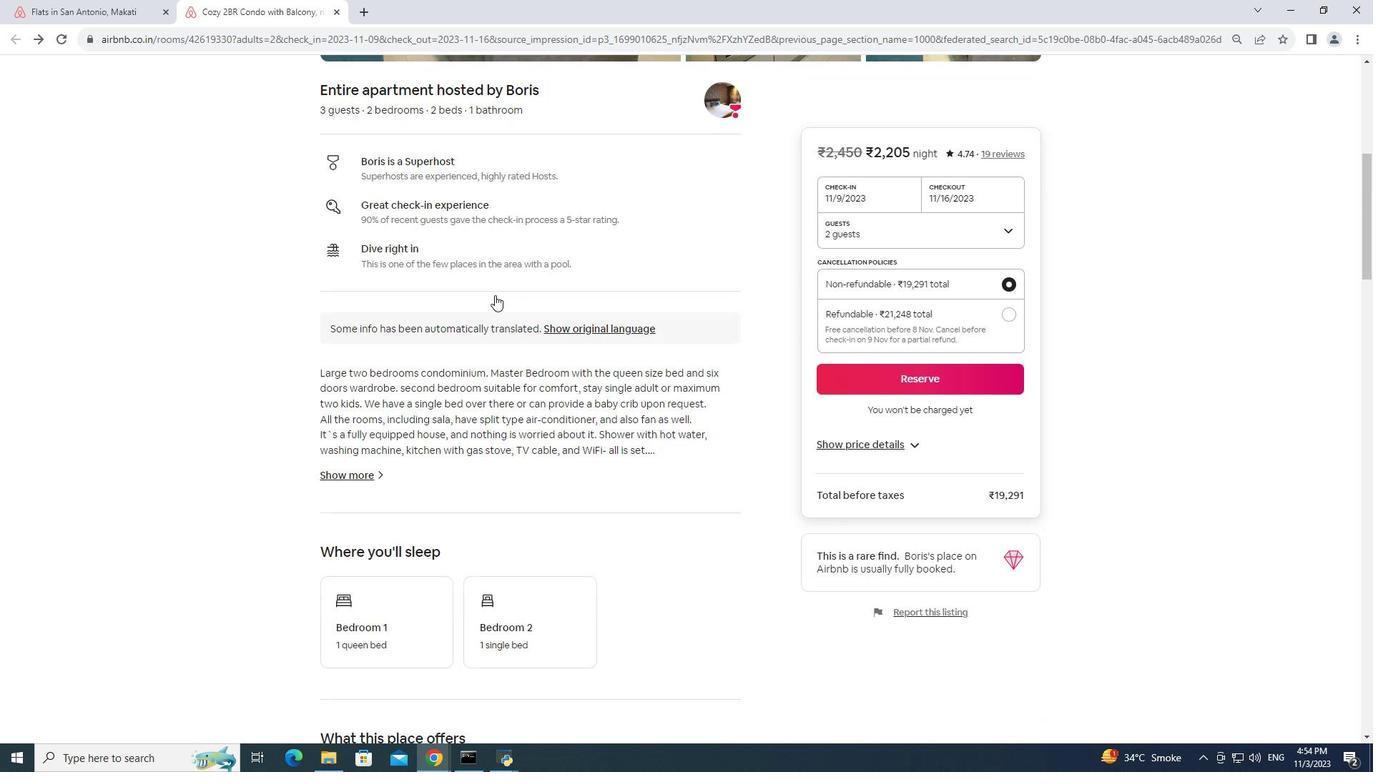 
Action: Mouse scrolled (495, 294) with delta (0, 0)
Screenshot: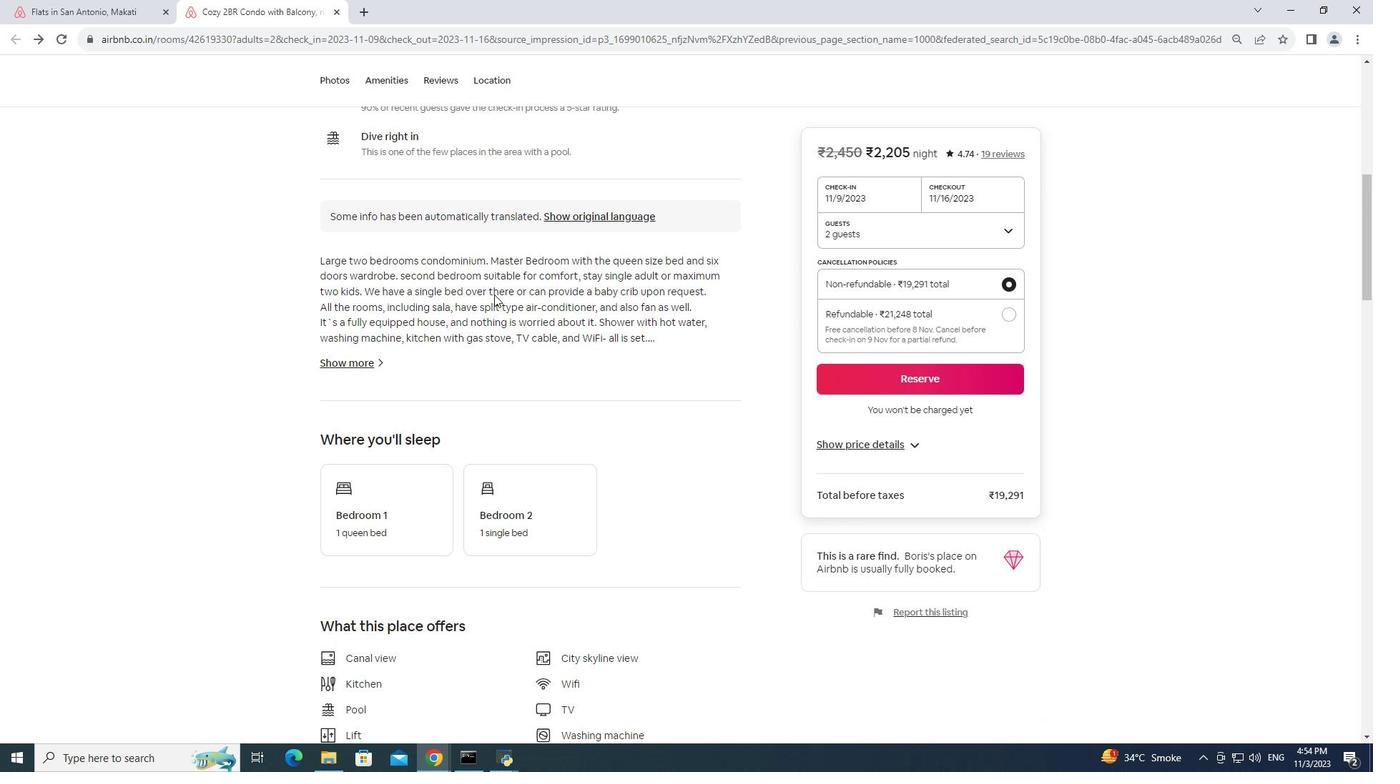 
Action: Mouse moved to (494, 294)
Screenshot: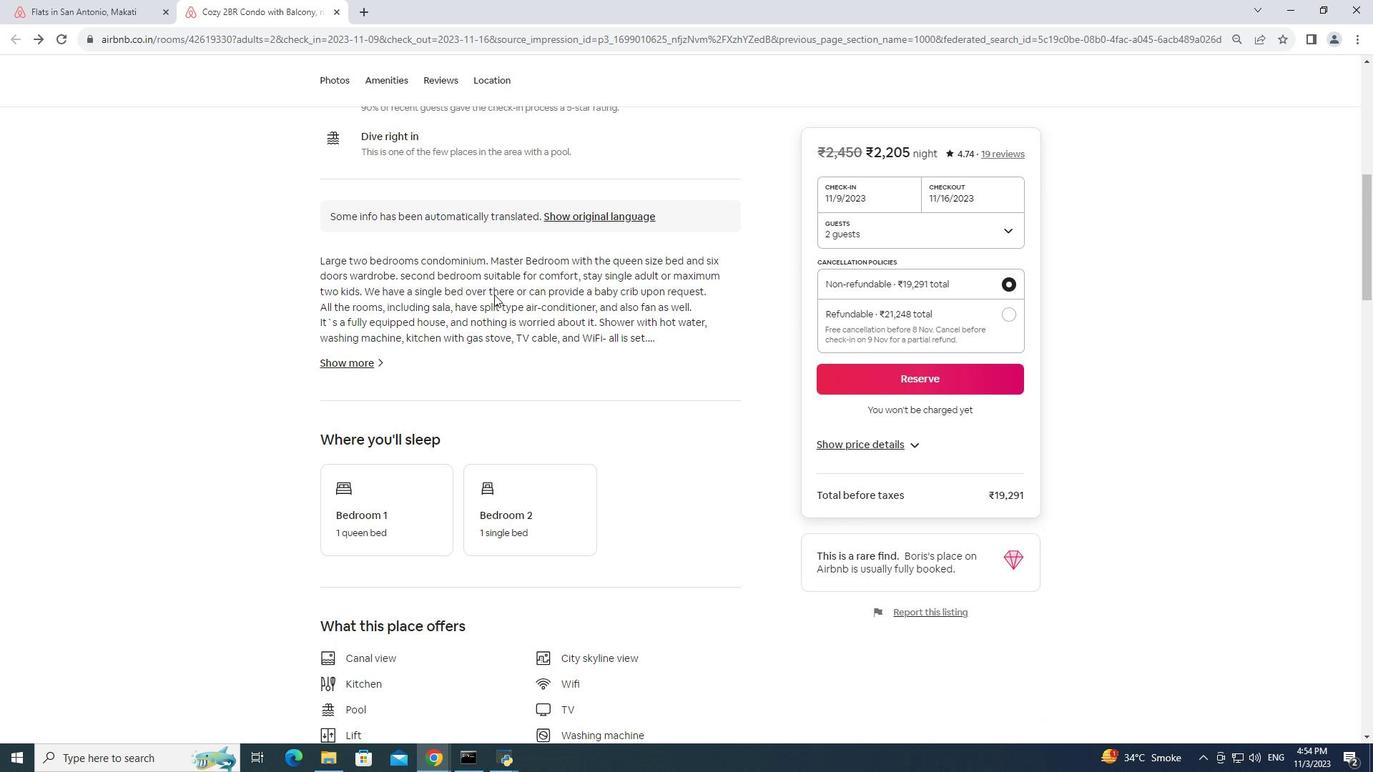 
Action: Mouse scrolled (494, 294) with delta (0, 0)
Screenshot: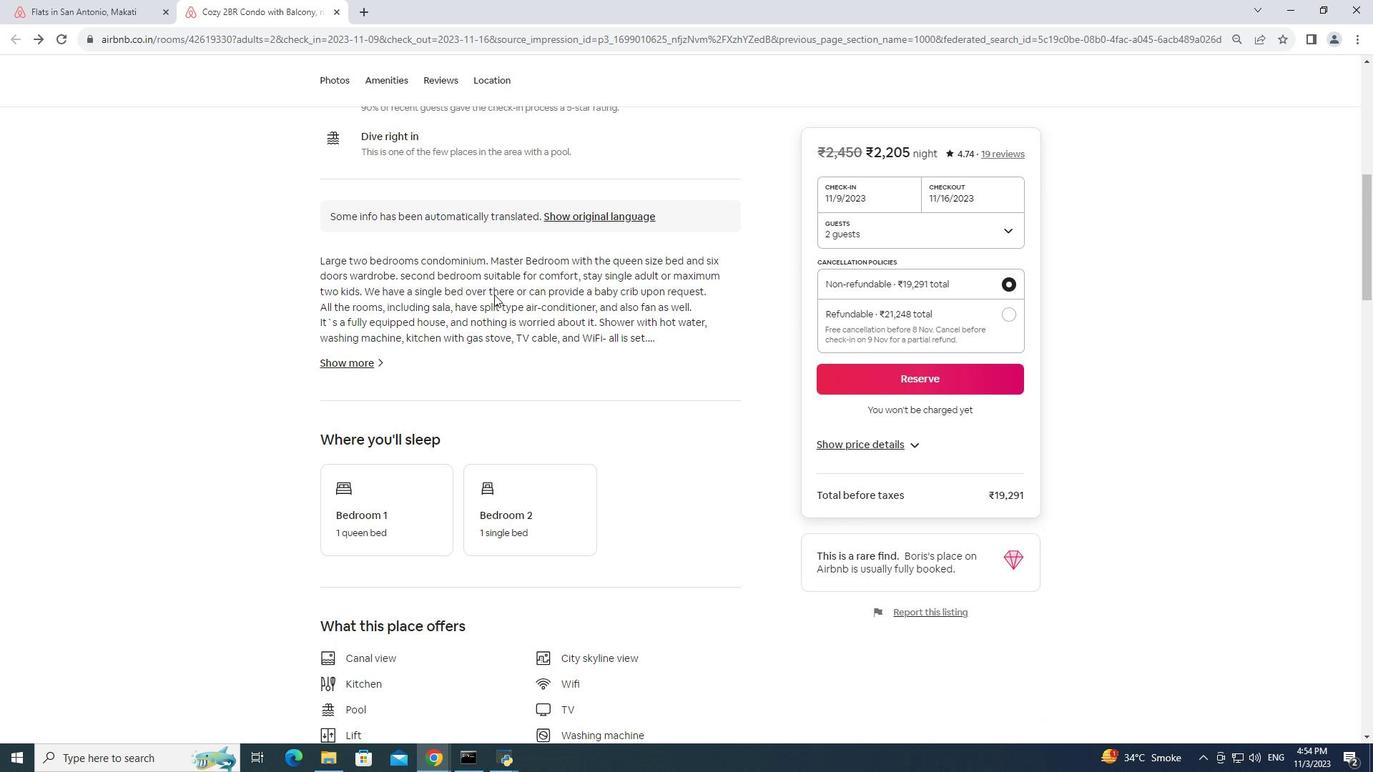 
Action: Mouse moved to (354, 237)
Screenshot: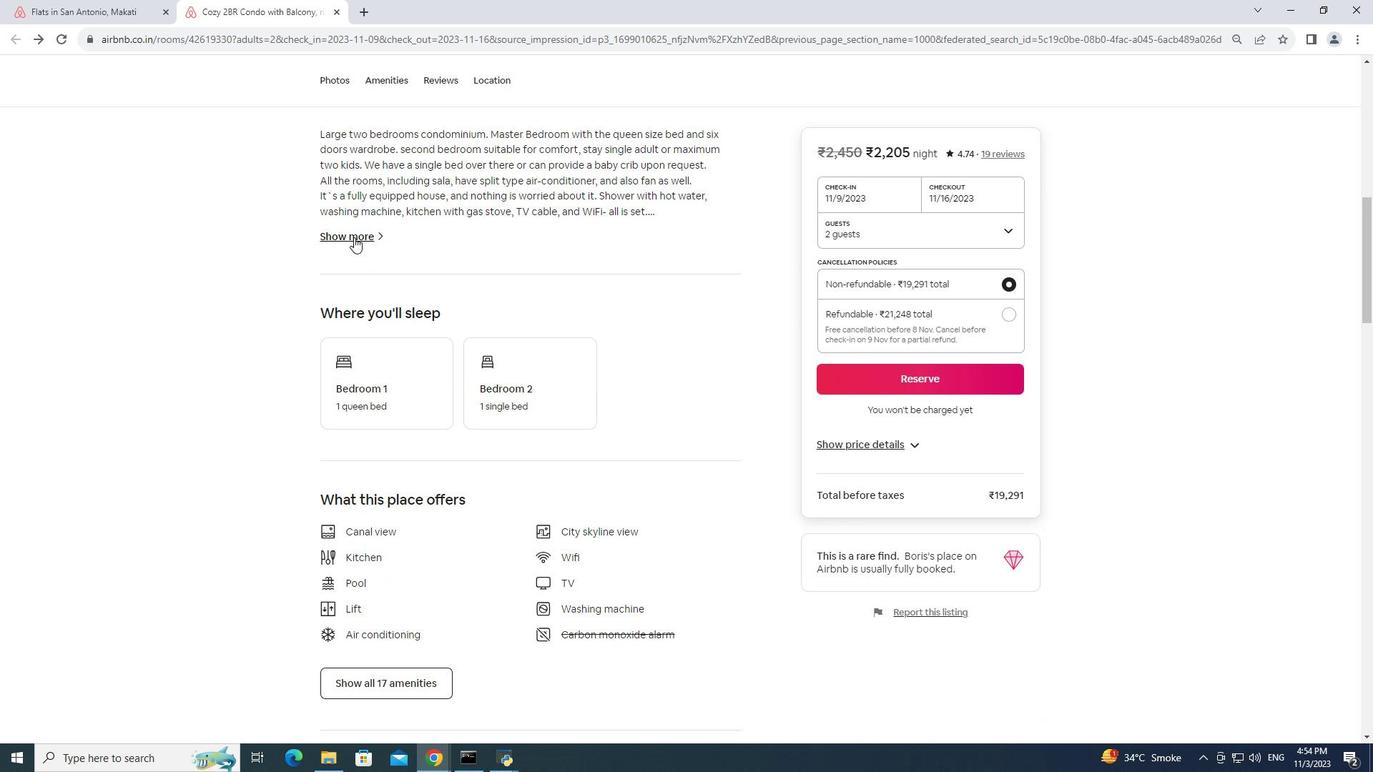 
Action: Mouse pressed left at (354, 237)
Screenshot: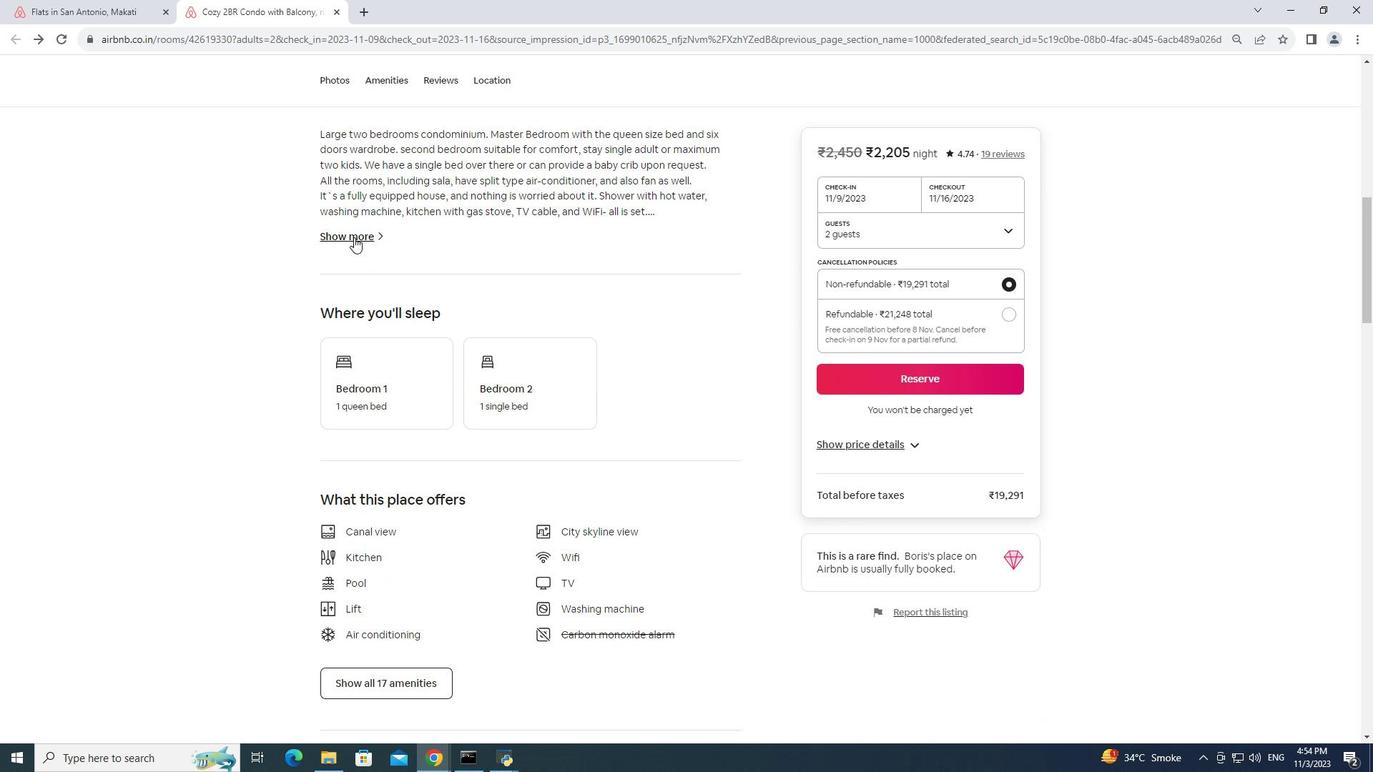 
Action: Mouse moved to (689, 281)
Screenshot: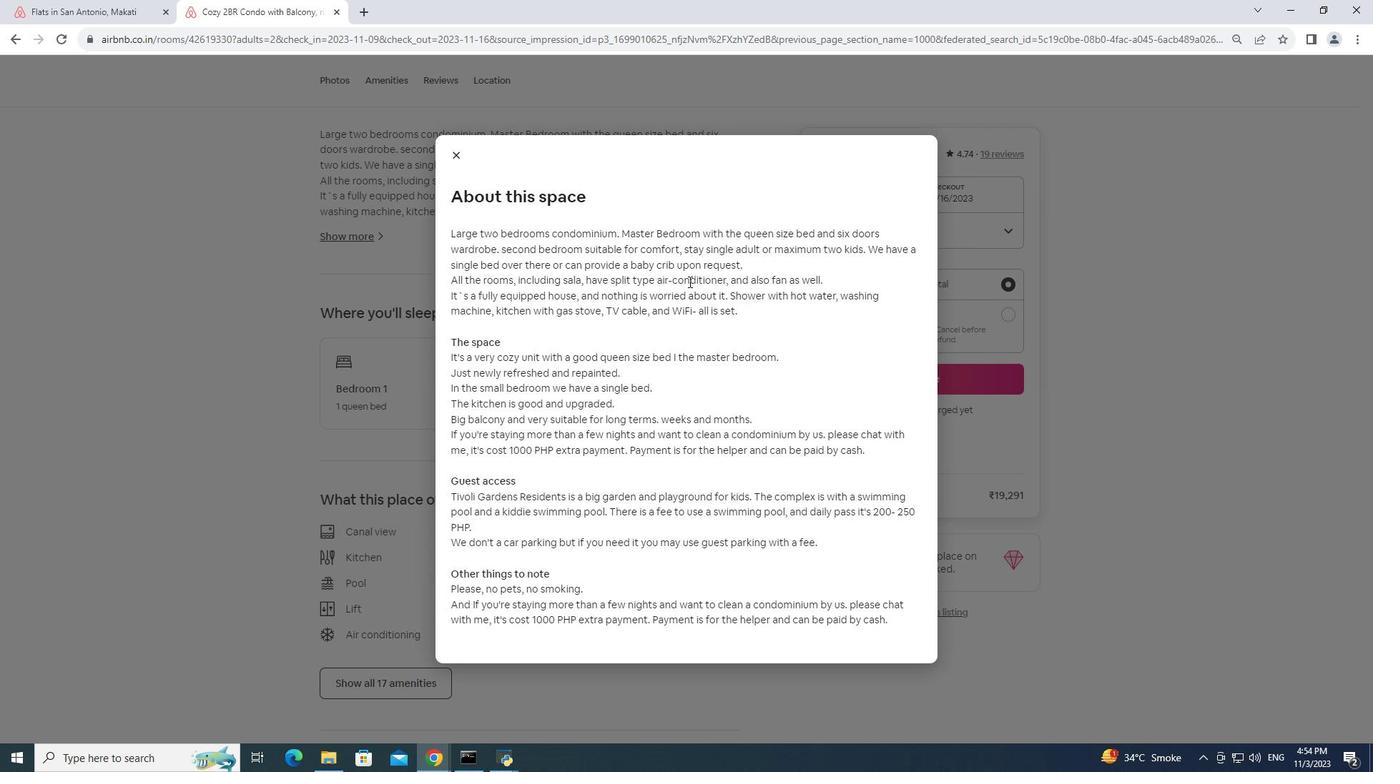 
Action: Mouse scrolled (689, 281) with delta (0, 0)
Screenshot: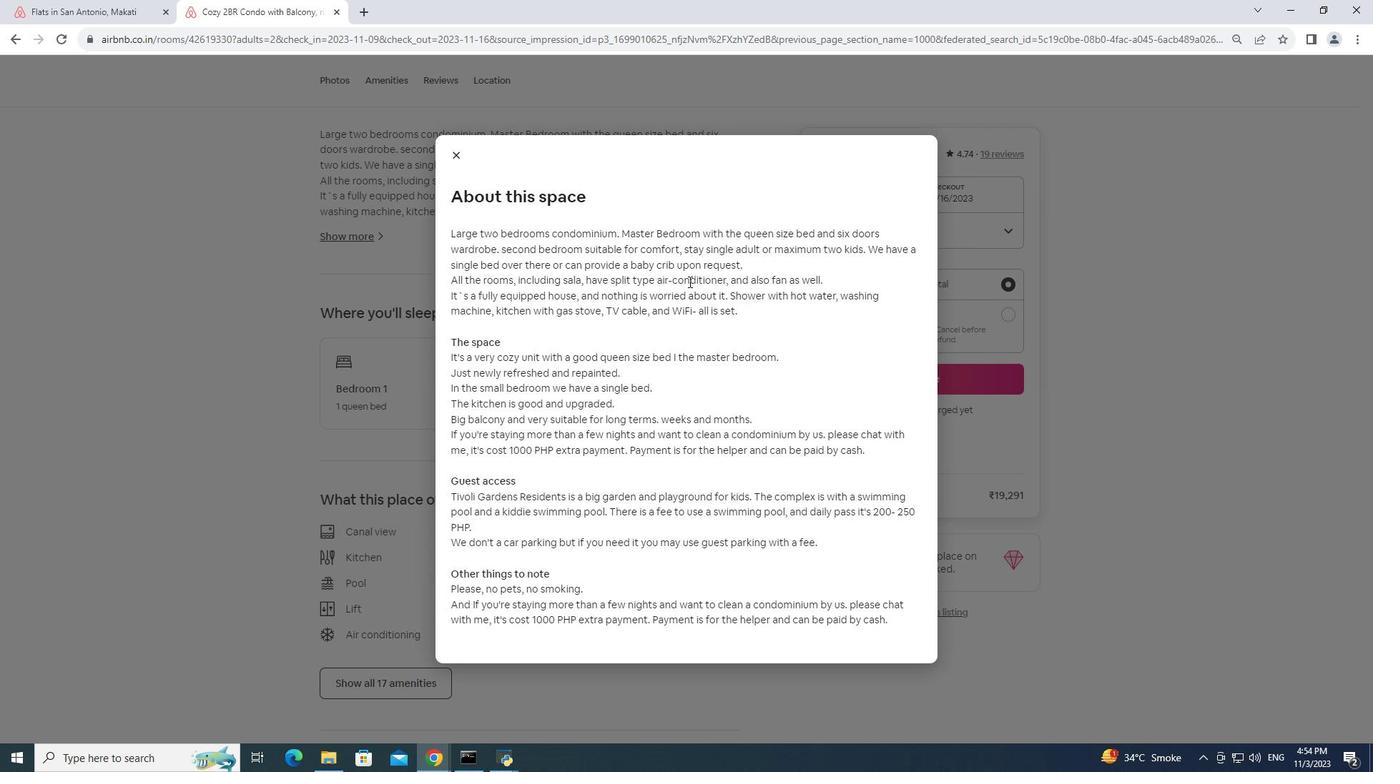 
Action: Mouse scrolled (689, 281) with delta (0, 0)
Screenshot: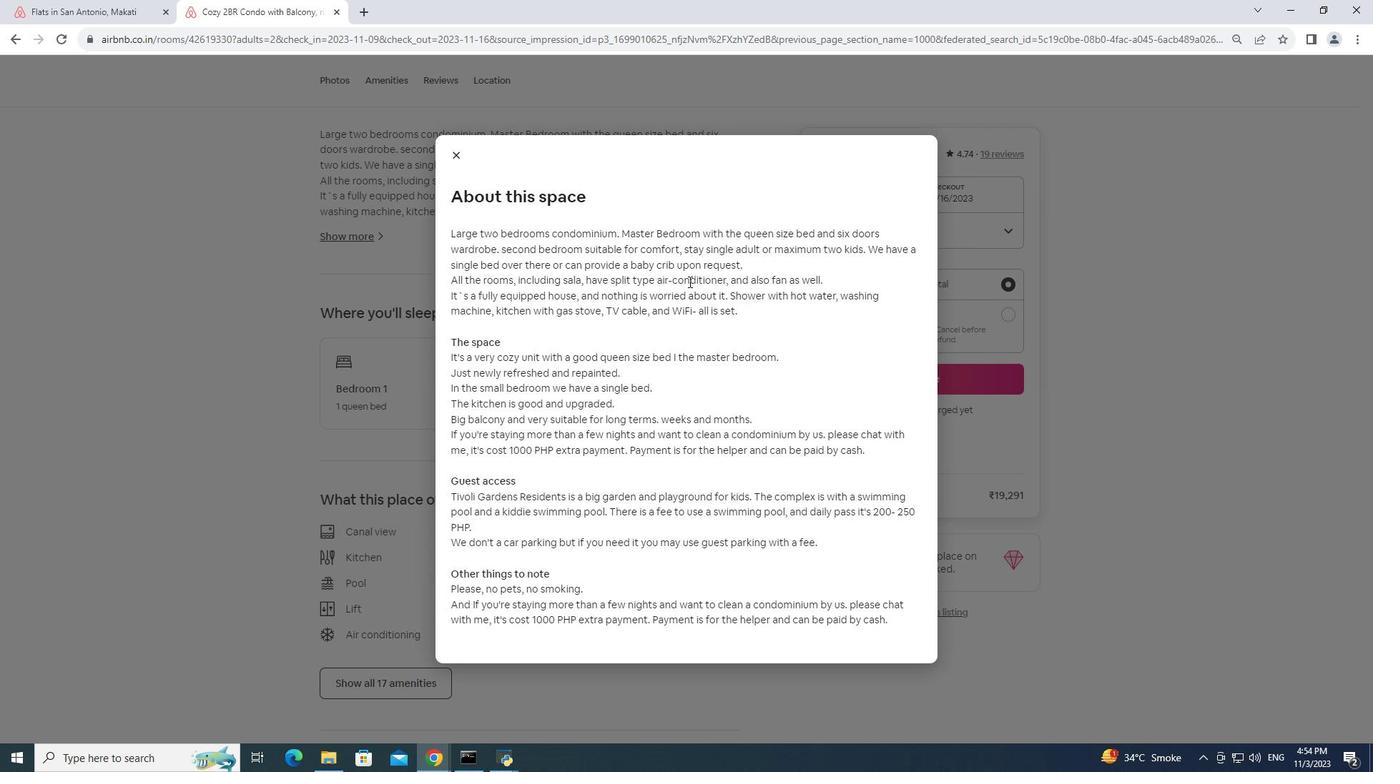 
Action: Mouse scrolled (689, 281) with delta (0, 0)
Screenshot: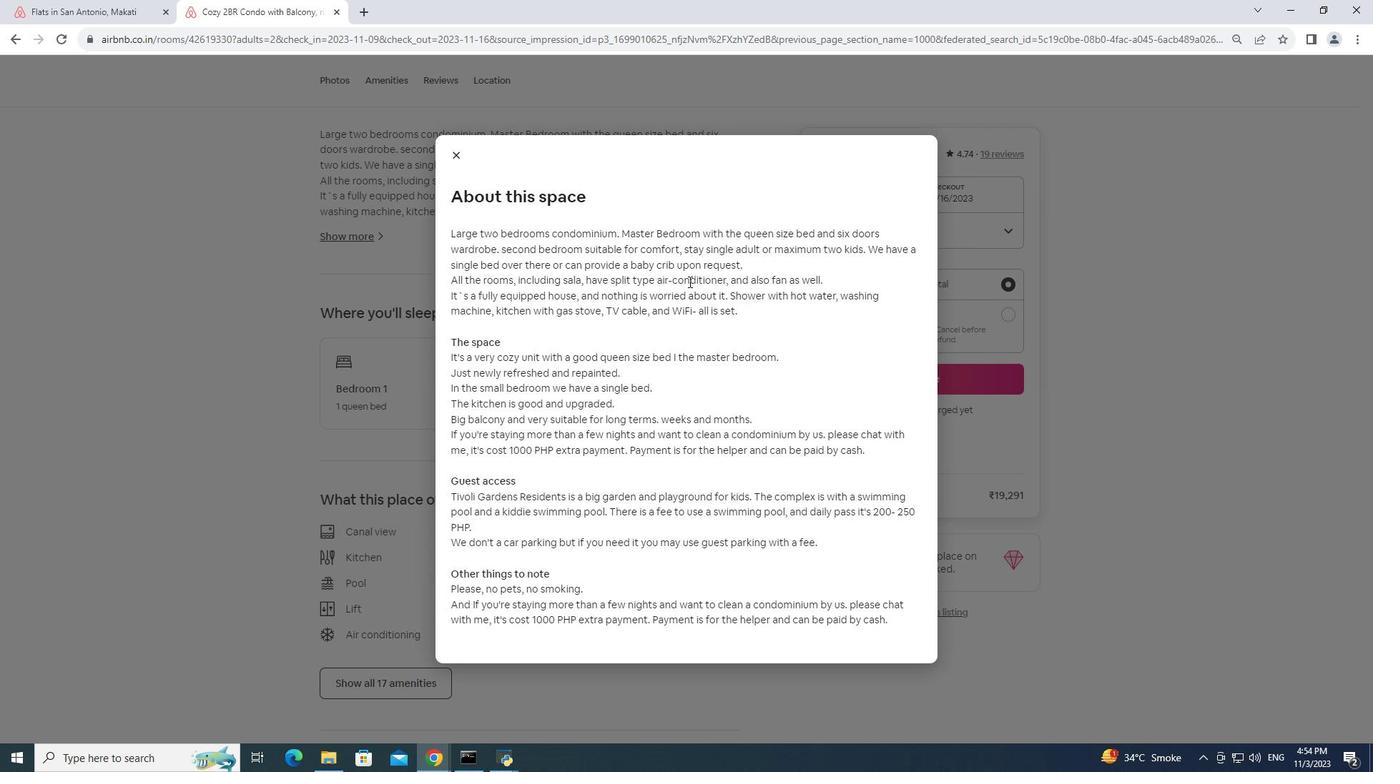 
Action: Mouse scrolled (689, 281) with delta (0, 0)
Screenshot: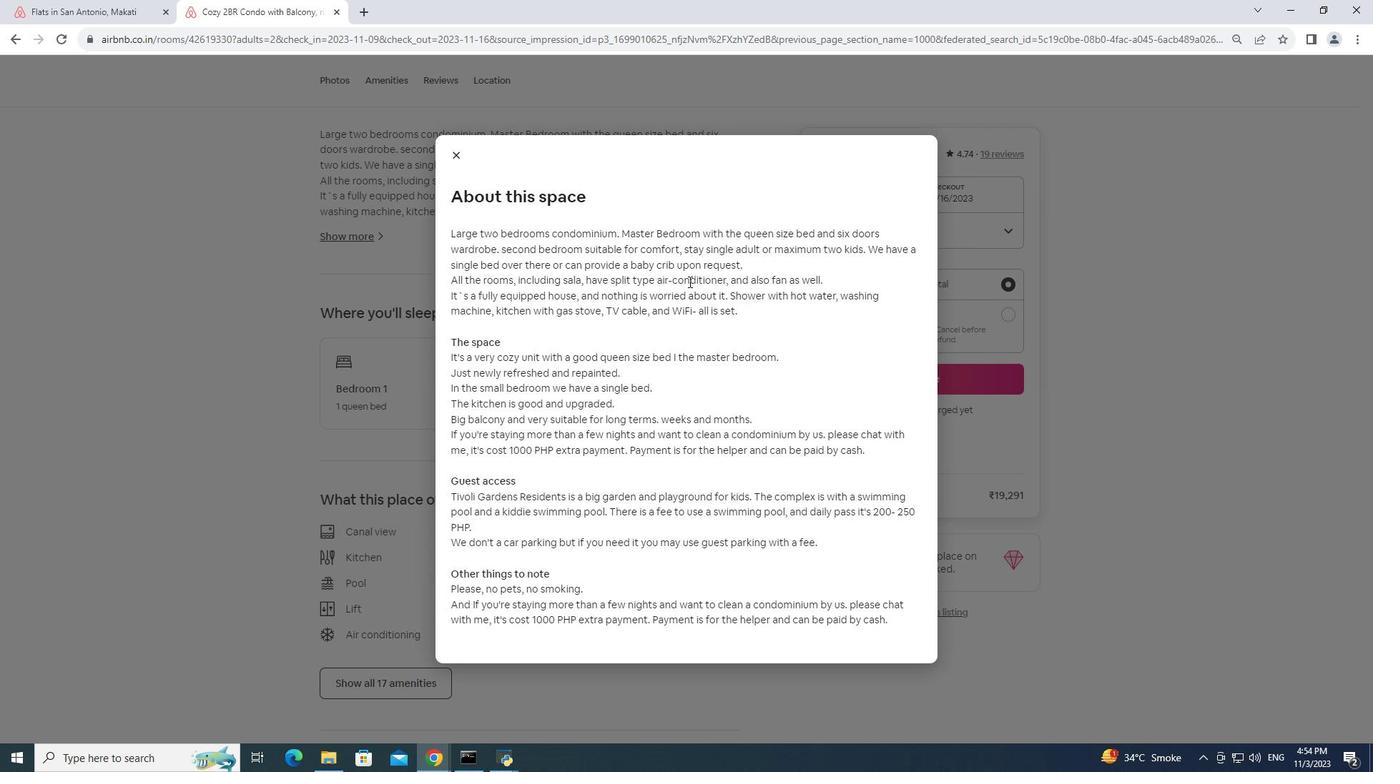 
Action: Mouse moved to (689, 281)
Screenshot: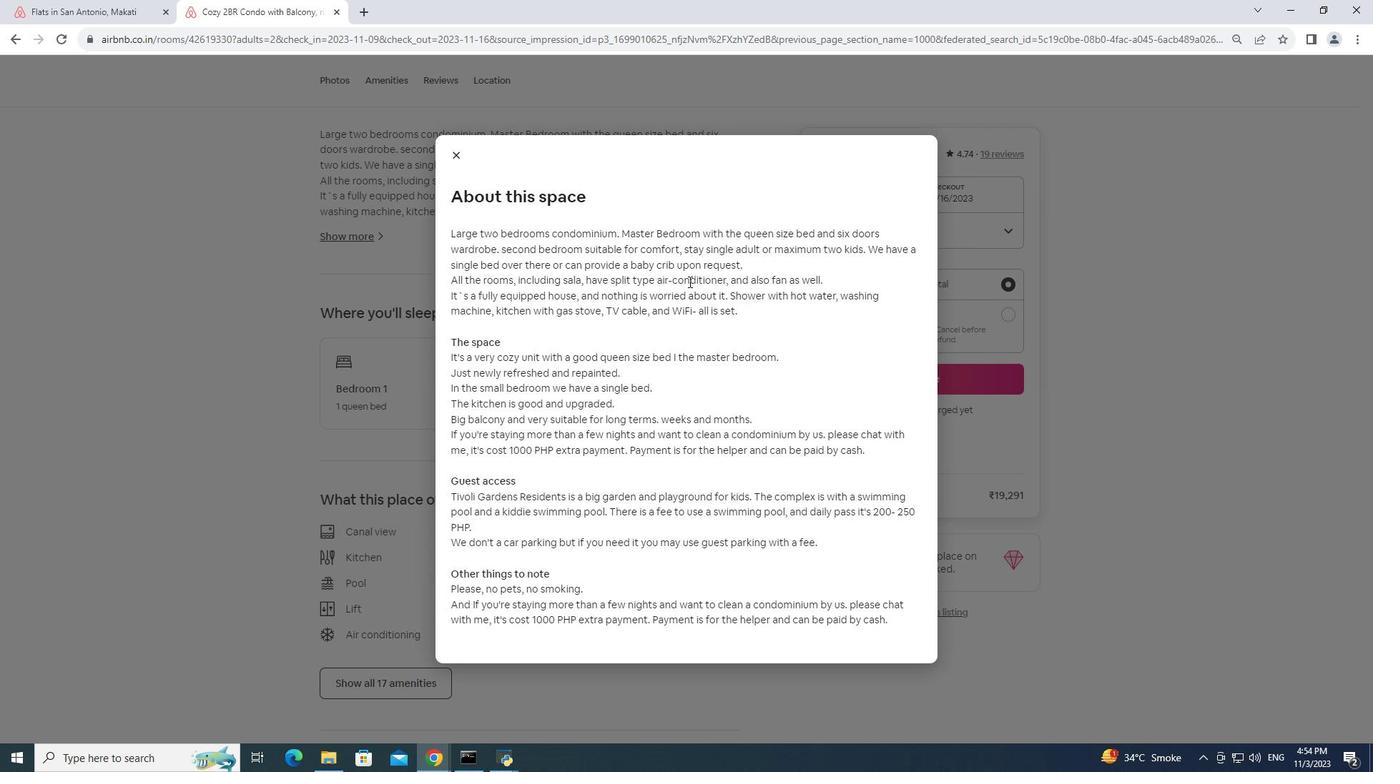 
Action: Mouse scrolled (689, 281) with delta (0, 0)
Screenshot: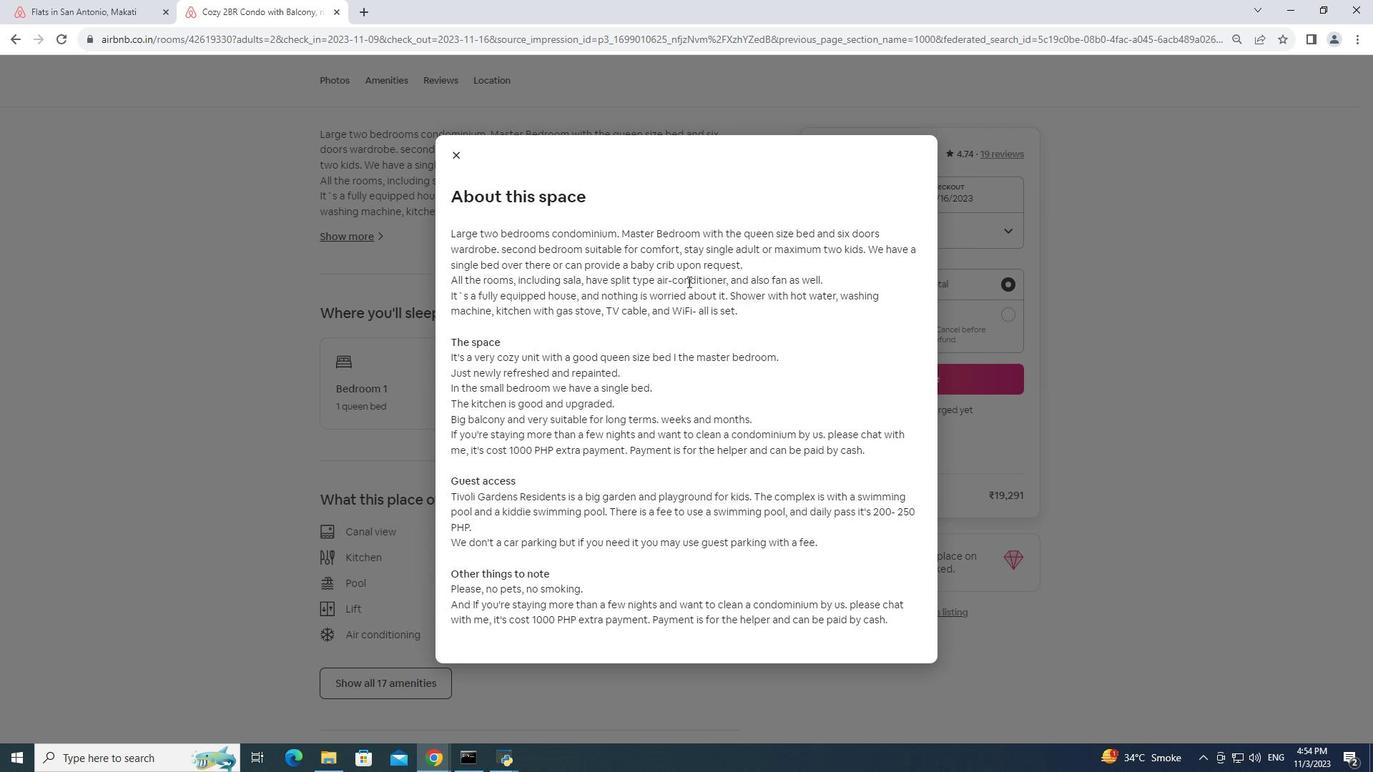 
Action: Mouse moved to (455, 150)
Screenshot: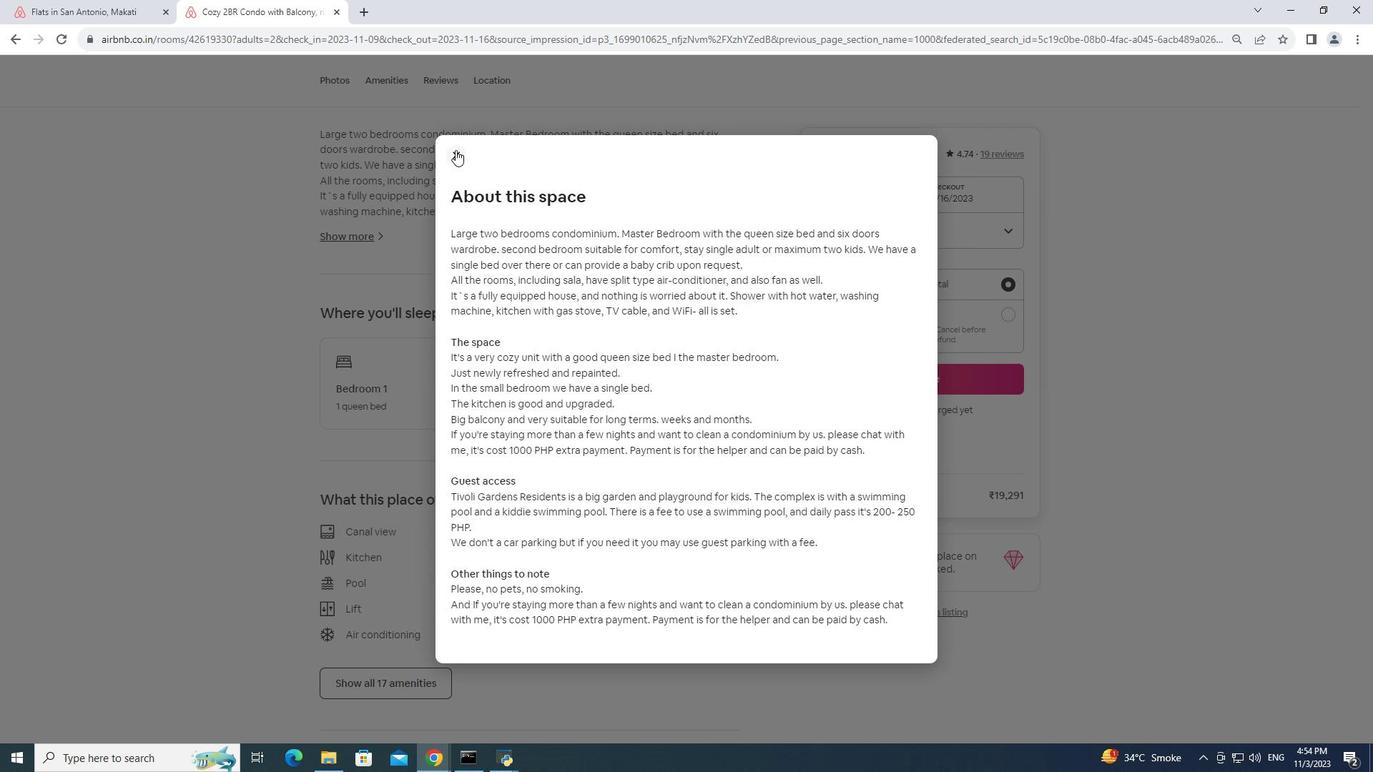 
Action: Mouse pressed left at (455, 150)
Screenshot: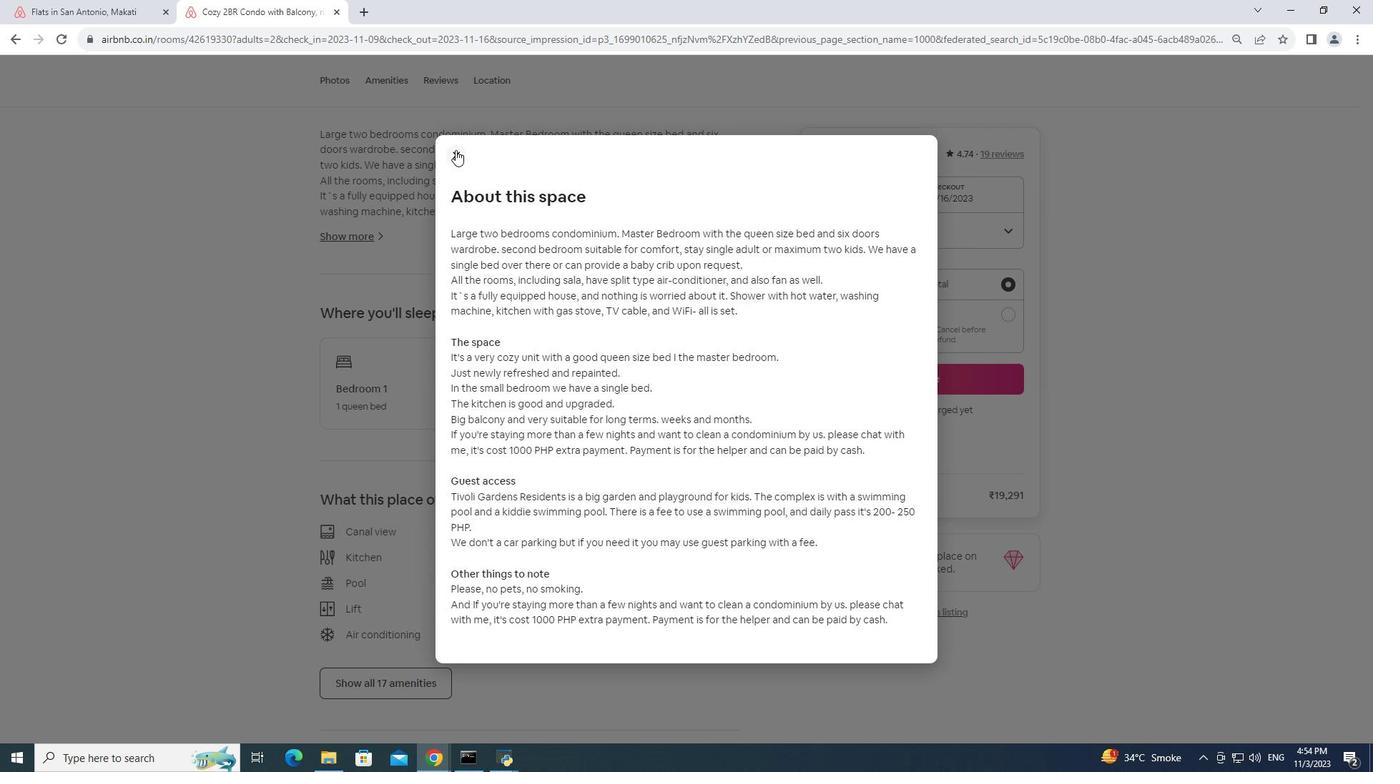 
Action: Mouse moved to (597, 342)
Screenshot: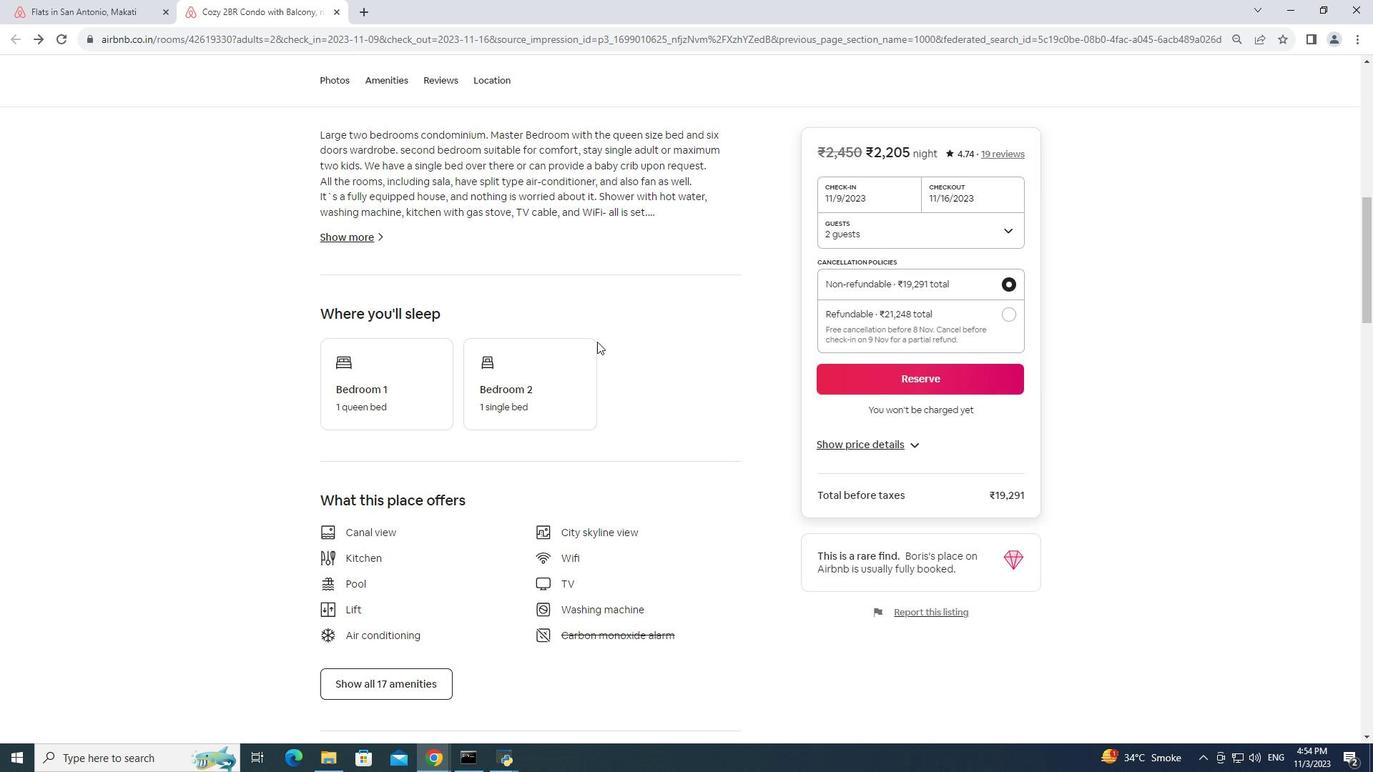 
Action: Mouse scrolled (597, 341) with delta (0, 0)
Screenshot: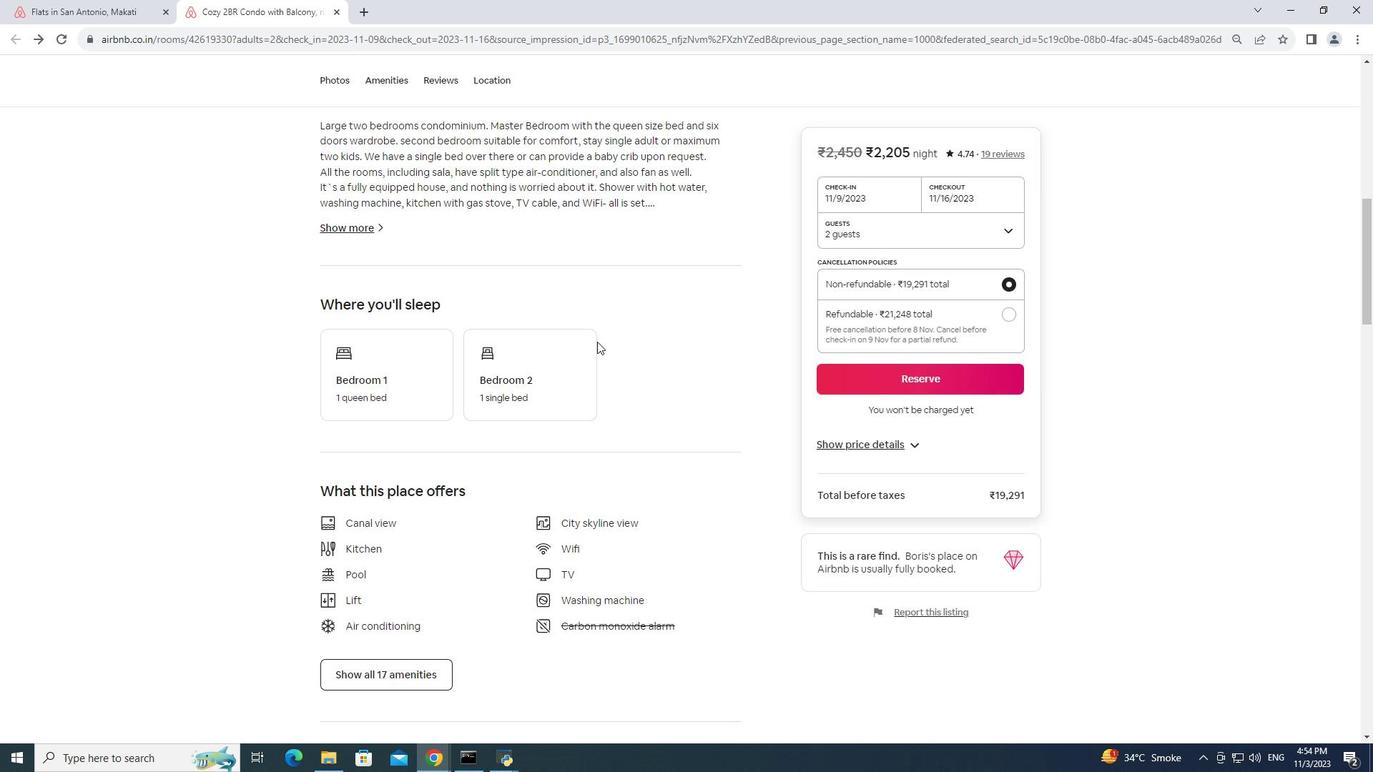 
Action: Mouse scrolled (597, 341) with delta (0, 0)
Screenshot: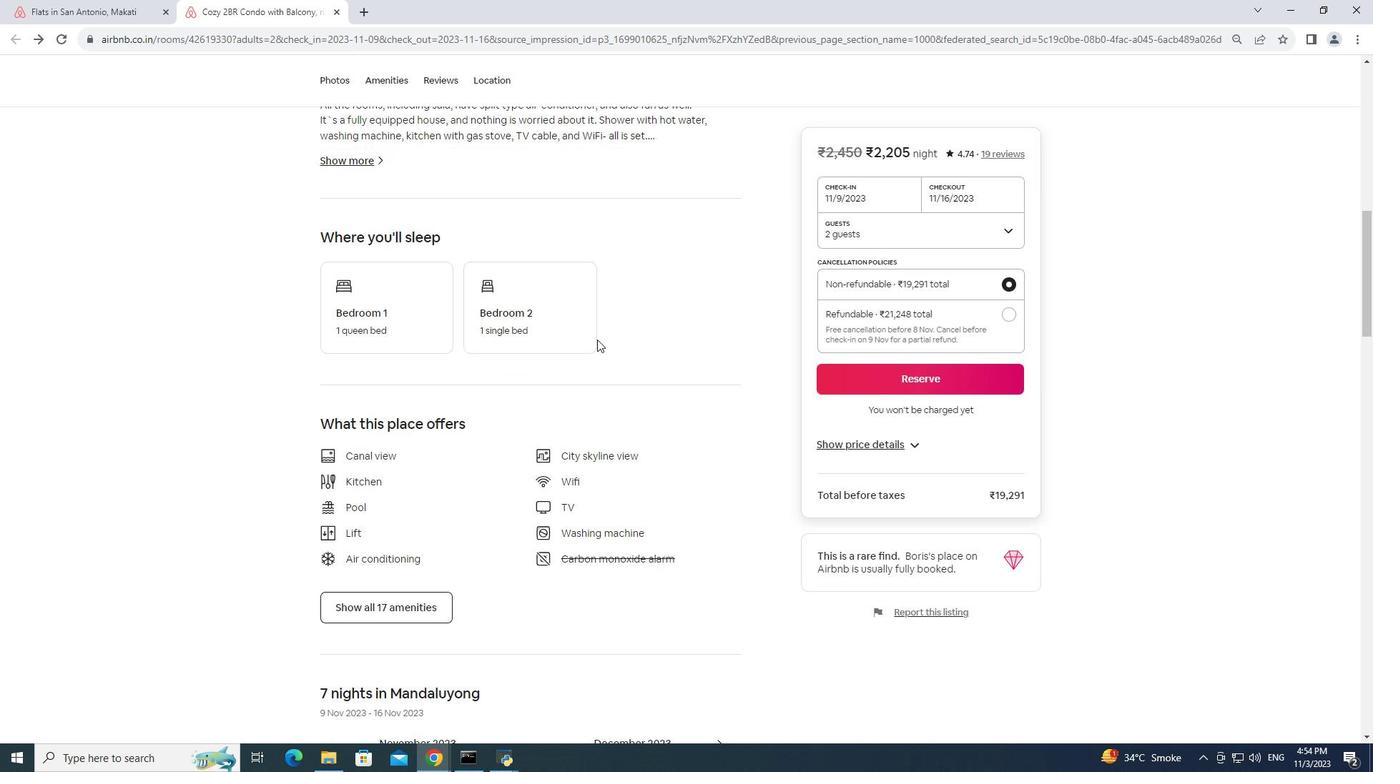 
Action: Mouse moved to (597, 341)
Screenshot: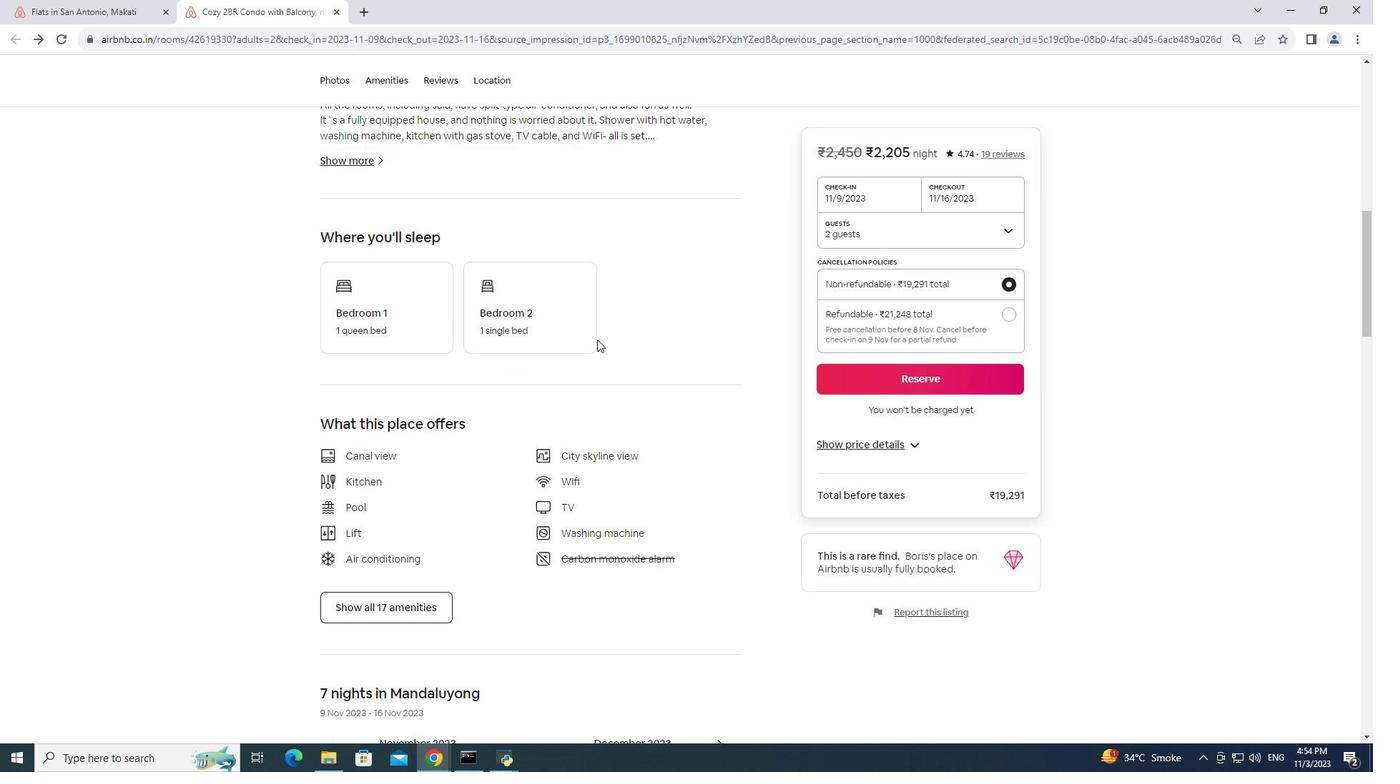 
Action: Mouse scrolled (597, 340) with delta (0, 0)
Screenshot: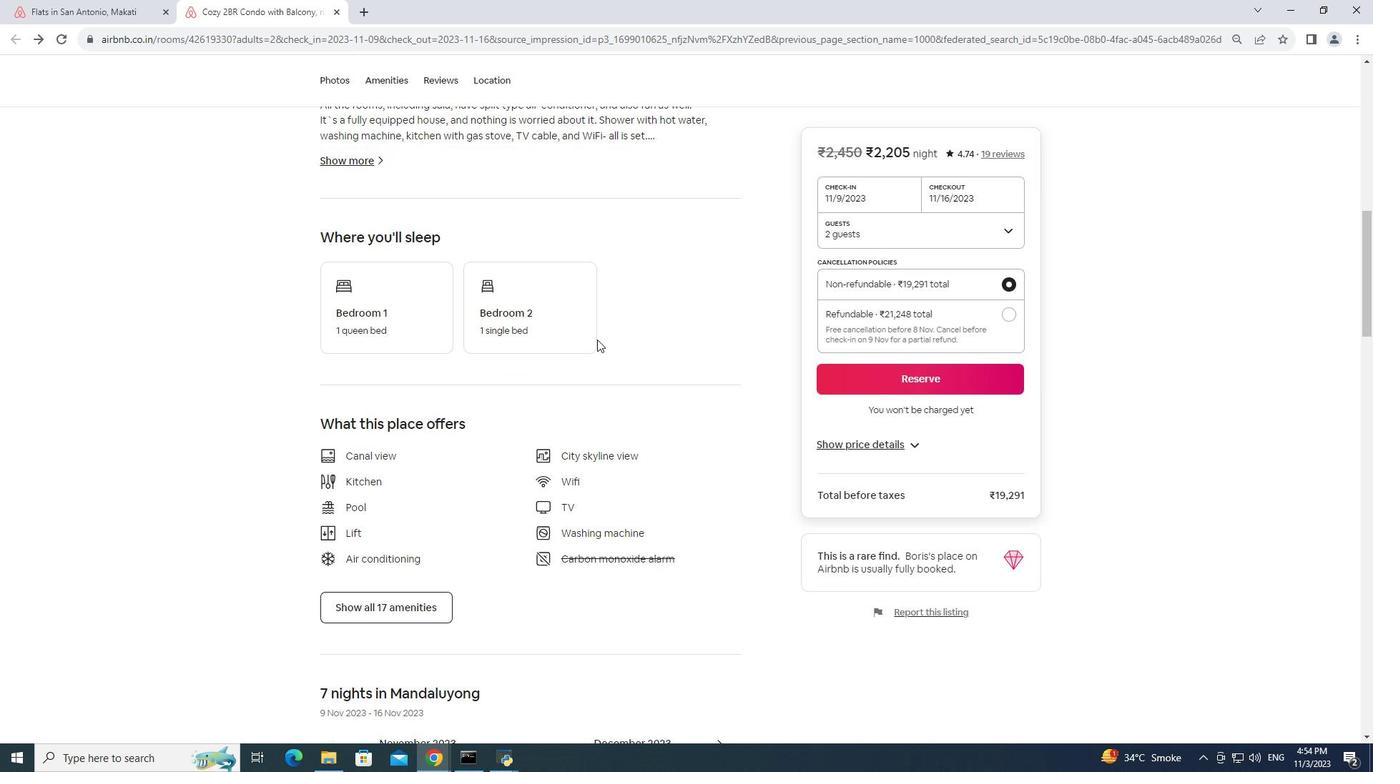 
Action: Mouse moved to (425, 471)
Screenshot: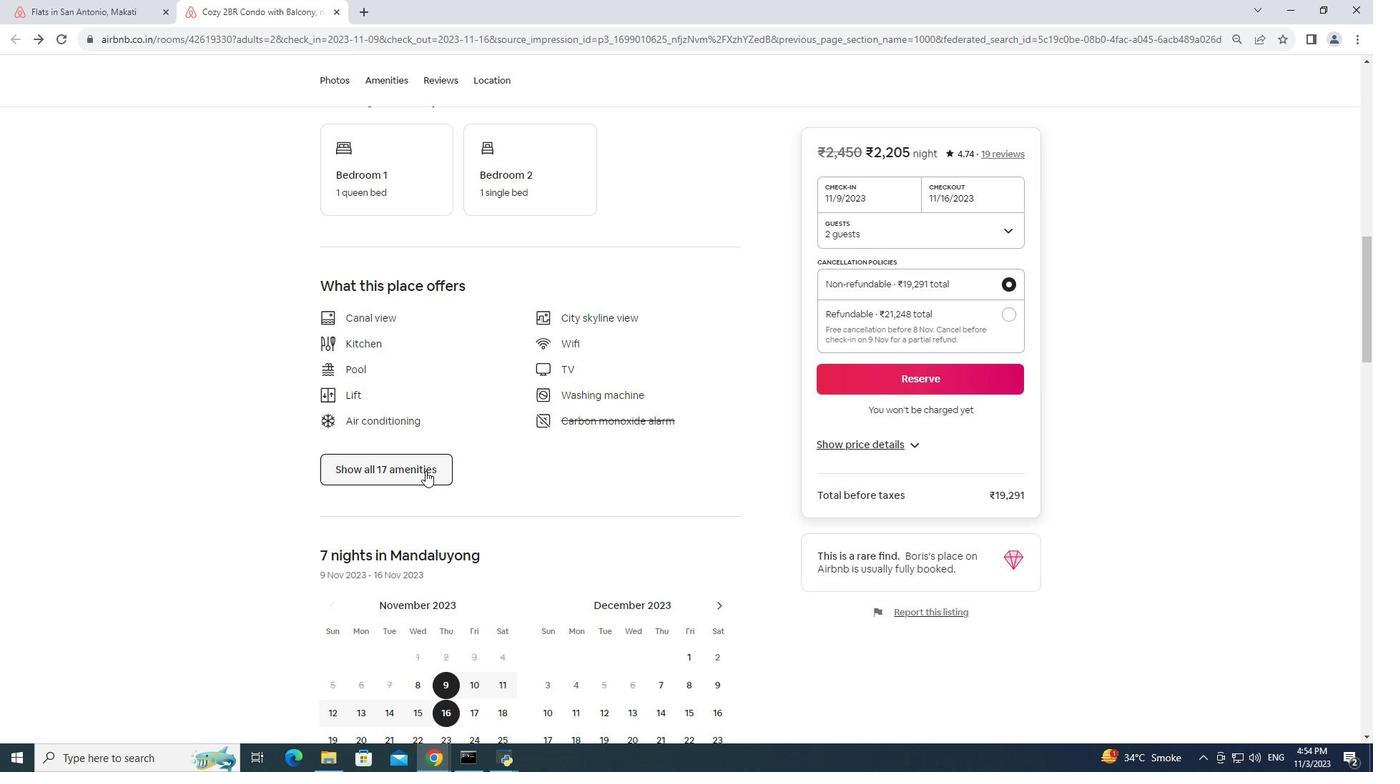 
Action: Mouse pressed left at (425, 471)
Screenshot: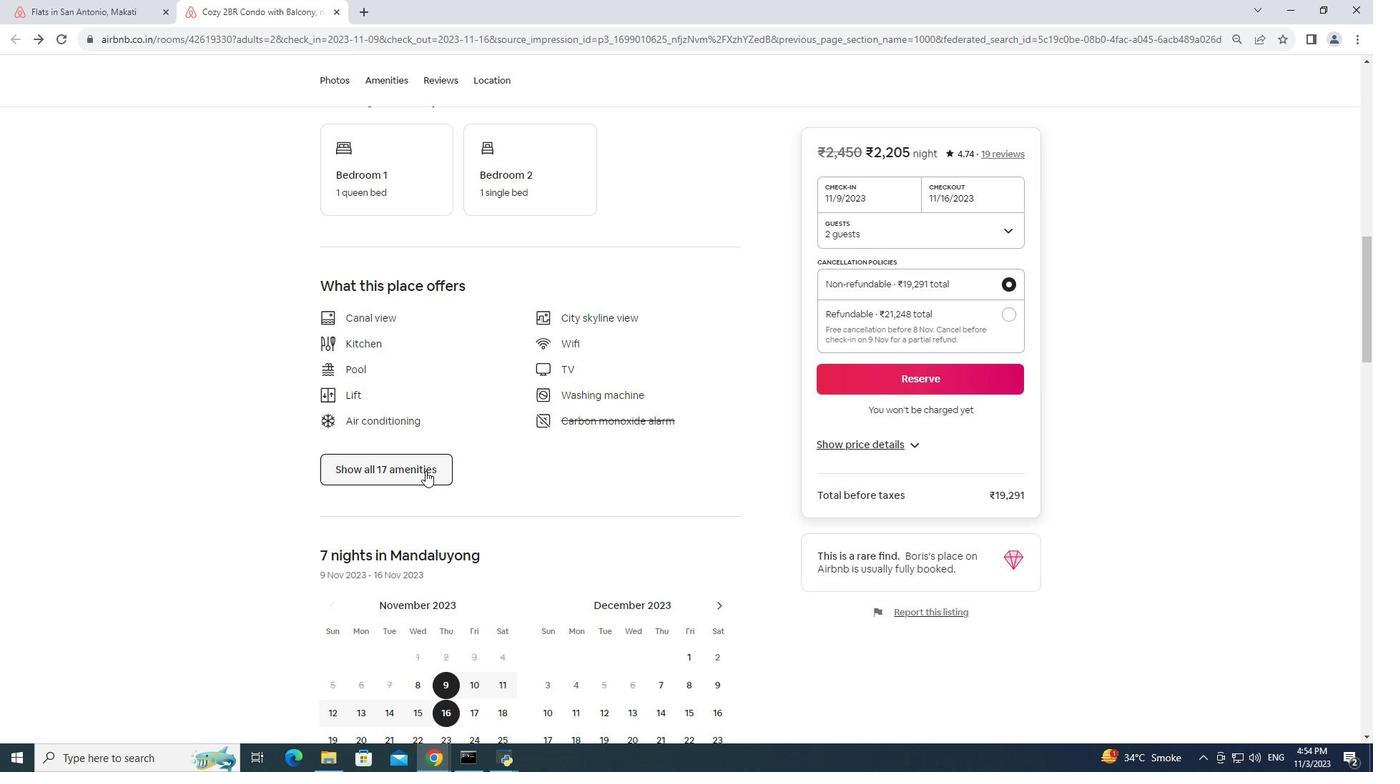 
Action: Mouse moved to (566, 417)
Screenshot: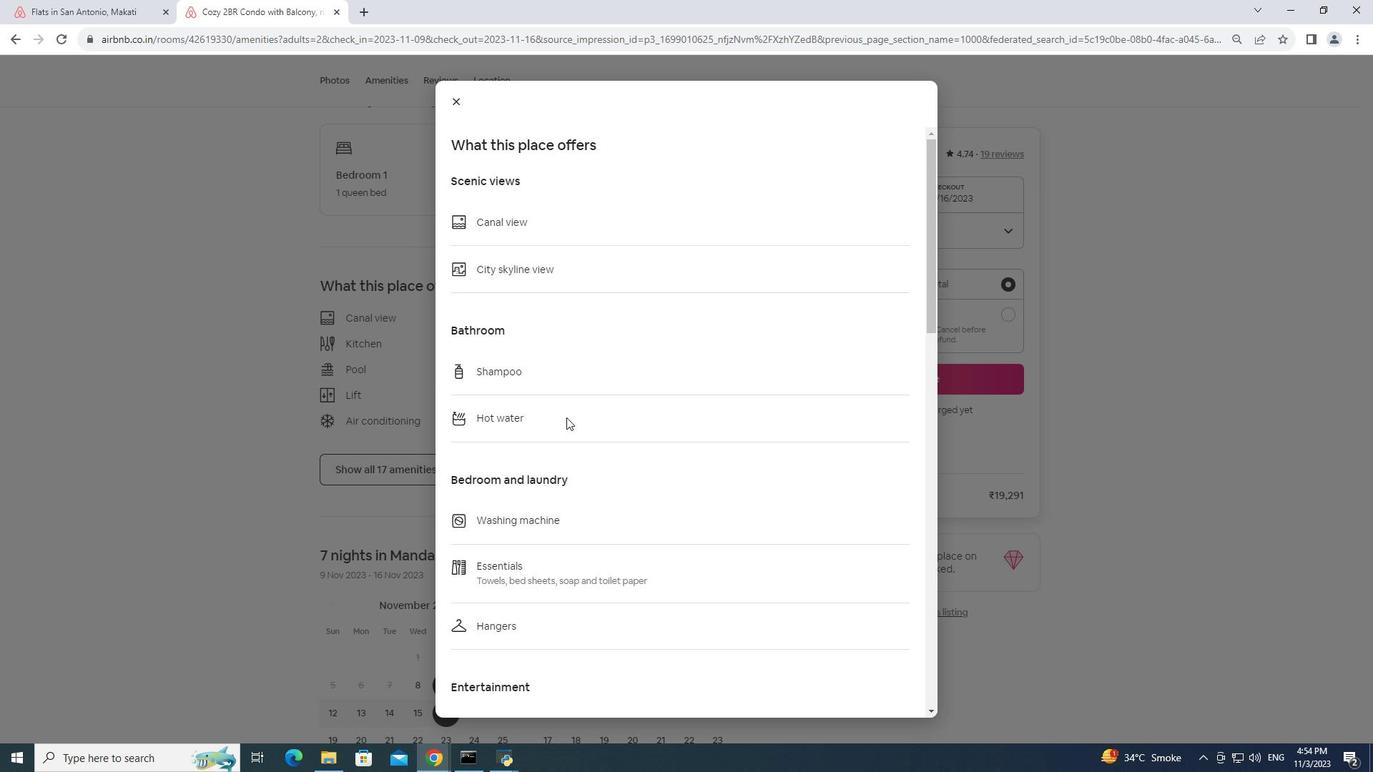 
Action: Mouse scrolled (566, 417) with delta (0, 0)
Screenshot: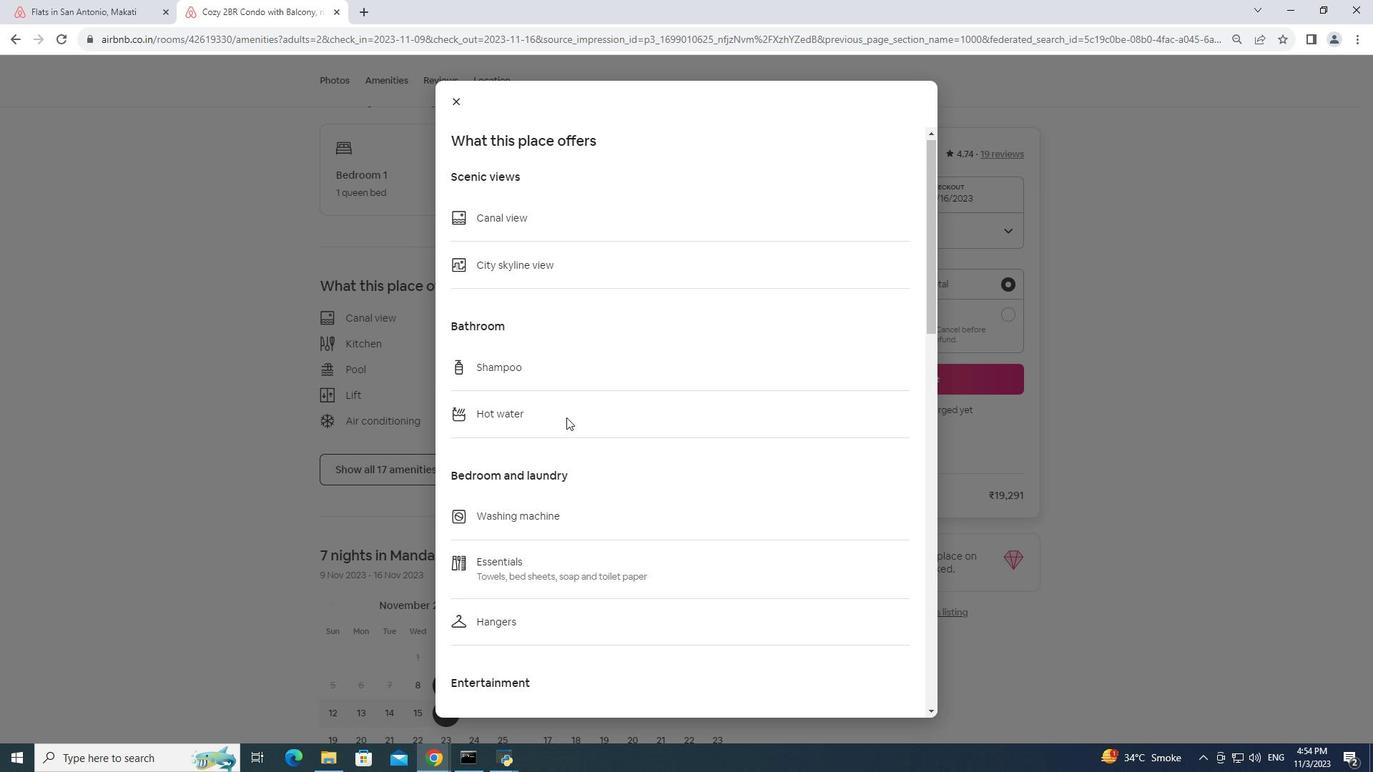 
Action: Mouse scrolled (566, 417) with delta (0, 0)
Screenshot: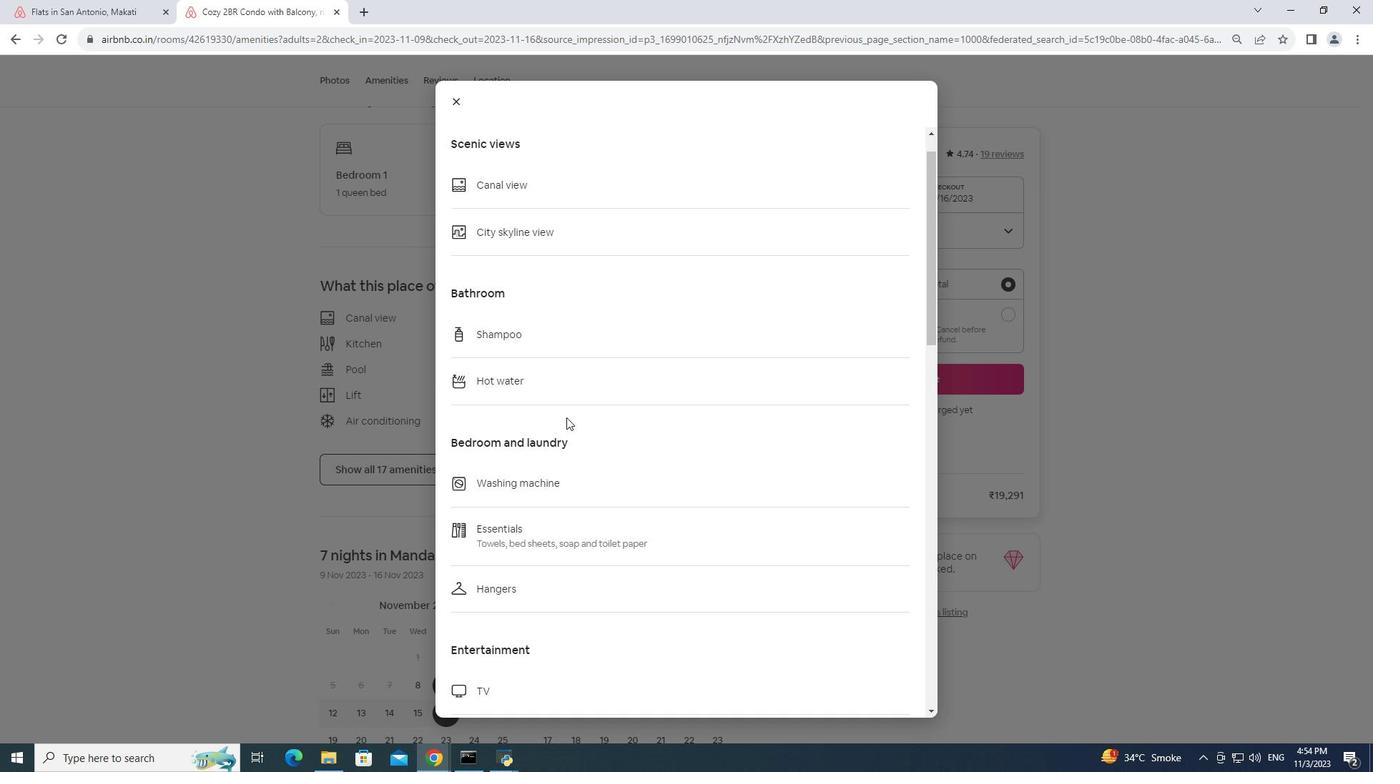 
Action: Mouse moved to (567, 416)
Screenshot: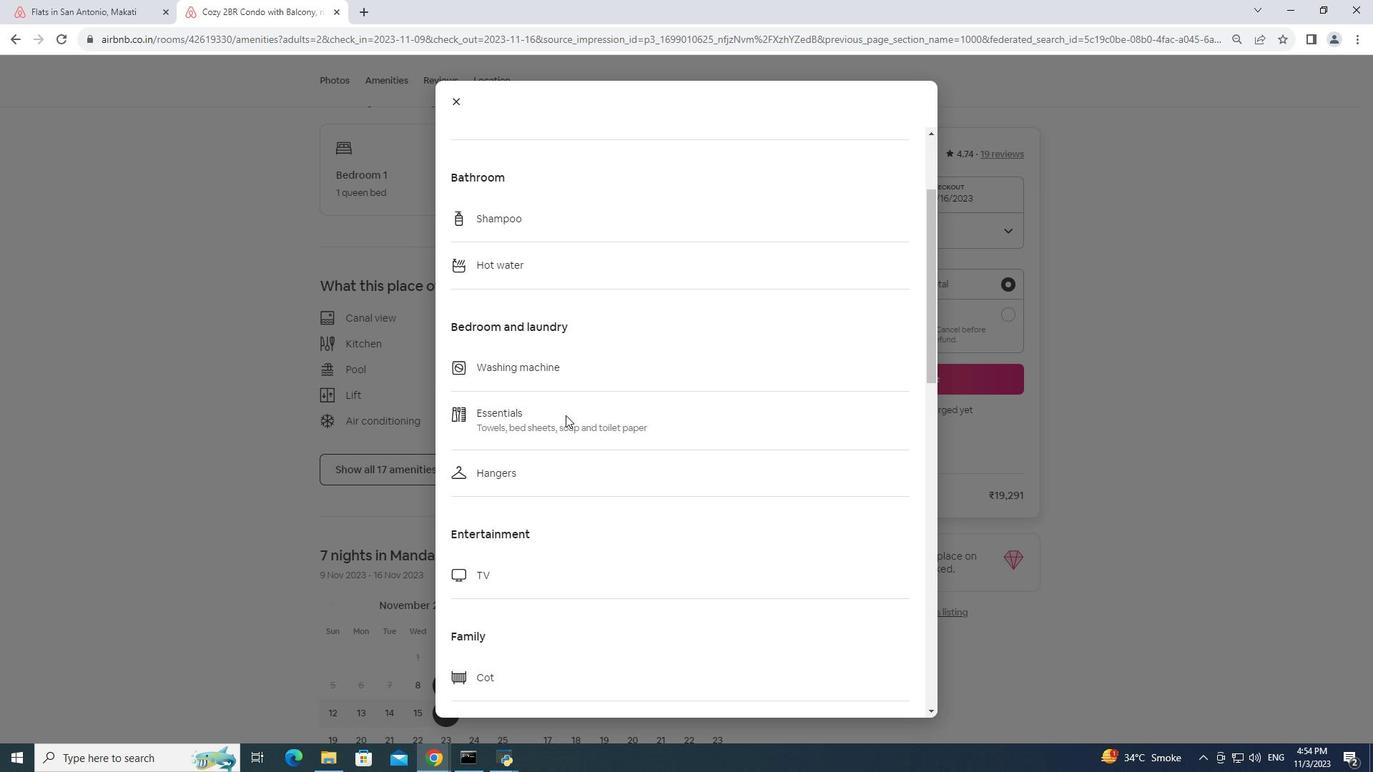 
Action: Mouse scrolled (567, 415) with delta (0, 0)
Screenshot: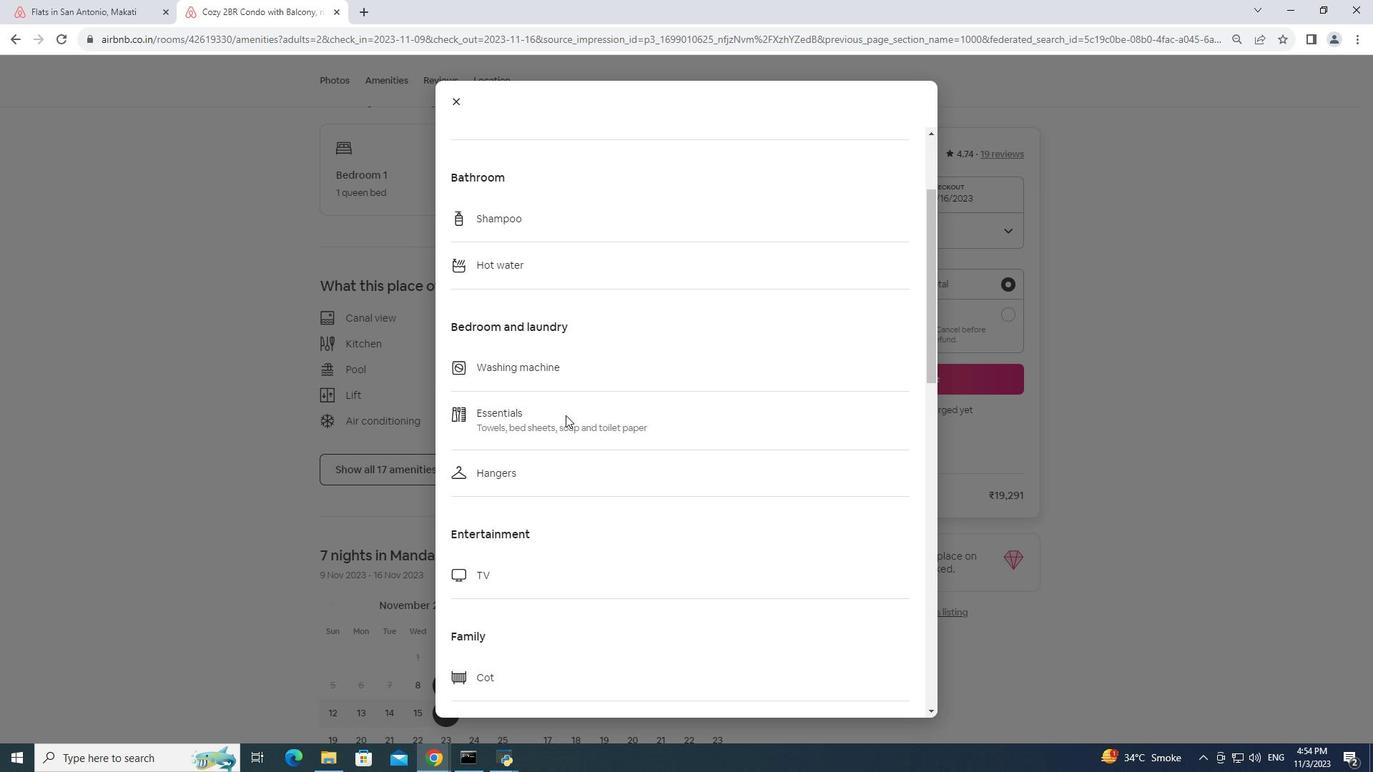 
Action: Mouse moved to (566, 415)
Screenshot: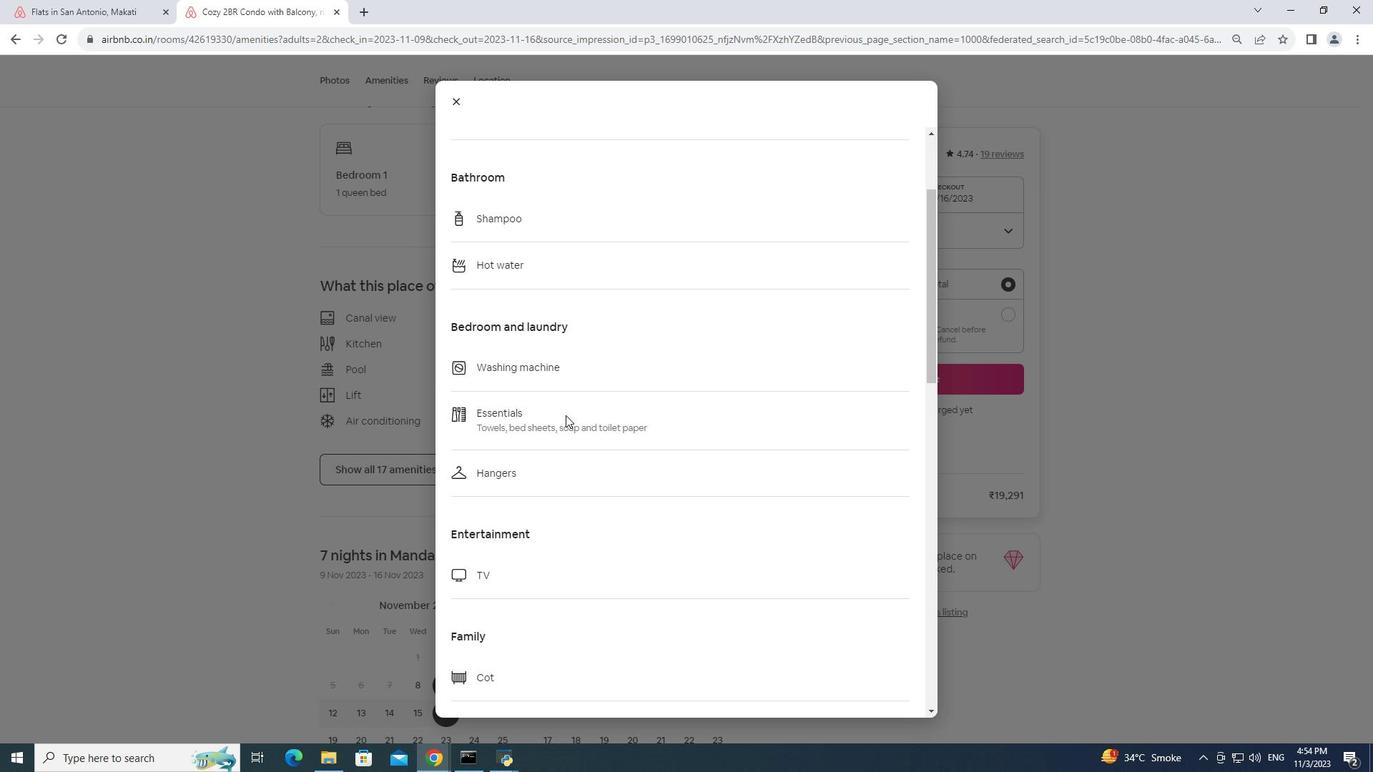 
Action: Mouse scrolled (566, 414) with delta (0, 0)
Screenshot: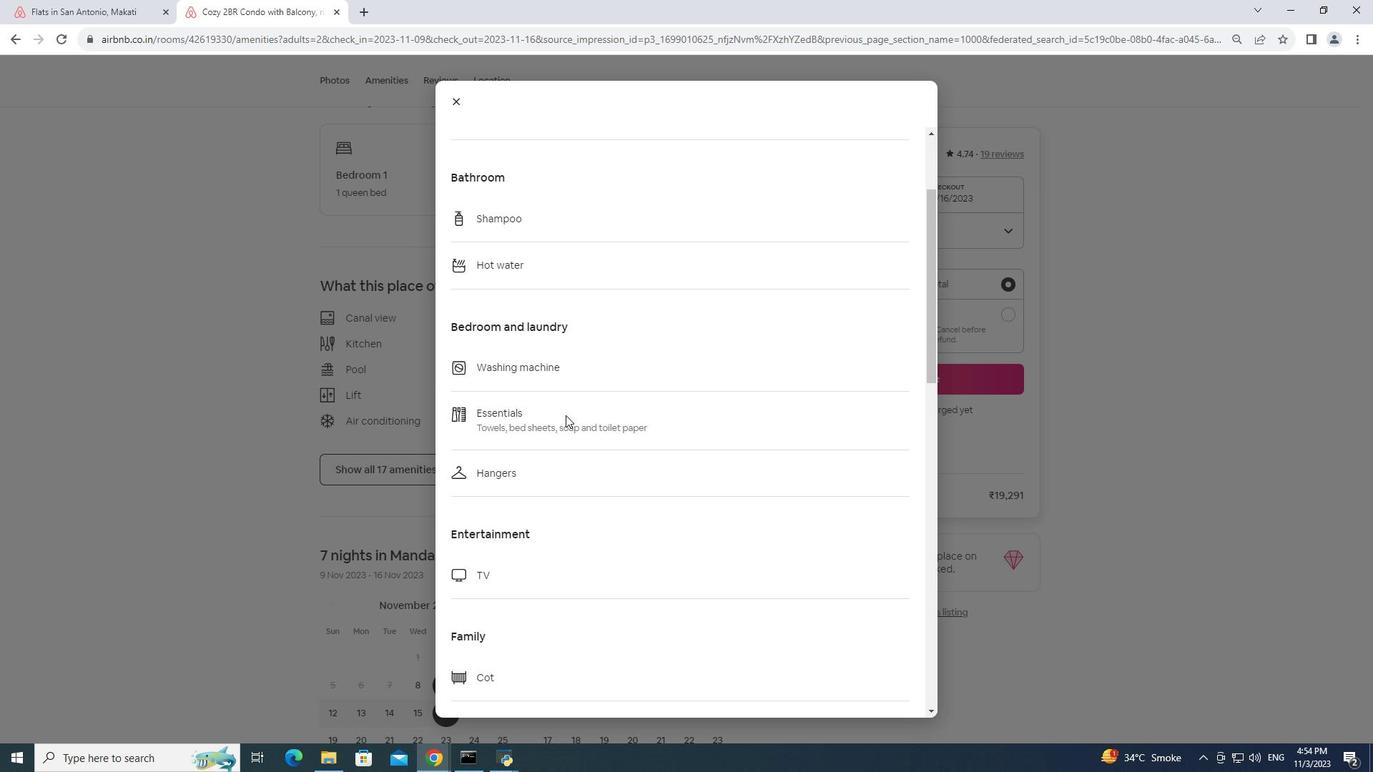 
Action: Mouse moved to (566, 415)
Screenshot: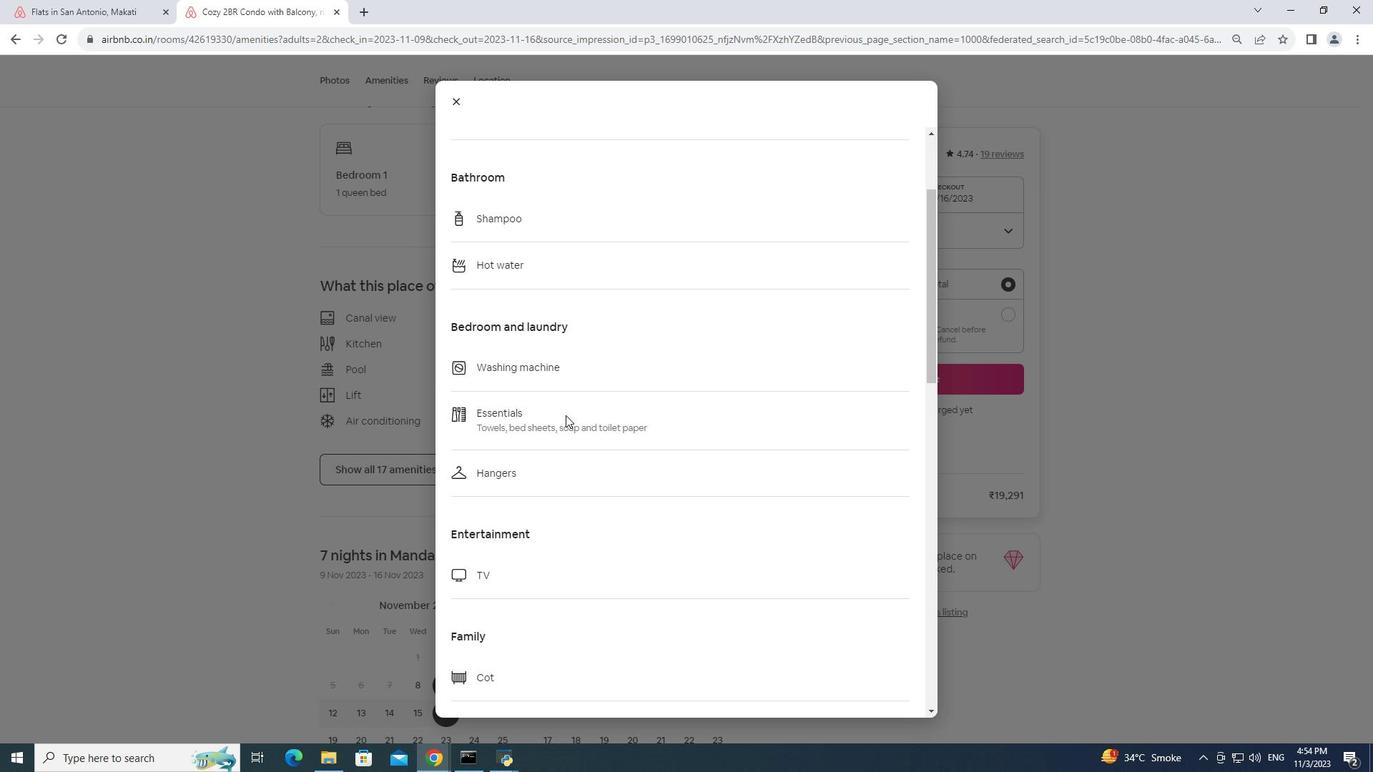 
Action: Mouse scrolled (566, 414) with delta (0, 0)
Screenshot: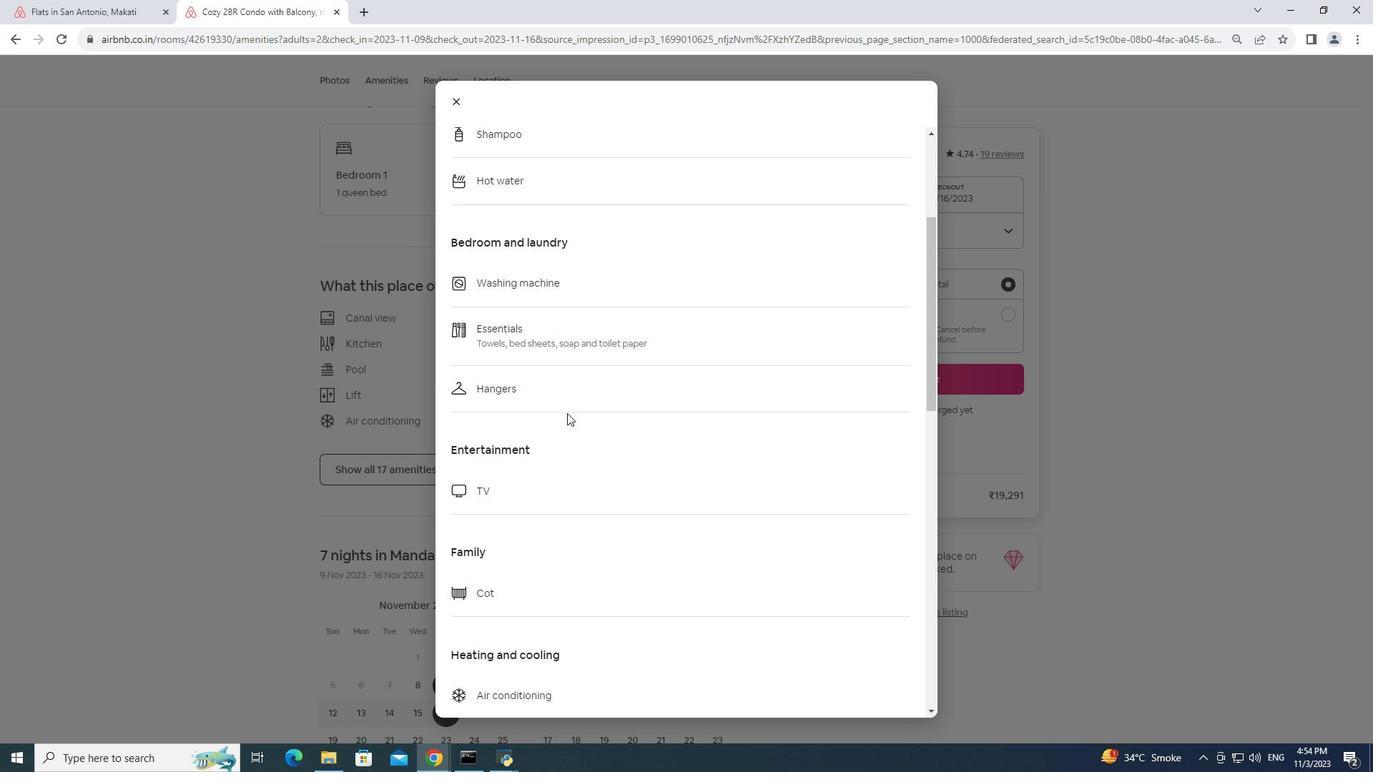 
Action: Mouse moved to (568, 402)
Screenshot: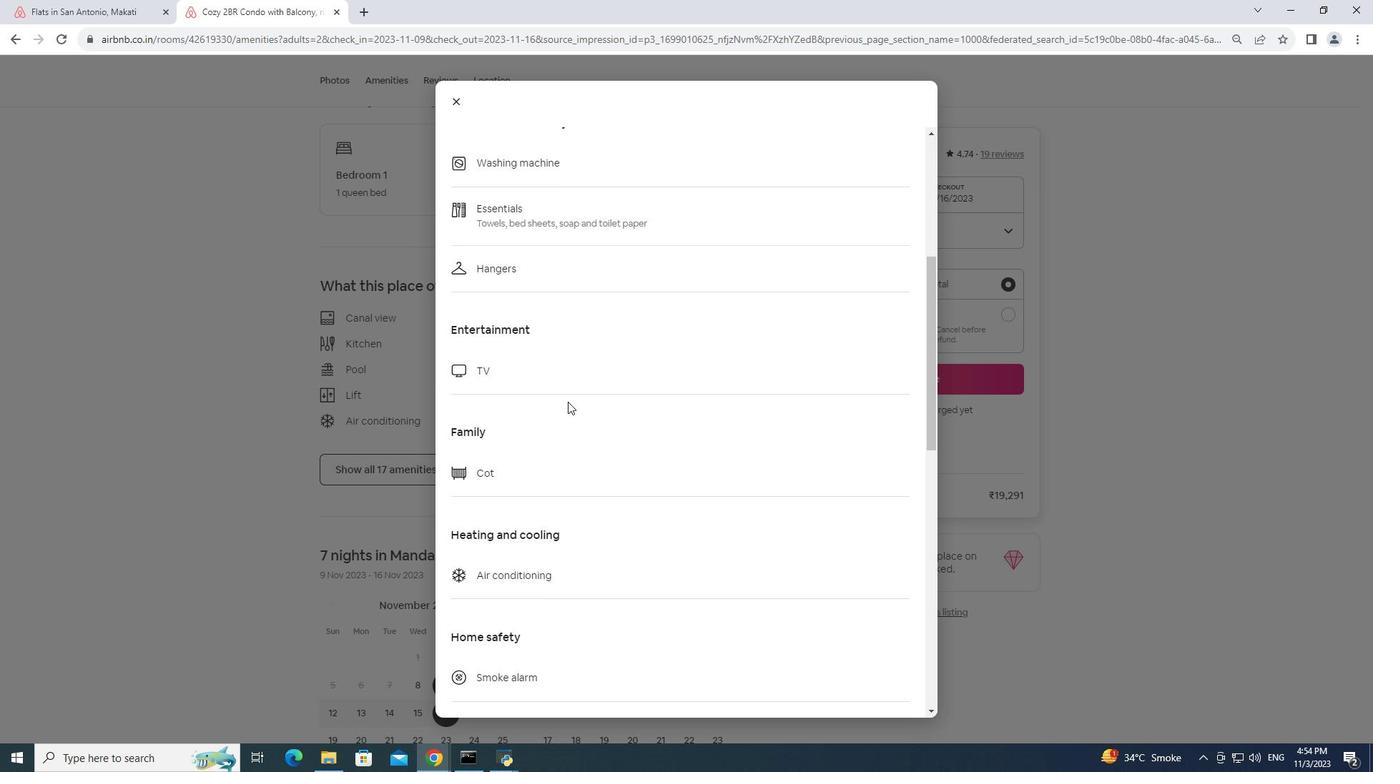
Action: Mouse scrolled (568, 401) with delta (0, 0)
Screenshot: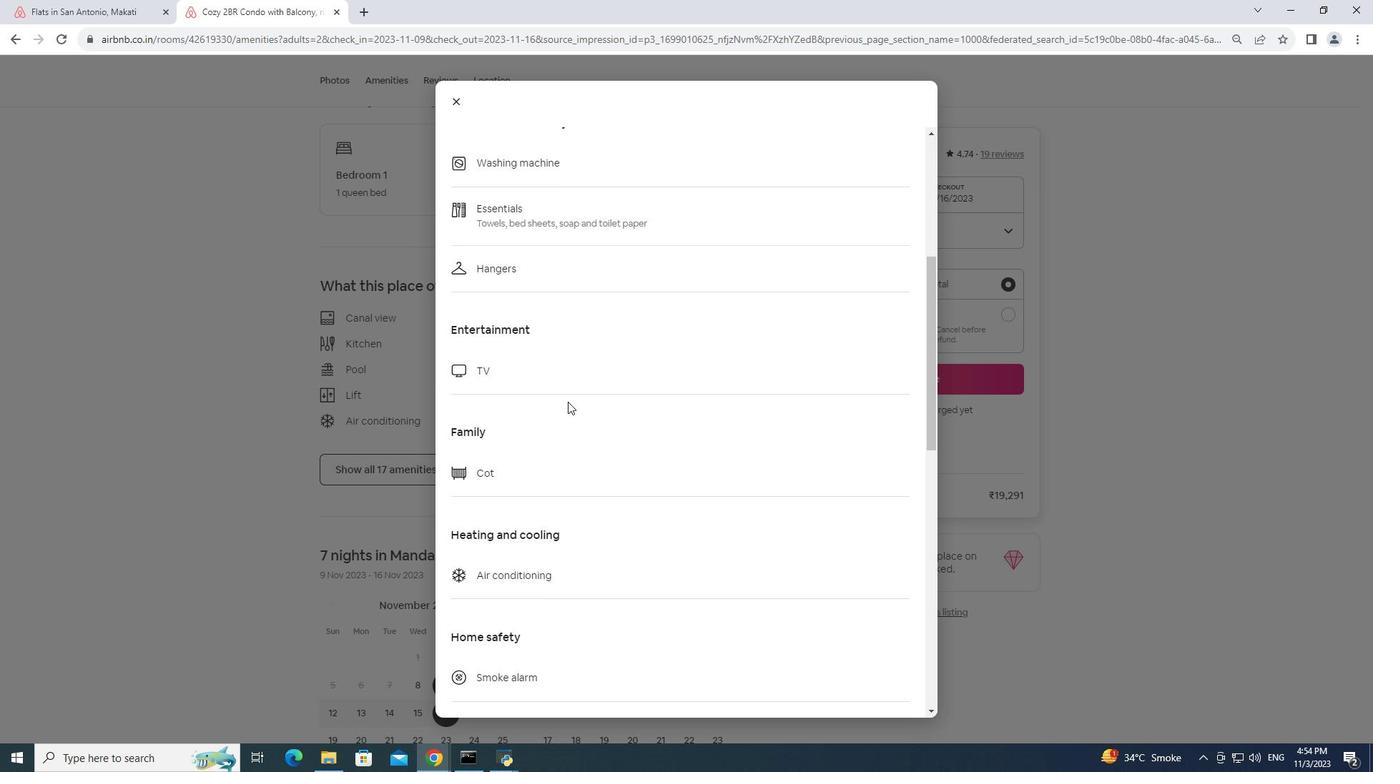 
Action: Mouse scrolled (568, 401) with delta (0, 0)
Screenshot: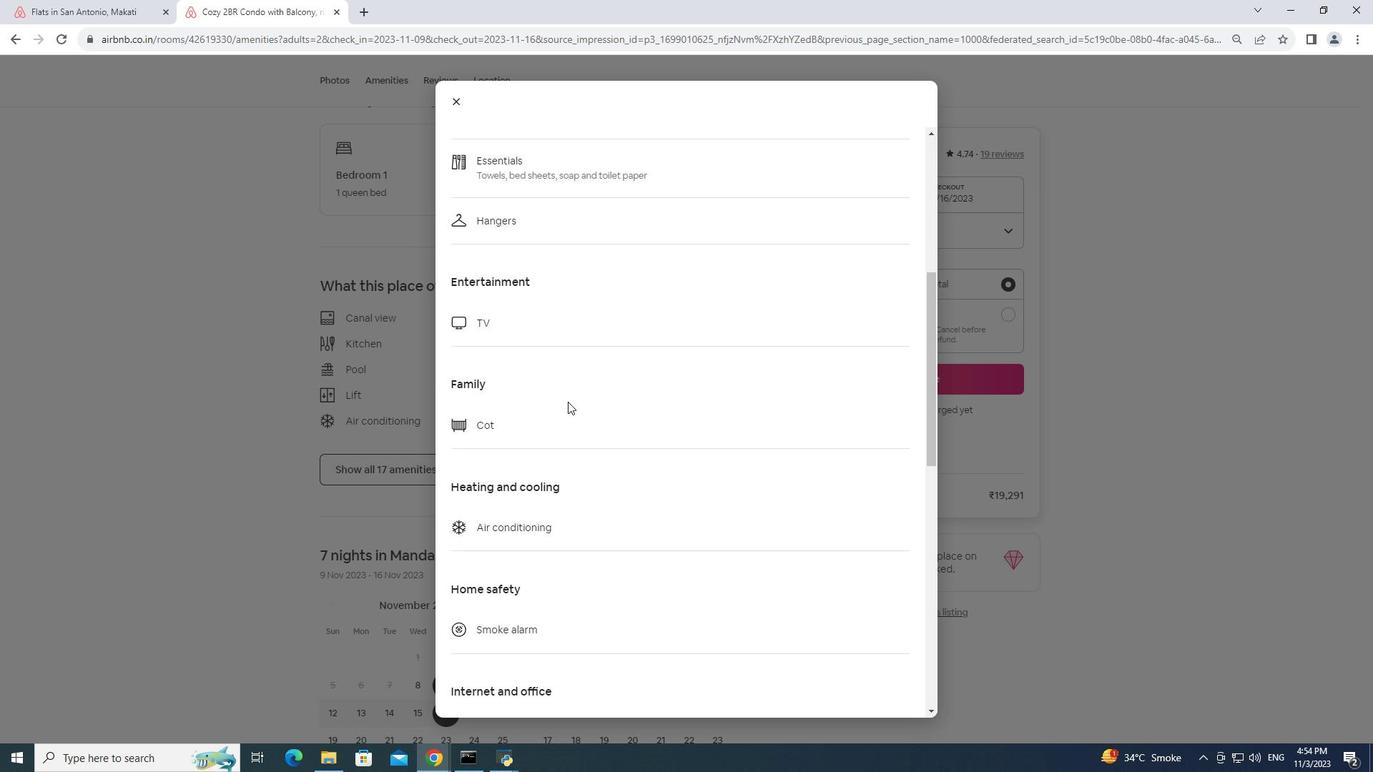 
Action: Mouse scrolled (568, 401) with delta (0, 0)
Screenshot: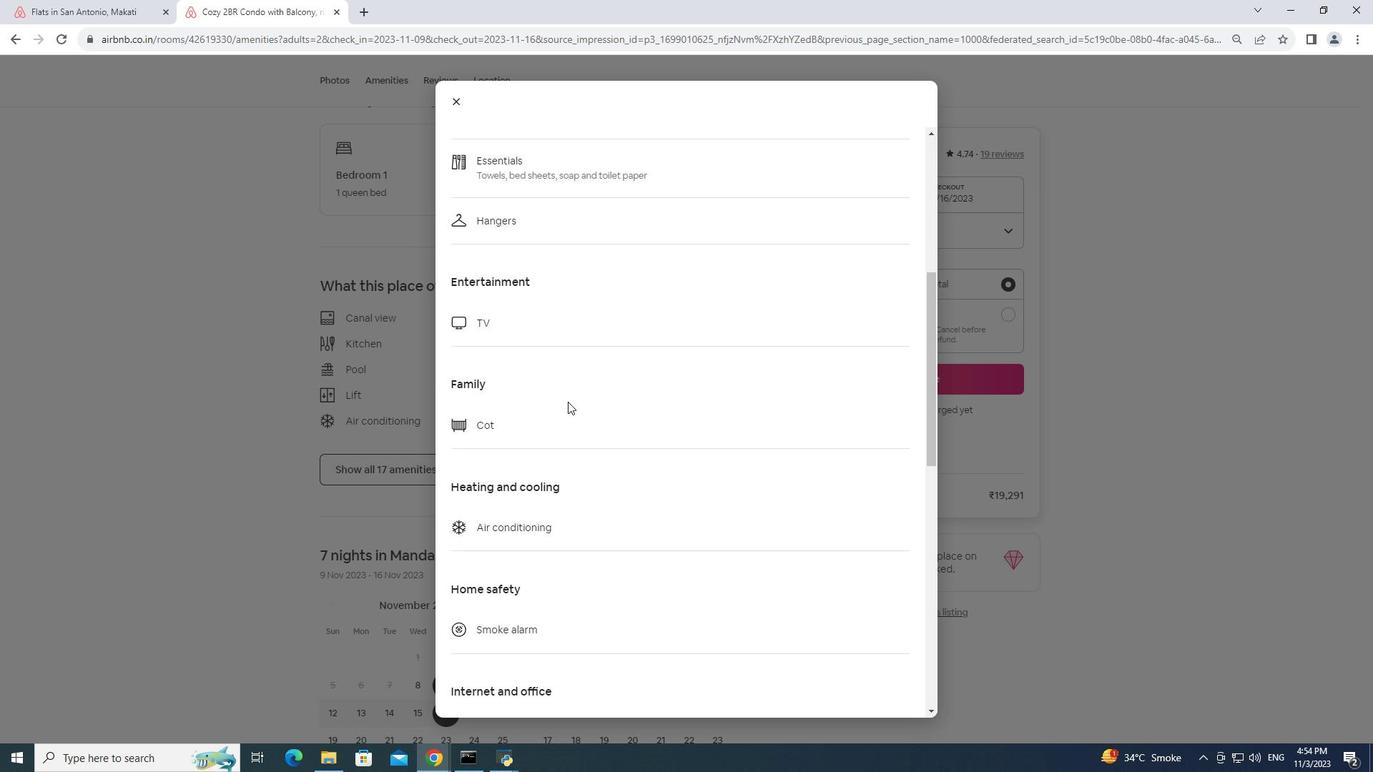 
Action: Mouse scrolled (568, 401) with delta (0, 0)
Screenshot: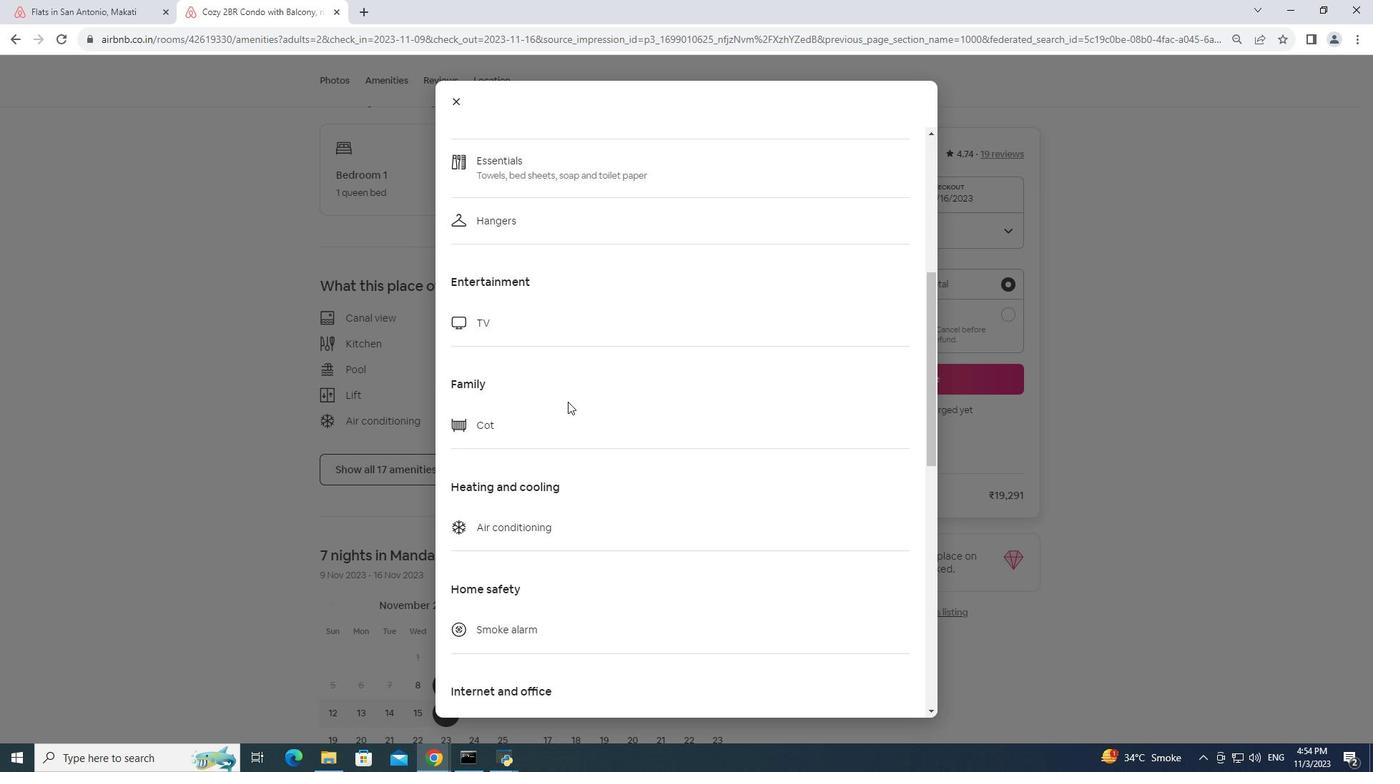 
Action: Mouse pressed middle at (568, 402)
Screenshot: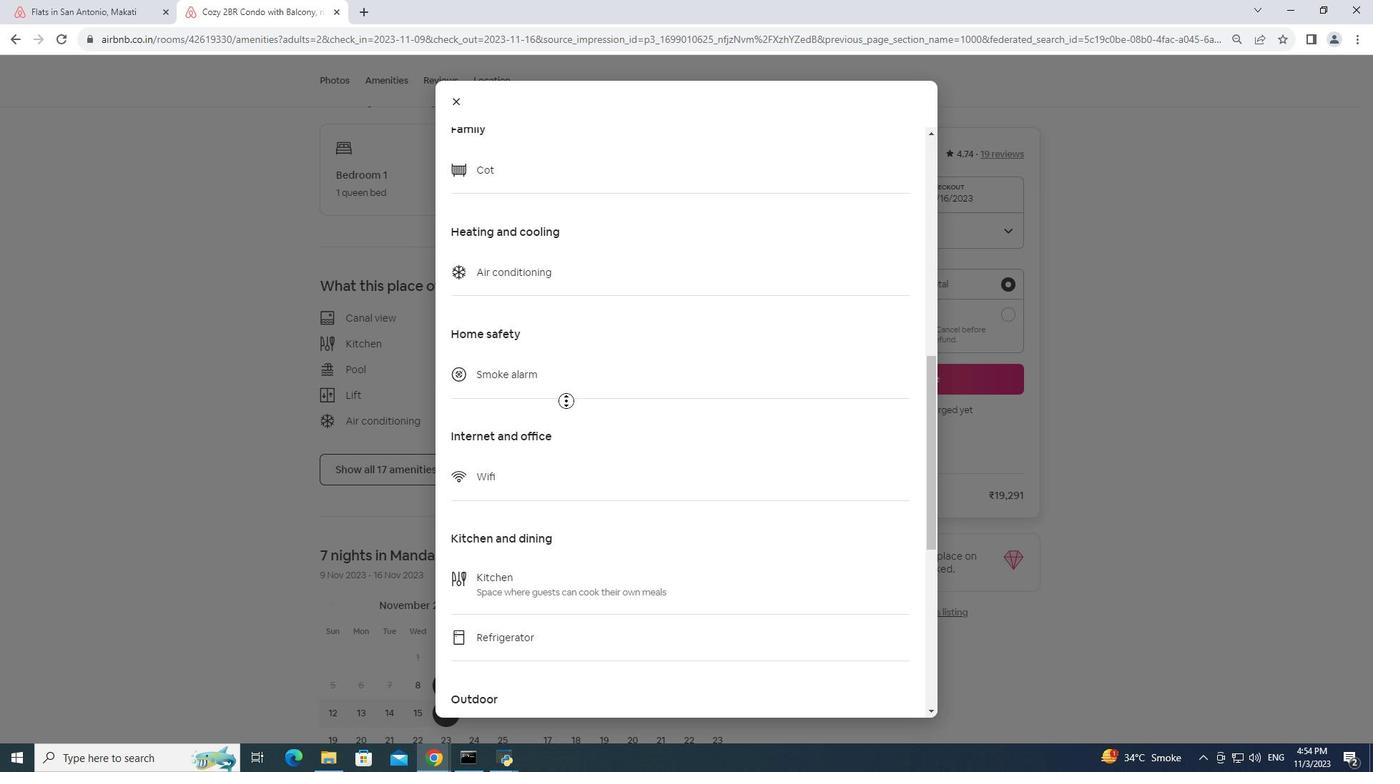 
Action: Mouse scrolled (568, 401) with delta (0, 0)
Screenshot: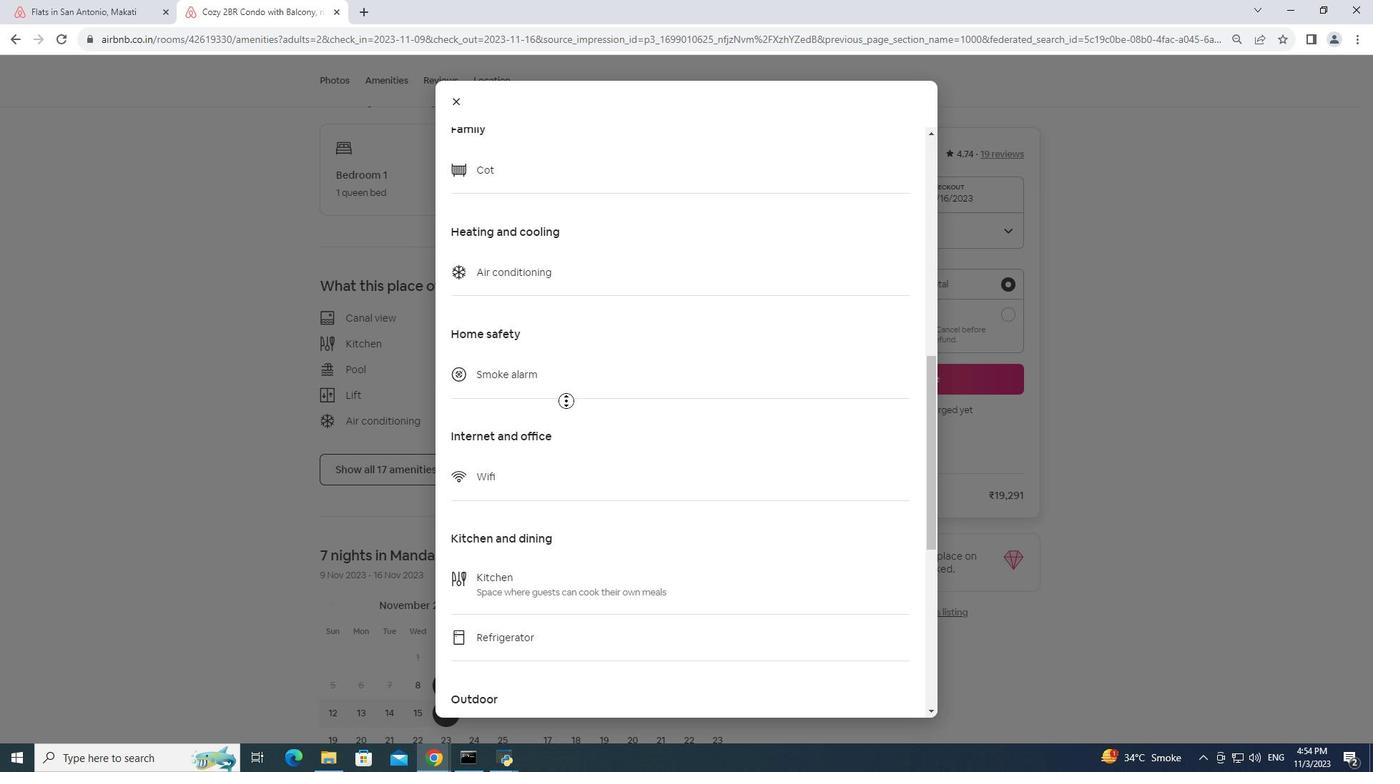 
Action: Mouse moved to (565, 402)
Screenshot: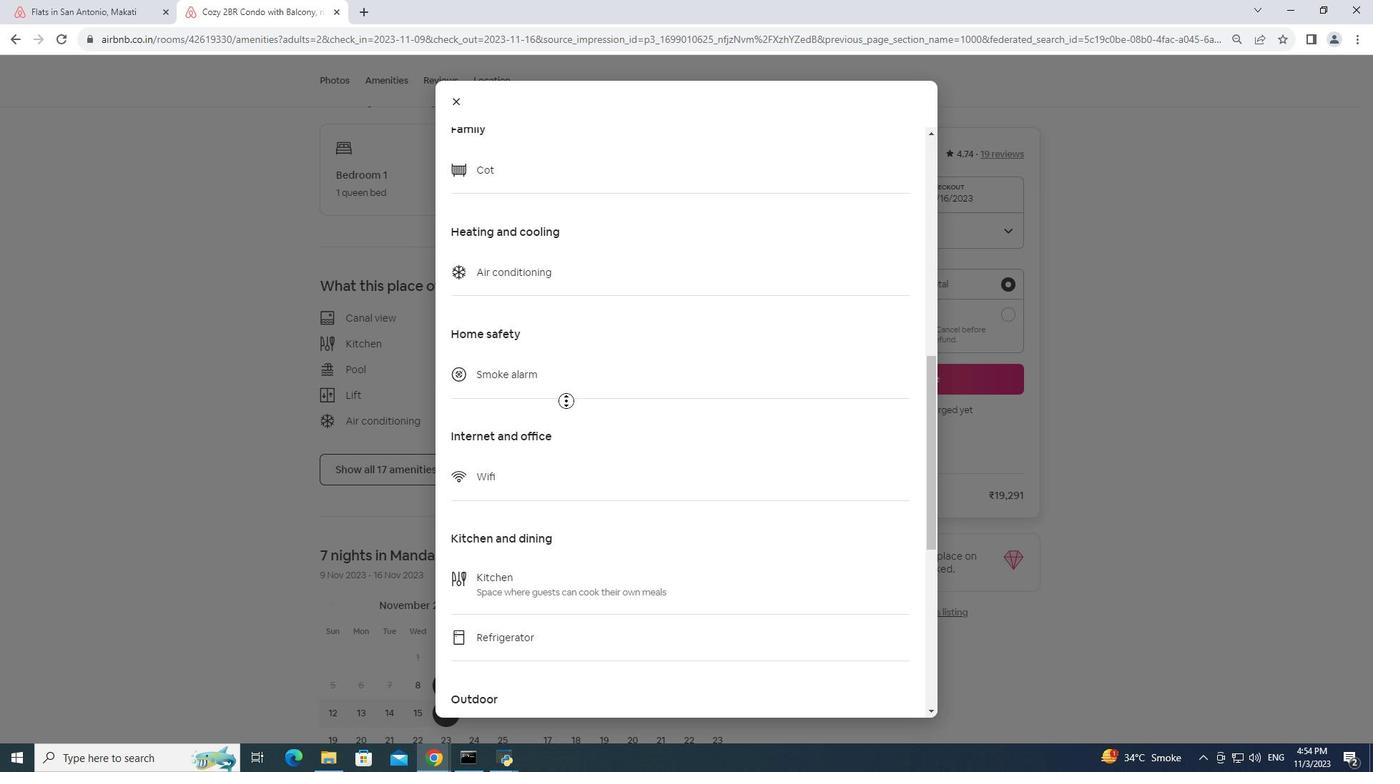
Action: Mouse scrolled (565, 401) with delta (0, 0)
Screenshot: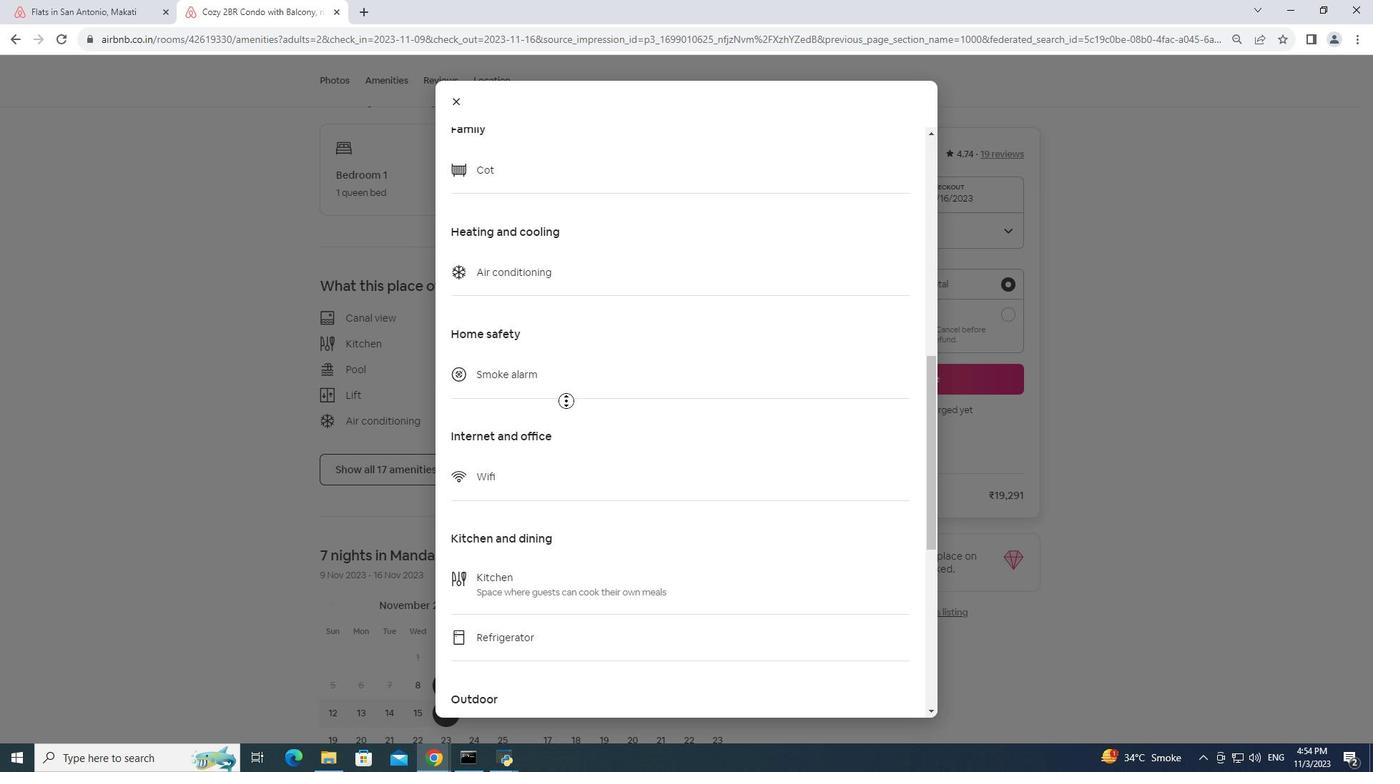 
Action: Mouse moved to (565, 402)
Screenshot: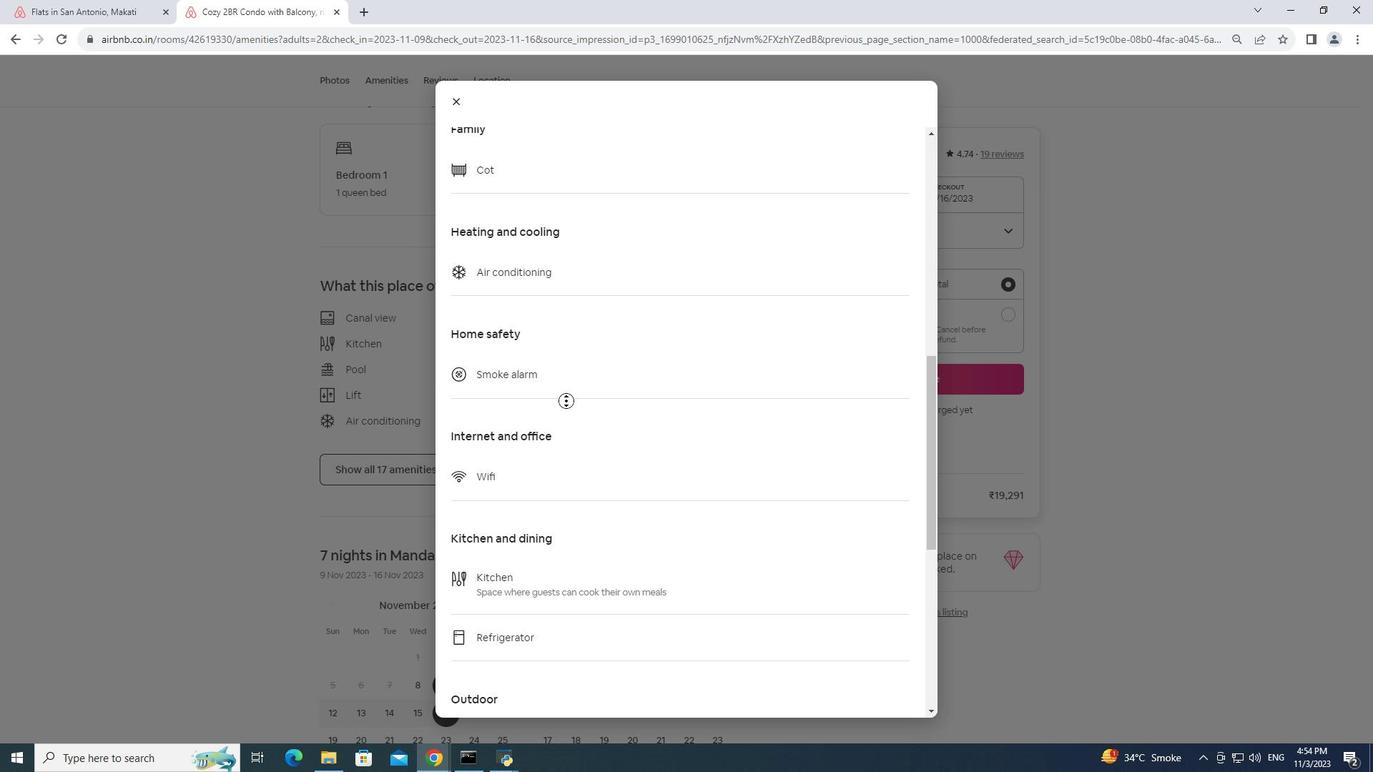 
Action: Mouse scrolled (565, 401) with delta (0, 0)
Screenshot: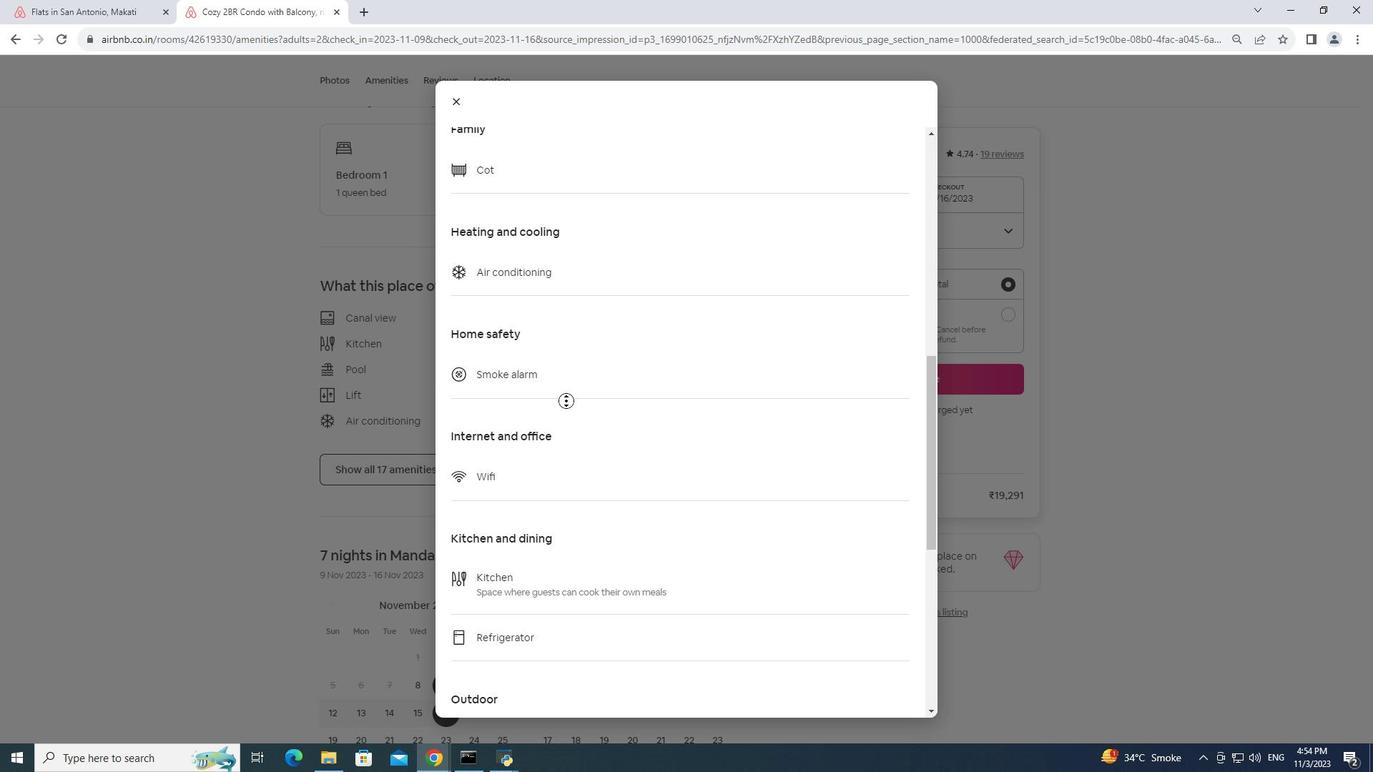 
Action: Mouse moved to (566, 401)
Screenshot: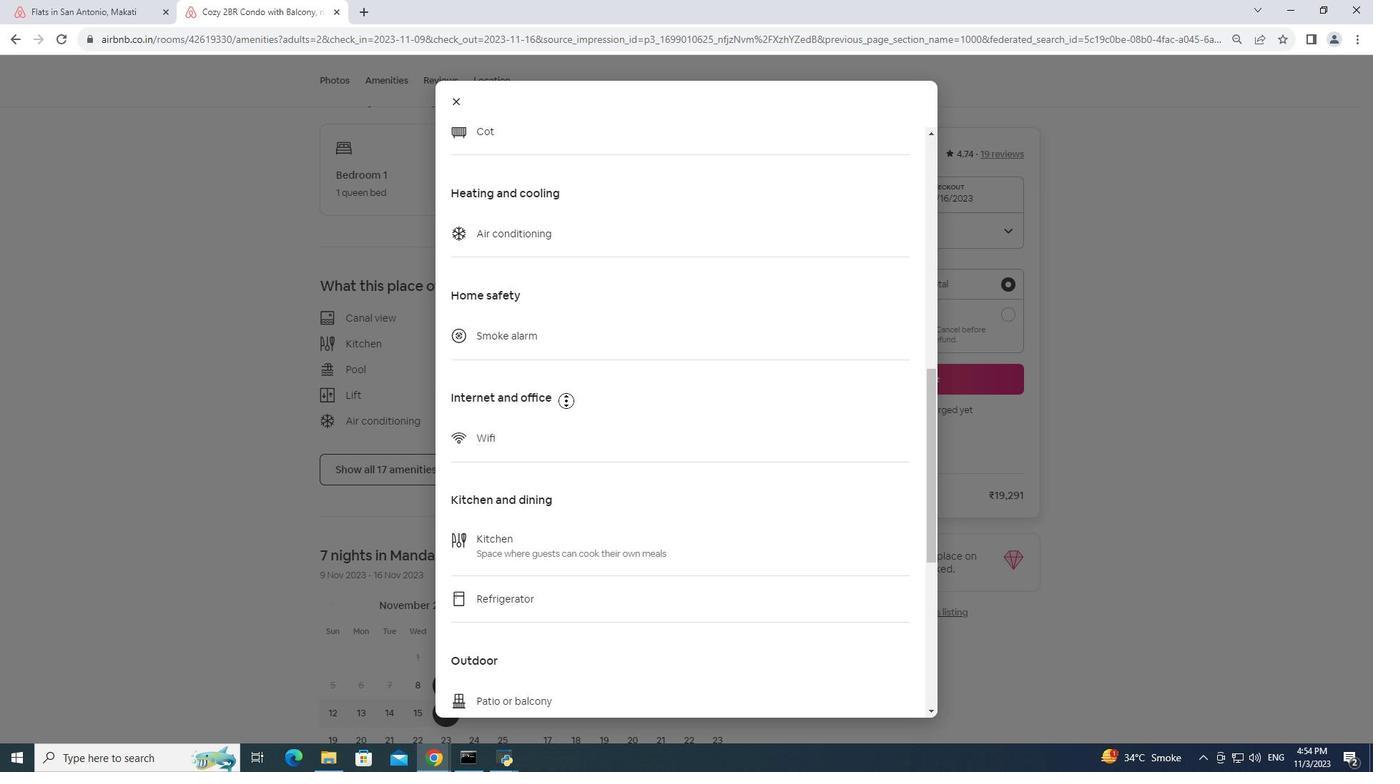 
Action: Mouse scrolled (566, 400) with delta (0, 0)
Screenshot: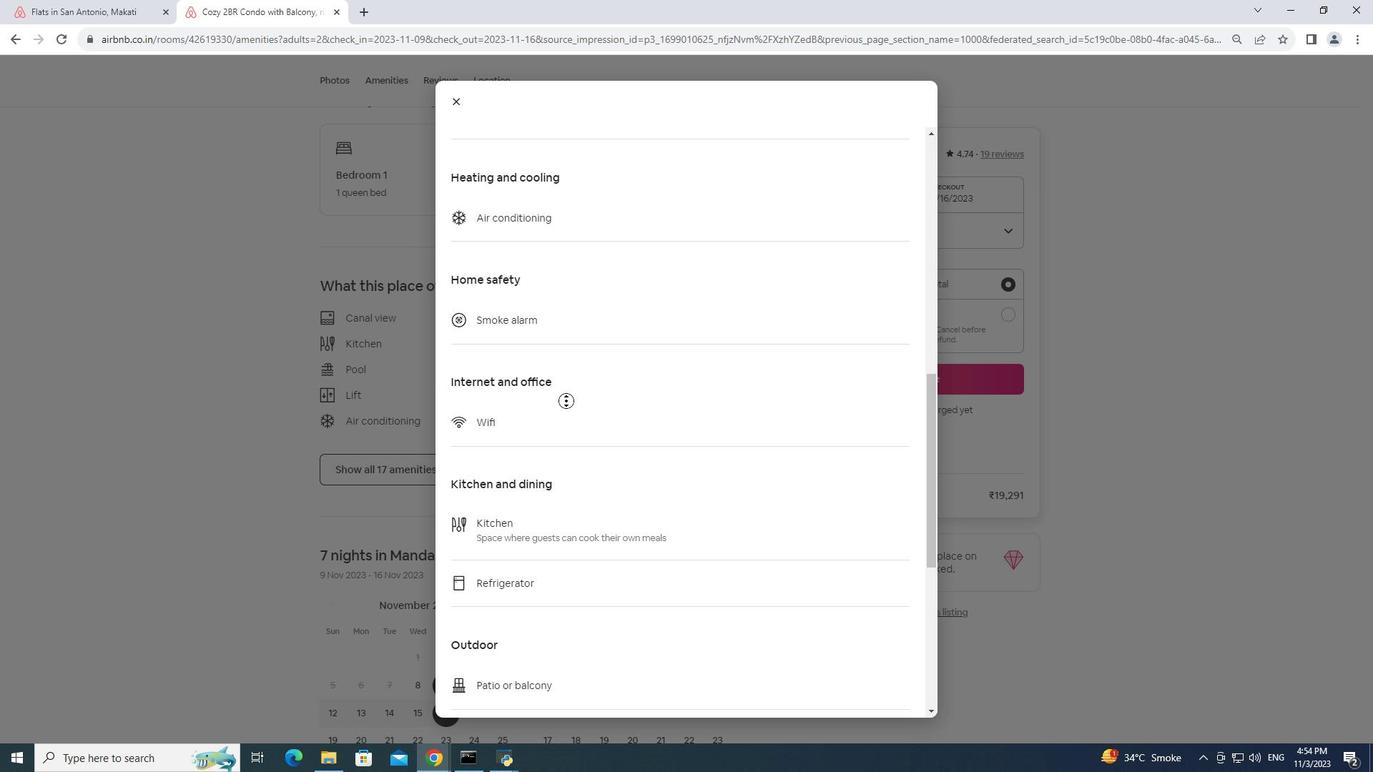 
Action: Mouse scrolled (566, 400) with delta (0, 0)
Screenshot: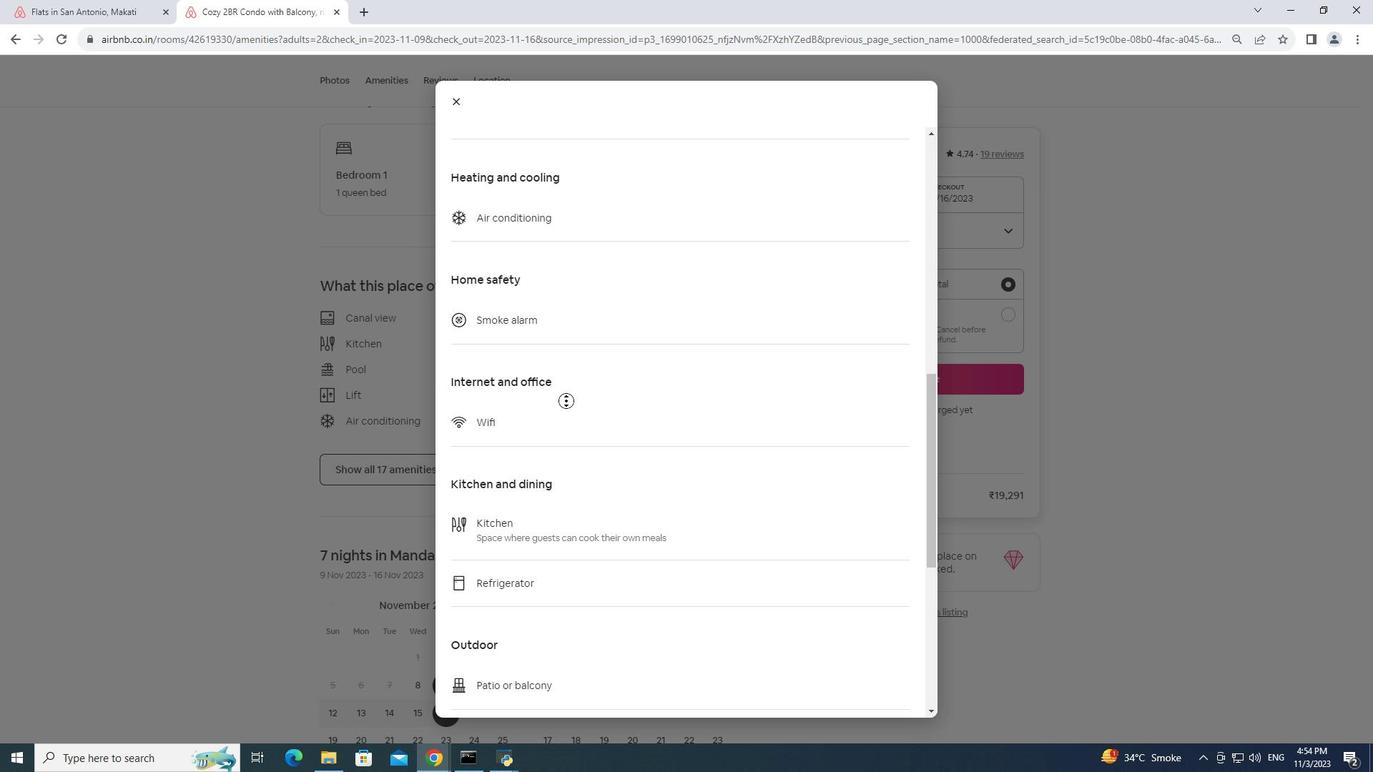 
Action: Mouse moved to (570, 396)
Screenshot: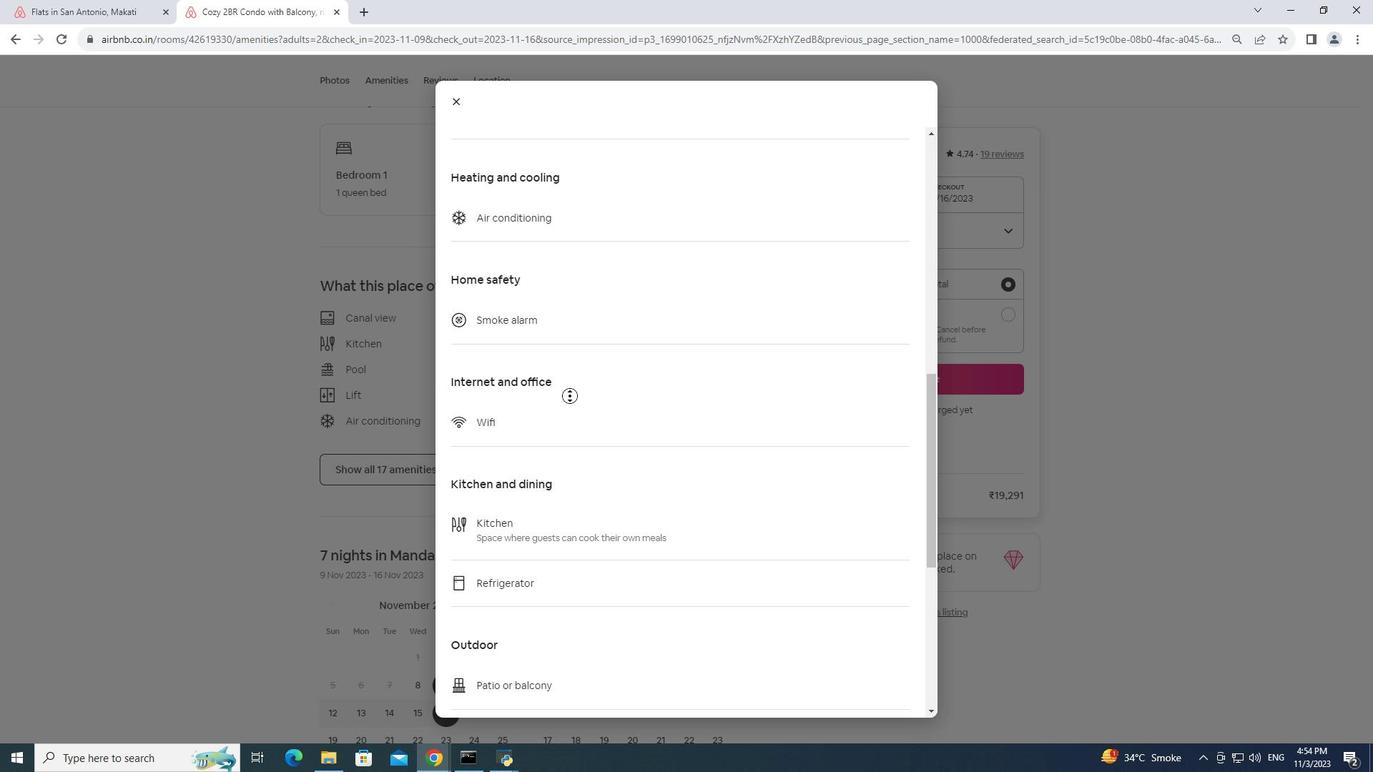 
Action: Mouse scrolled (570, 395) with delta (0, 0)
Screenshot: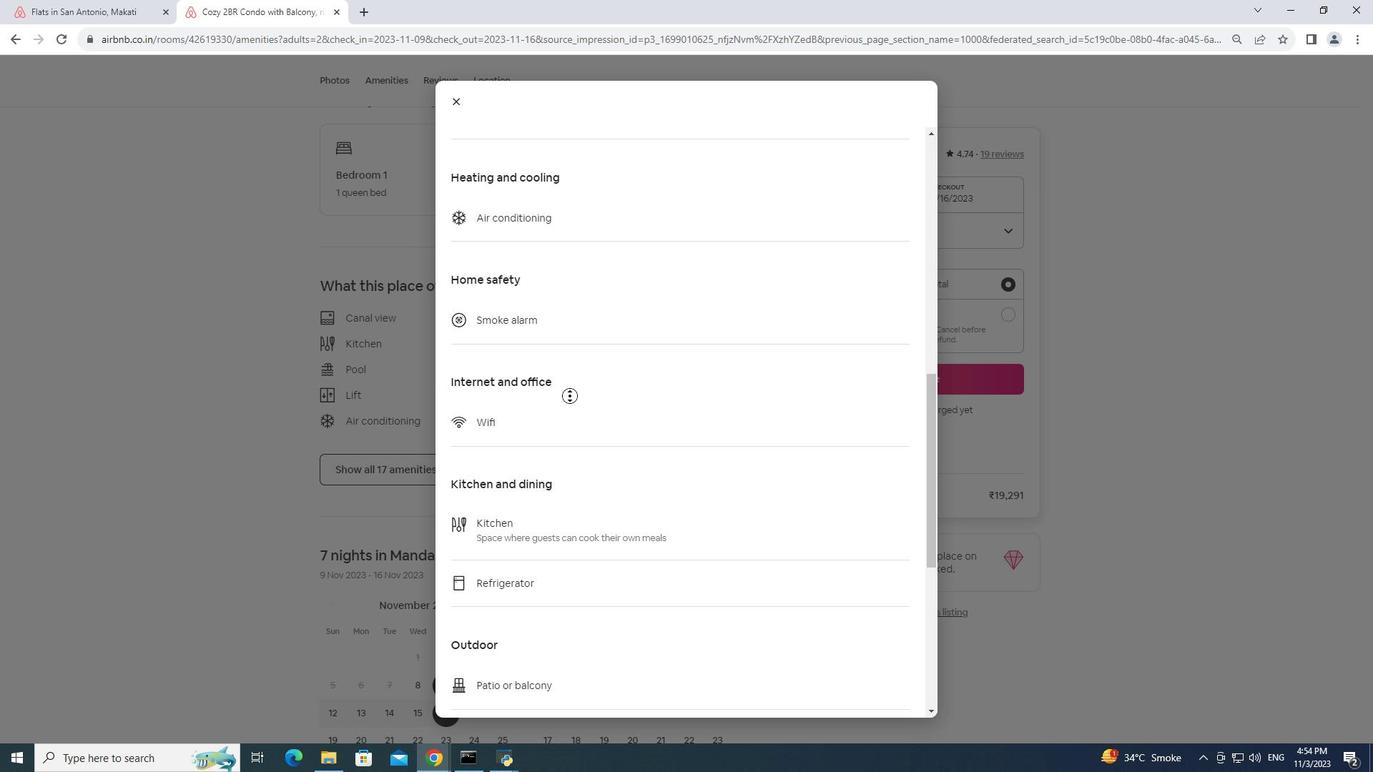 
Action: Mouse scrolled (570, 395) with delta (0, 0)
Screenshot: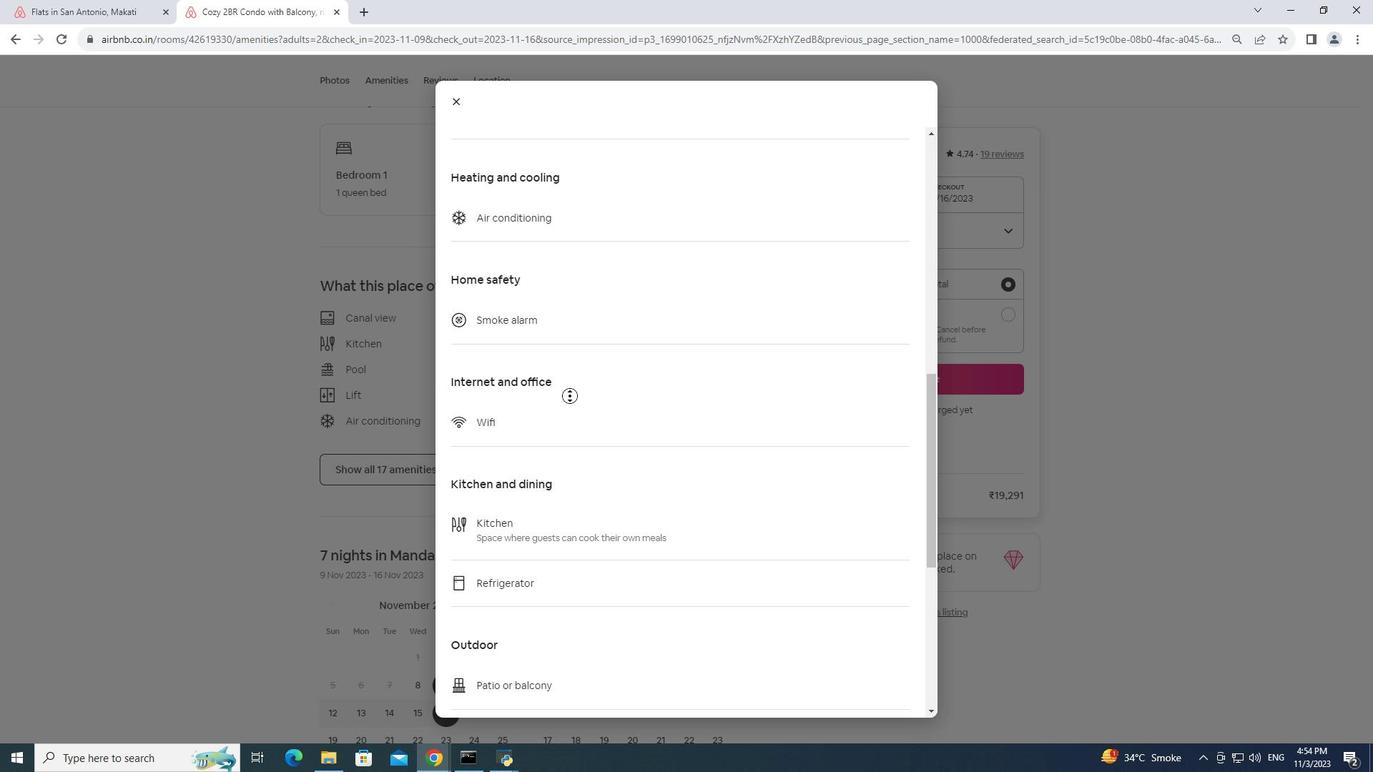 
Action: Mouse scrolled (570, 395) with delta (0, 0)
Screenshot: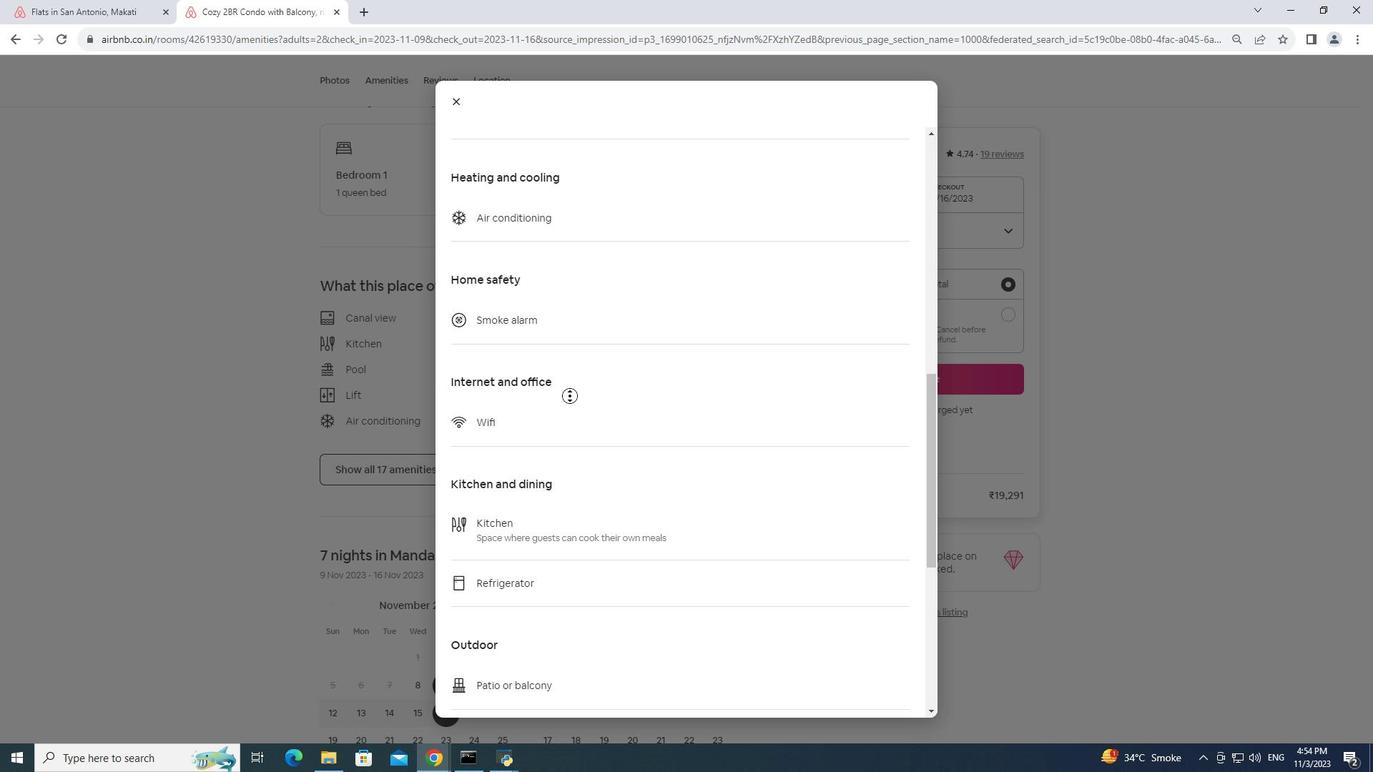 
Action: Mouse scrolled (570, 395) with delta (0, 0)
Screenshot: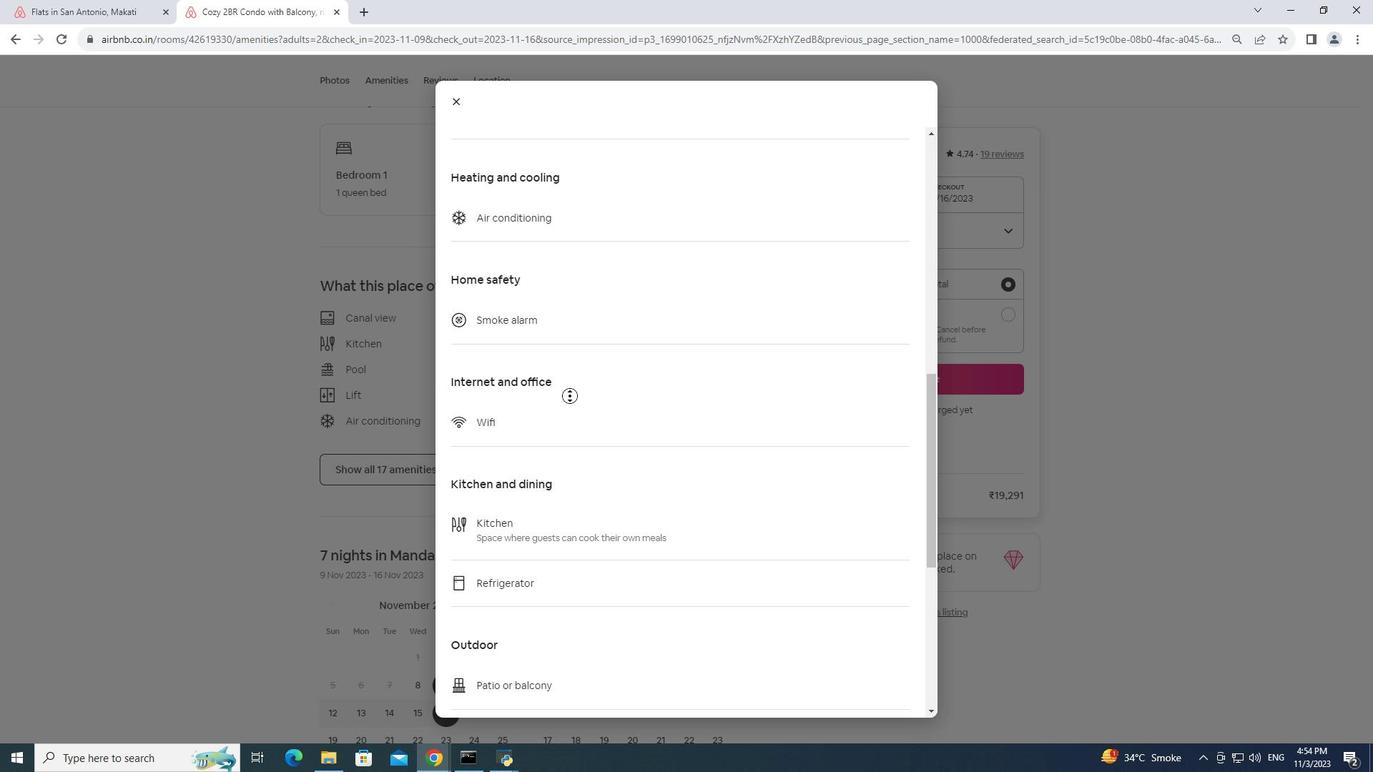 
Action: Mouse moved to (571, 395)
Screenshot: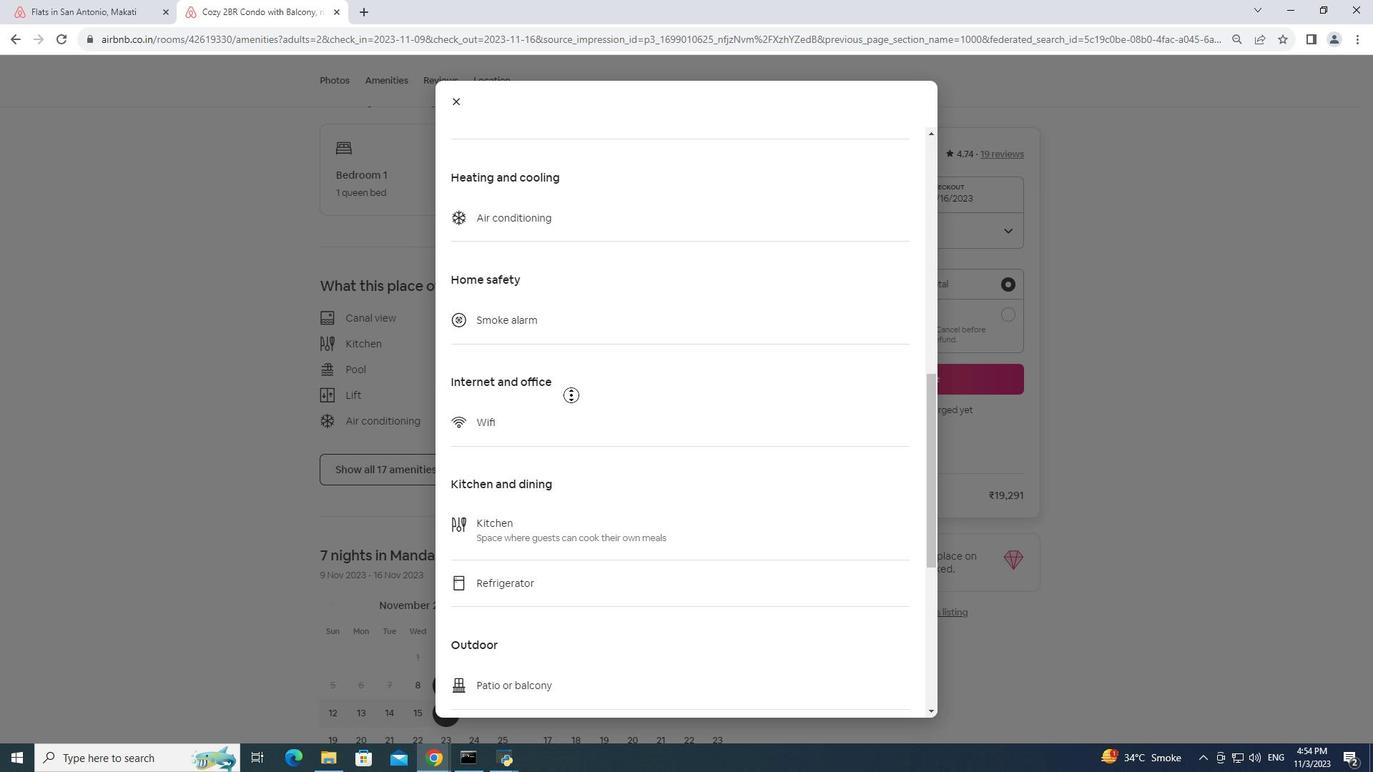 
Action: Mouse scrolled (571, 394) with delta (0, 0)
Screenshot: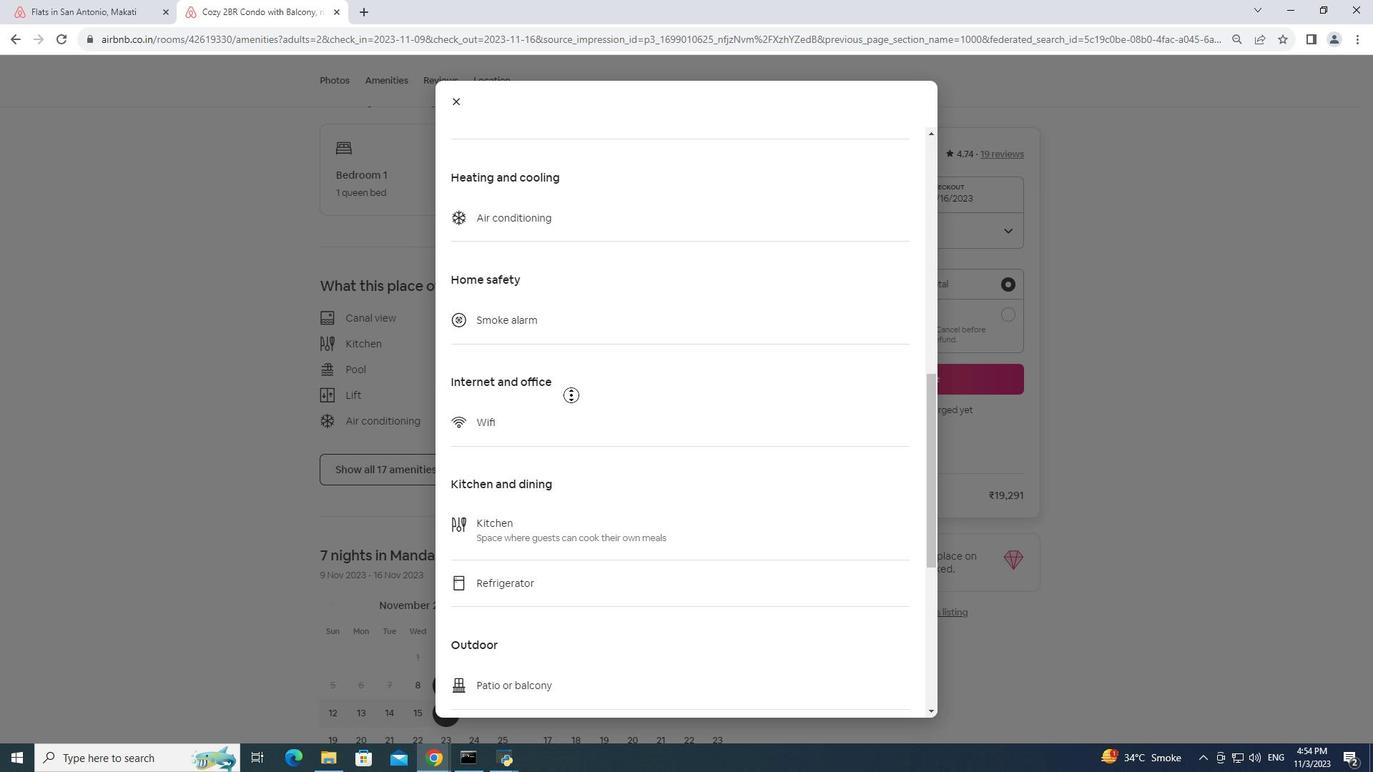 
Action: Mouse scrolled (571, 394) with delta (0, 0)
Screenshot: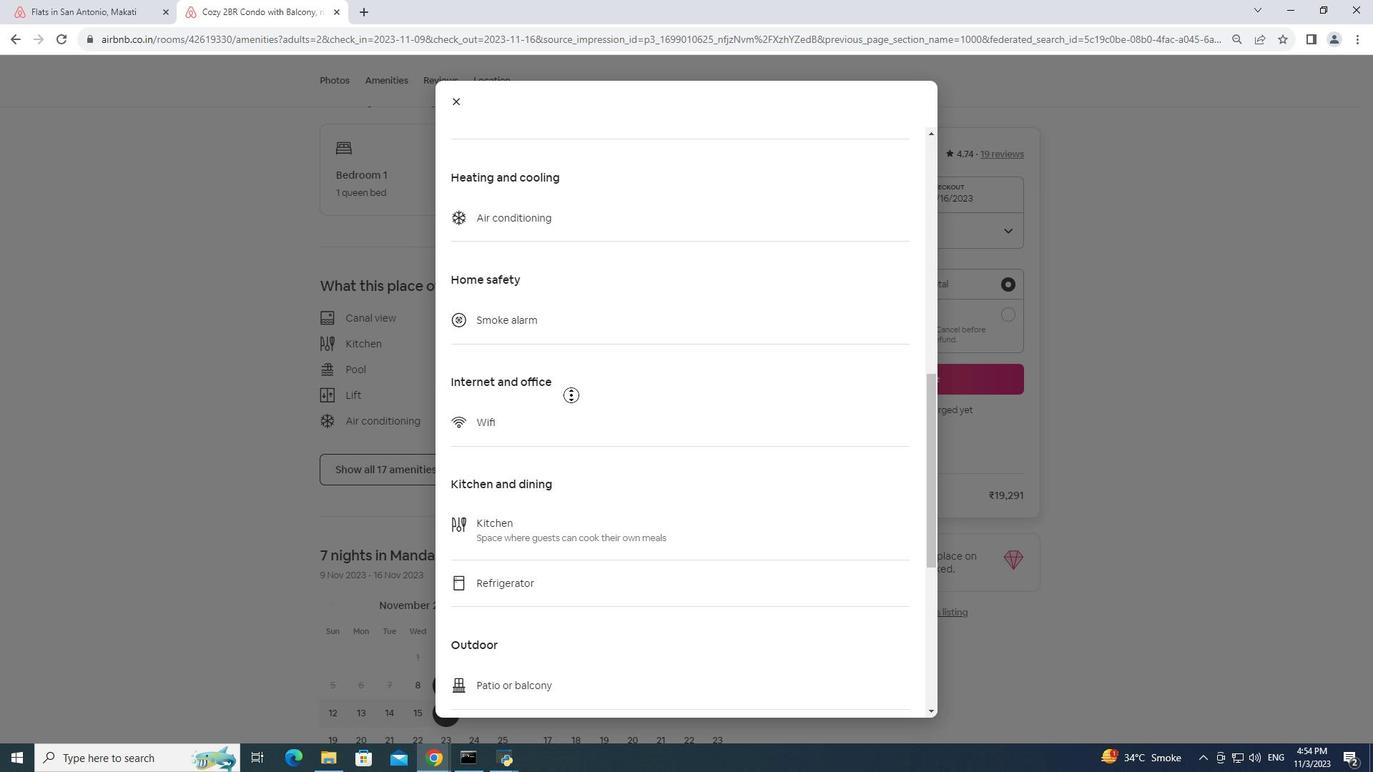 
Action: Mouse scrolled (571, 394) with delta (0, 0)
Screenshot: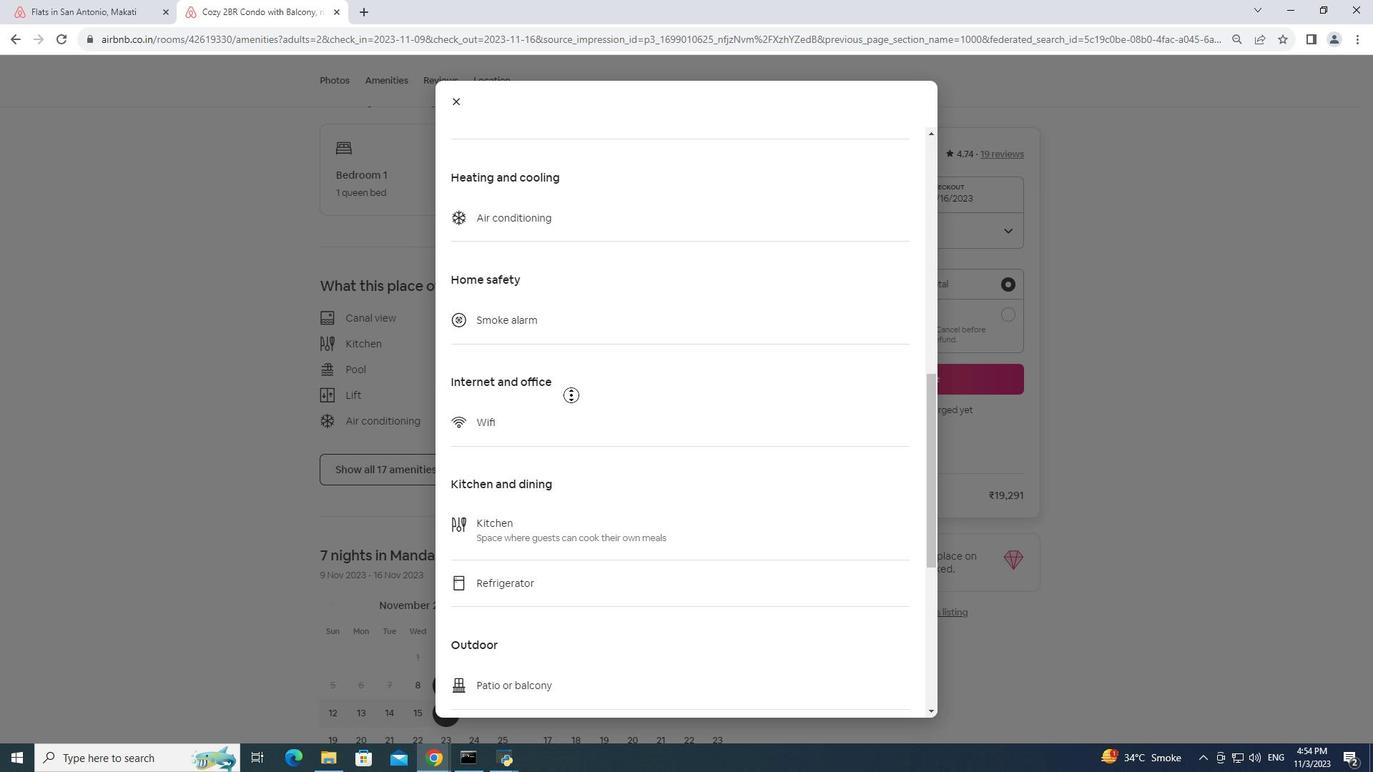 
Action: Mouse moved to (453, 108)
Screenshot: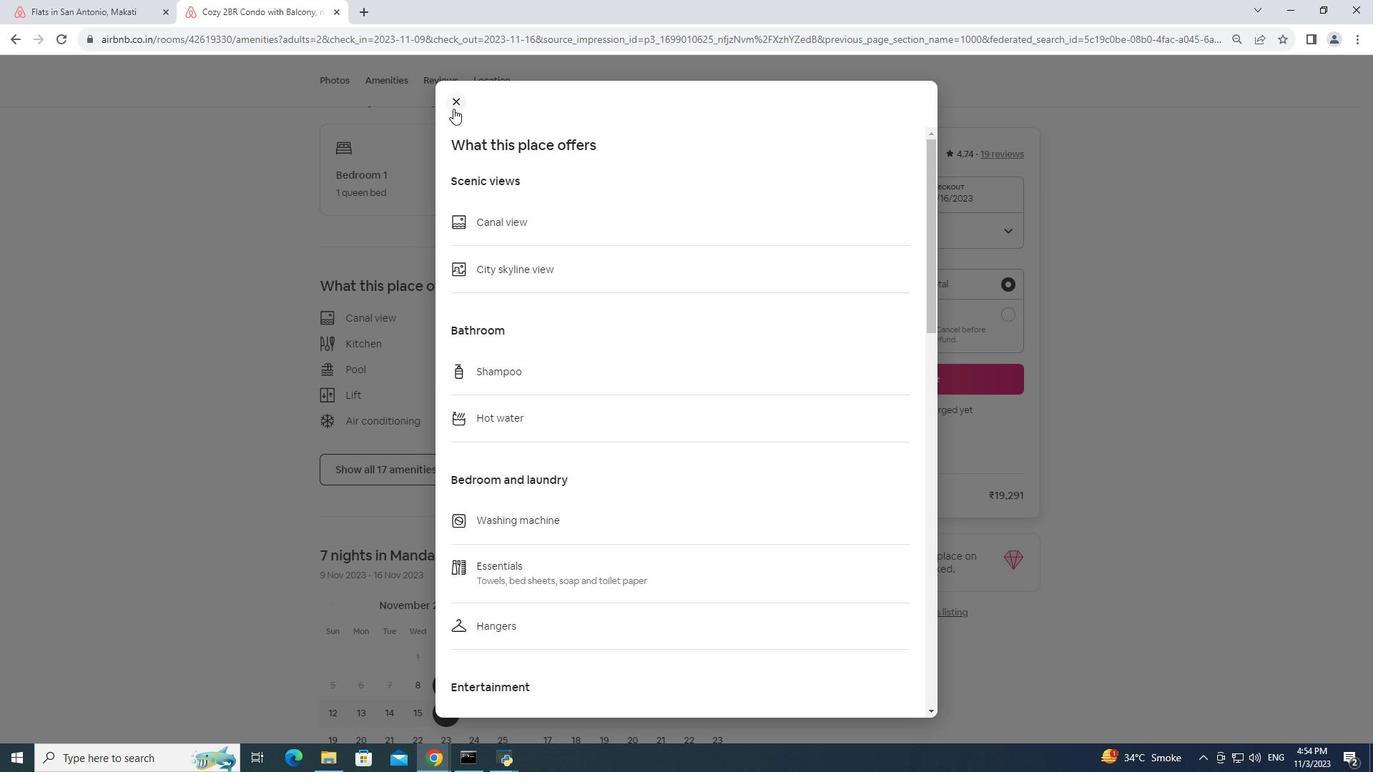 
Action: Mouse pressed left at (453, 108)
Screenshot: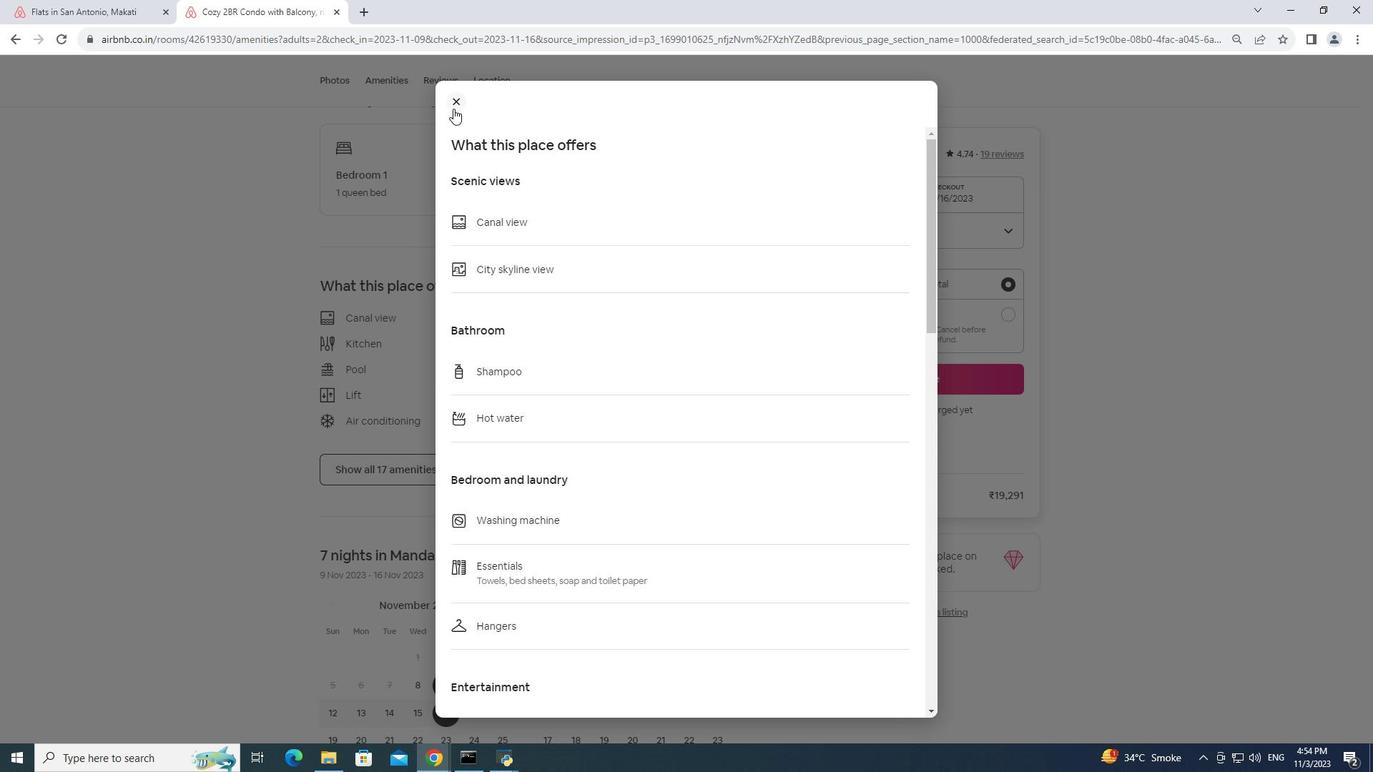 
Action: Mouse pressed left at (453, 108)
Screenshot: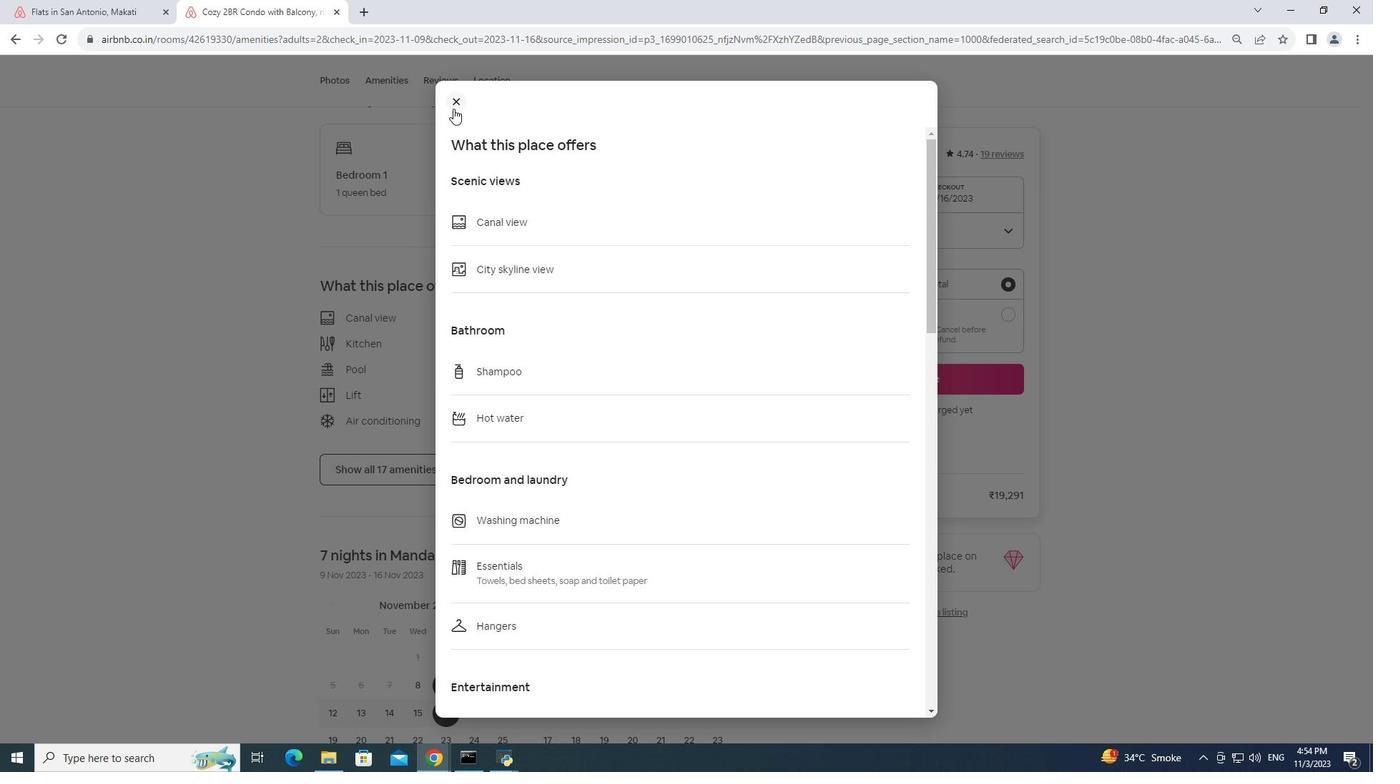 
Action: Mouse moved to (558, 332)
Screenshot: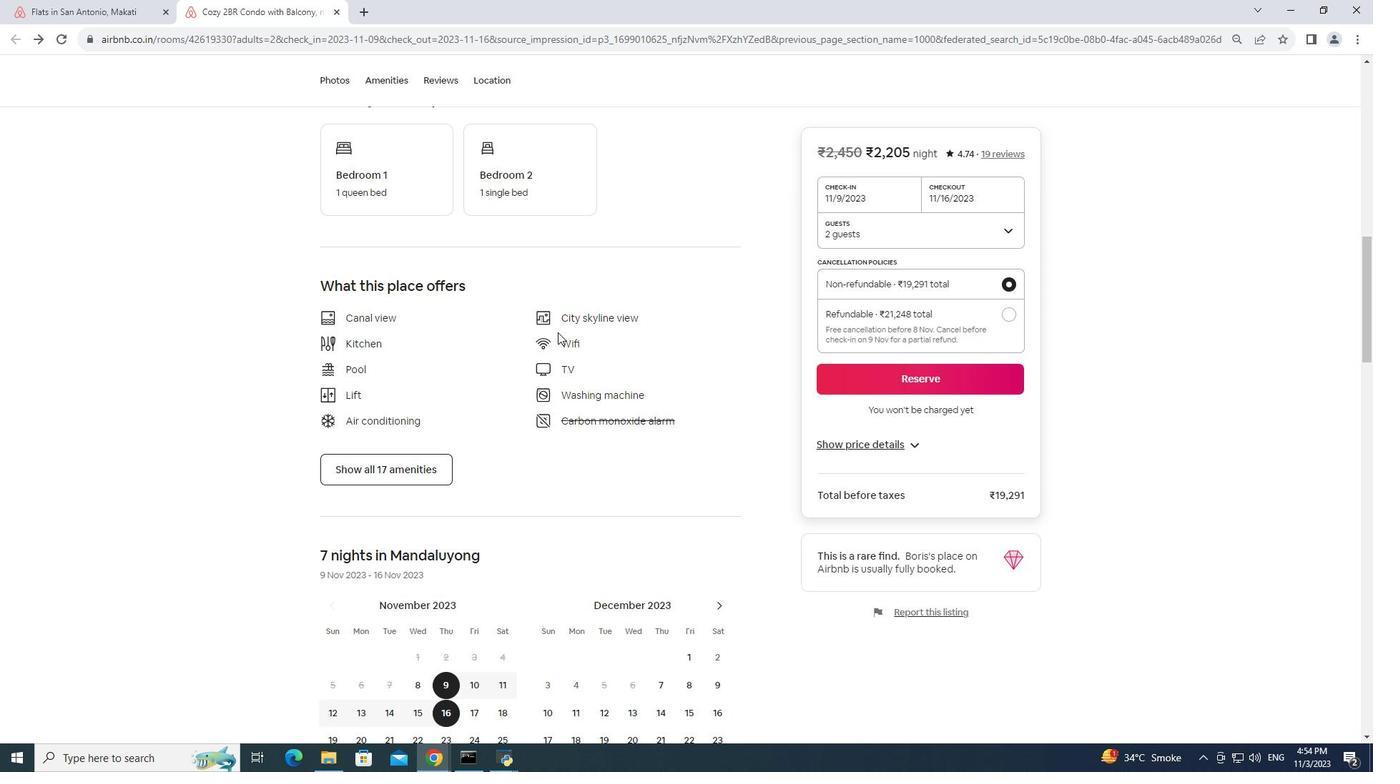 
Action: Mouse scrolled (558, 331) with delta (0, 0)
Screenshot: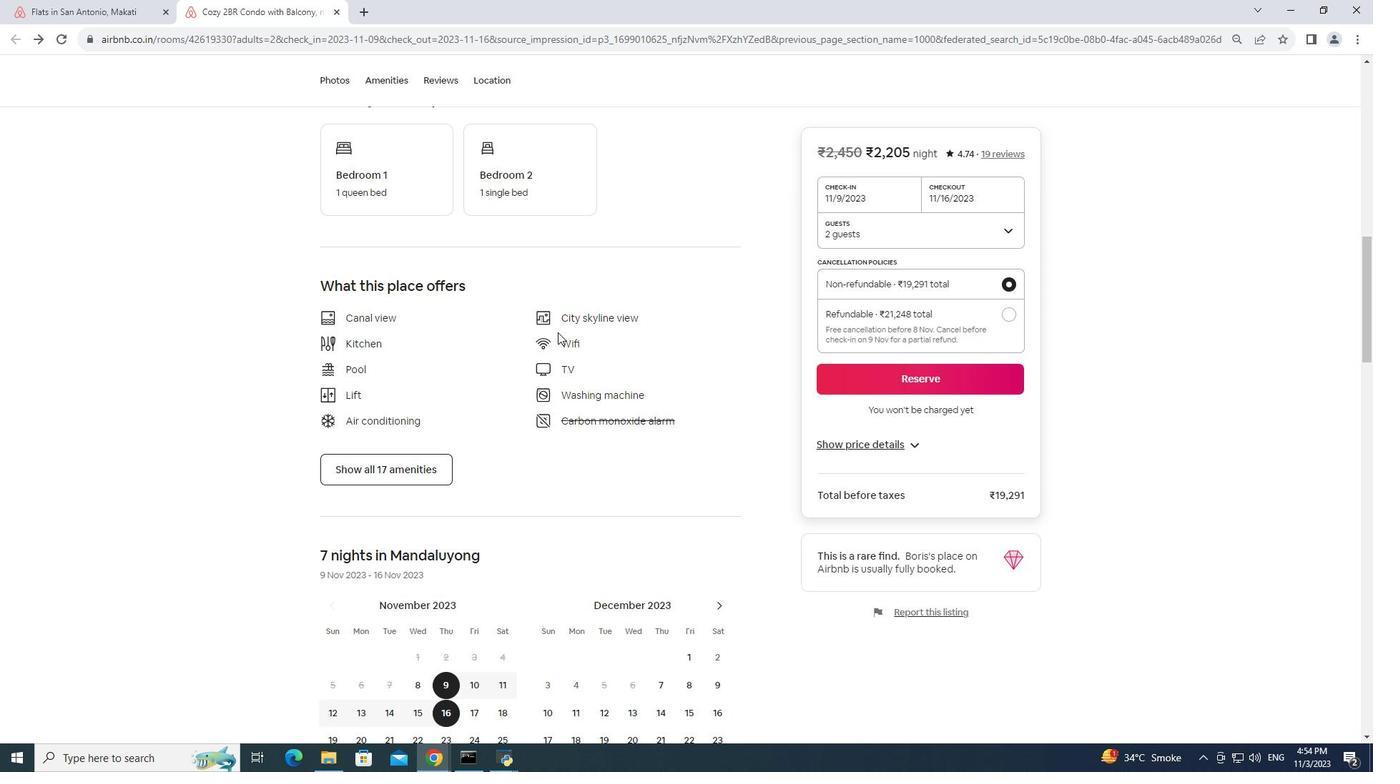 
Action: Mouse scrolled (558, 331) with delta (0, 0)
Screenshot: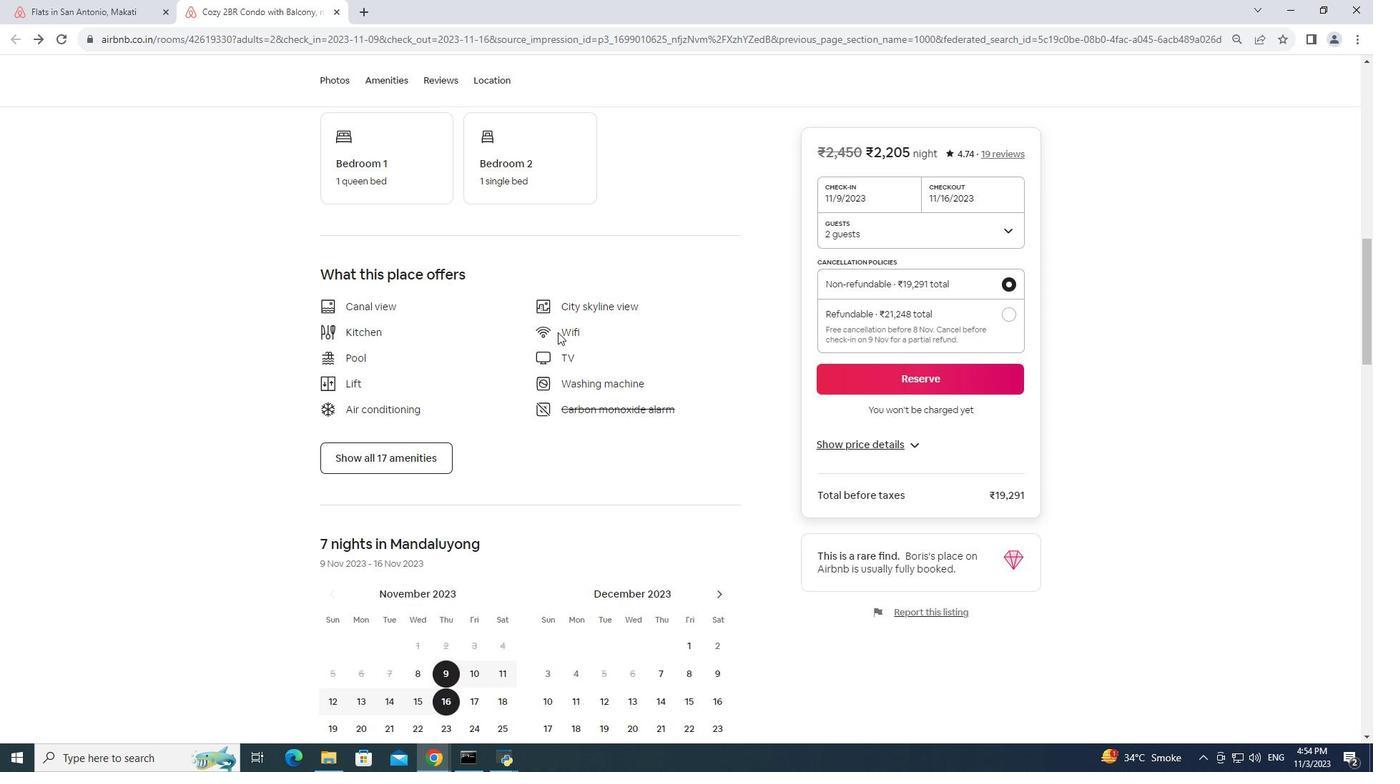 
Action: Mouse scrolled (558, 331) with delta (0, 0)
Screenshot: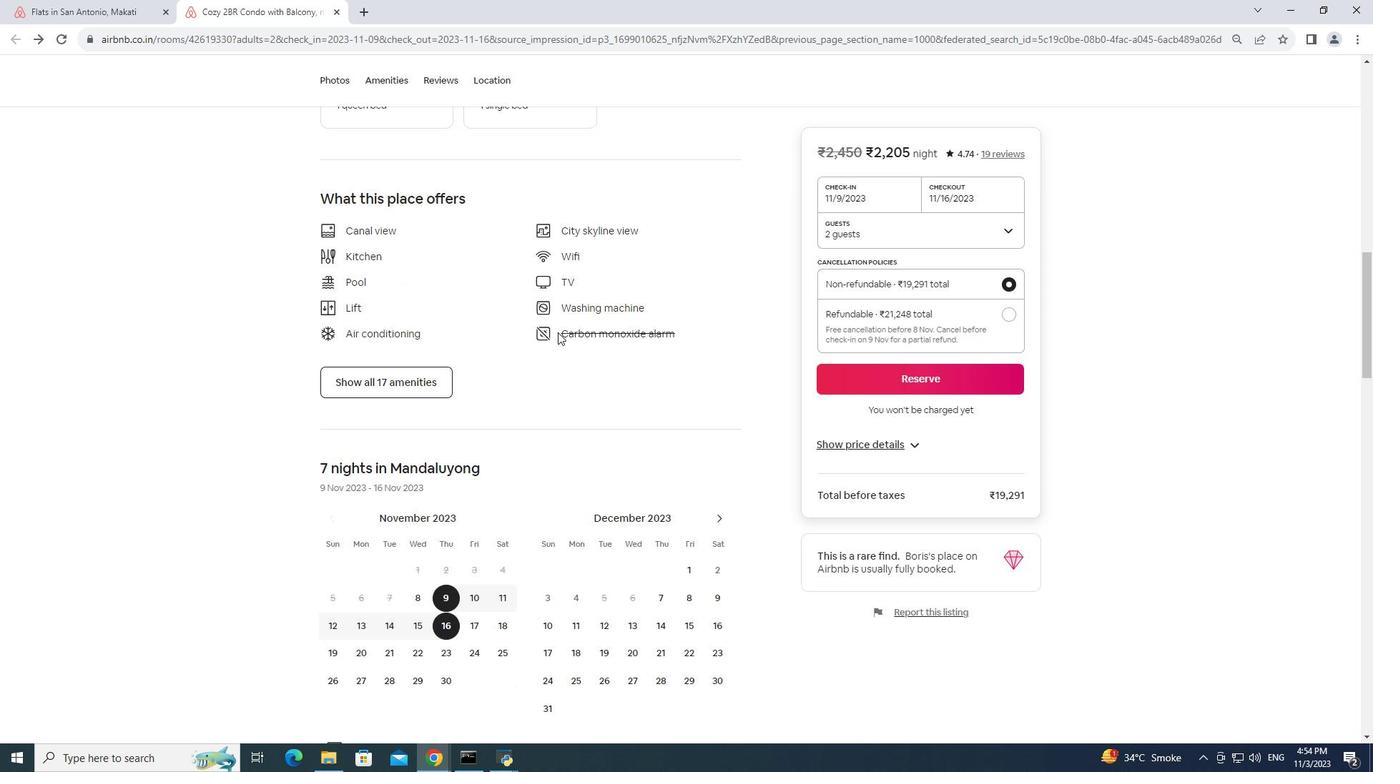 
Action: Mouse scrolled (558, 331) with delta (0, 0)
Screenshot: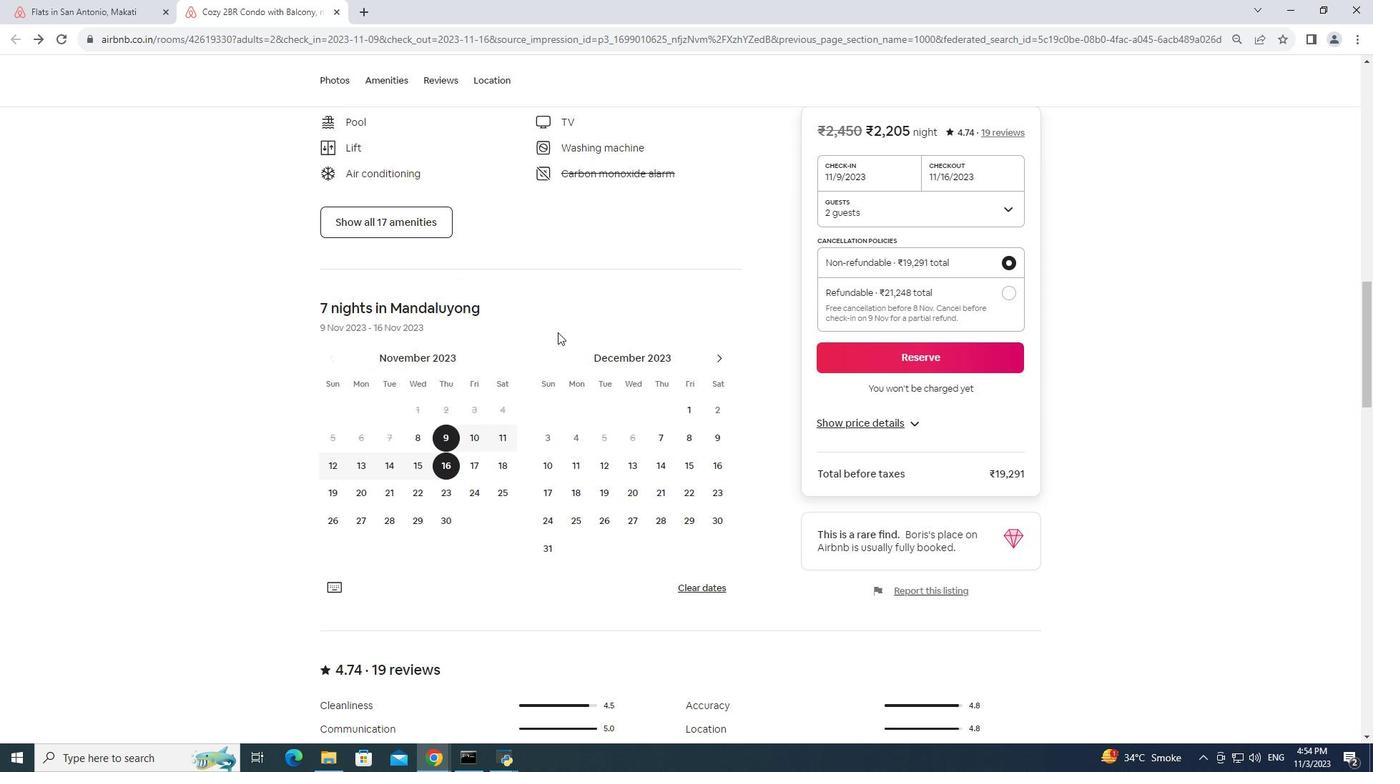 
Action: Mouse scrolled (558, 331) with delta (0, 0)
Screenshot: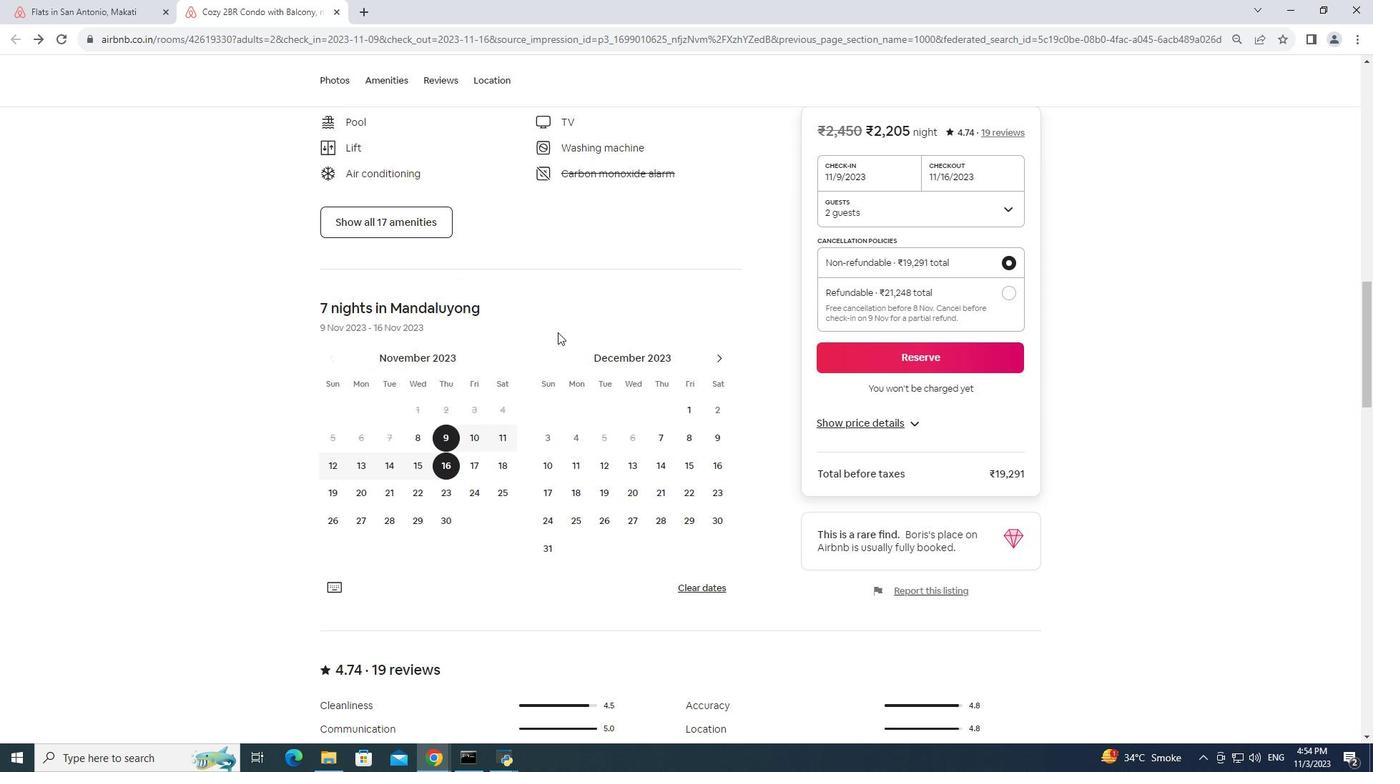 
Action: Mouse scrolled (558, 331) with delta (0, 0)
Screenshot: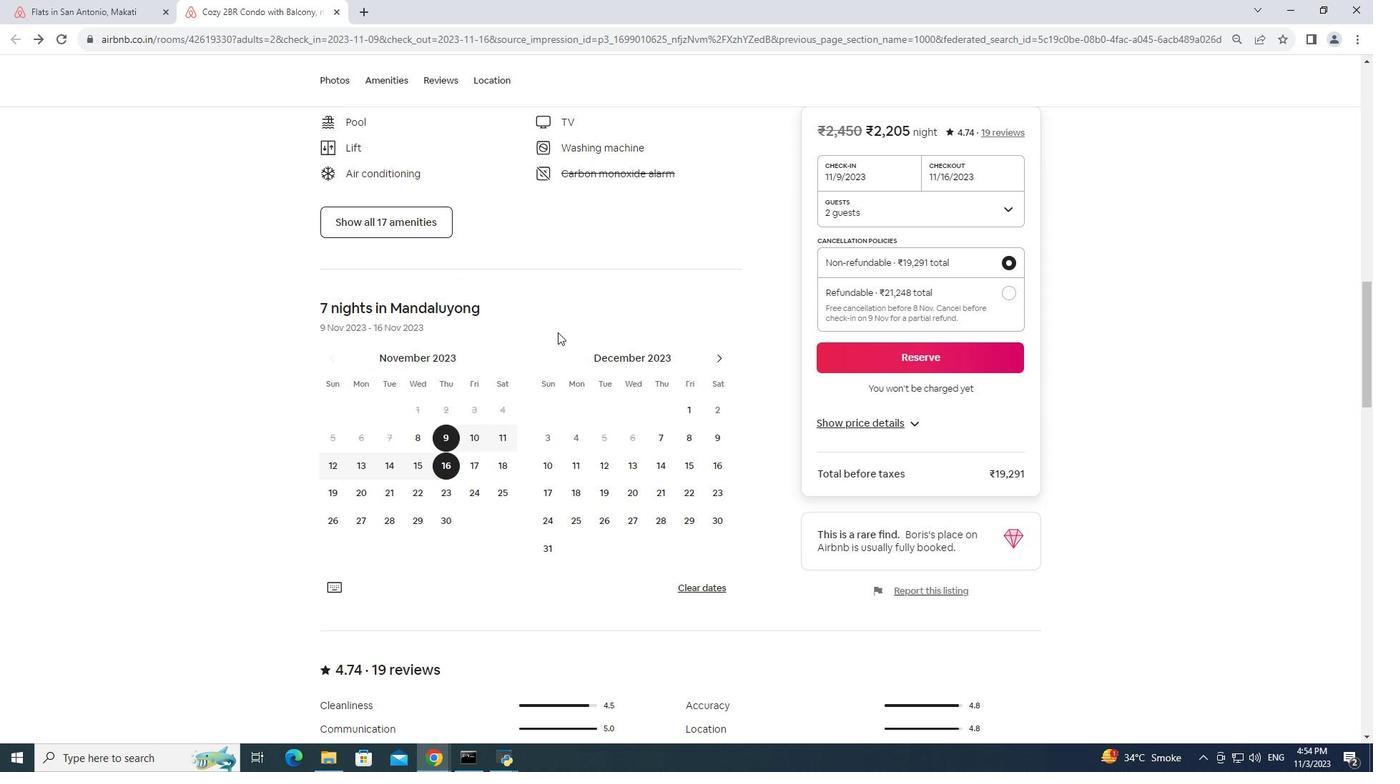
Action: Mouse moved to (558, 331)
Screenshot: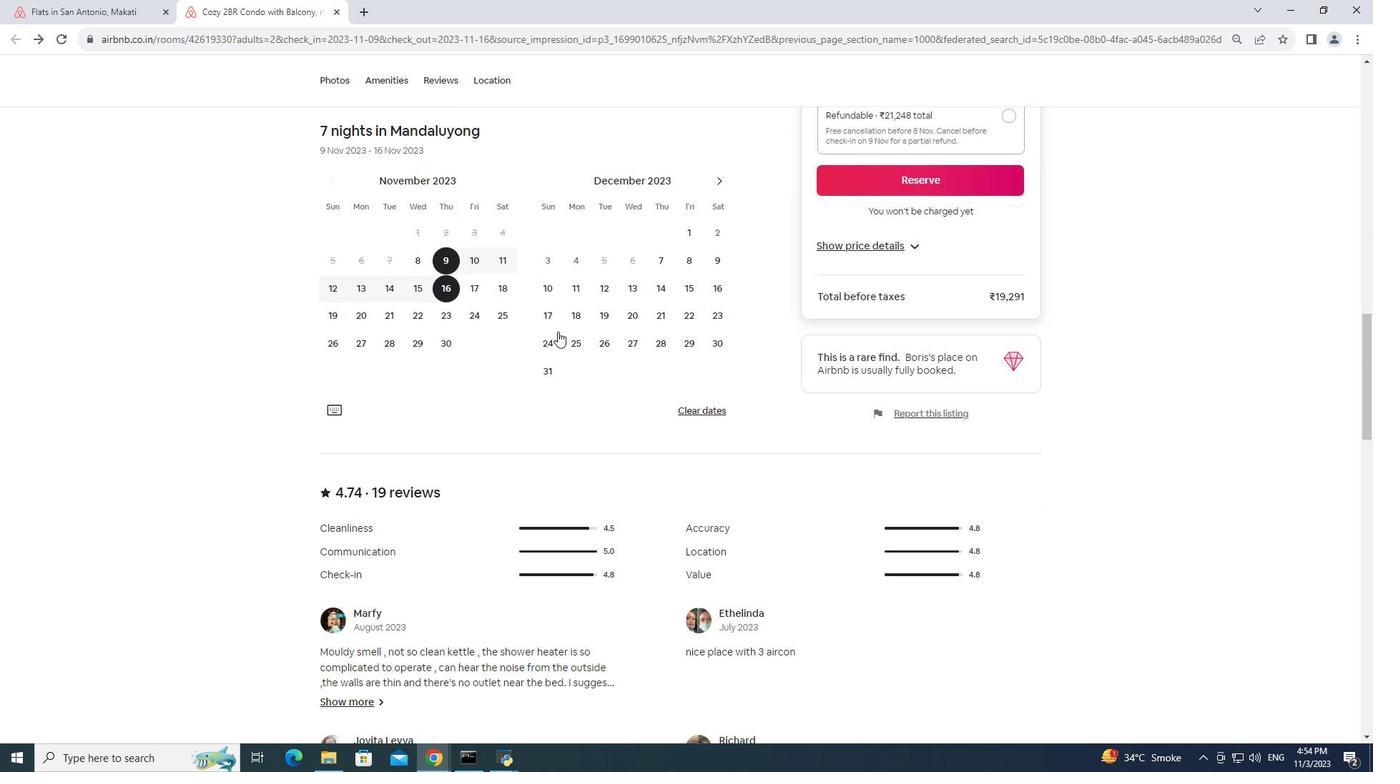 
Action: Mouse scrolled (558, 331) with delta (0, 0)
Screenshot: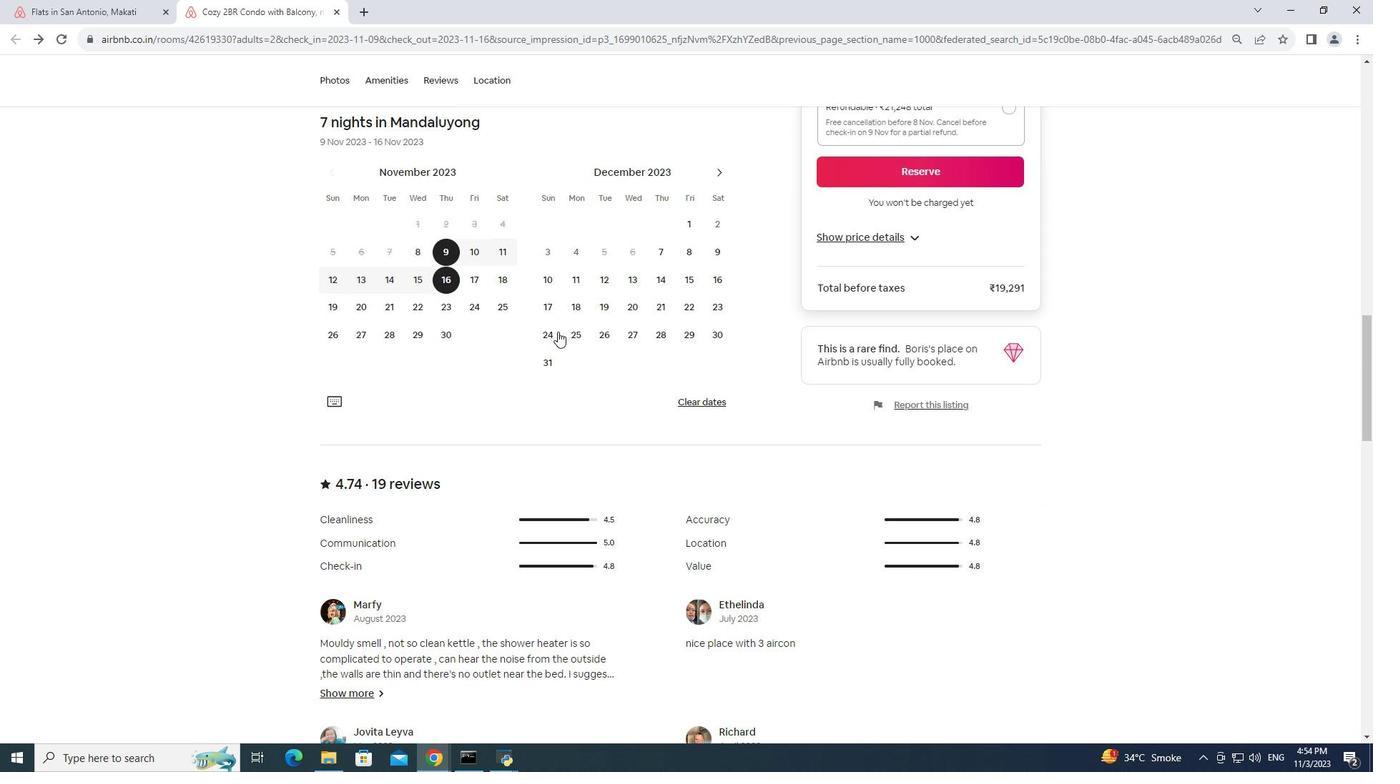 
Action: Mouse scrolled (558, 331) with delta (0, 0)
Screenshot: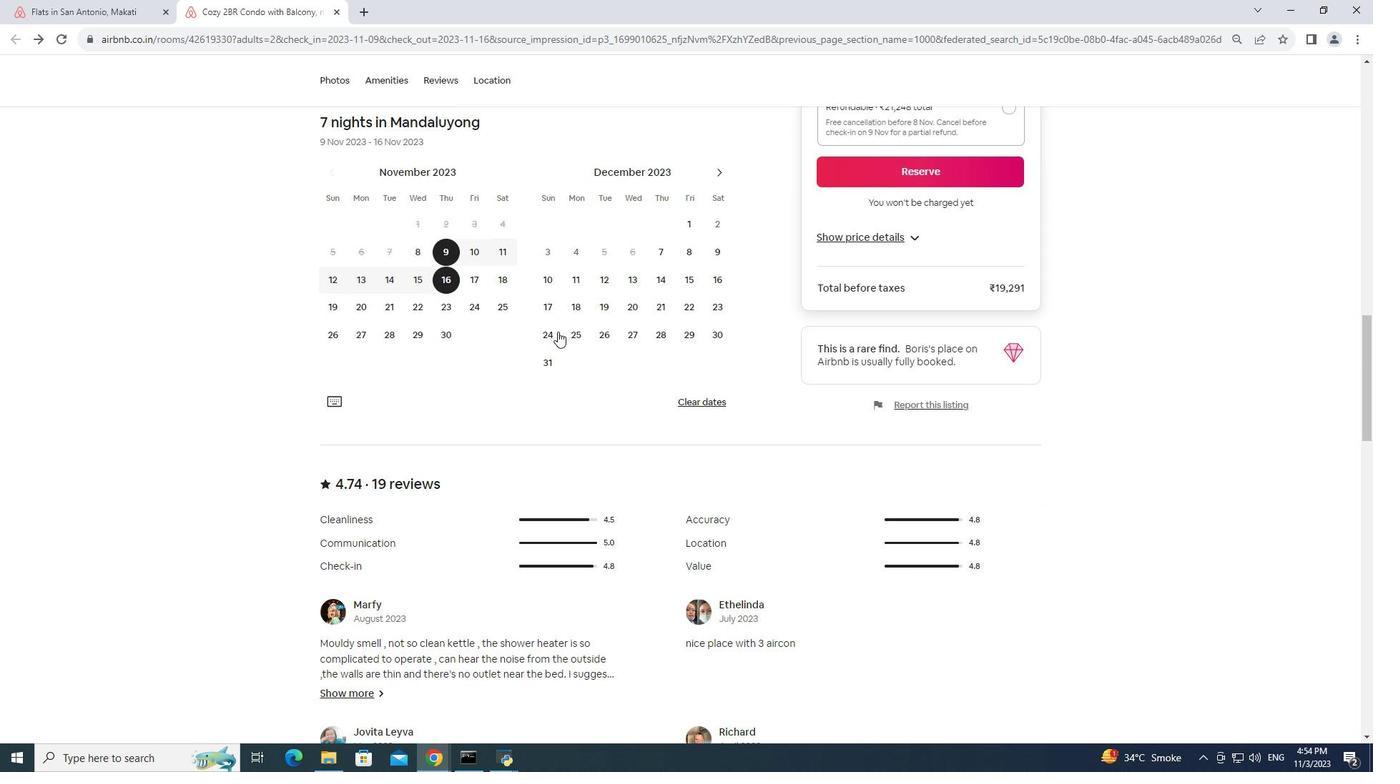 
Action: Mouse scrolled (558, 331) with delta (0, 0)
Screenshot: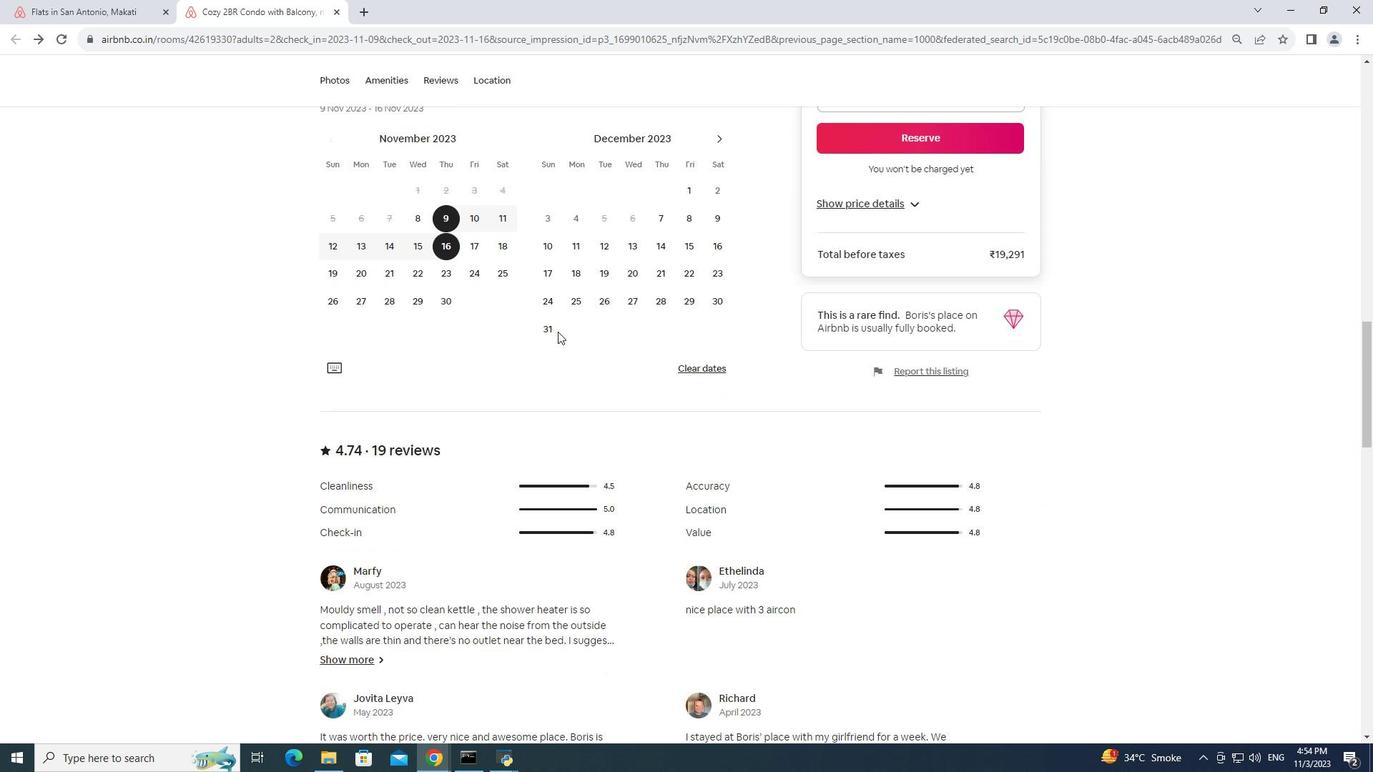 
Action: Mouse moved to (557, 327)
Screenshot: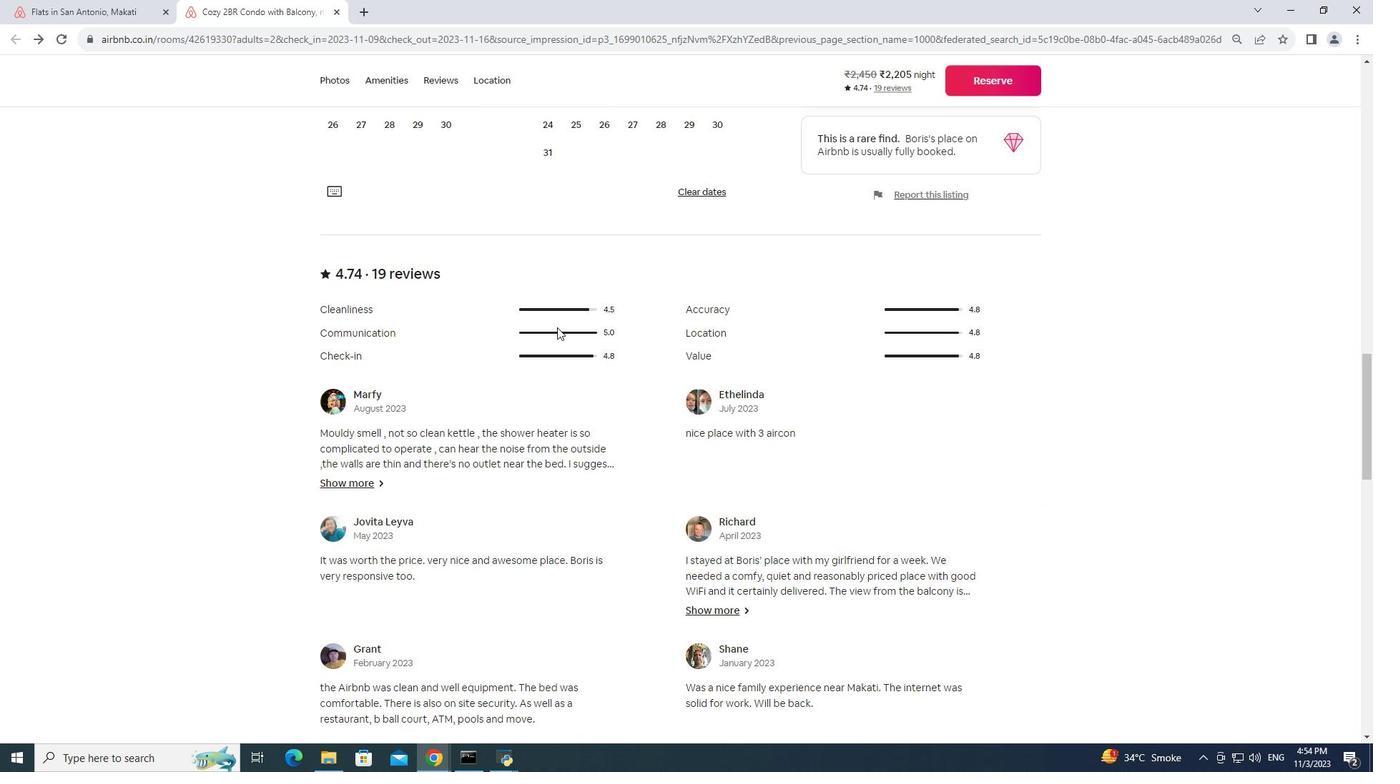 
Action: Mouse scrolled (557, 326) with delta (0, 0)
Screenshot: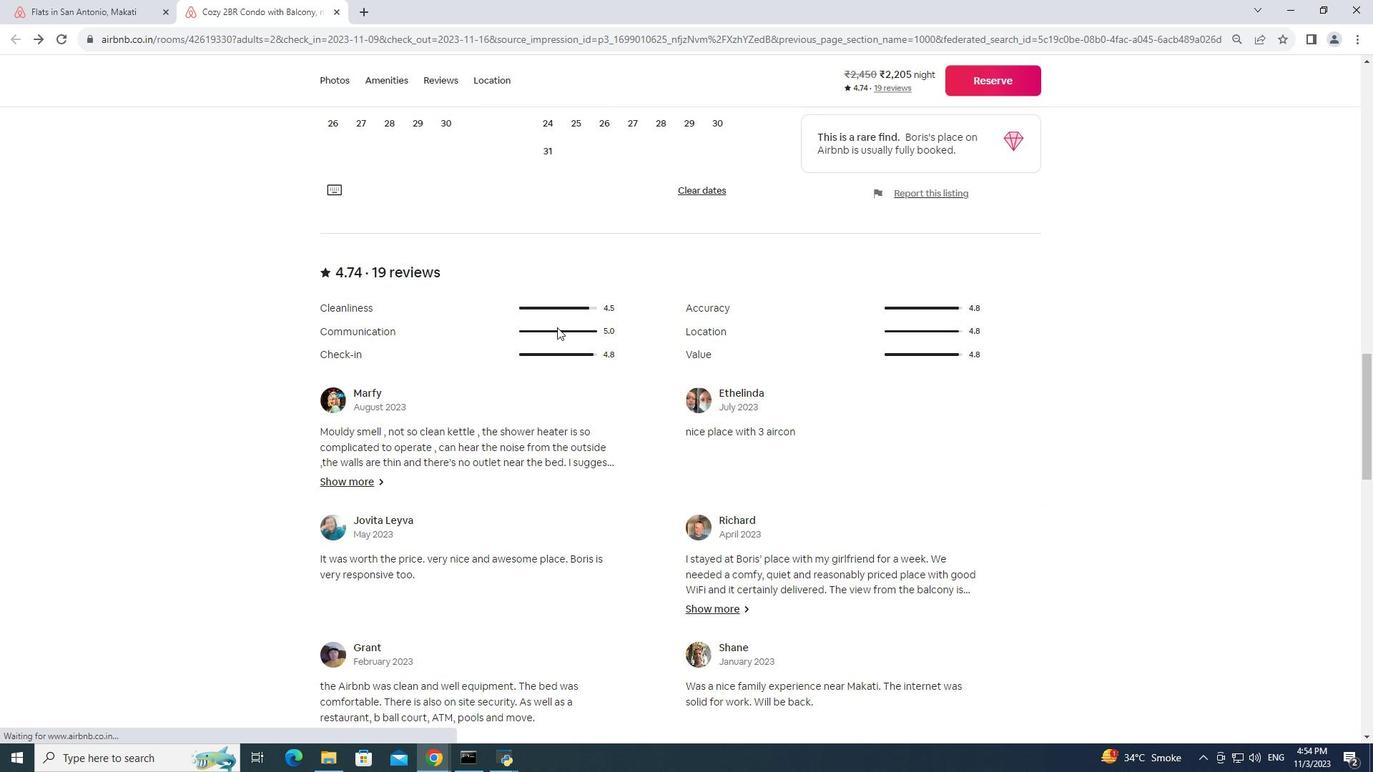 
Action: Mouse scrolled (557, 326) with delta (0, 0)
Screenshot: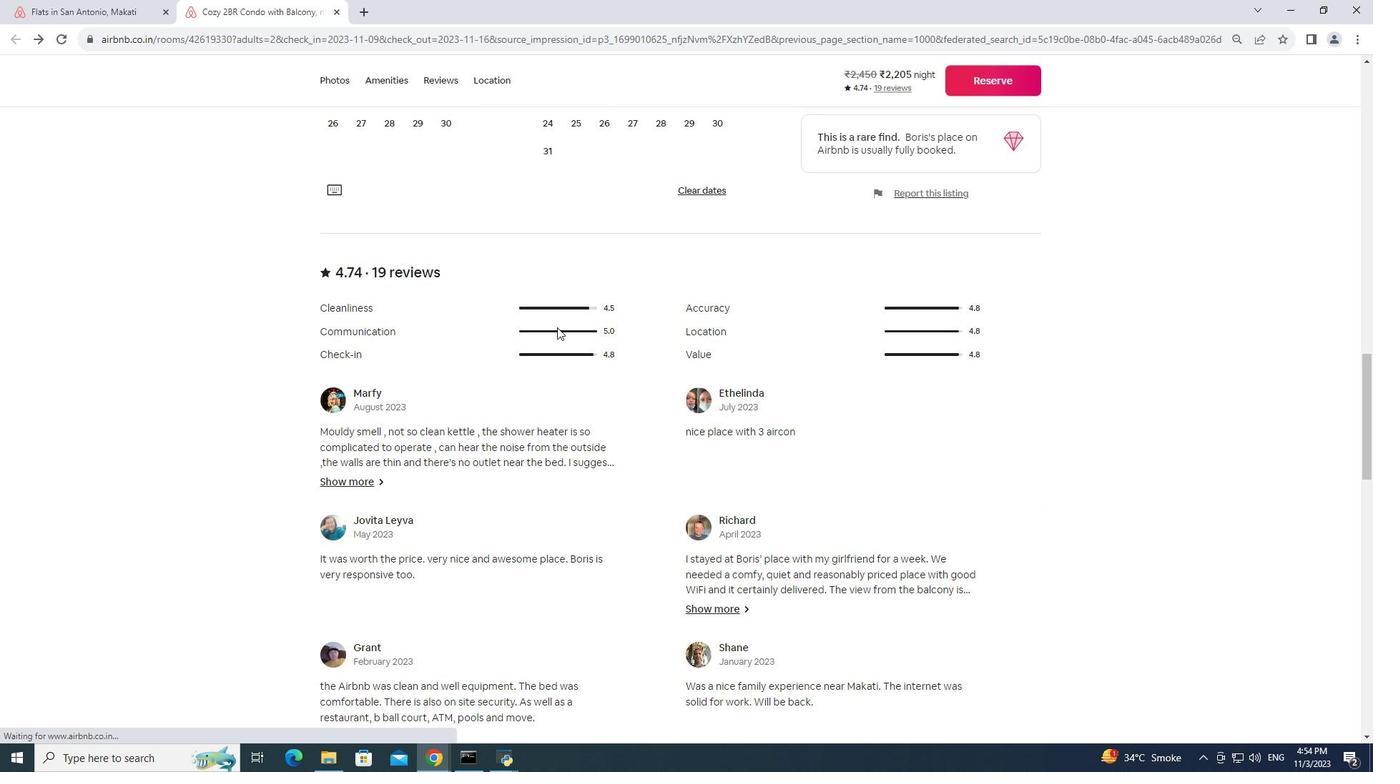 
Action: Mouse scrolled (557, 326) with delta (0, 0)
Screenshot: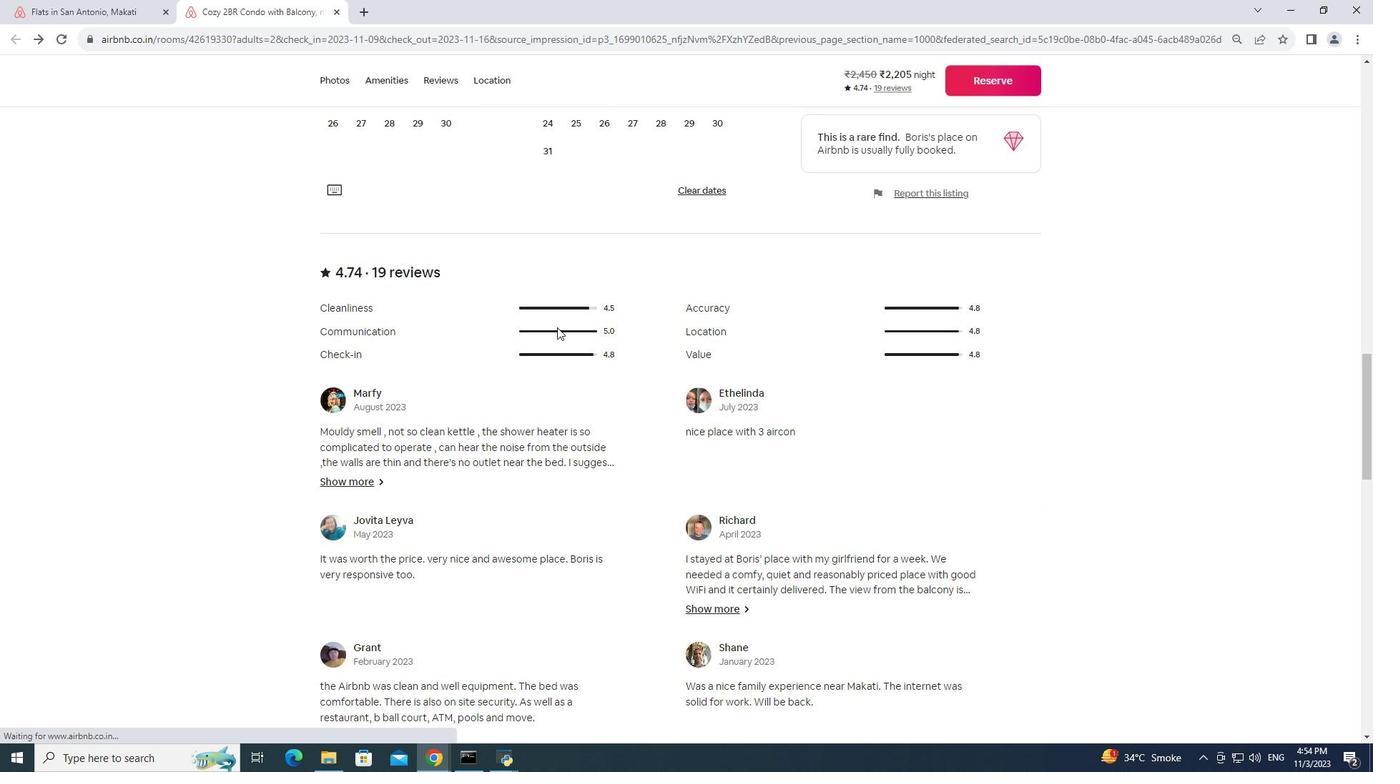 
Action: Mouse scrolled (557, 326) with delta (0, 0)
Screenshot: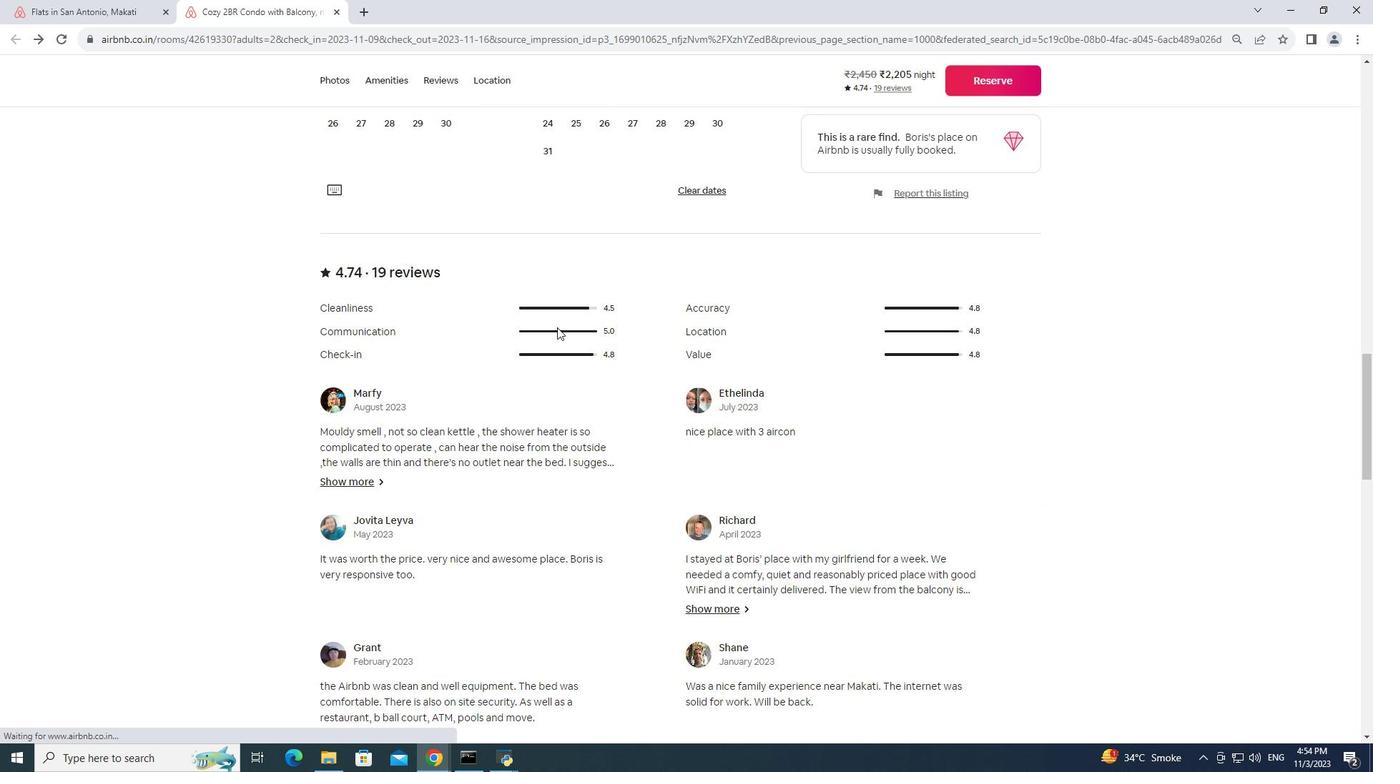 
Action: Mouse moved to (419, 435)
Screenshot: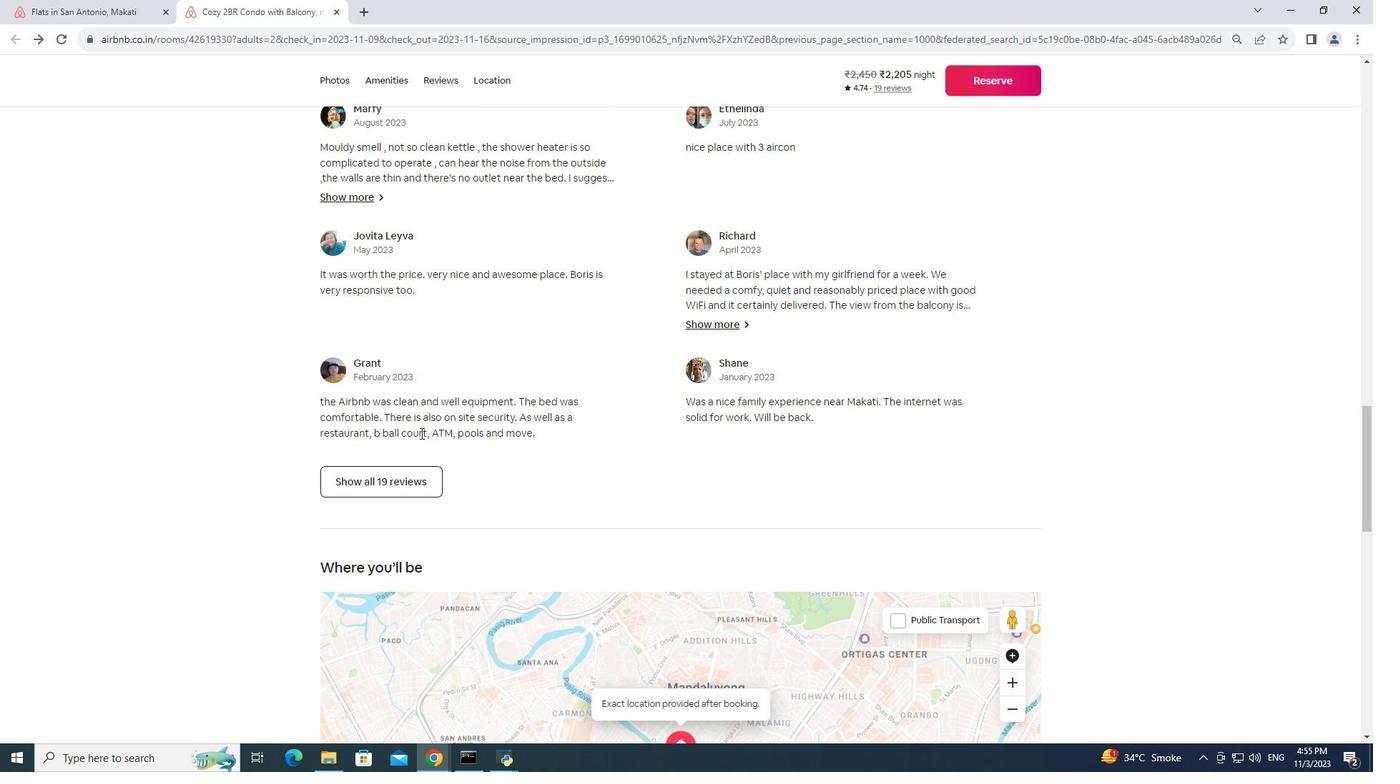 
Action: Mouse scrolled (419, 434) with delta (0, 0)
Screenshot: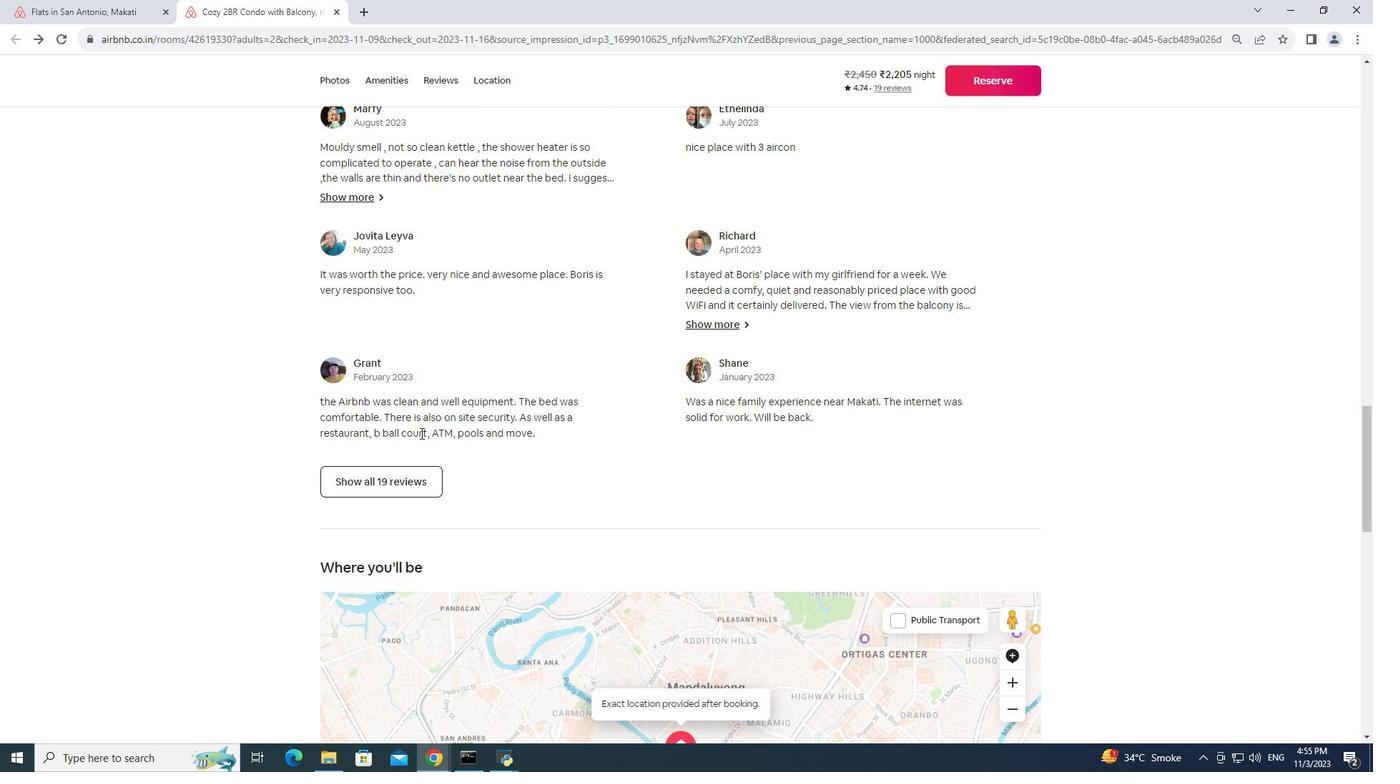 
Action: Mouse moved to (420, 432)
Screenshot: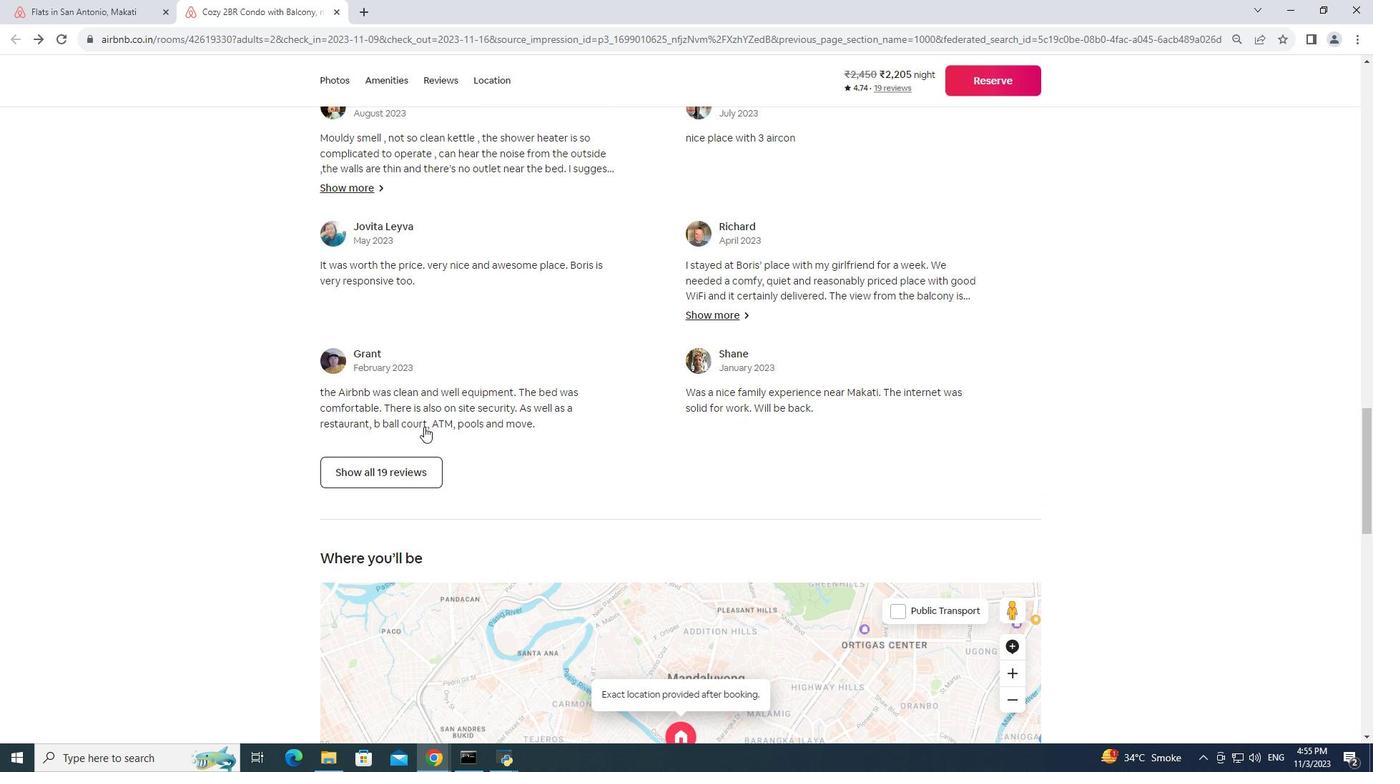 
Action: Mouse scrolled (420, 432) with delta (0, 0)
Screenshot: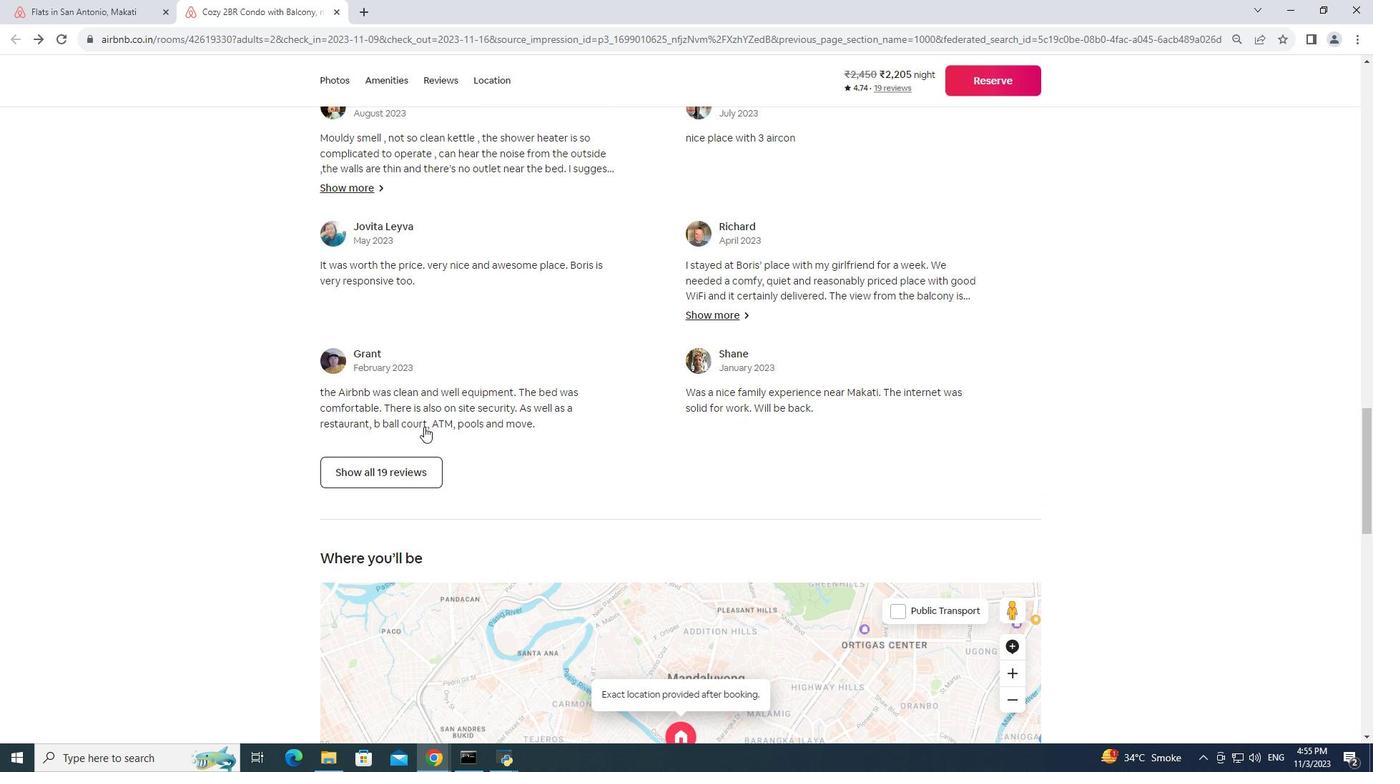 
Action: Mouse moved to (423, 427)
Screenshot: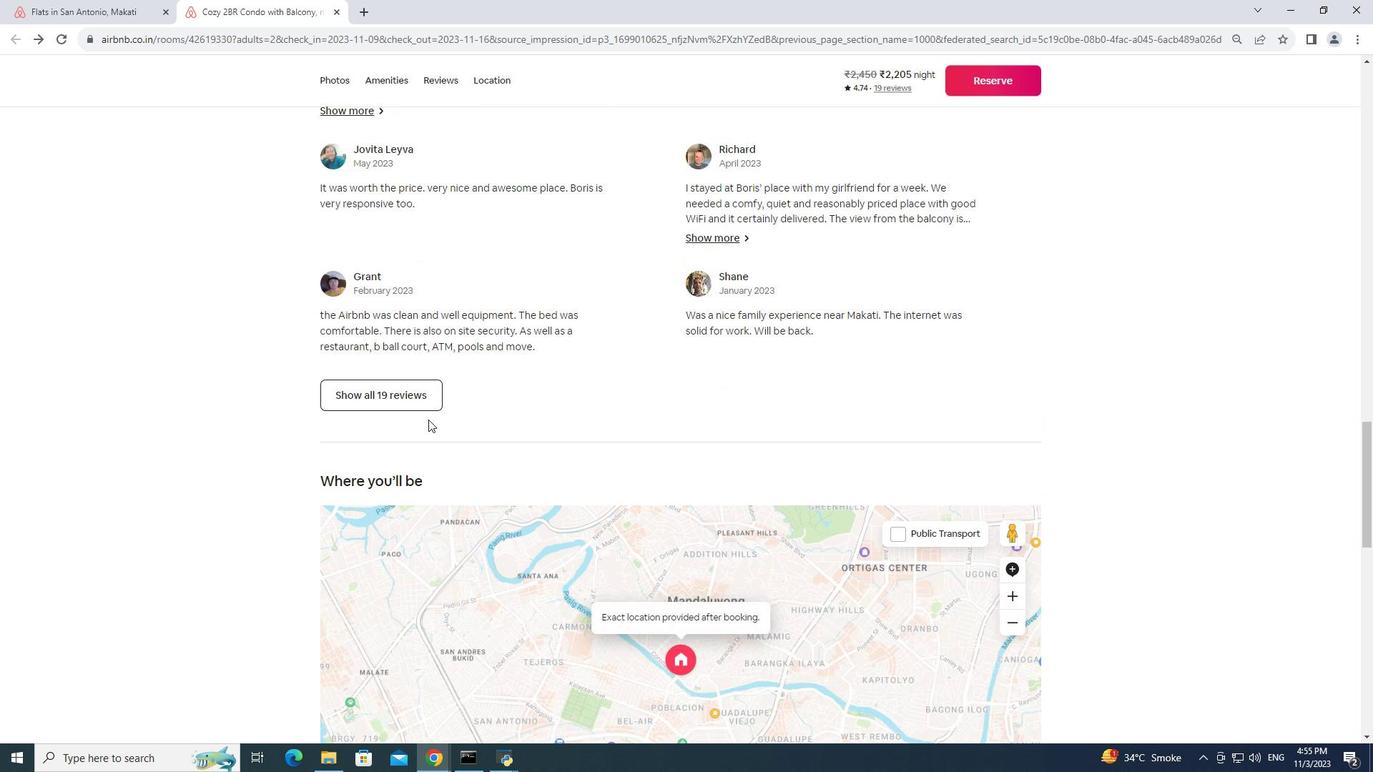 
Action: Mouse scrolled (423, 427) with delta (0, 0)
Screenshot: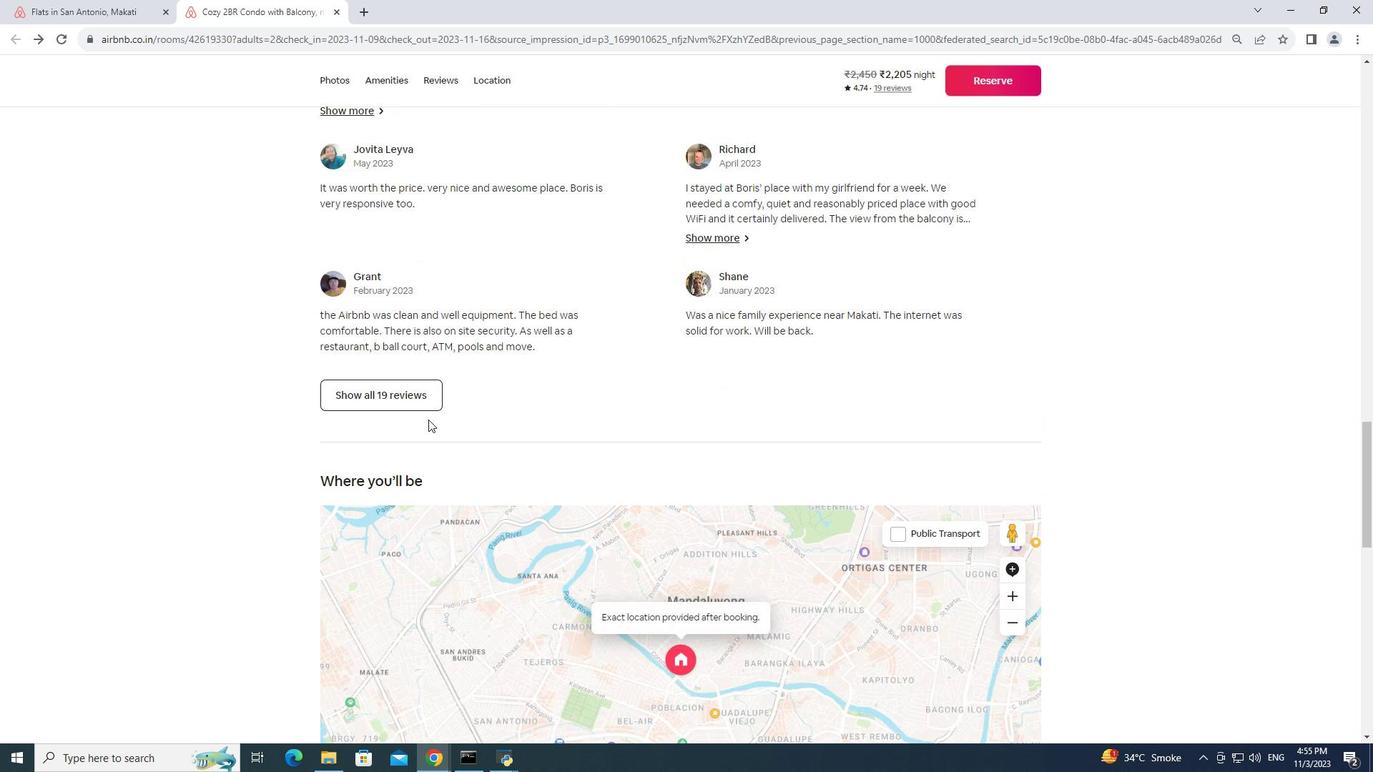 
Action: Mouse moved to (417, 335)
Screenshot: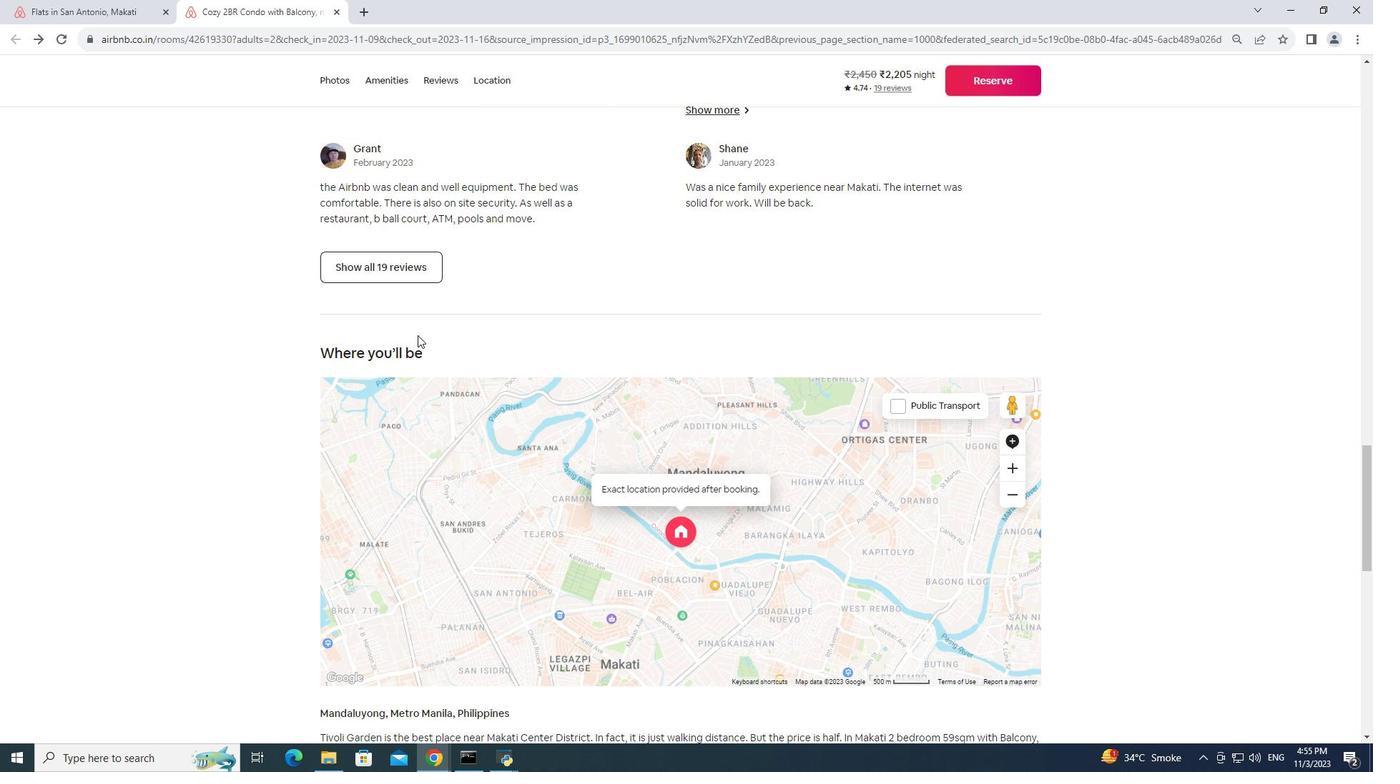 
Action: Mouse scrolled (417, 334) with delta (0, 0)
Screenshot: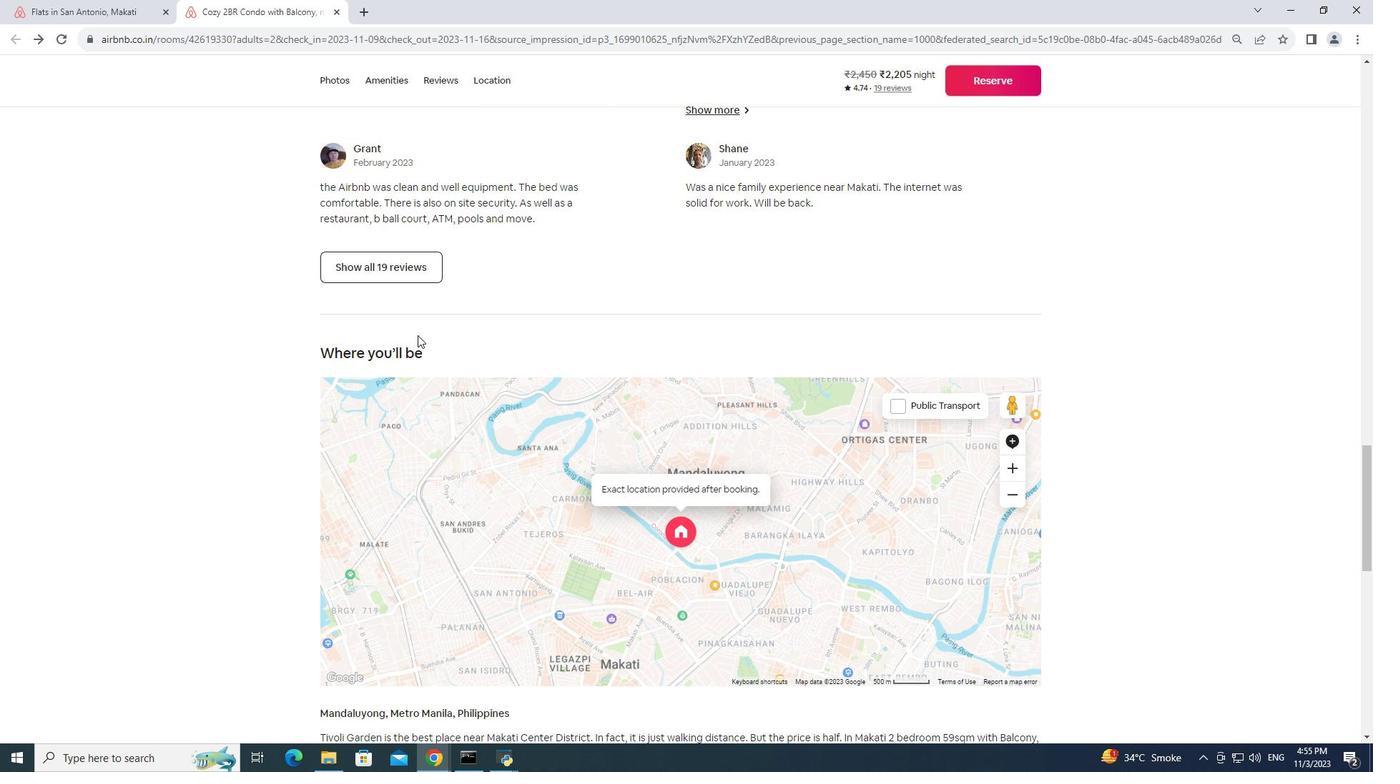 
Action: Mouse scrolled (417, 334) with delta (0, 0)
Screenshot: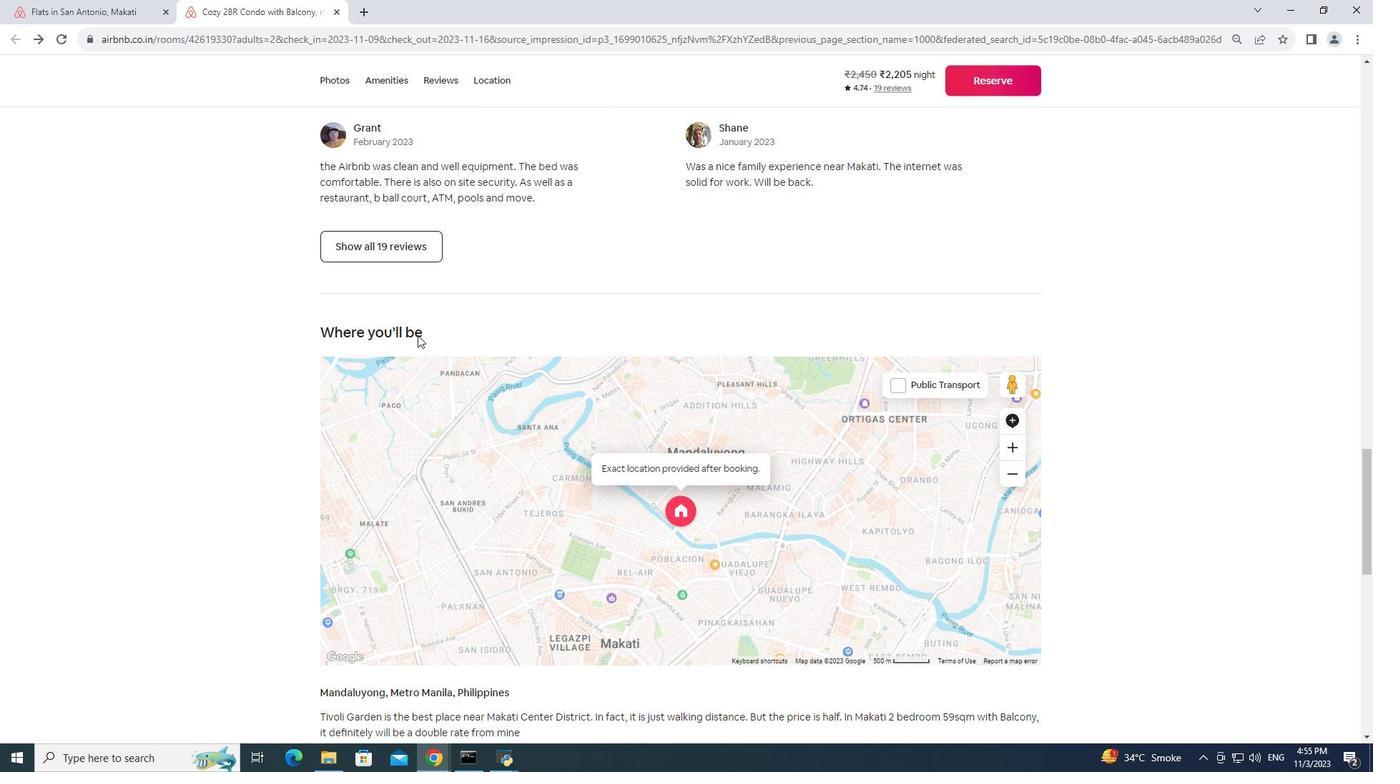 
Action: Mouse scrolled (417, 334) with delta (0, 0)
Screenshot: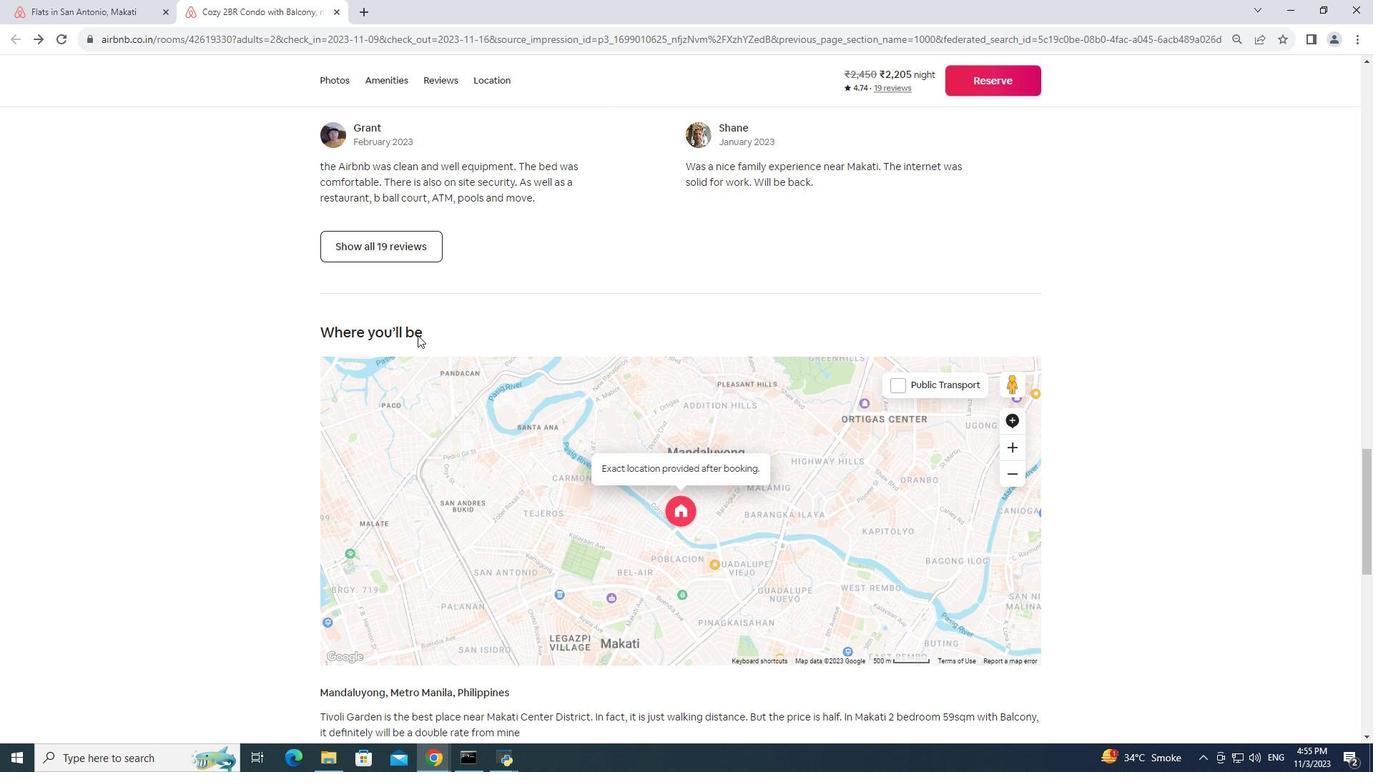 
Action: Mouse scrolled (417, 334) with delta (0, 0)
Screenshot: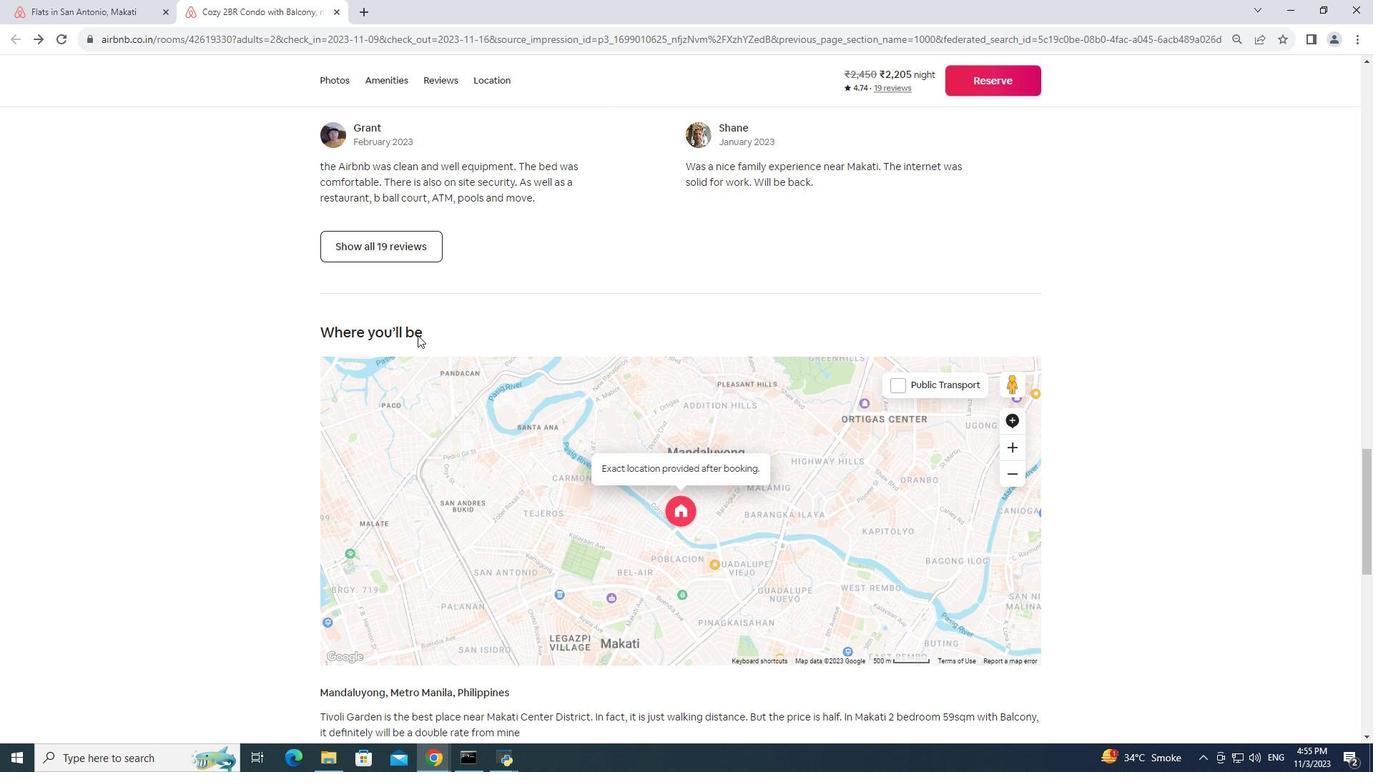 
Action: Mouse moved to (418, 334)
Screenshot: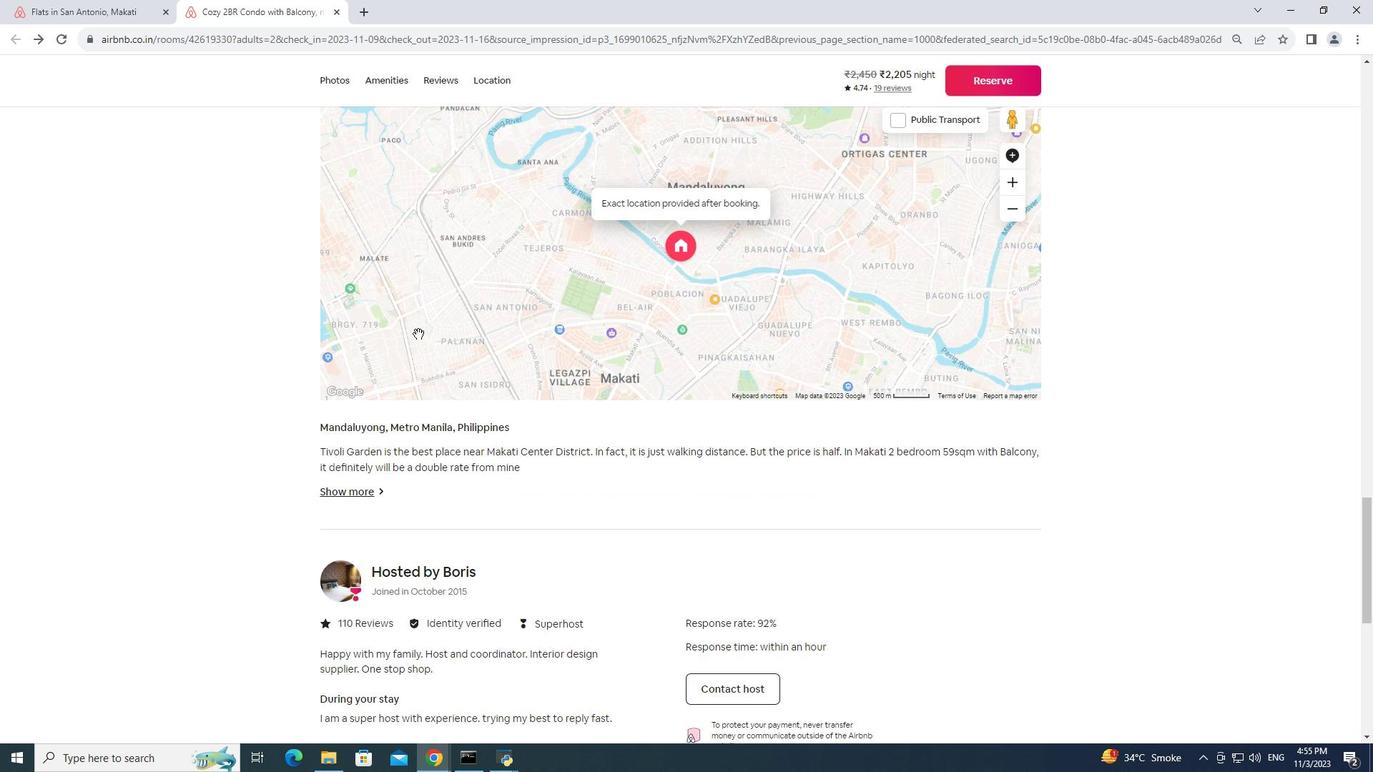 
Action: Mouse scrolled (418, 333) with delta (0, 0)
Screenshot: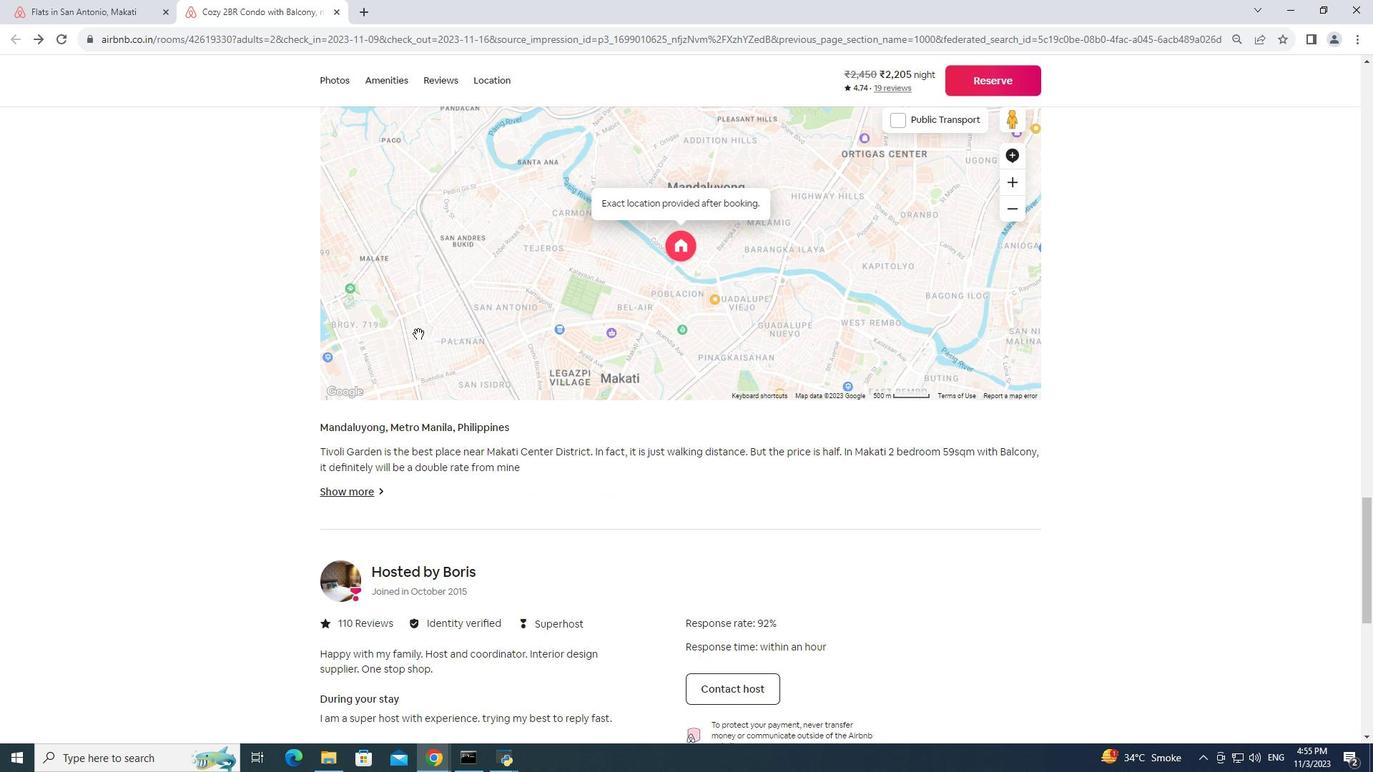 
Action: Mouse scrolled (418, 333) with delta (0, 0)
Screenshot: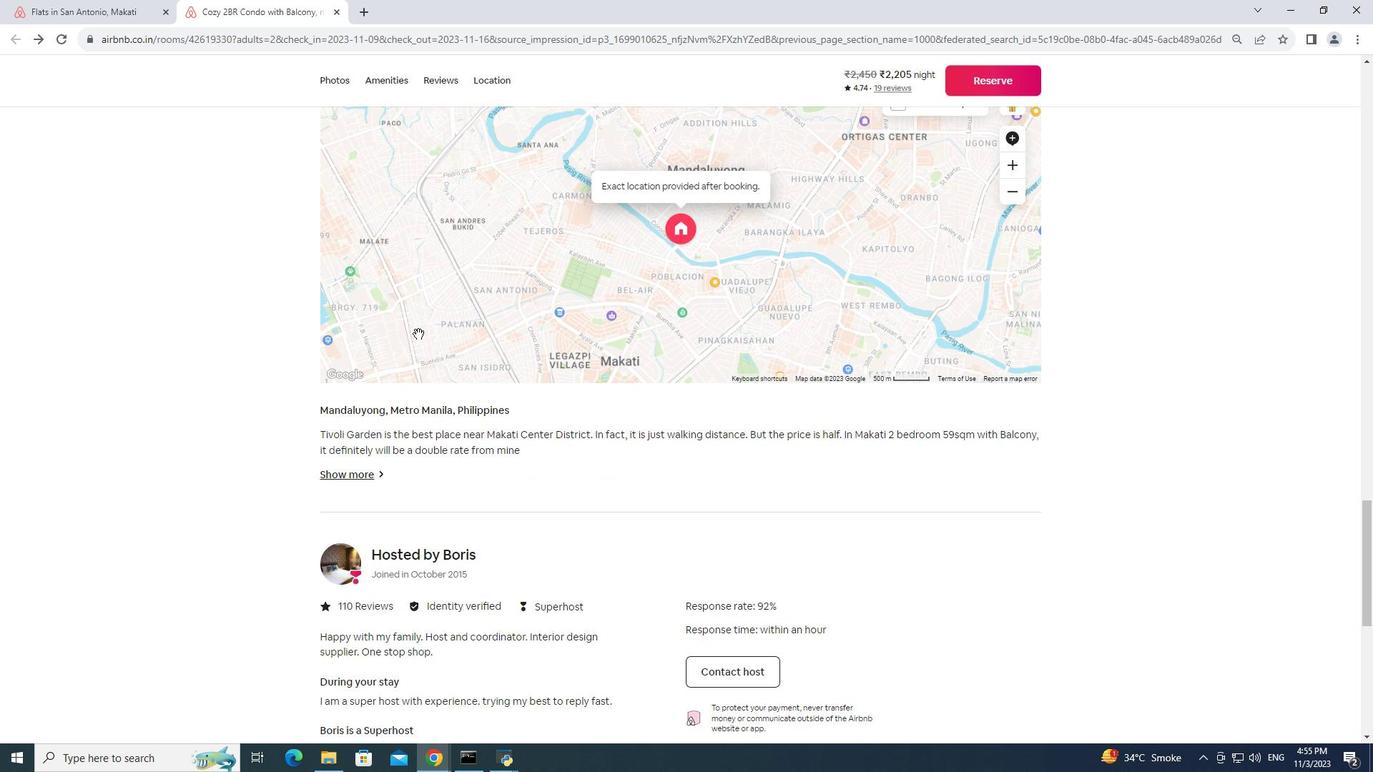 
Action: Mouse scrolled (418, 333) with delta (0, 0)
Screenshot: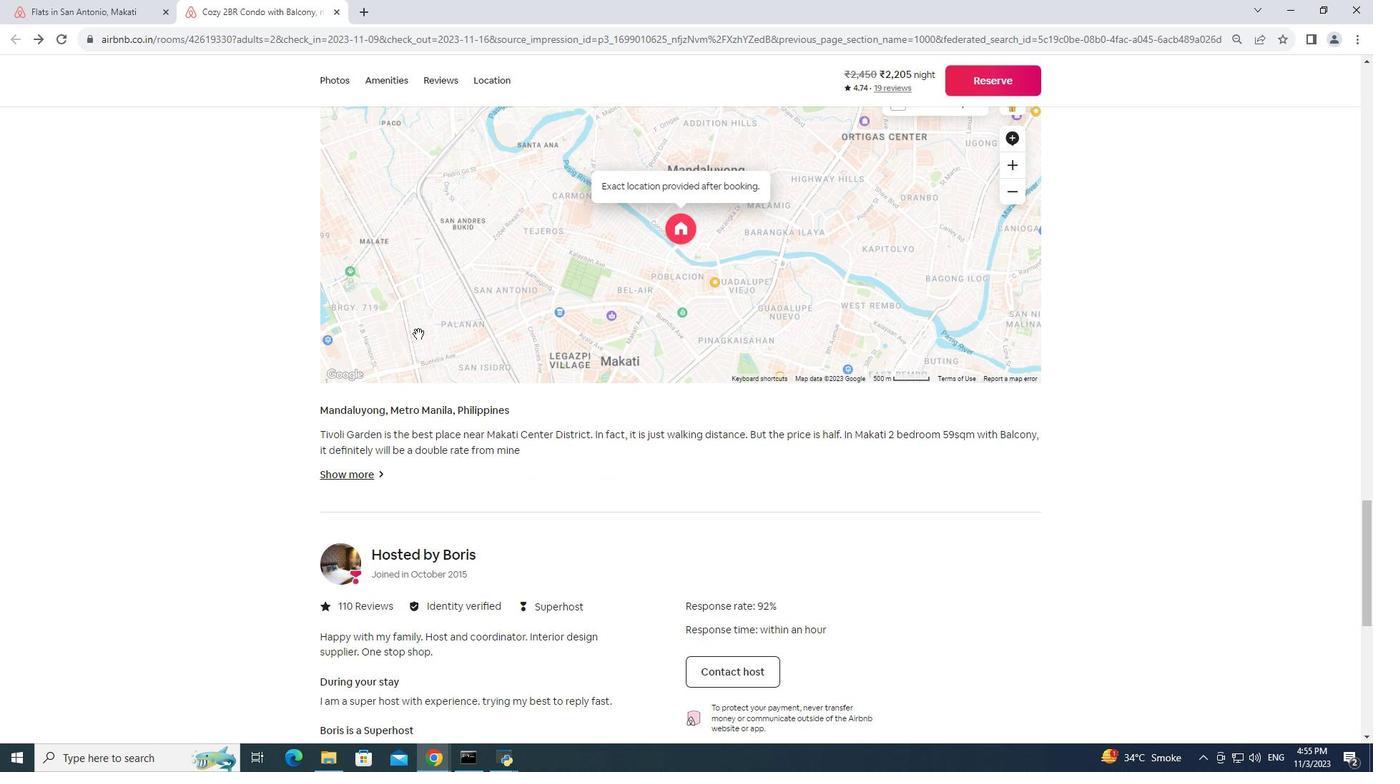 
Action: Mouse scrolled (418, 333) with delta (0, 0)
Screenshot: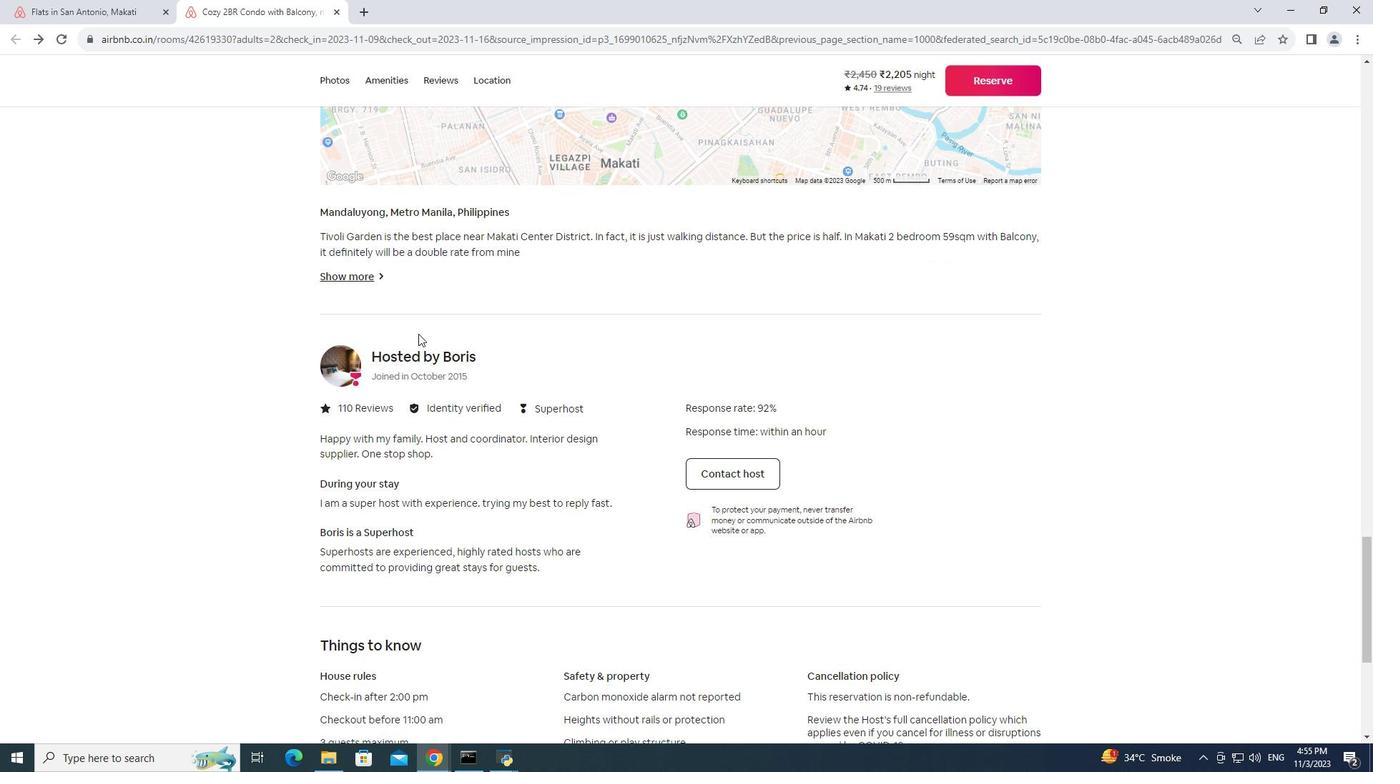 
Action: Mouse scrolled (418, 333) with delta (0, 0)
Screenshot: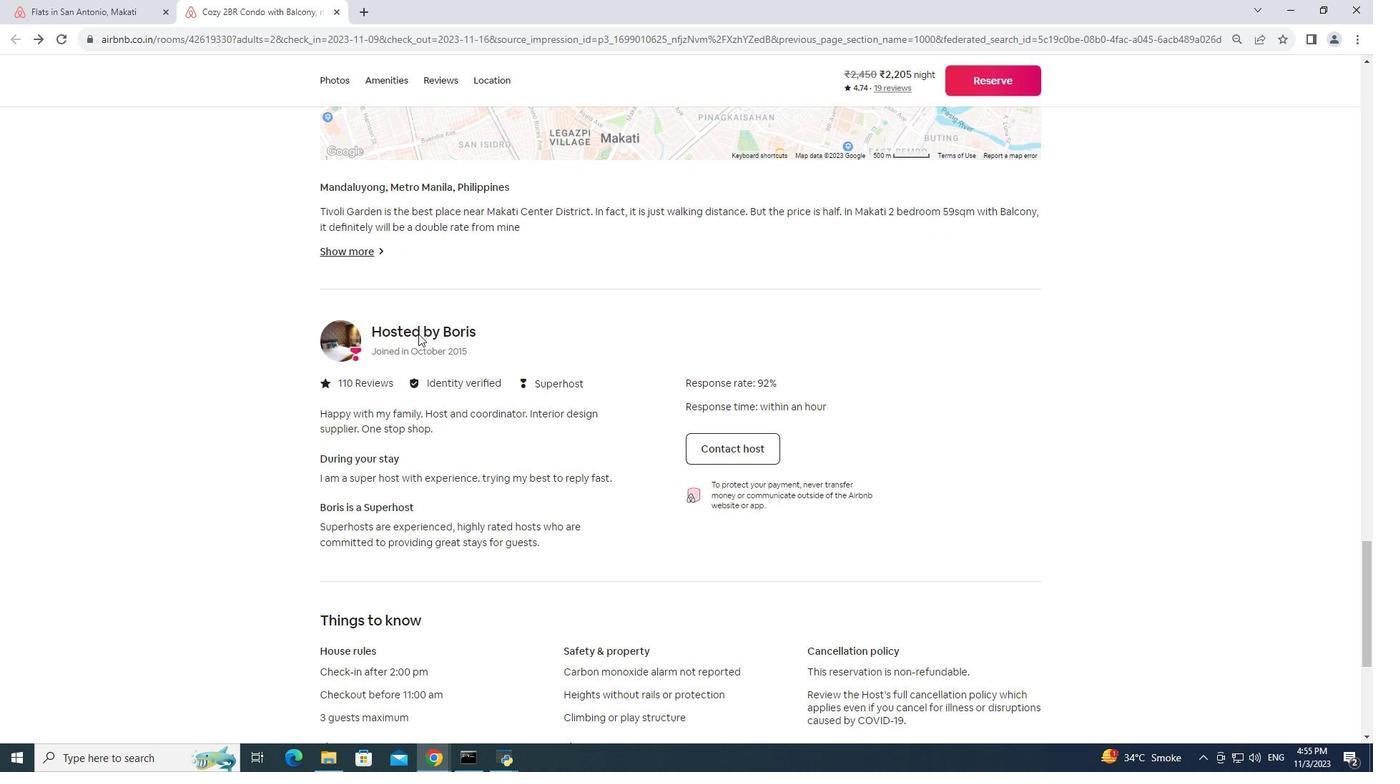 
Action: Mouse scrolled (418, 333) with delta (0, 0)
Screenshot: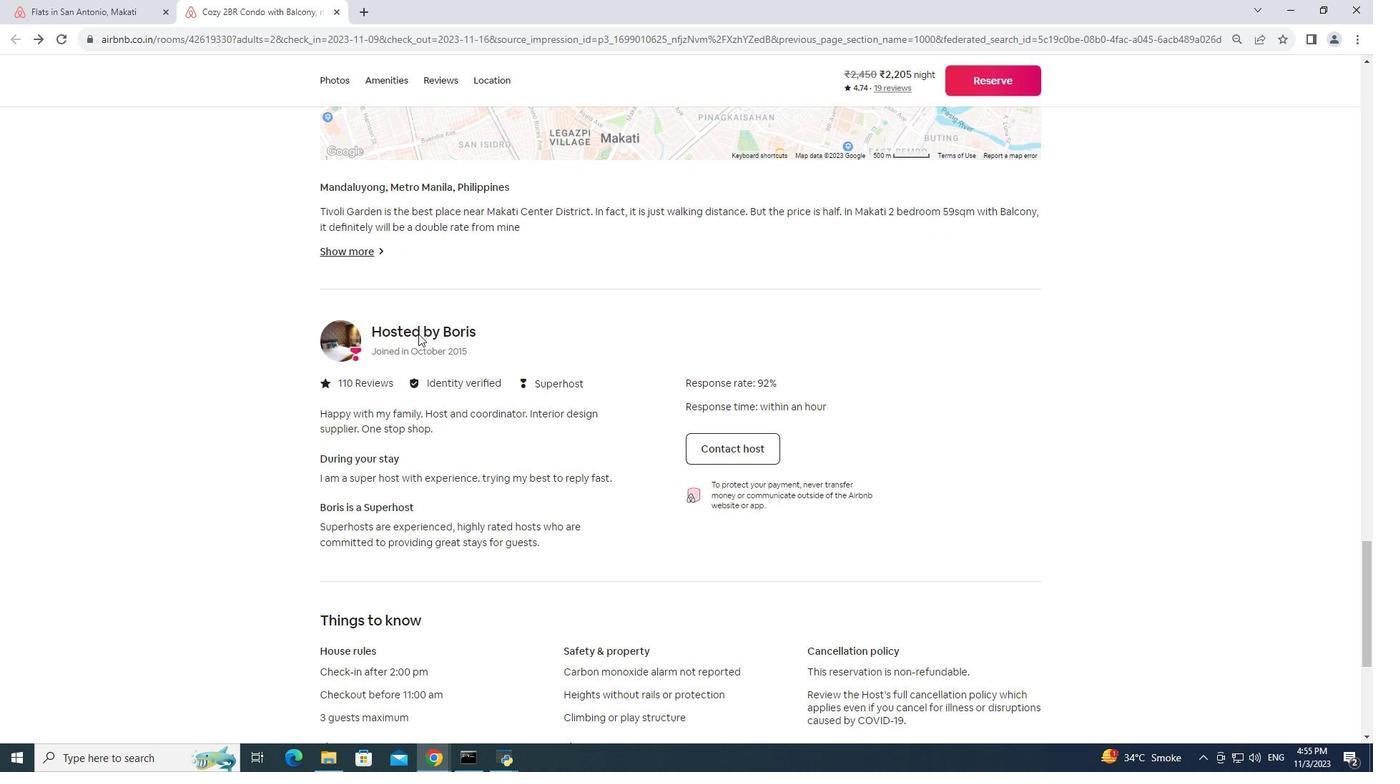 
Action: Mouse scrolled (418, 333) with delta (0, 0)
Screenshot: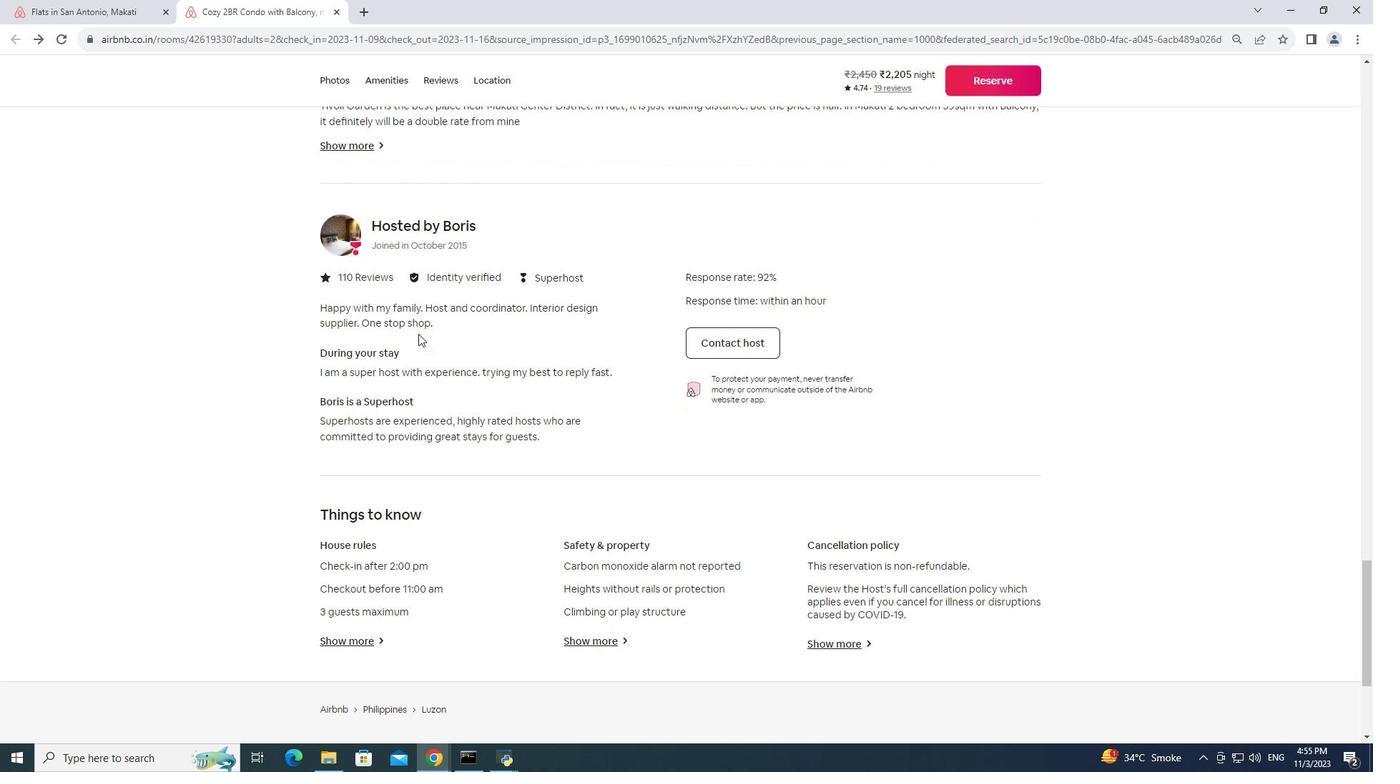 
Action: Mouse moved to (367, 481)
Screenshot: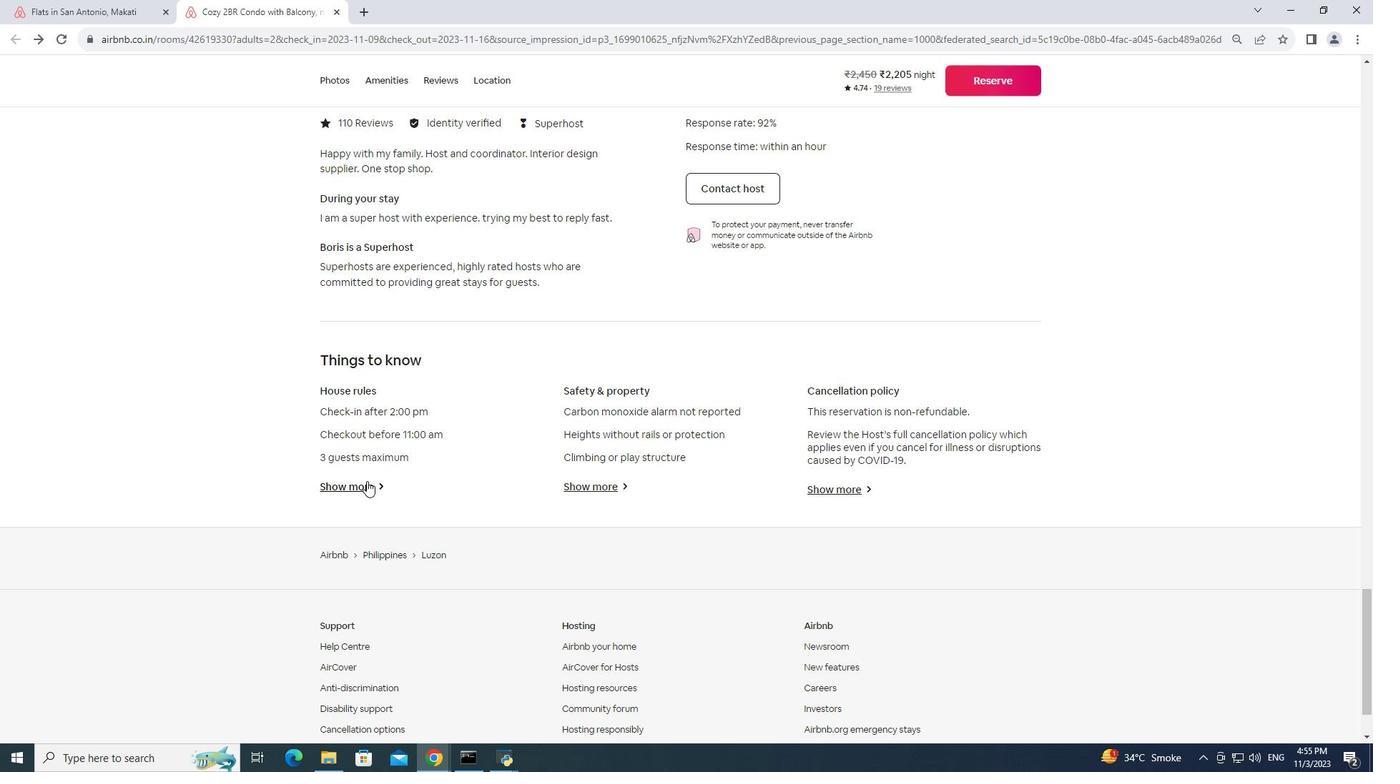 
Action: Mouse pressed left at (367, 481)
Screenshot: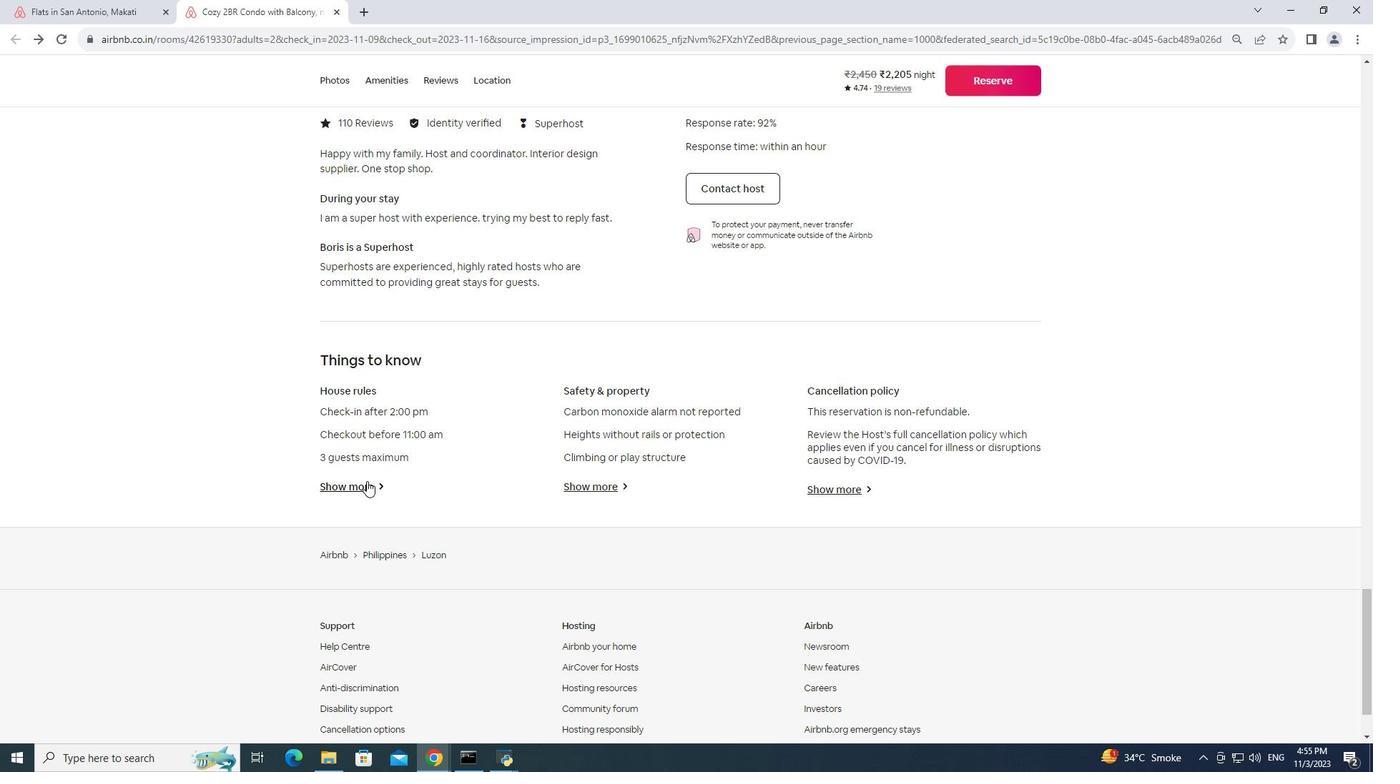 
Action: Mouse moved to (600, 374)
Screenshot: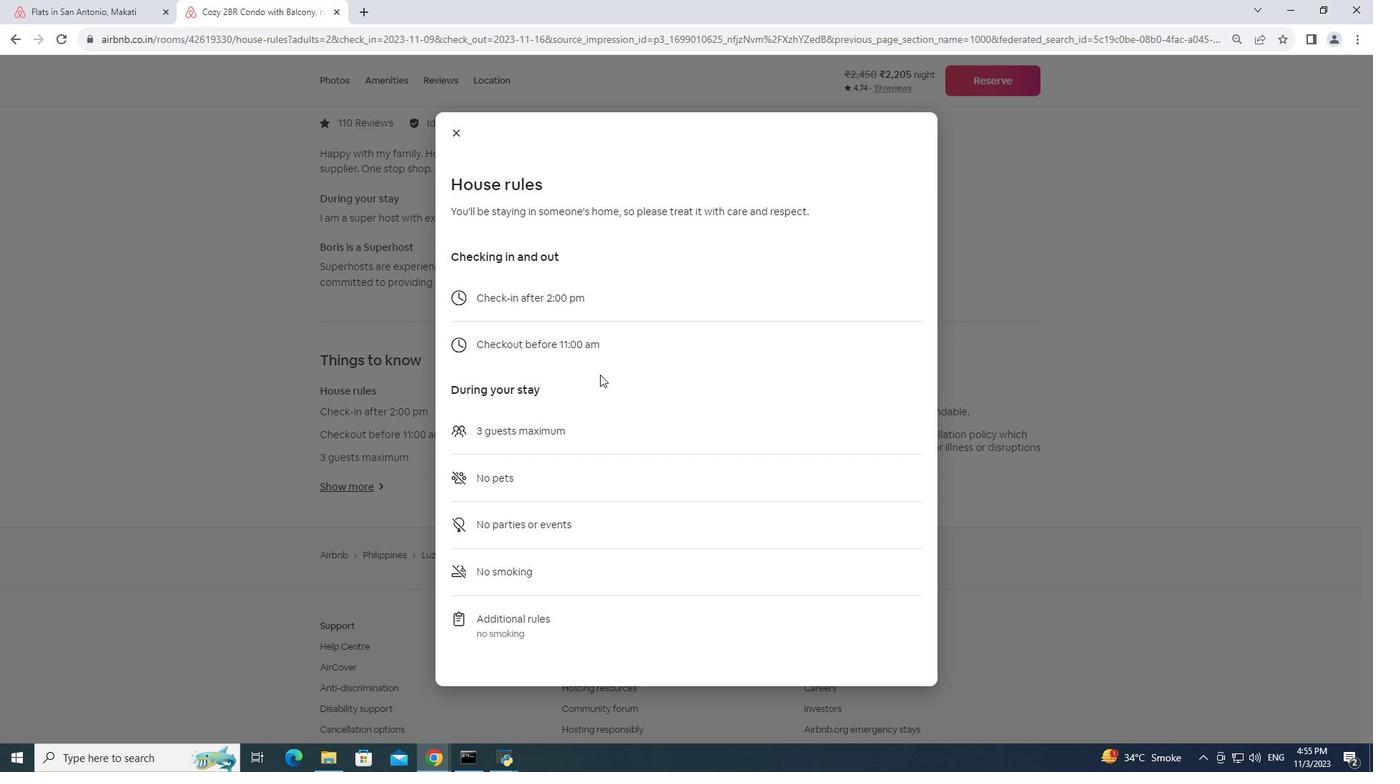 
Action: Mouse scrolled (600, 374) with delta (0, 0)
Screenshot: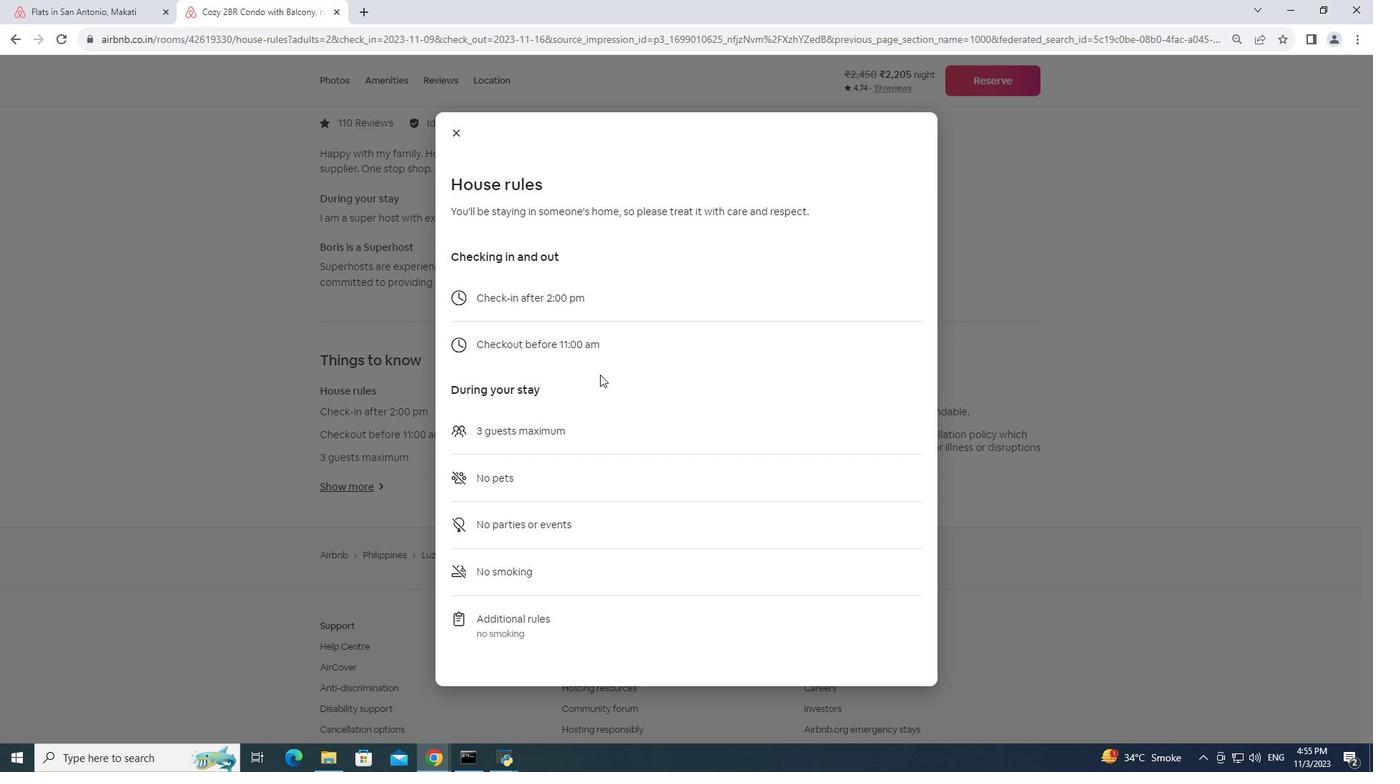 
Action: Mouse scrolled (600, 374) with delta (0, 0)
Screenshot: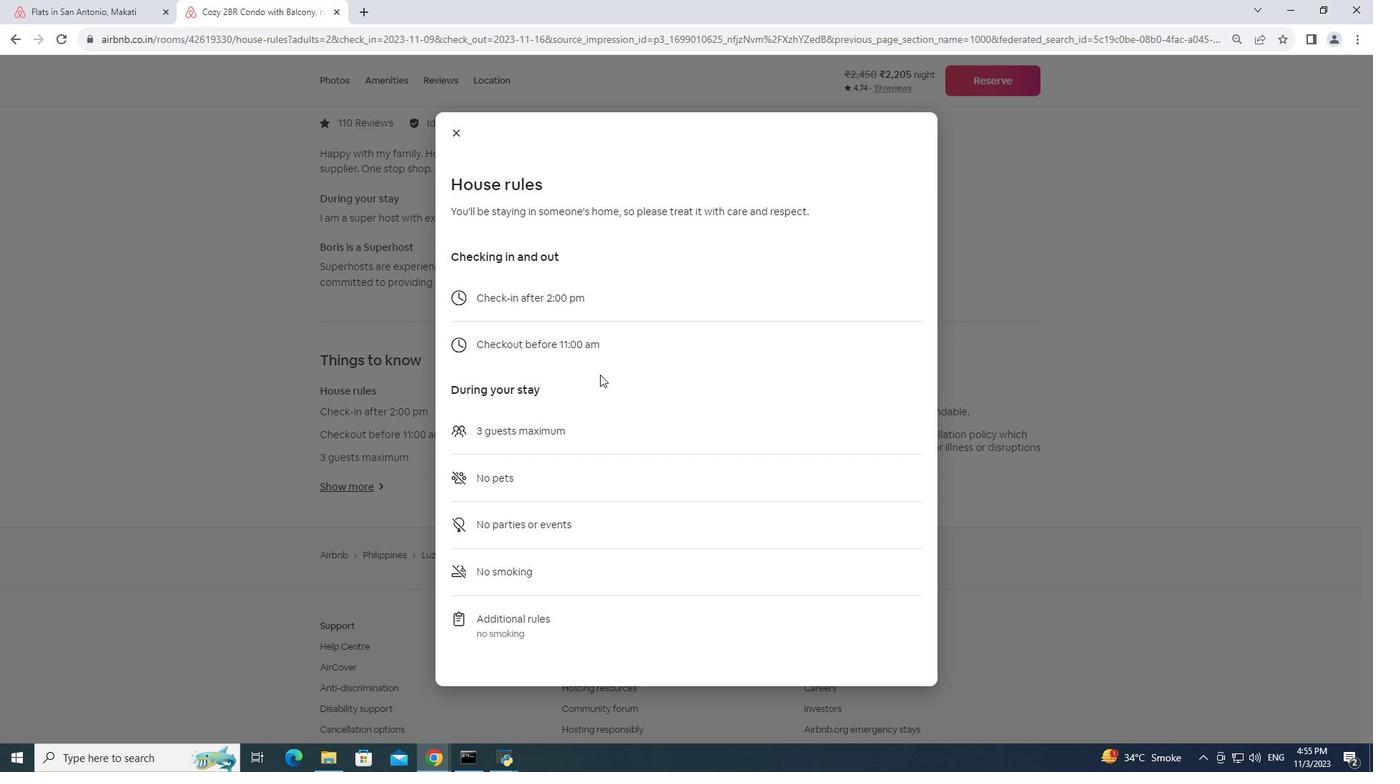 
Action: Mouse scrolled (600, 374) with delta (0, 0)
Screenshot: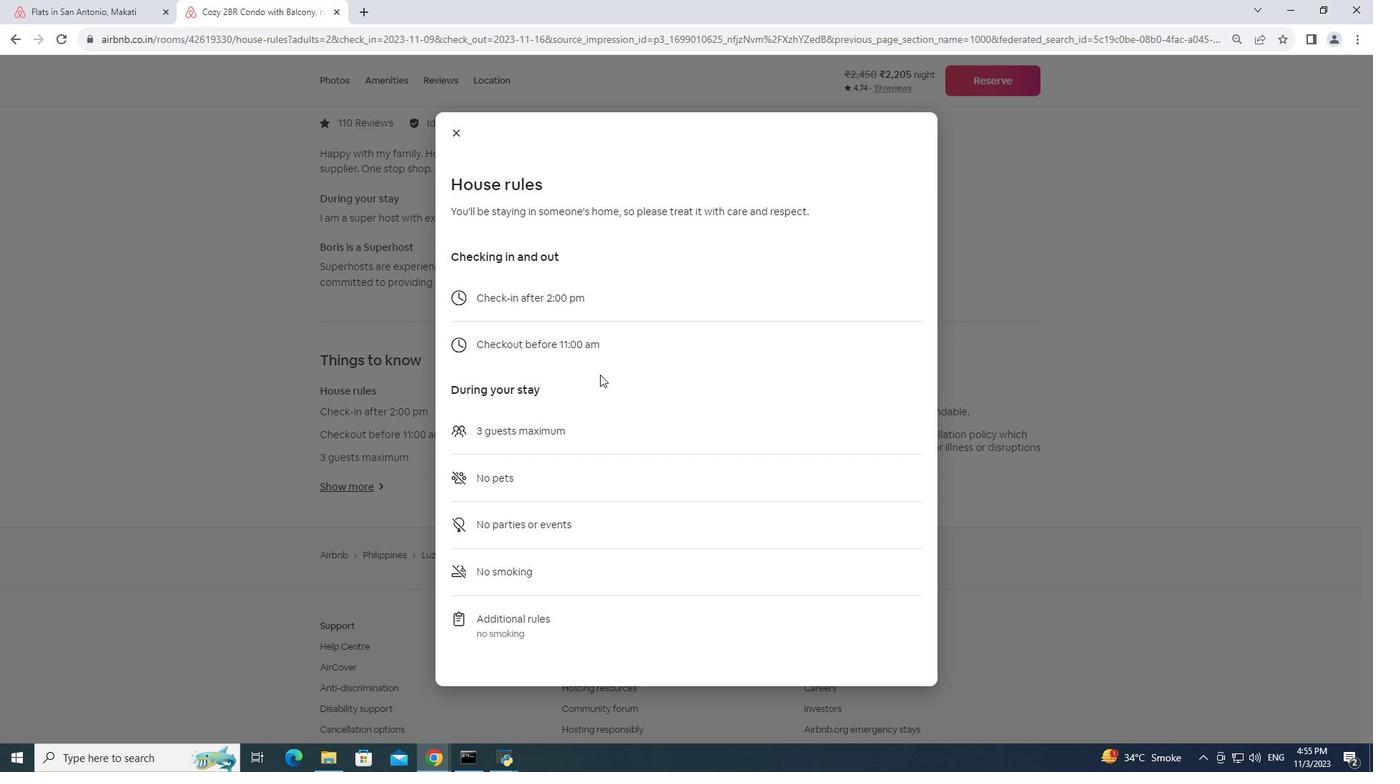 
Action: Mouse scrolled (600, 374) with delta (0, 0)
Screenshot: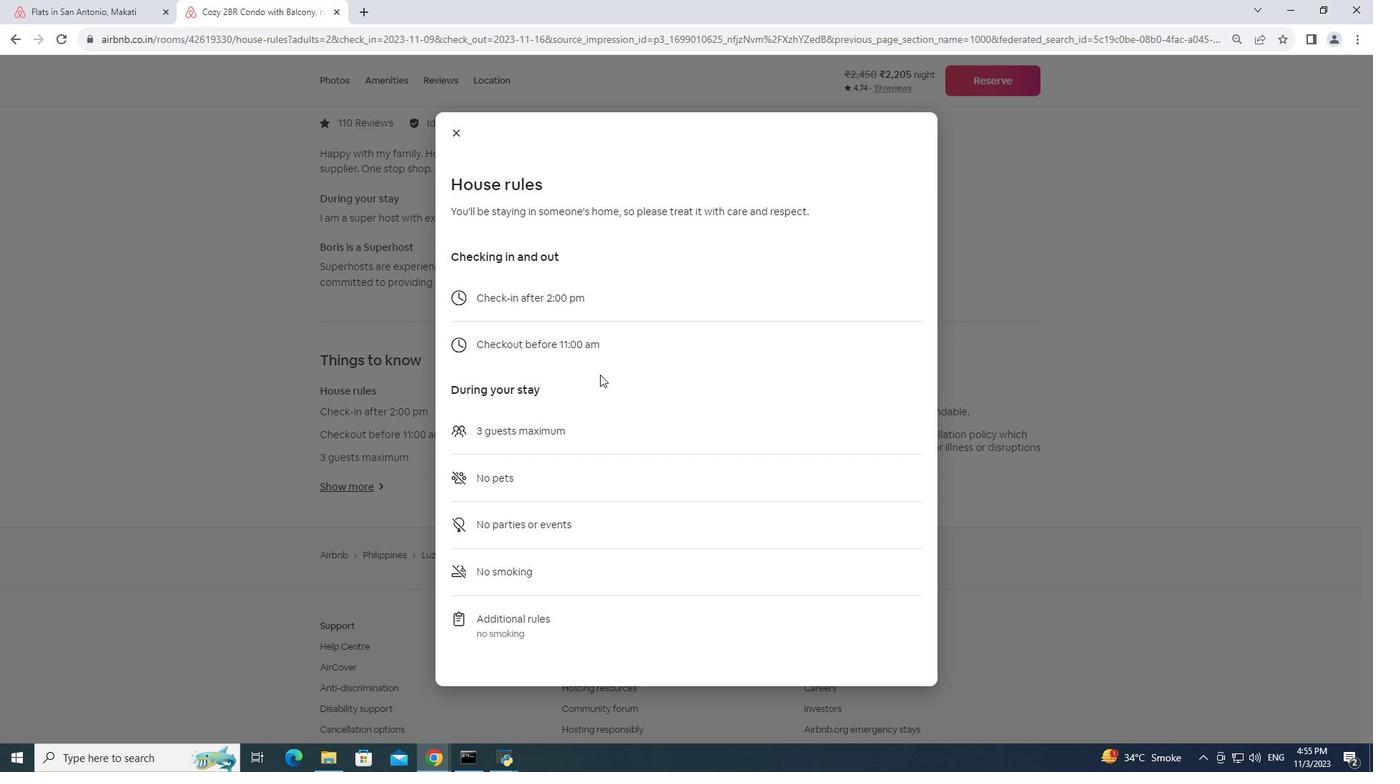 
Action: Mouse scrolled (600, 374) with delta (0, 0)
Screenshot: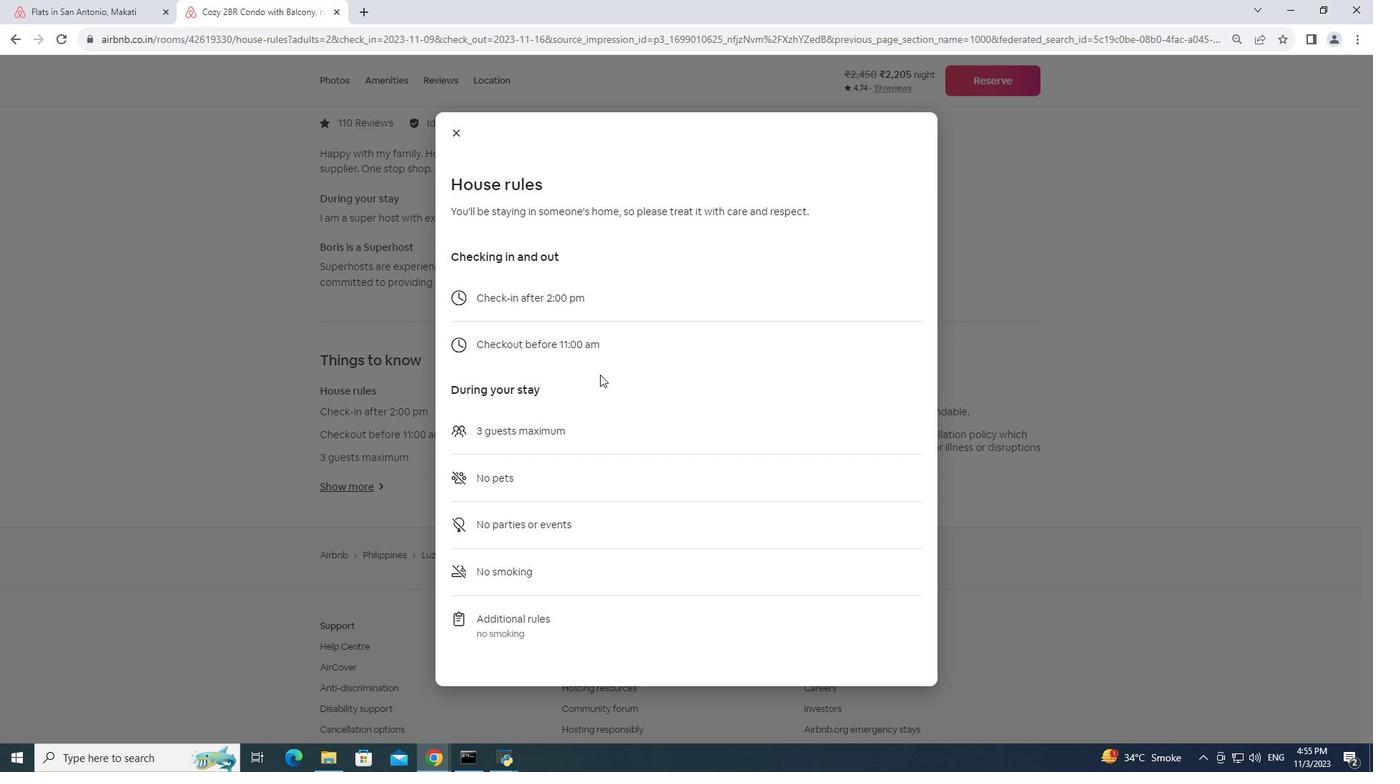 
Action: Mouse moved to (601, 374)
Screenshot: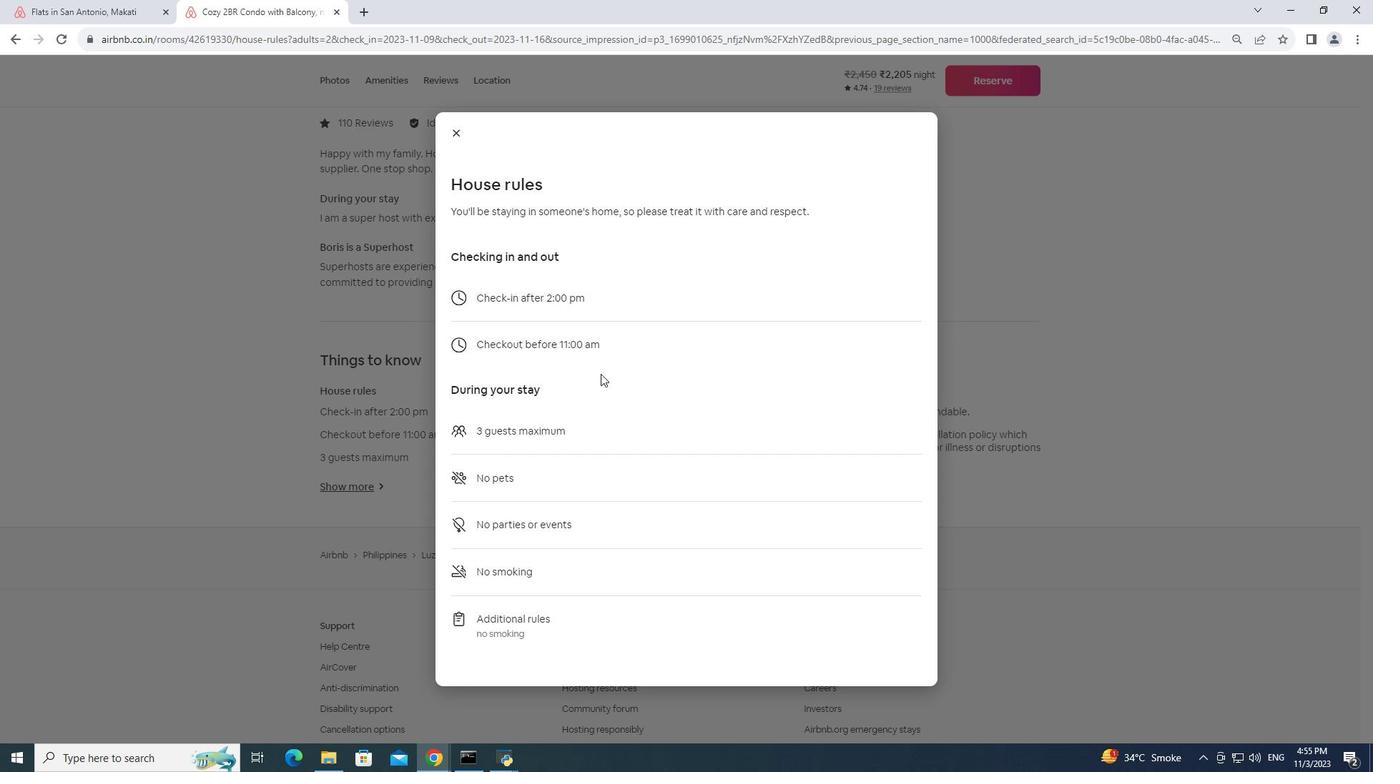 
Action: Mouse scrolled (601, 373) with delta (0, 0)
Screenshot: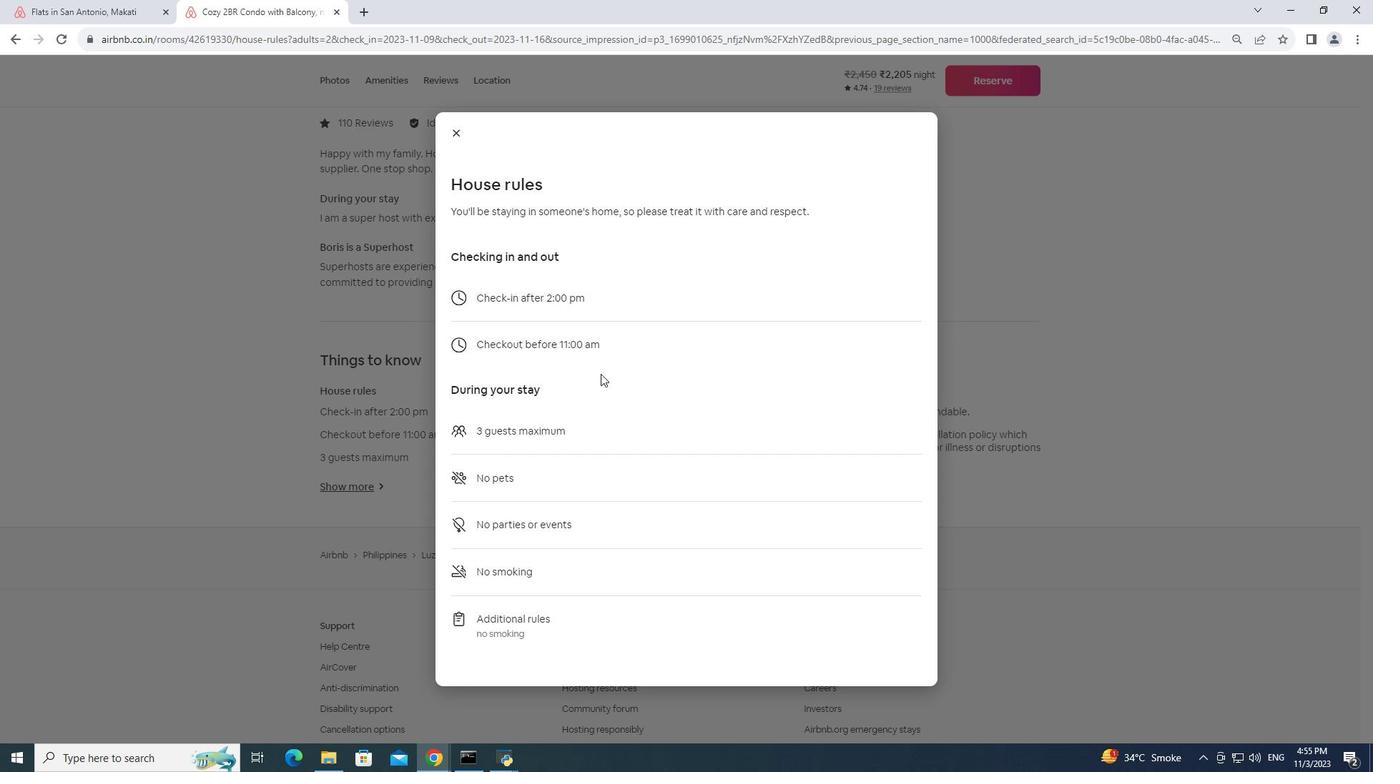 
Action: Mouse scrolled (601, 373) with delta (0, 0)
Screenshot: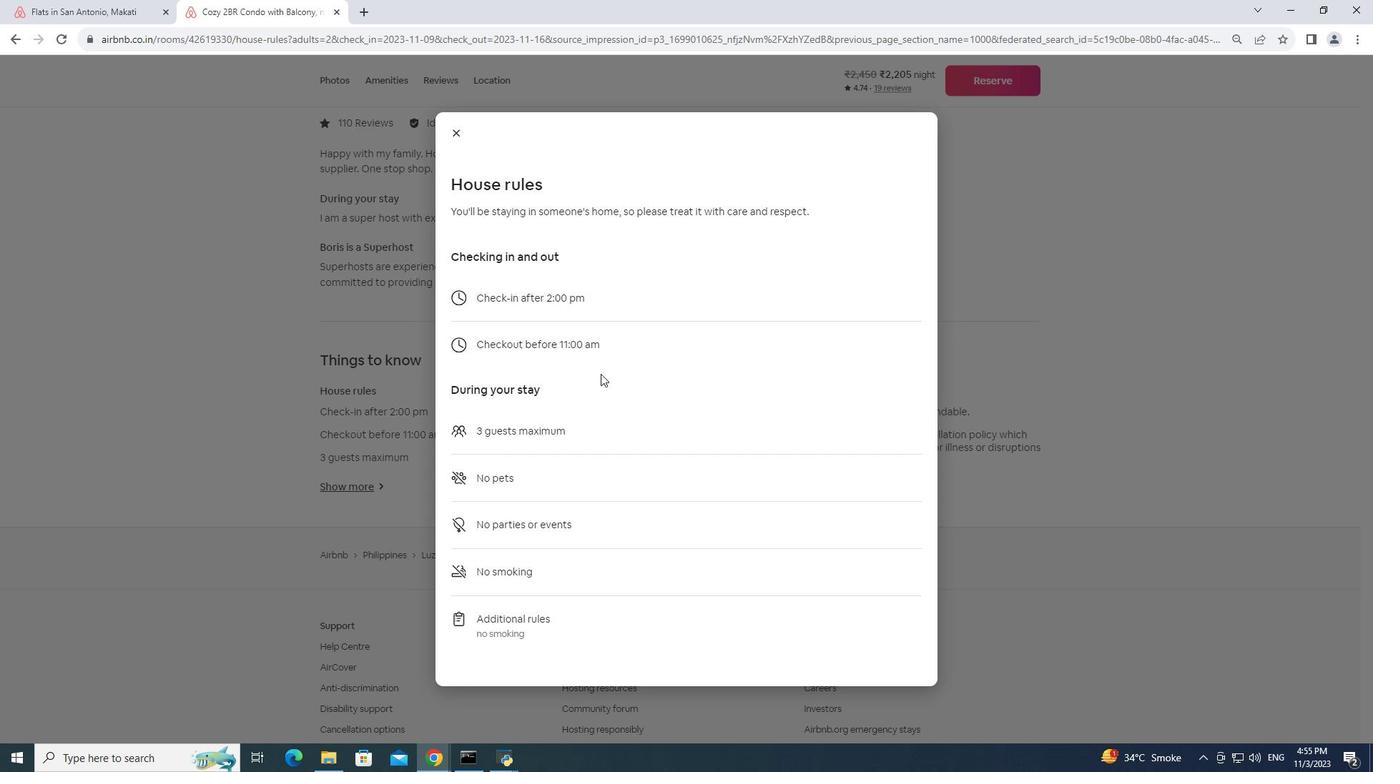 
Action: Mouse moved to (456, 130)
Screenshot: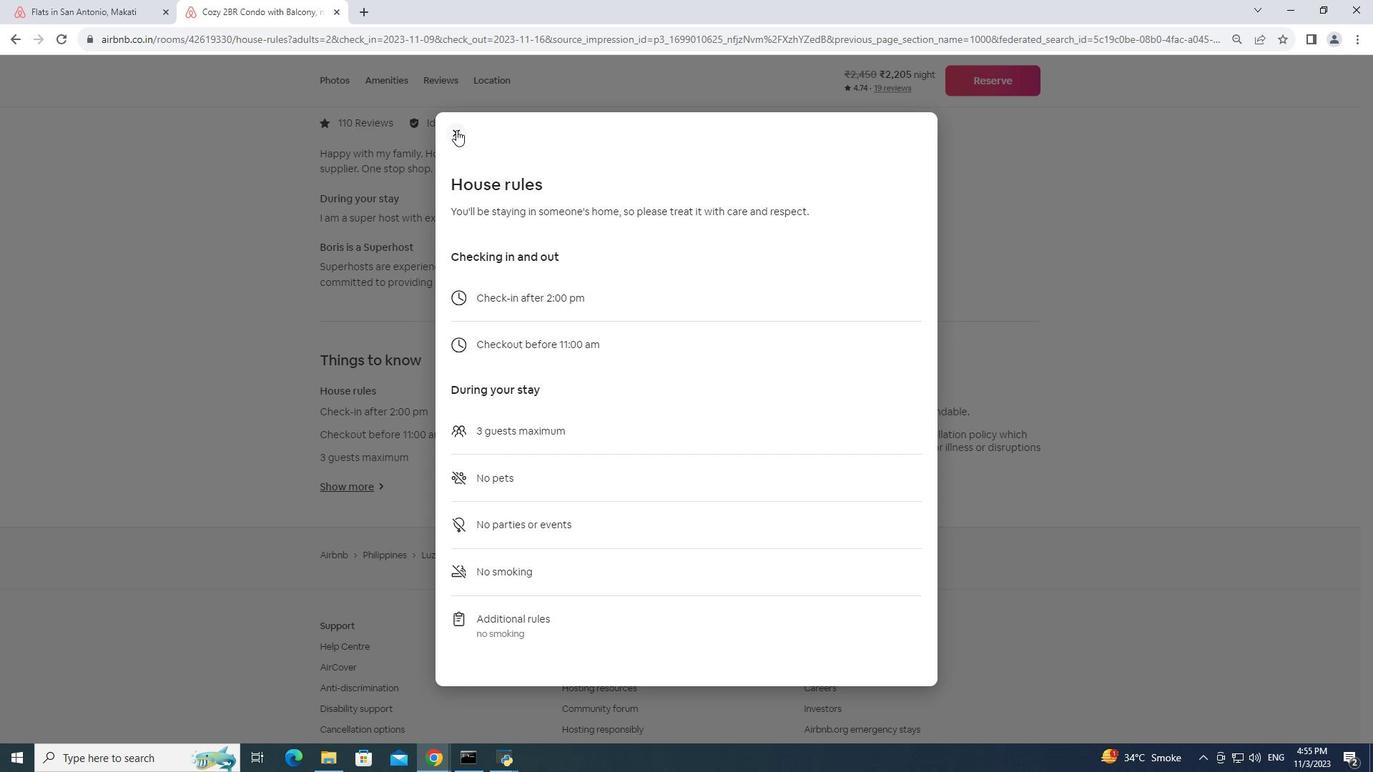 
Action: Mouse pressed left at (456, 130)
Screenshot: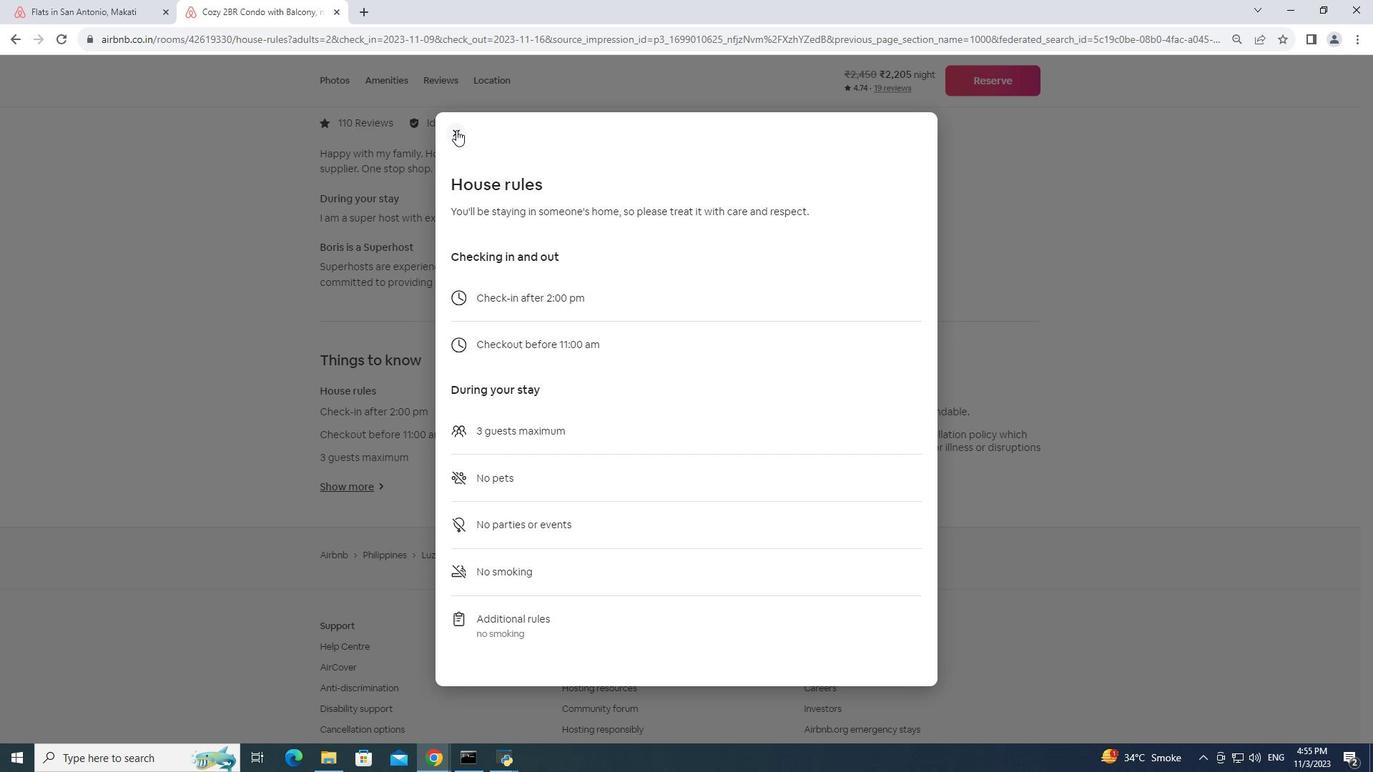 
Action: Mouse moved to (603, 485)
Screenshot: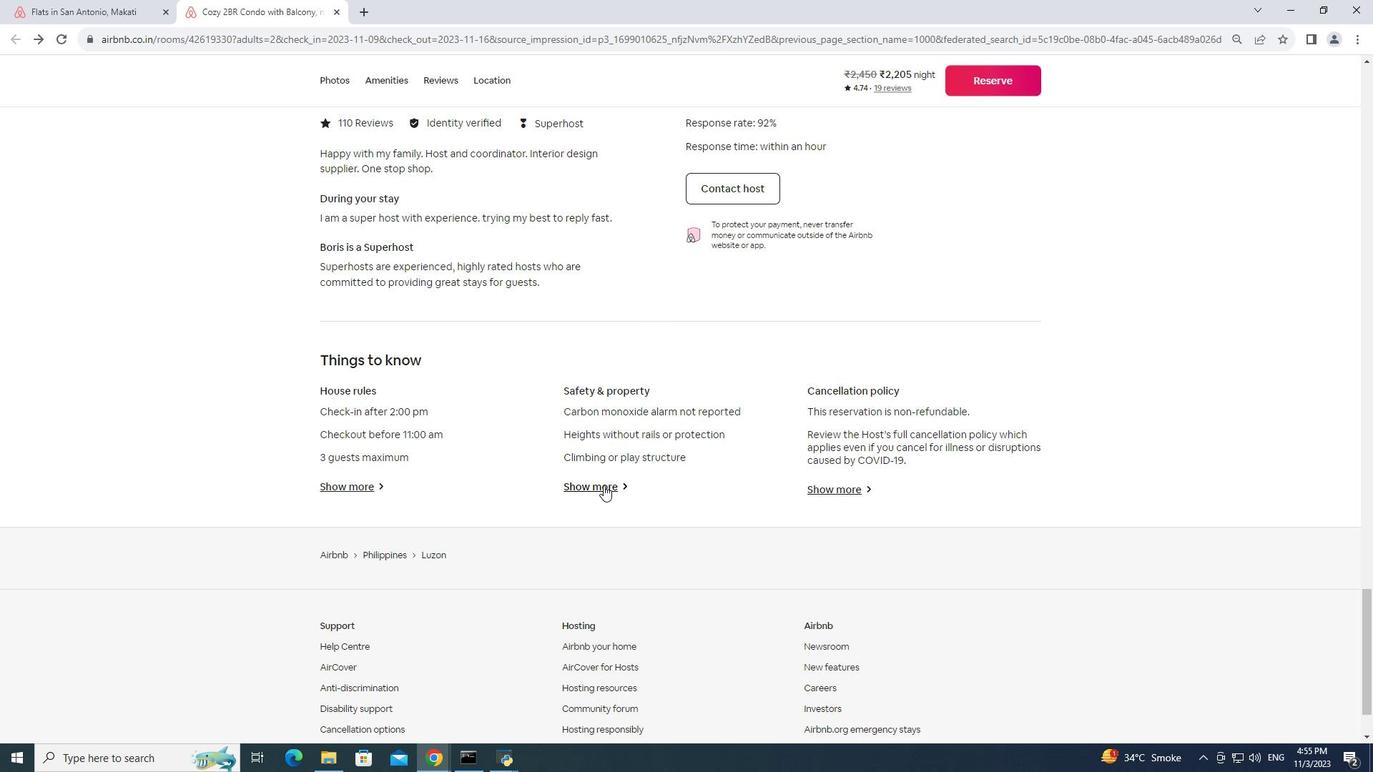 
Action: Mouse pressed left at (603, 485)
Screenshot: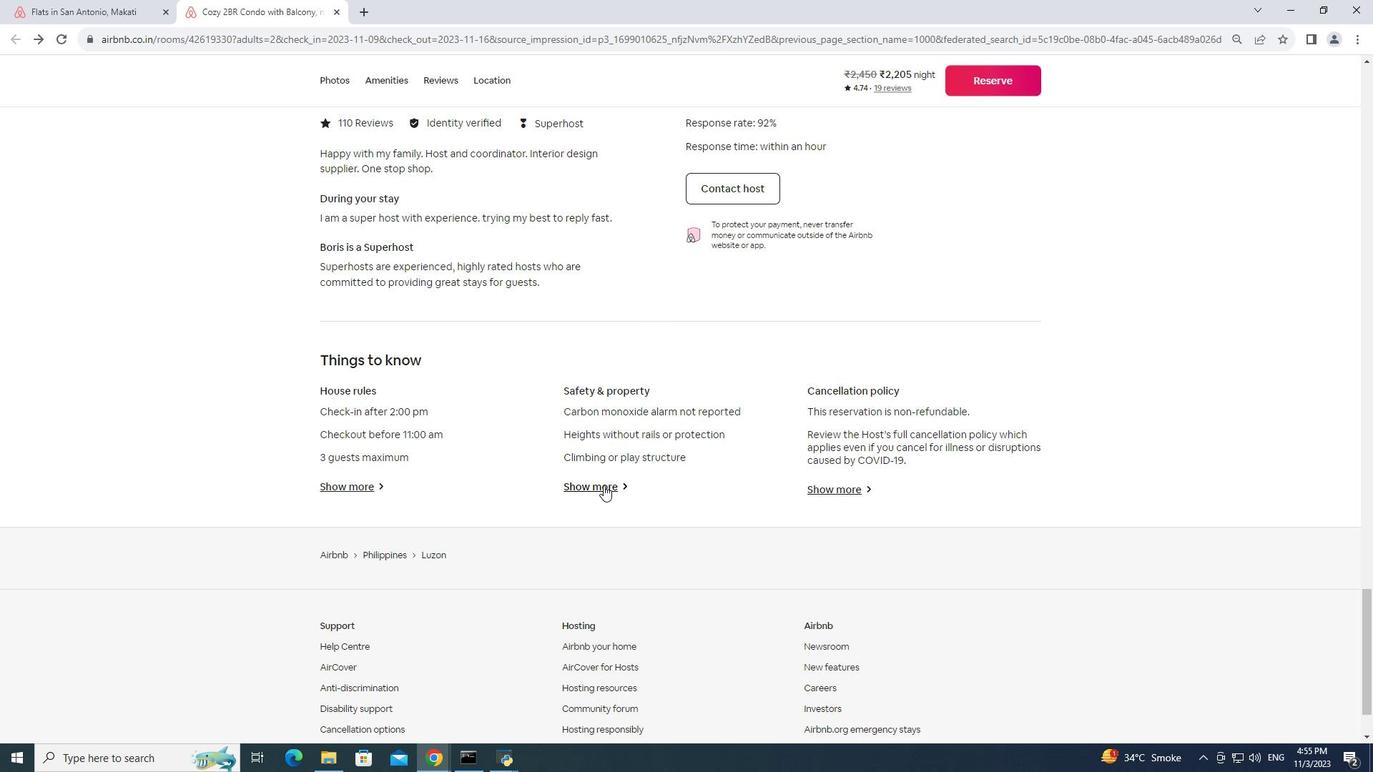
Action: Mouse moved to (592, 449)
Screenshot: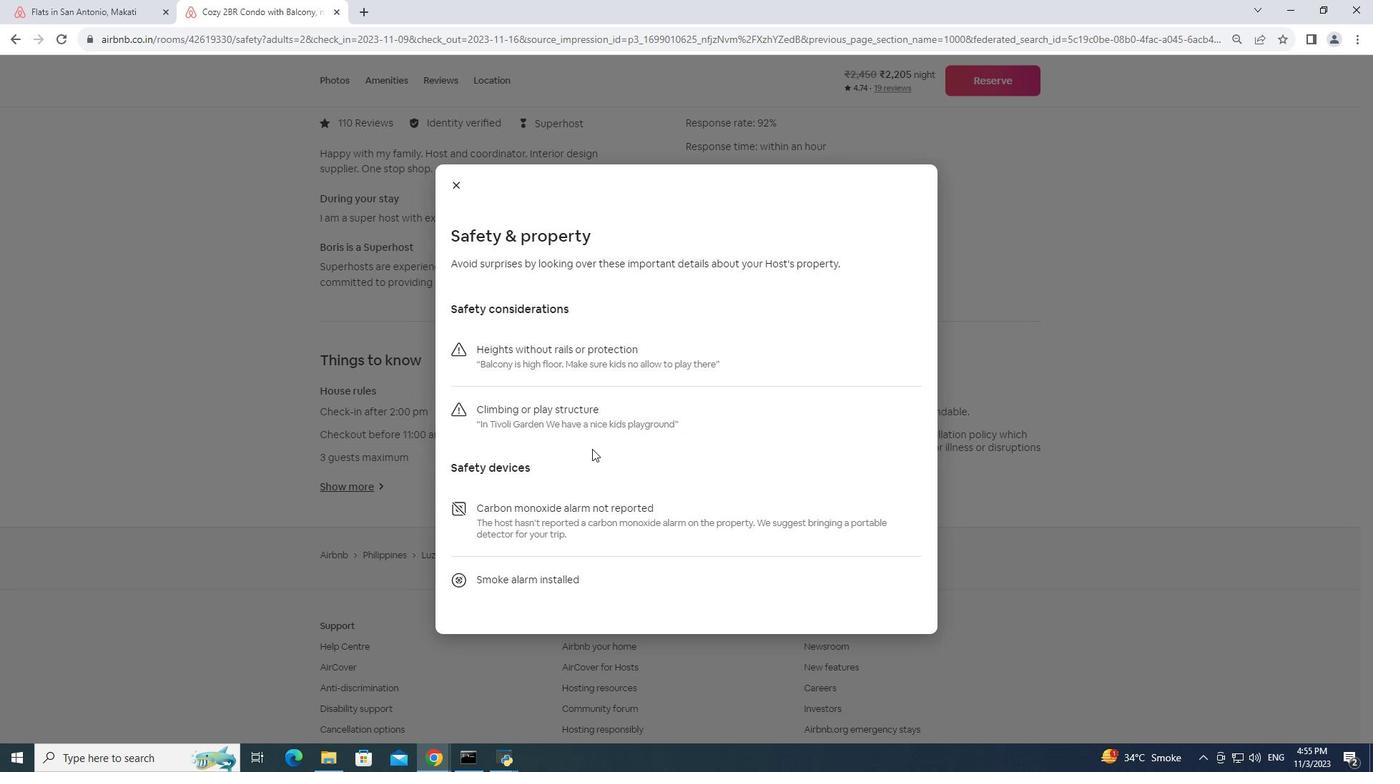 
Action: Mouse scrolled (592, 448) with delta (0, 0)
Screenshot: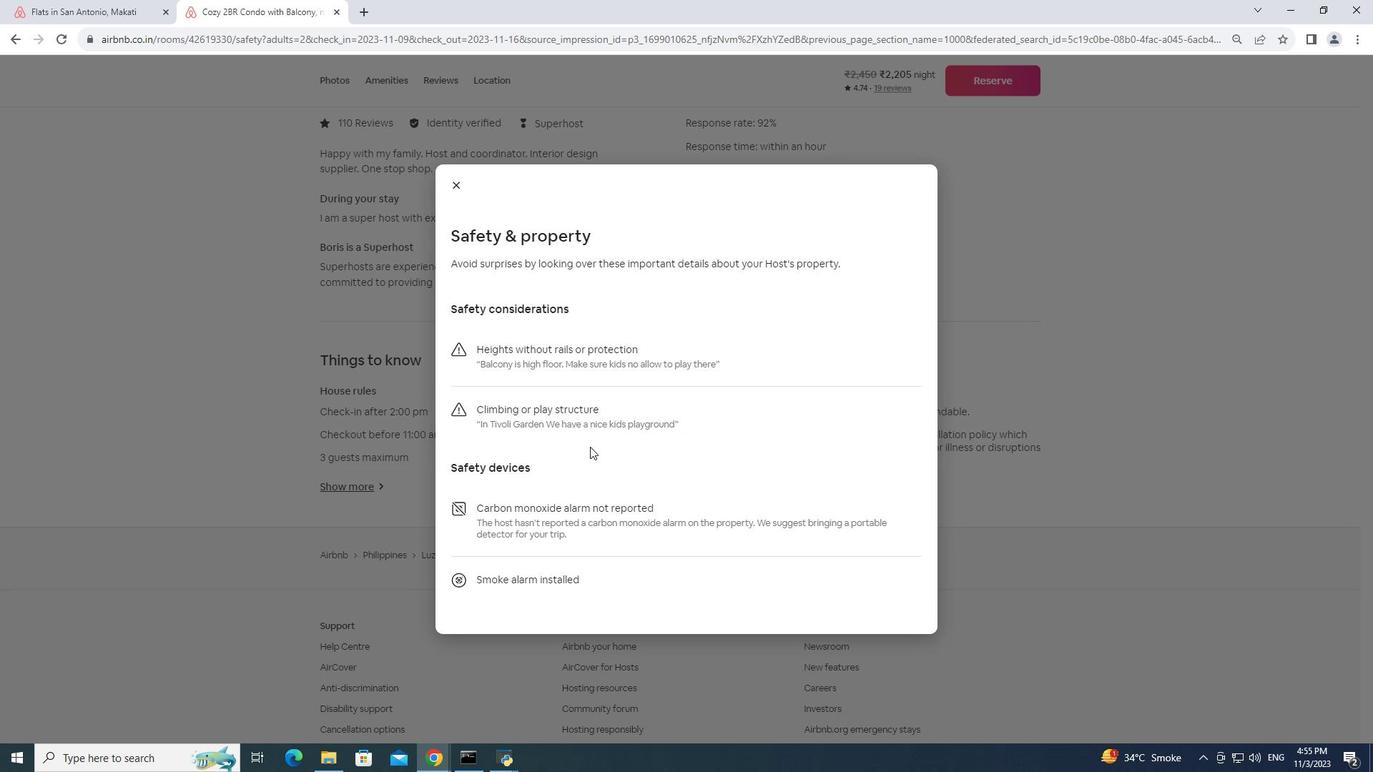 
Action: Mouse moved to (592, 448)
Screenshot: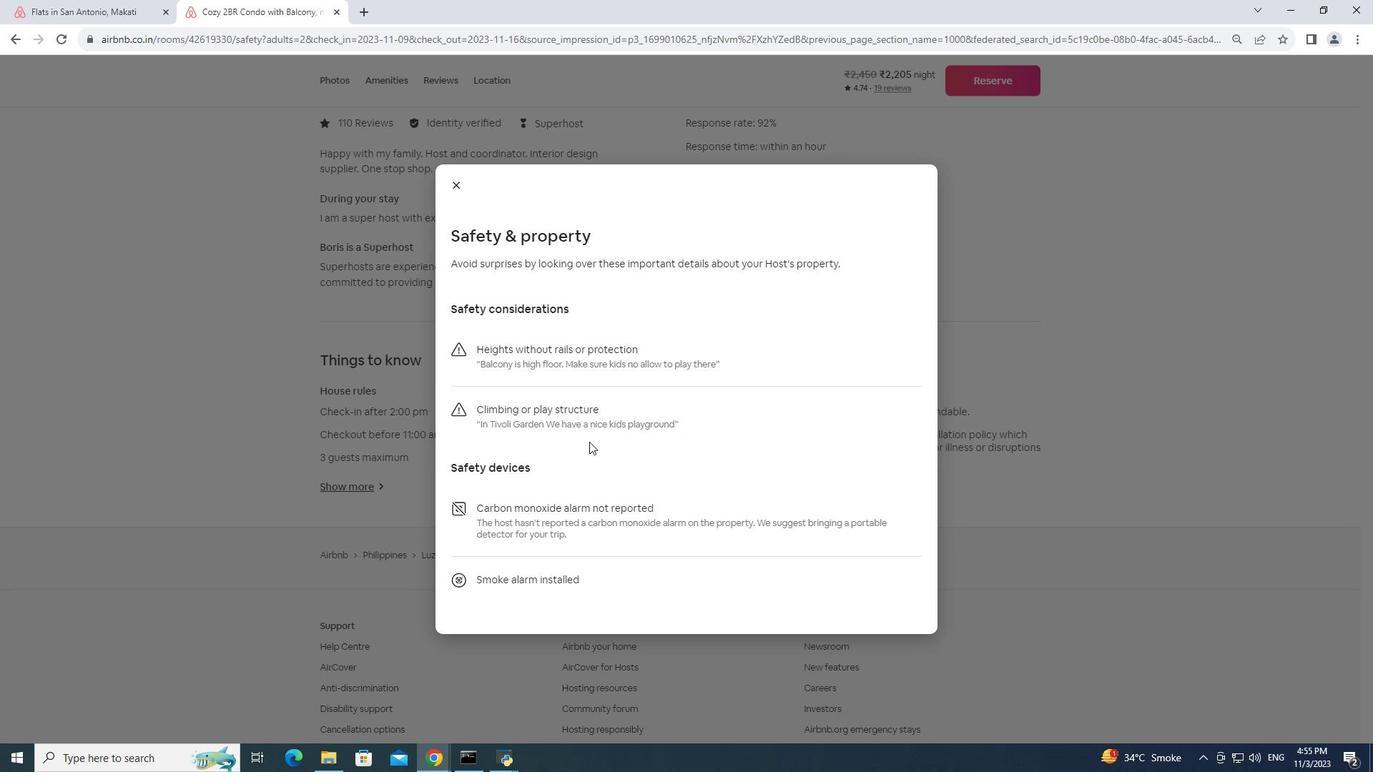 
Action: Mouse scrolled (592, 447) with delta (0, 0)
Screenshot: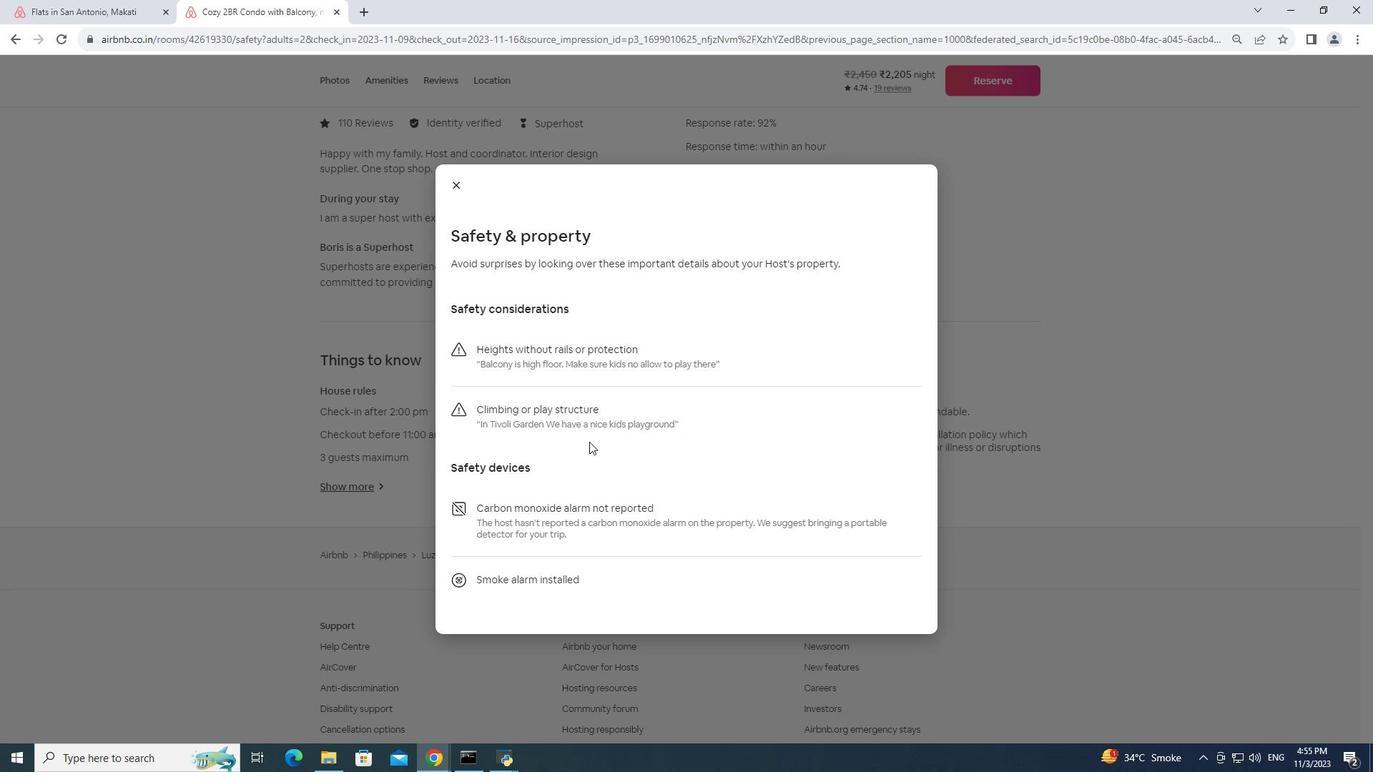 
Action: Mouse moved to (591, 447)
Screenshot: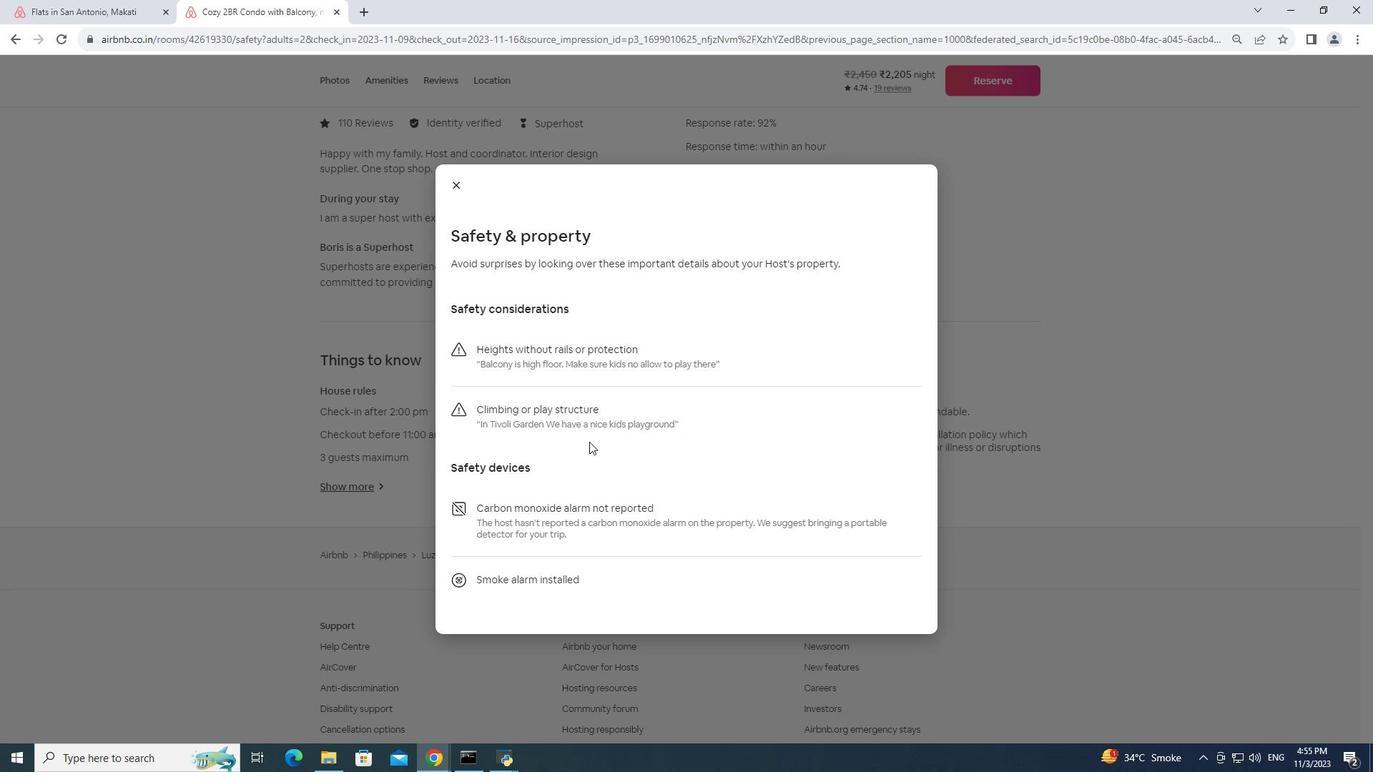 
Action: Mouse scrolled (591, 447) with delta (0, 0)
Screenshot: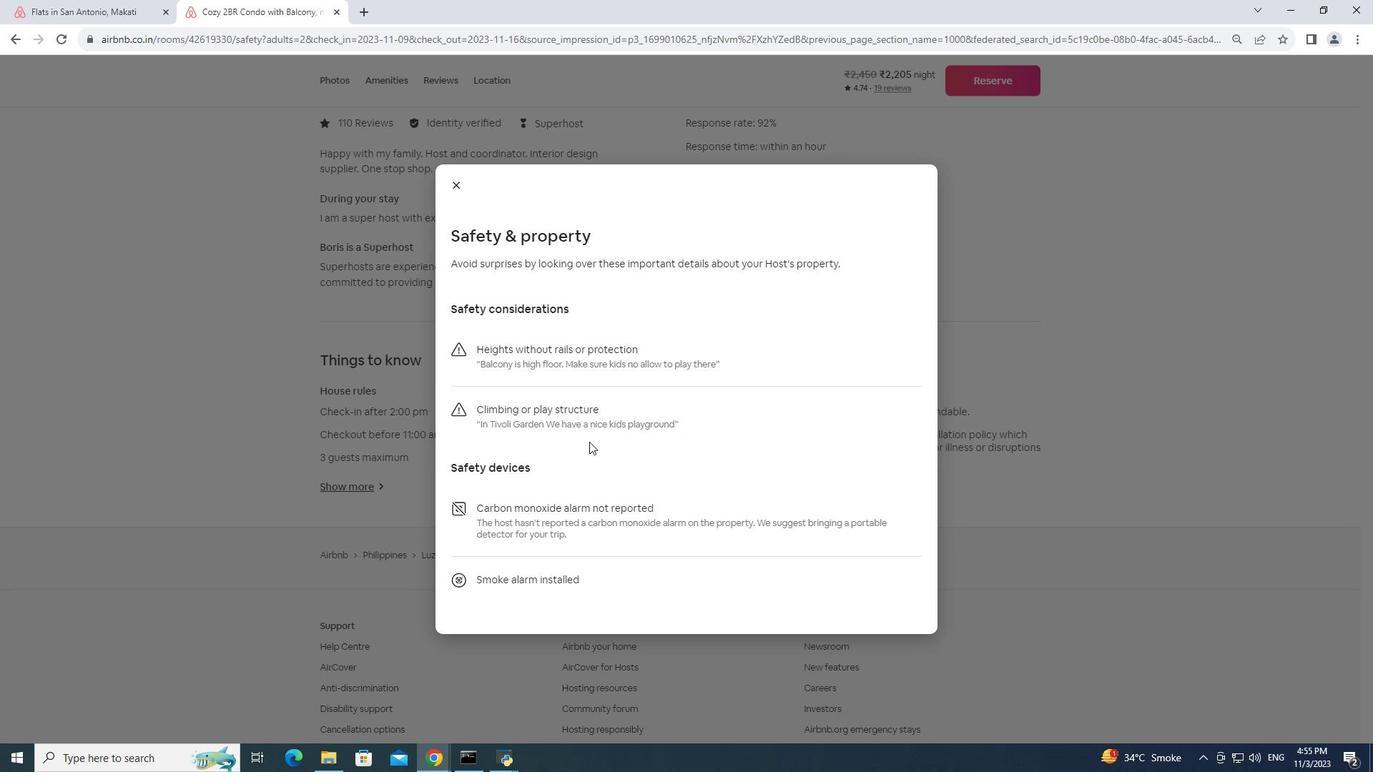 
Action: Mouse moved to (589, 446)
Screenshot: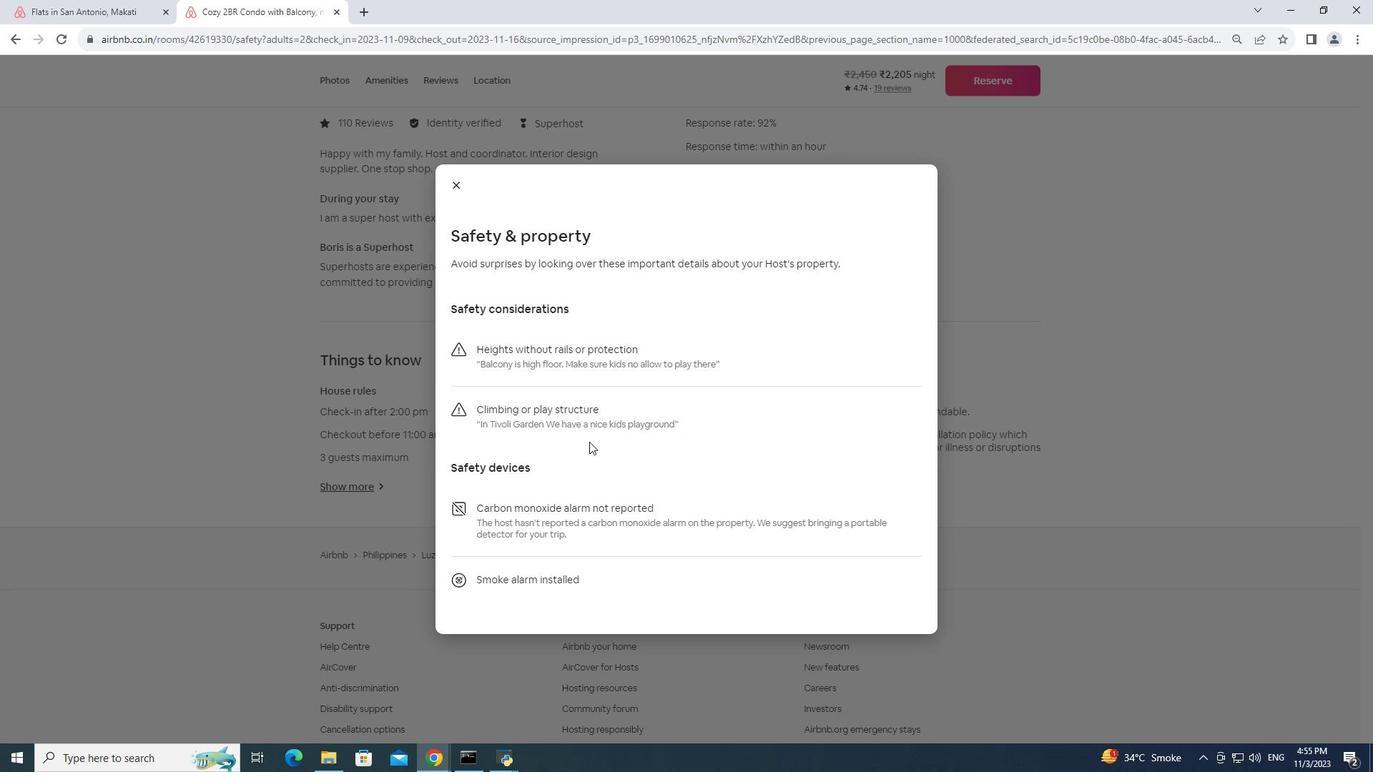 
Action: Mouse scrolled (589, 445) with delta (0, 0)
Screenshot: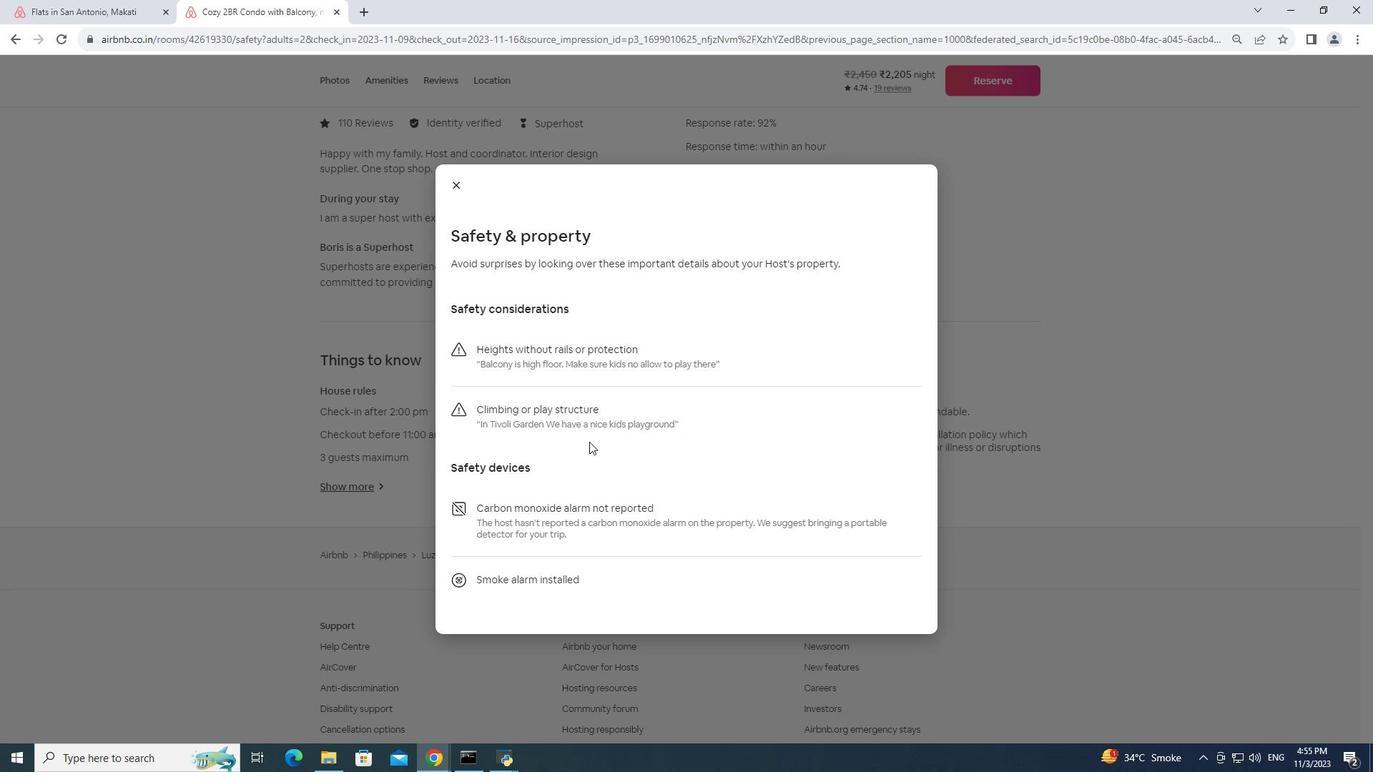 
Action: Mouse moved to (458, 178)
Screenshot: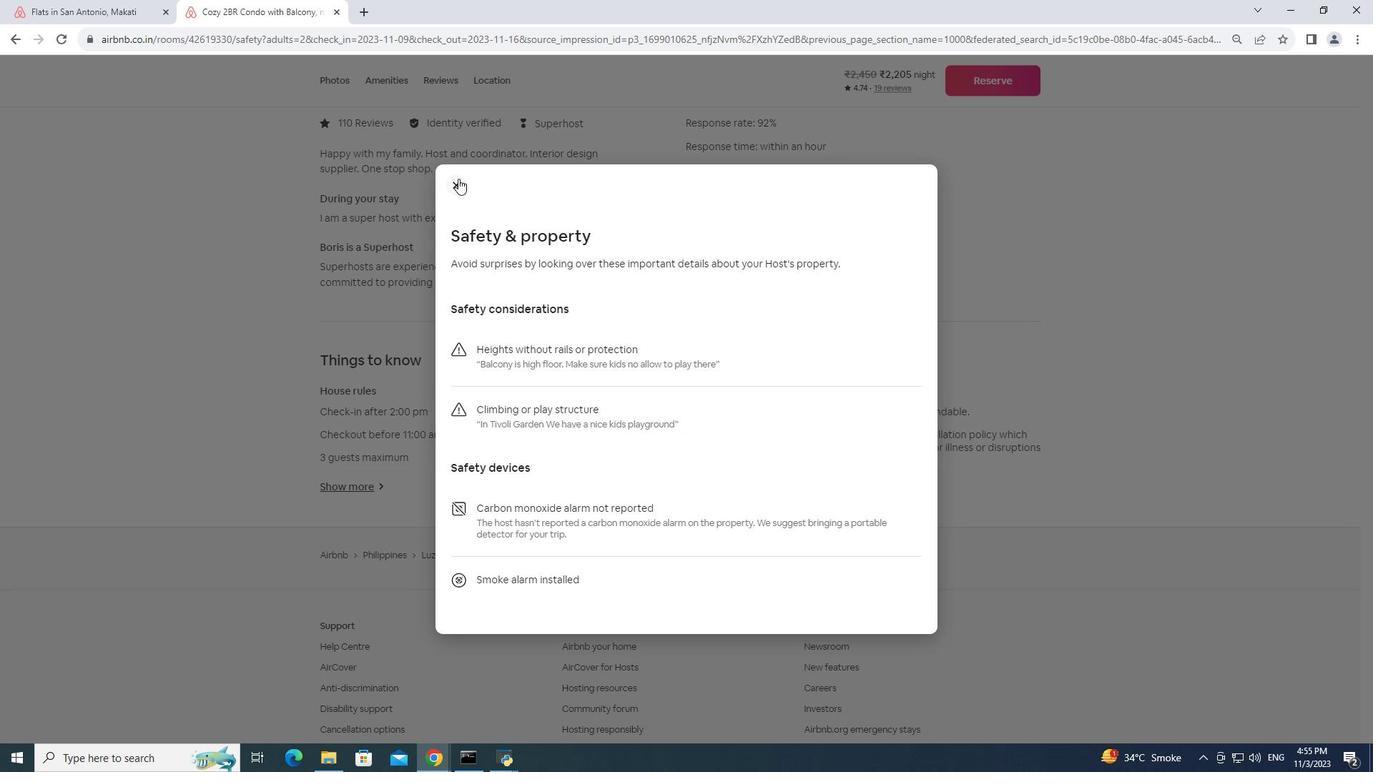 
Action: Mouse pressed left at (458, 178)
Screenshot: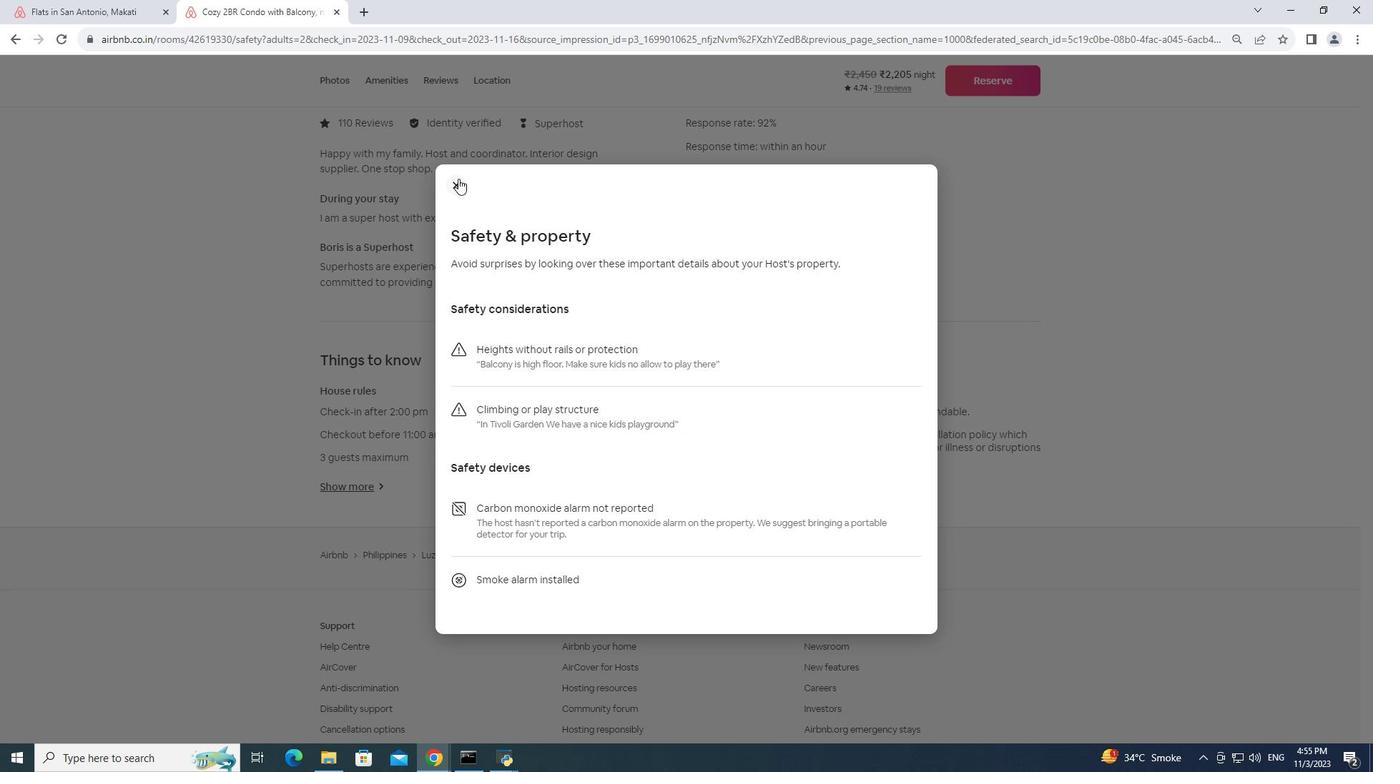 
Action: Mouse moved to (830, 489)
Screenshot: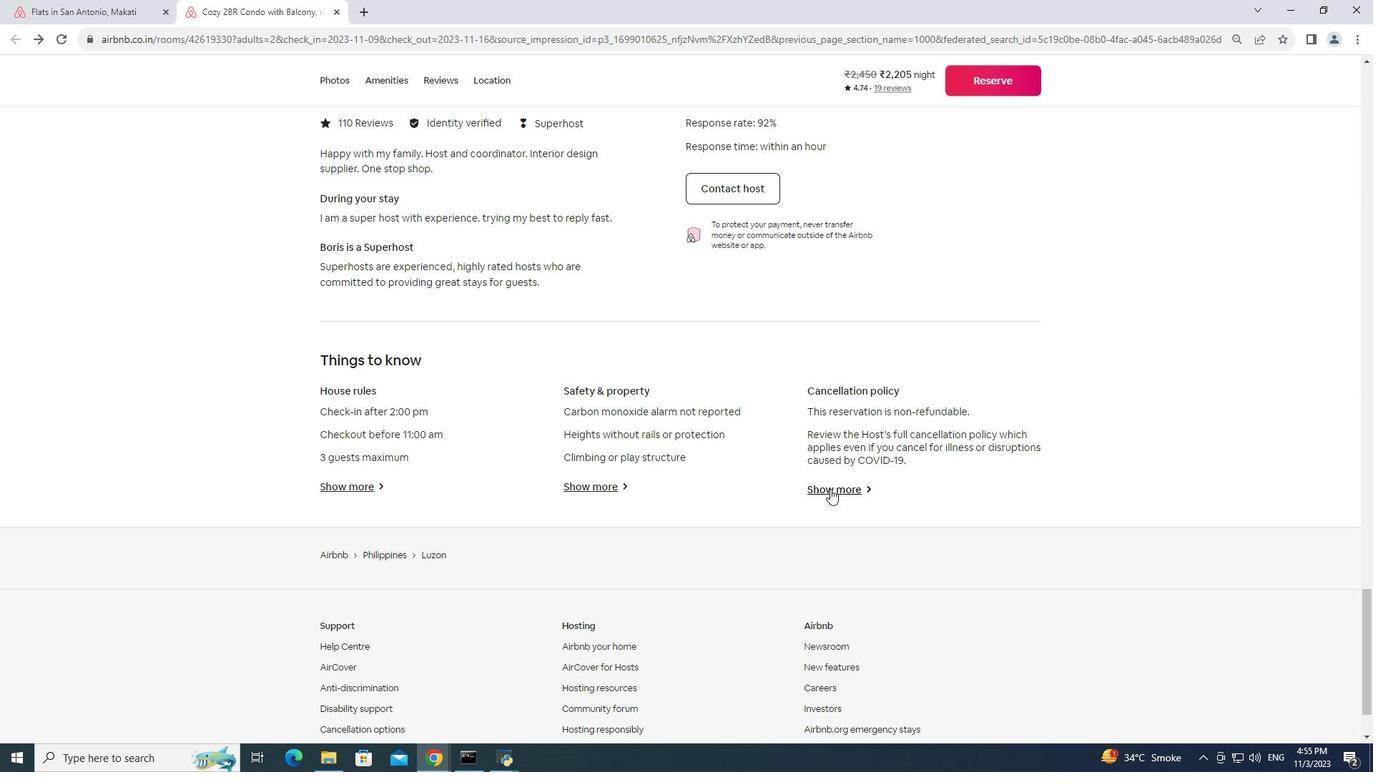 
Action: Mouse pressed left at (830, 489)
Screenshot: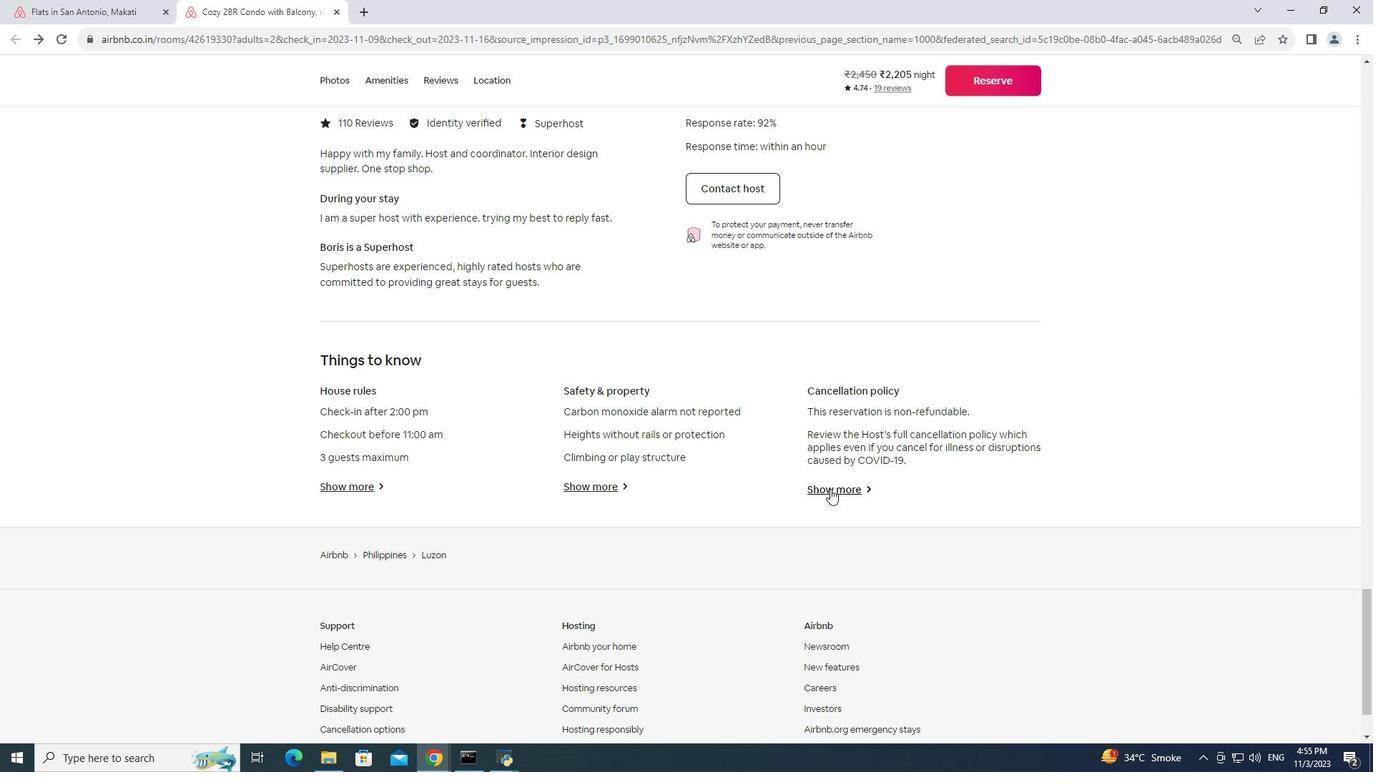
Action: Mouse moved to (734, 455)
Screenshot: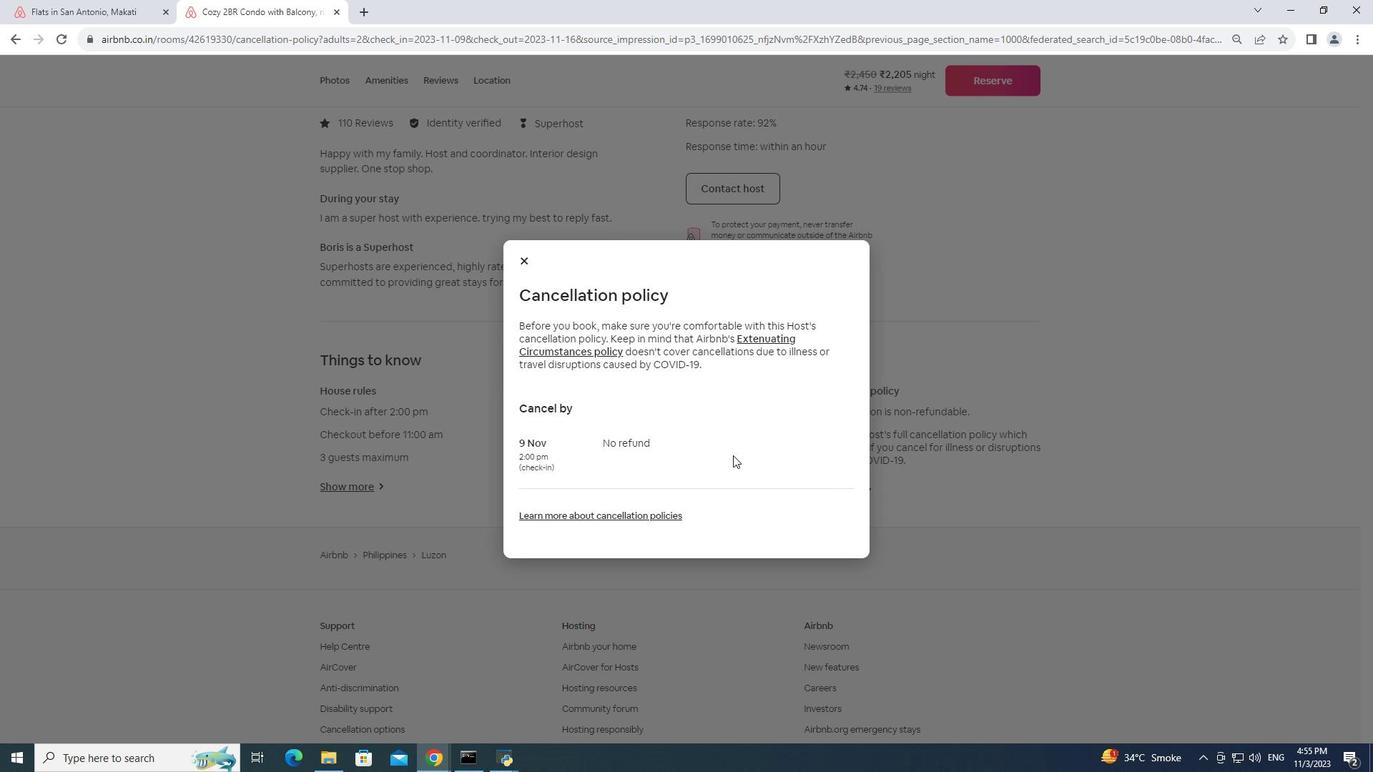 
Action: Mouse scrolled (734, 455) with delta (0, 0)
Screenshot: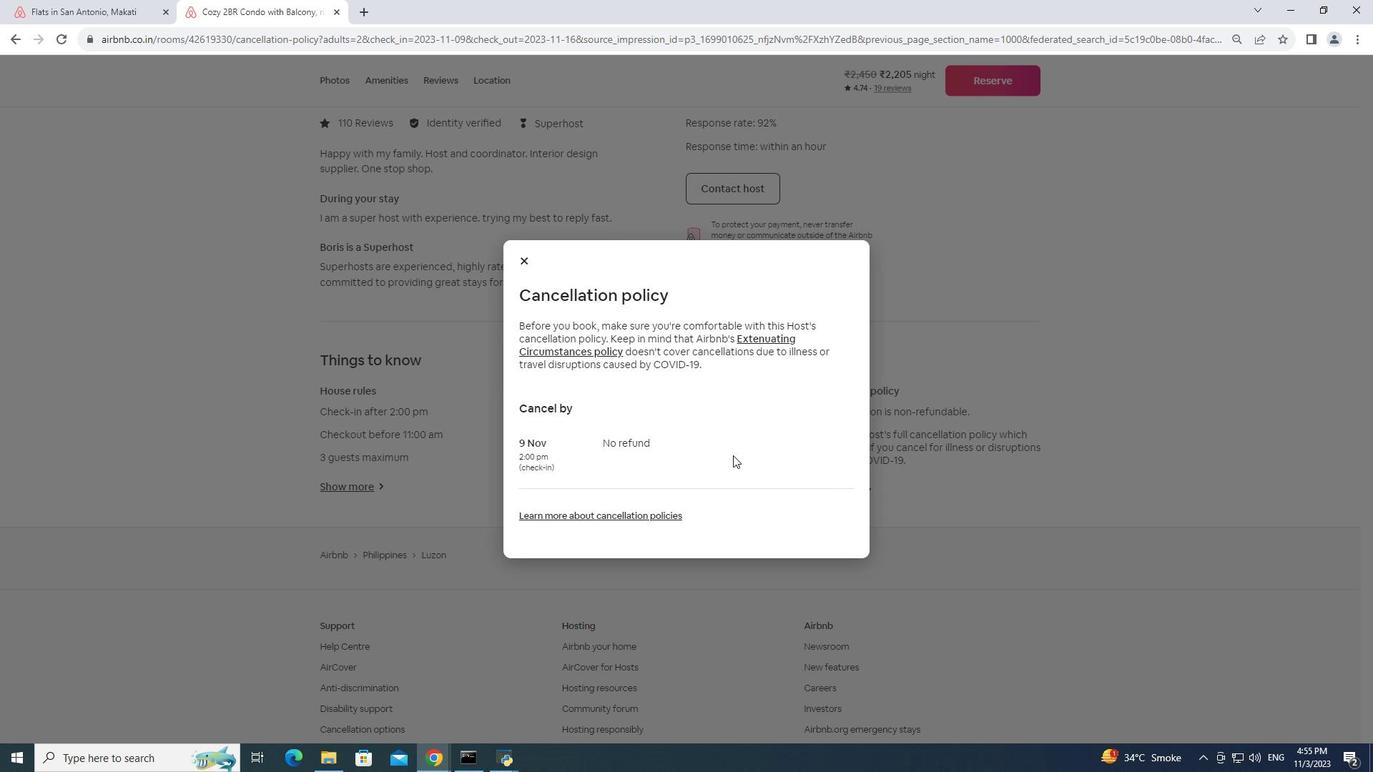 
Action: Mouse moved to (733, 455)
Screenshot: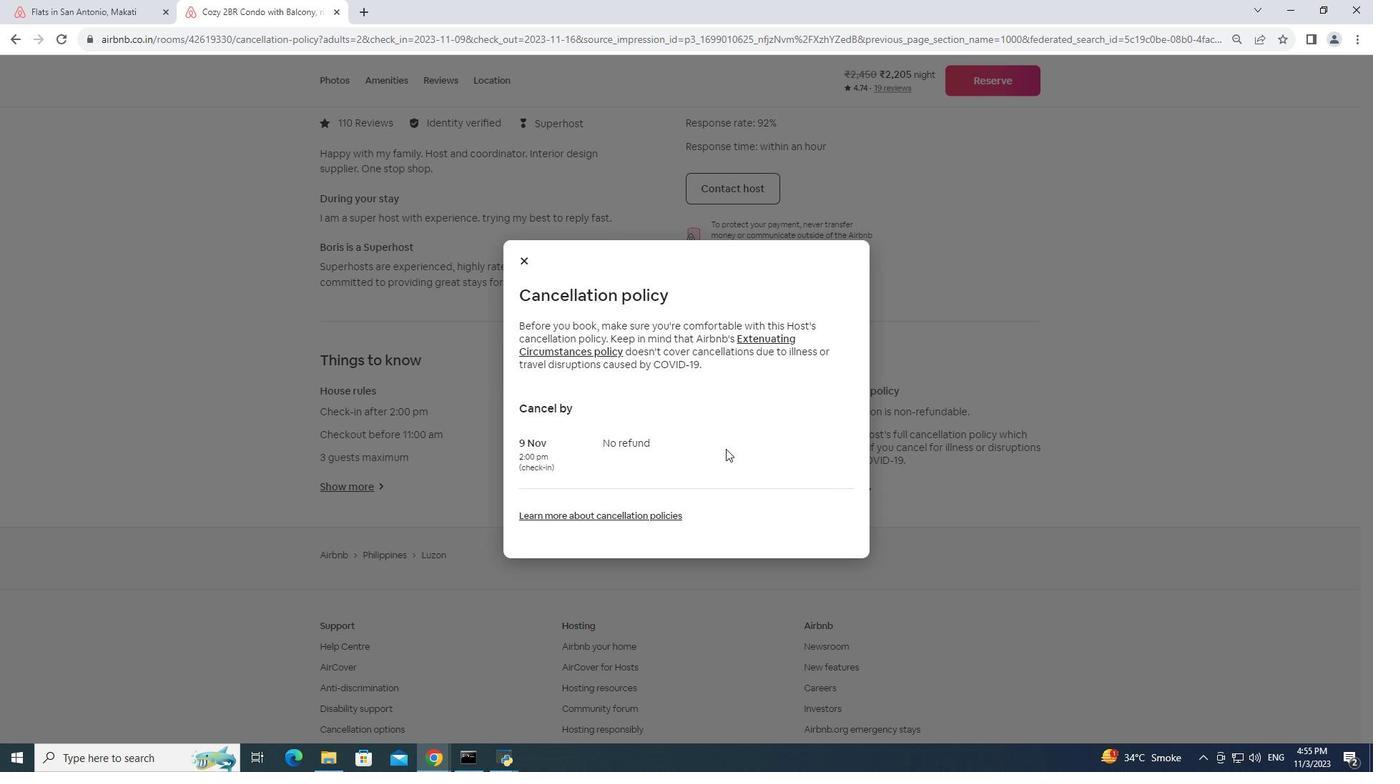 
Action: Mouse scrolled (733, 455) with delta (0, 0)
Screenshot: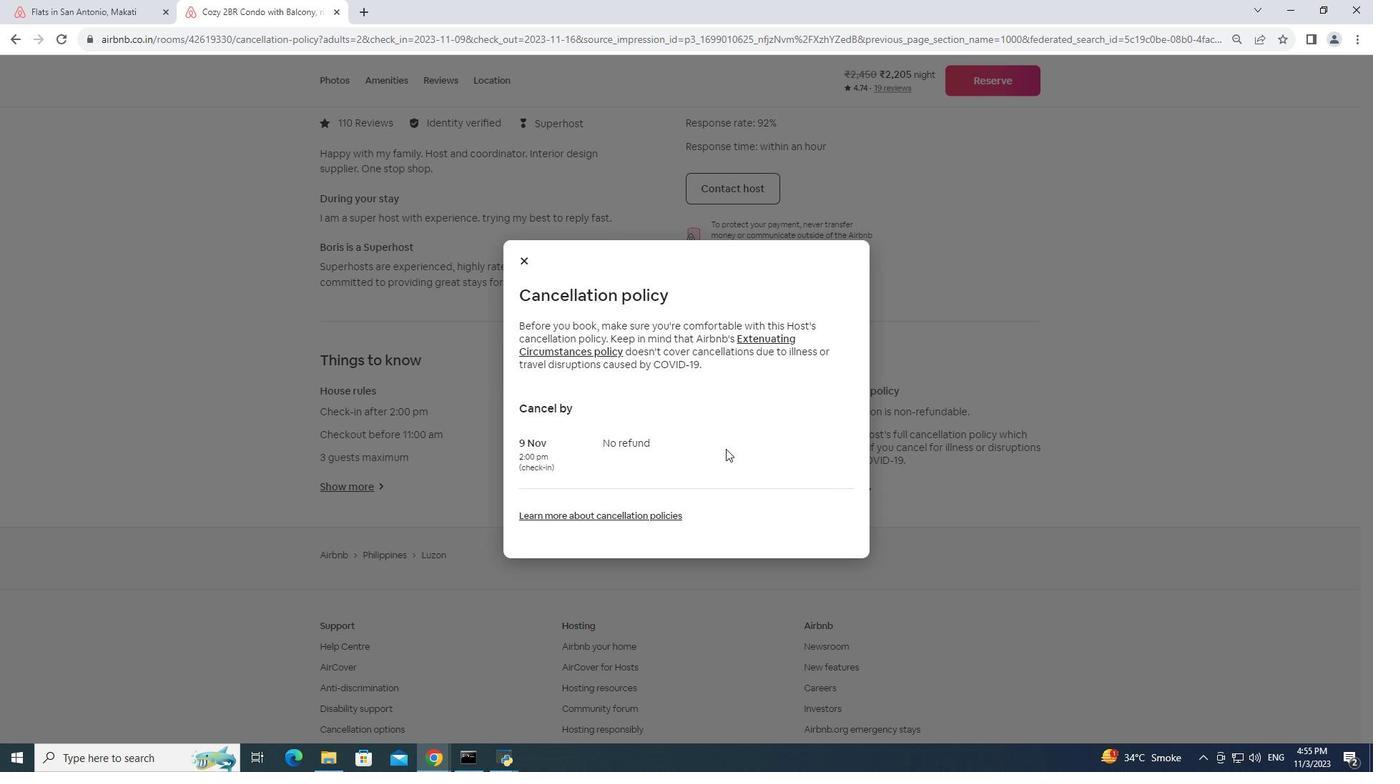 
Action: Mouse moved to (727, 451)
Screenshot: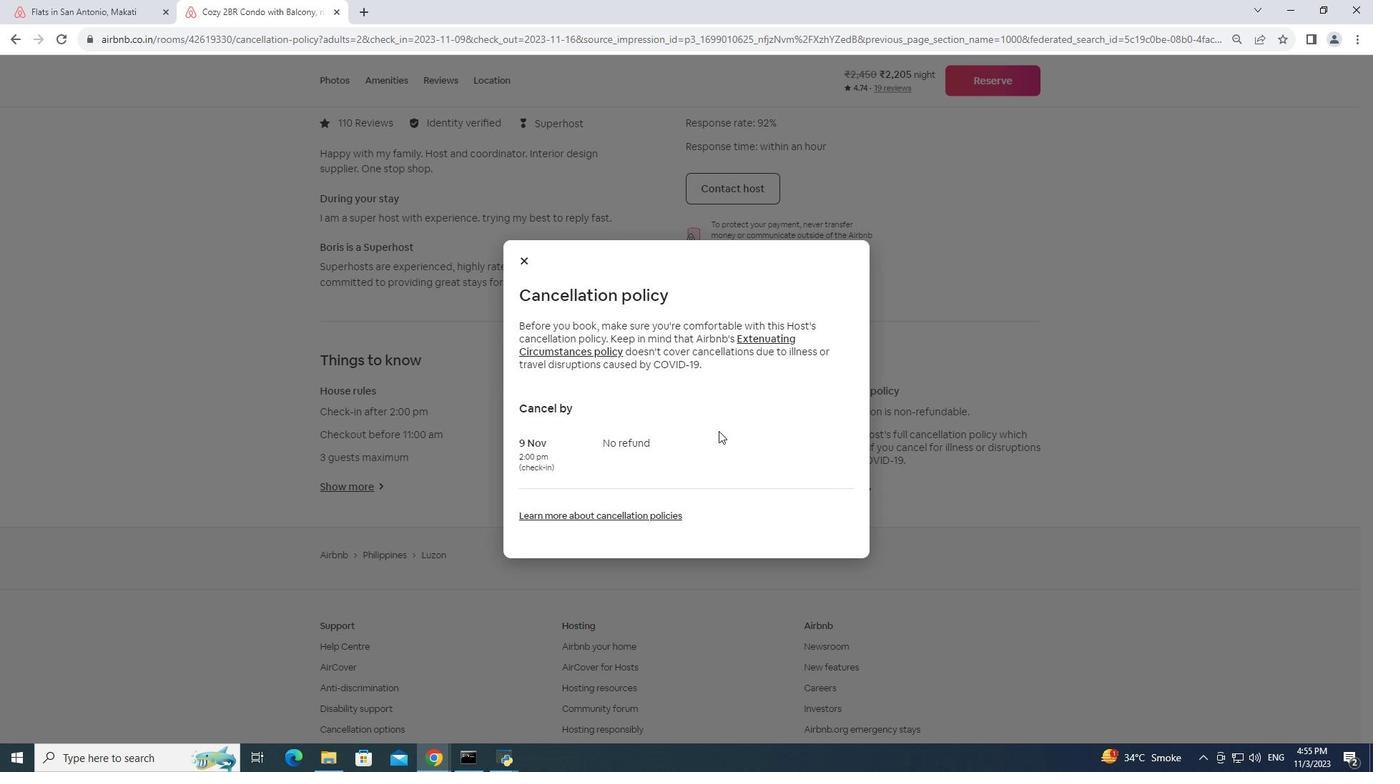 
Action: Mouse scrolled (727, 450) with delta (0, 0)
Screenshot: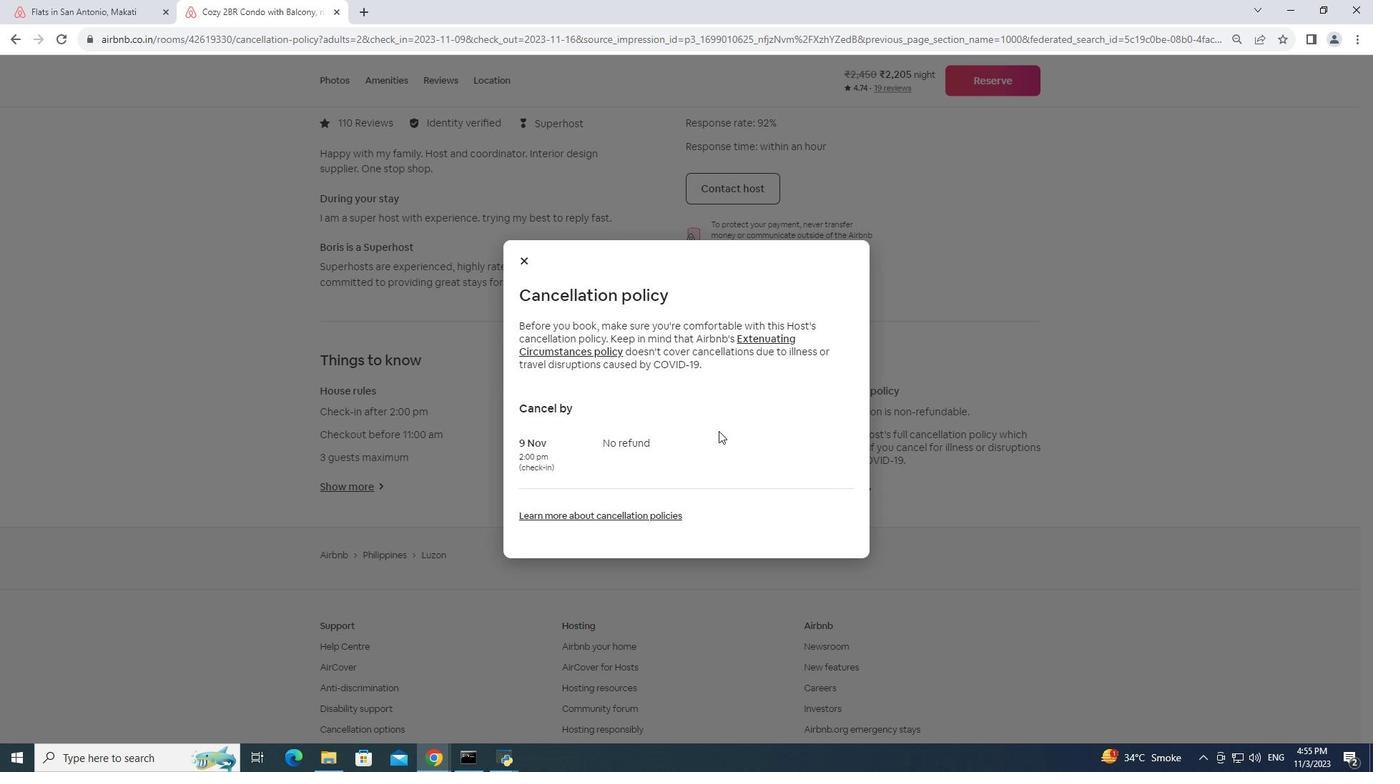 
Action: Mouse moved to (528, 266)
Screenshot: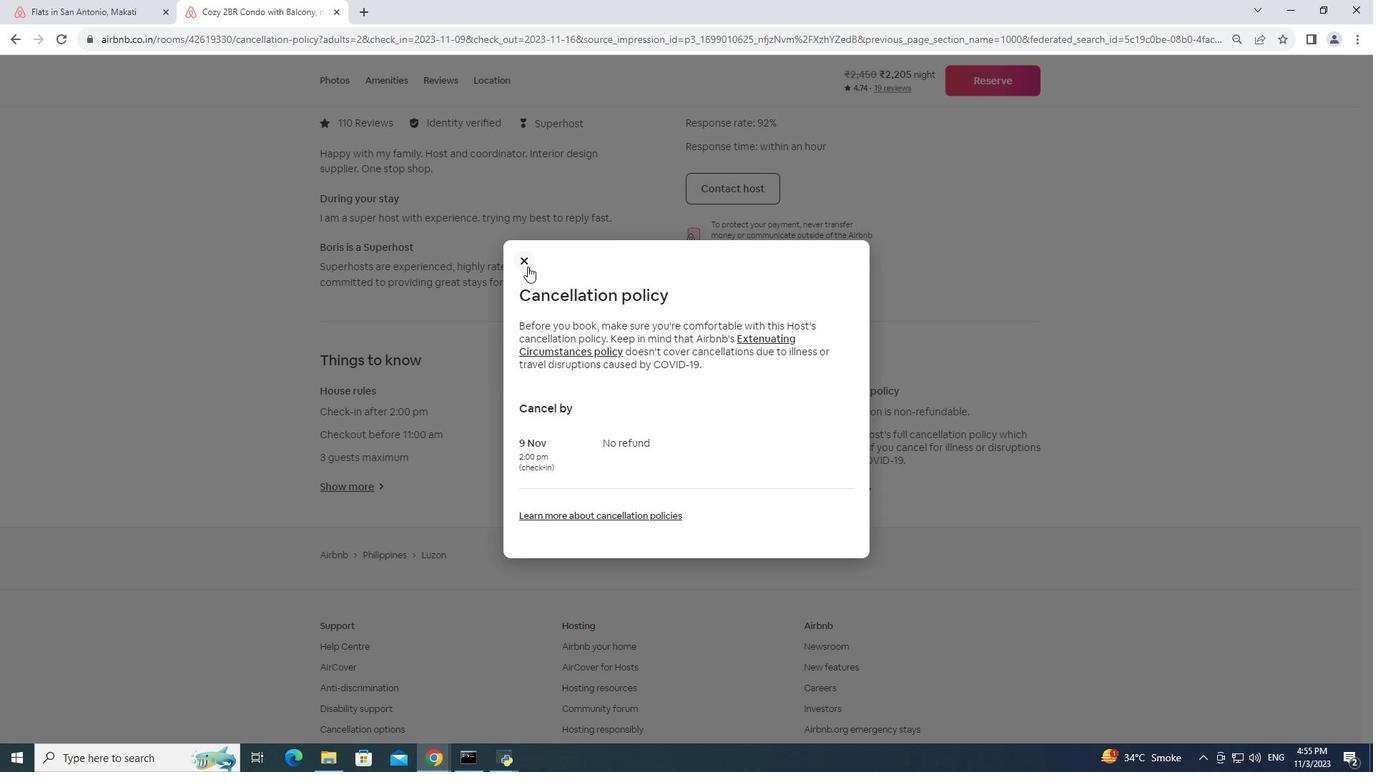 
Action: Mouse pressed left at (528, 266)
Screenshot: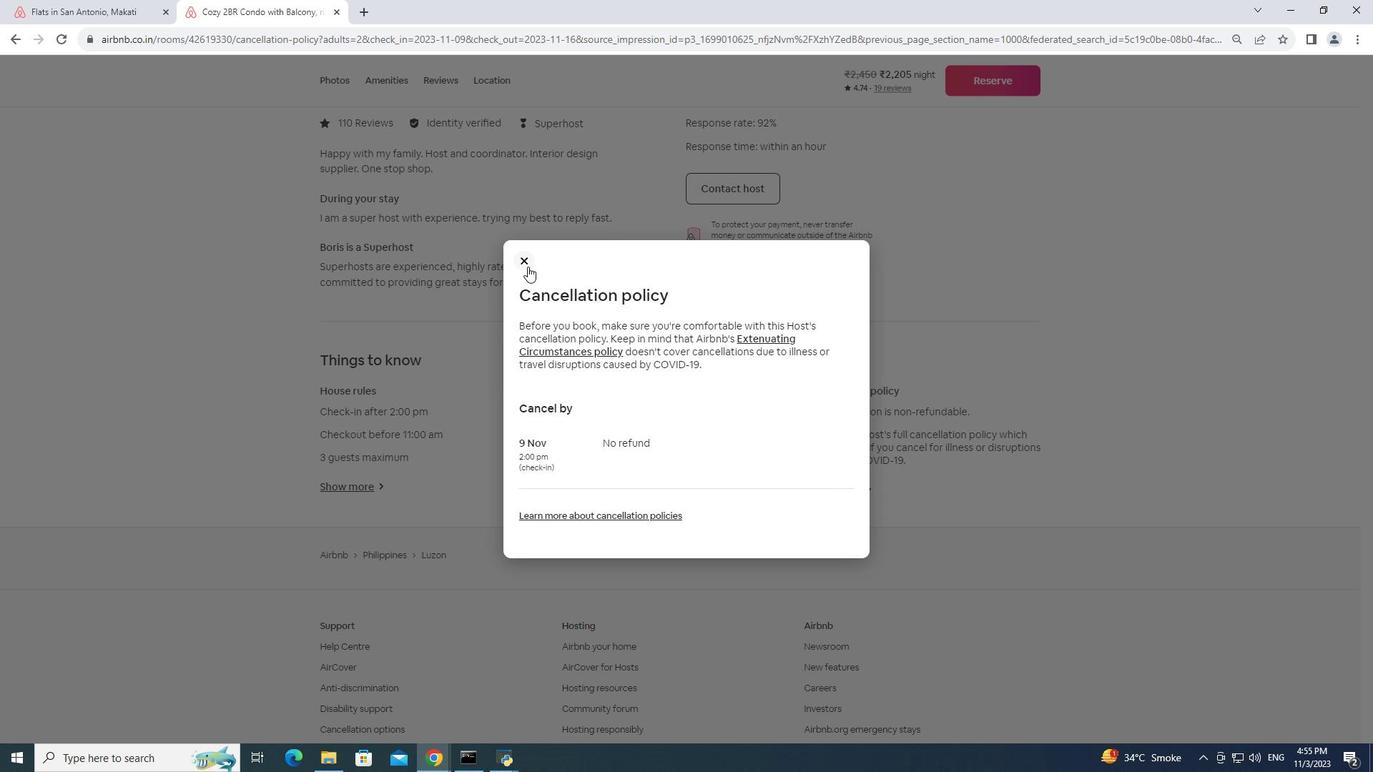 
Action: Mouse moved to (985, 76)
Screenshot: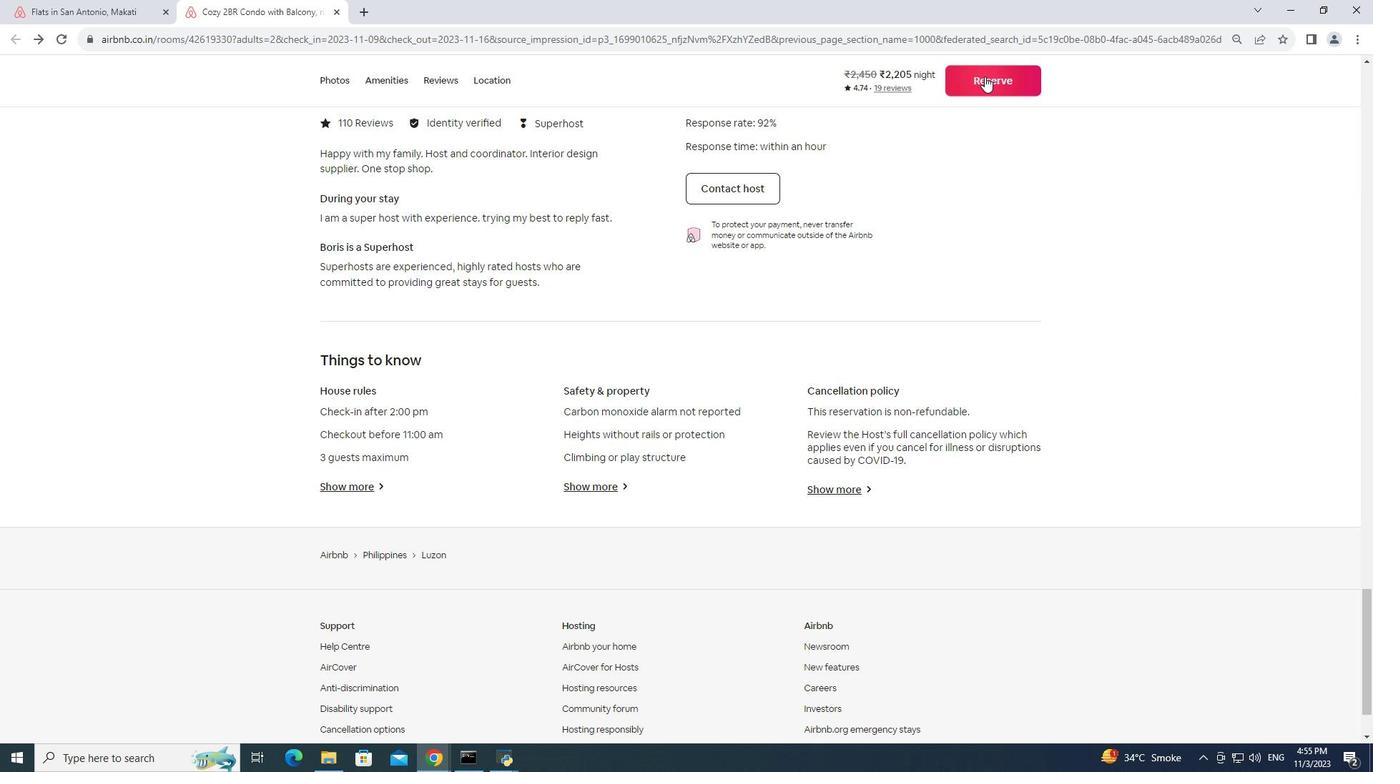 
Action: Mouse pressed left at (985, 76)
Screenshot: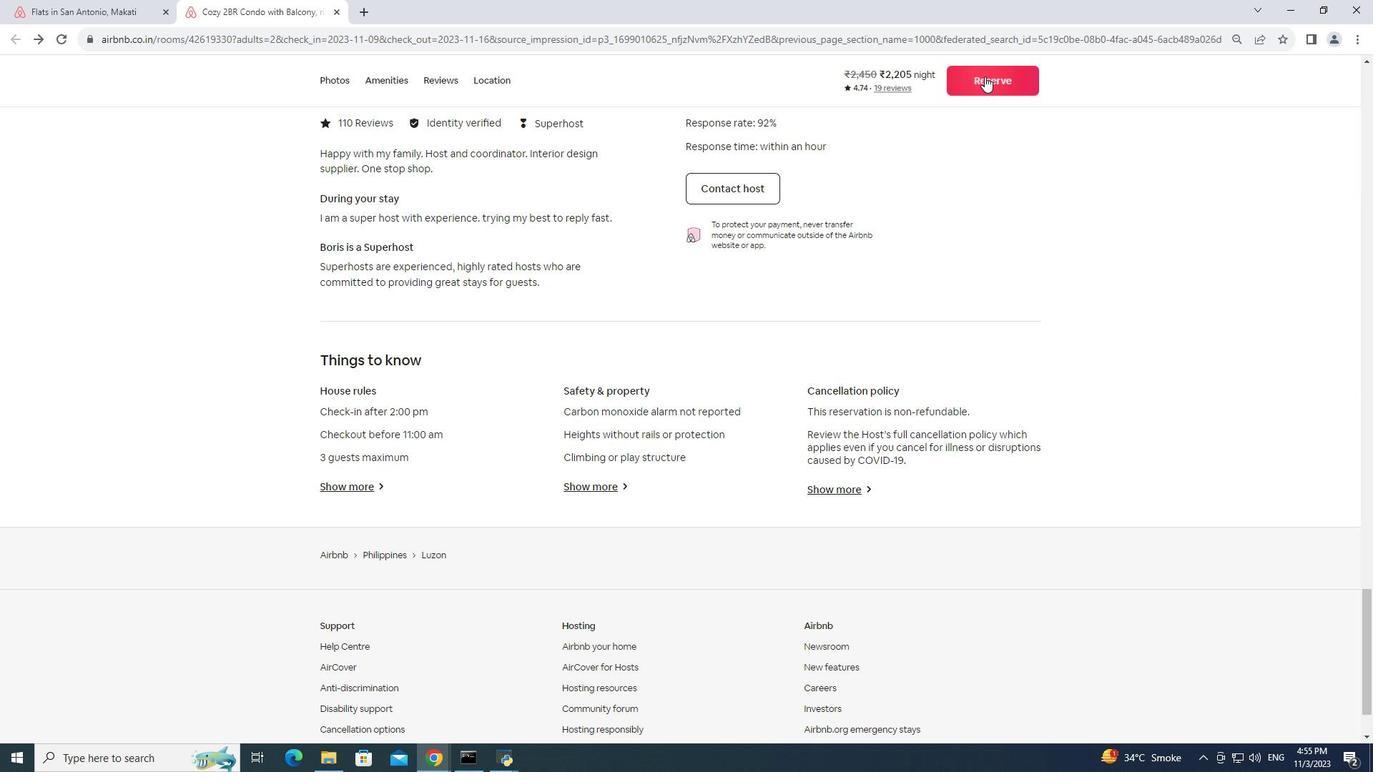 
Action: Mouse moved to (104, 2)
